 Task: Create a 3D Isometric Illustration
Action: Mouse moved to (32, 5)
Screenshot: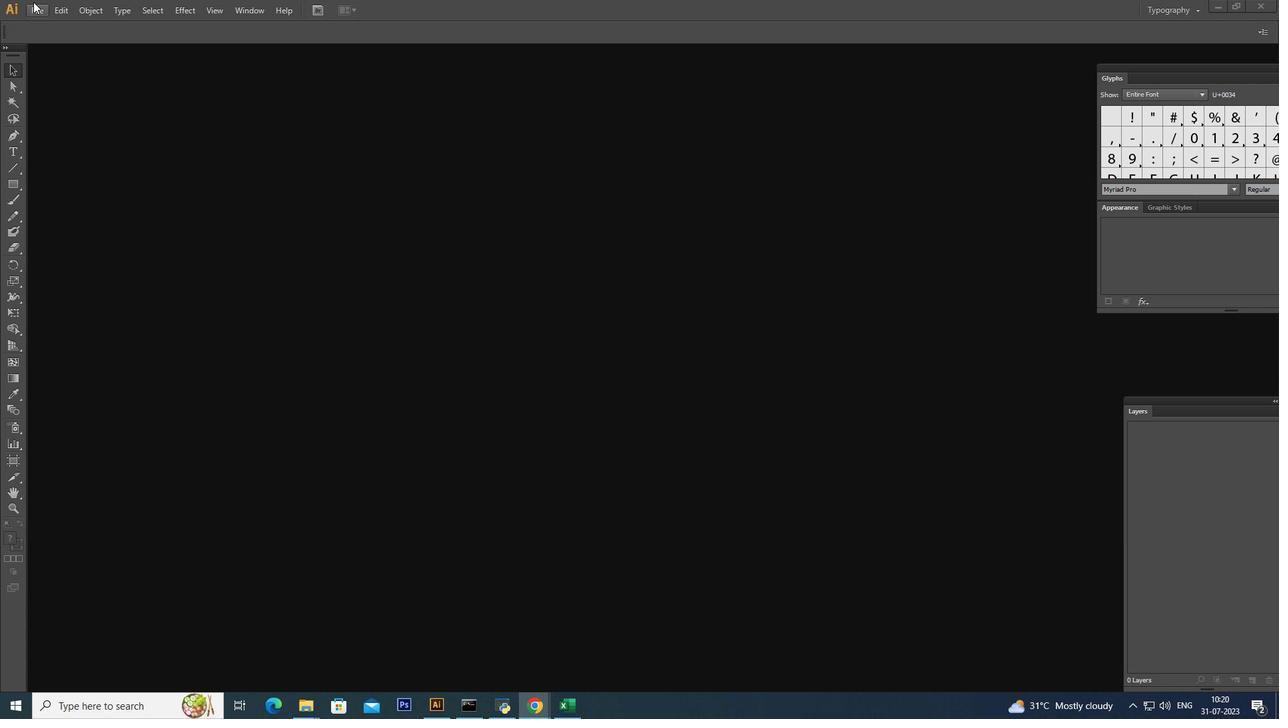 
Action: Mouse pressed left at (32, 5)
Screenshot: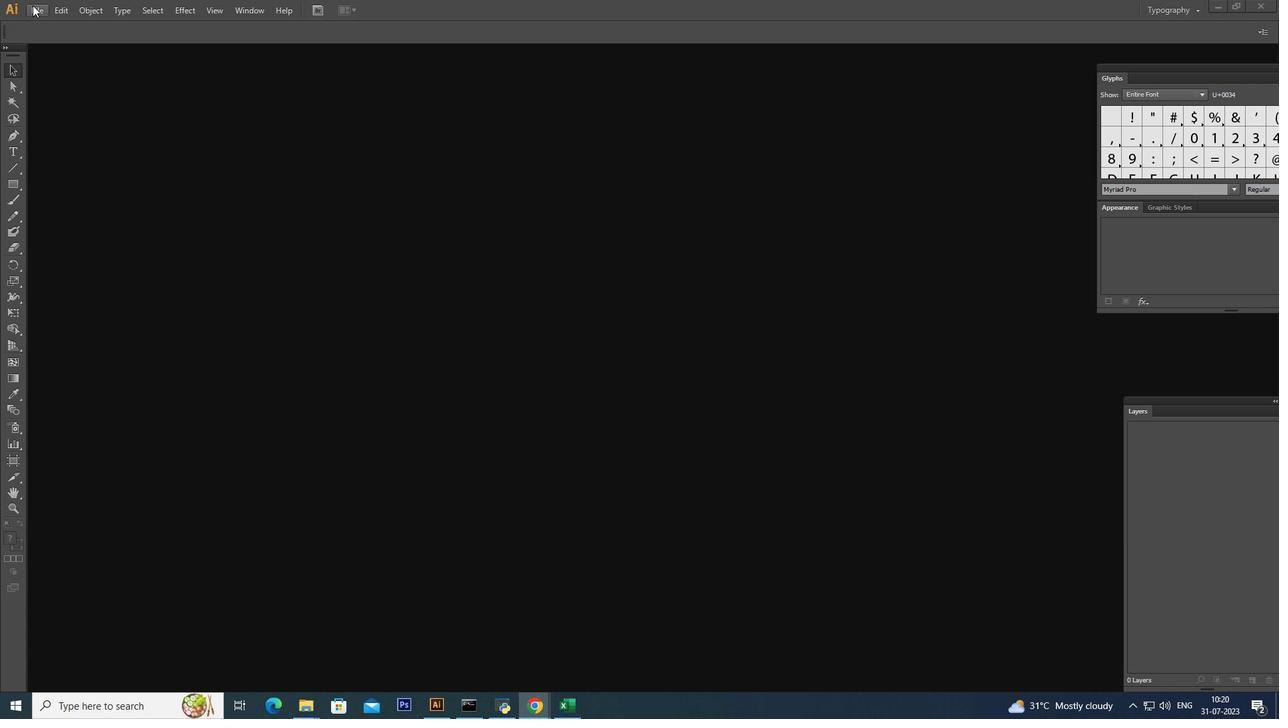 
Action: Mouse moved to (56, 23)
Screenshot: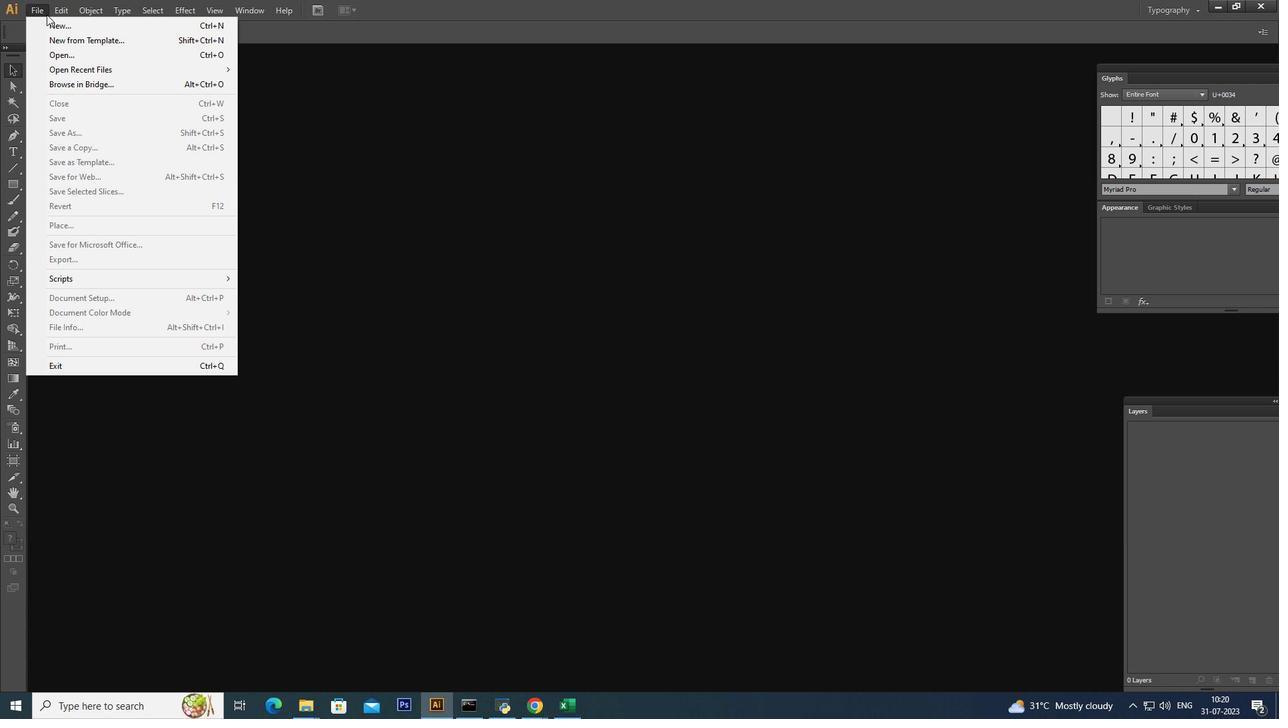 
Action: Mouse pressed left at (56, 23)
Screenshot: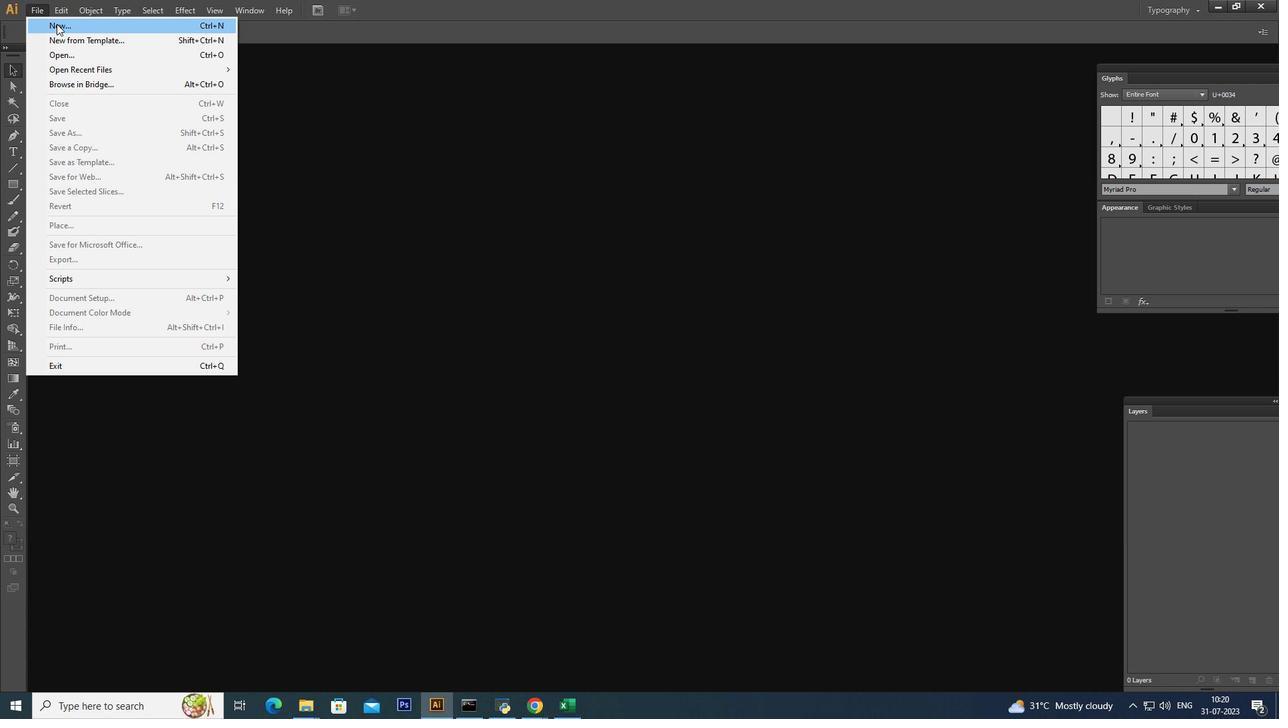 
Action: Mouse moved to (711, 467)
Screenshot: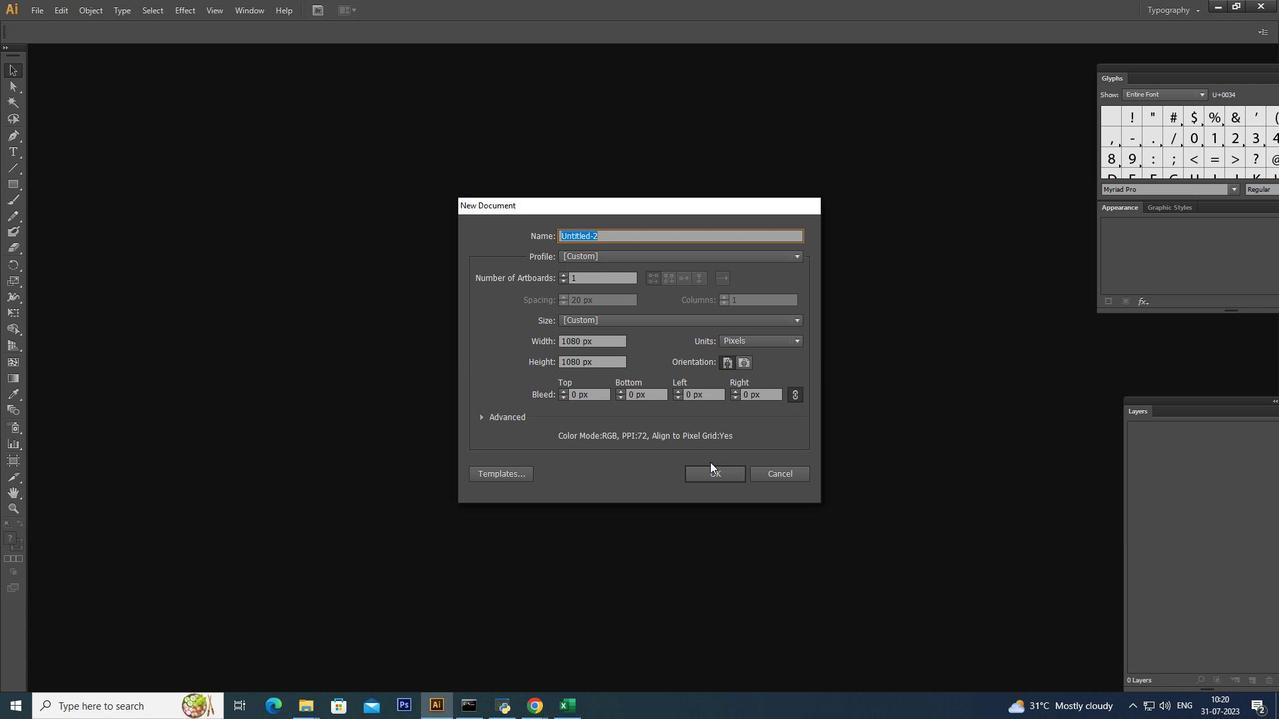 
Action: Mouse pressed left at (711, 467)
Screenshot: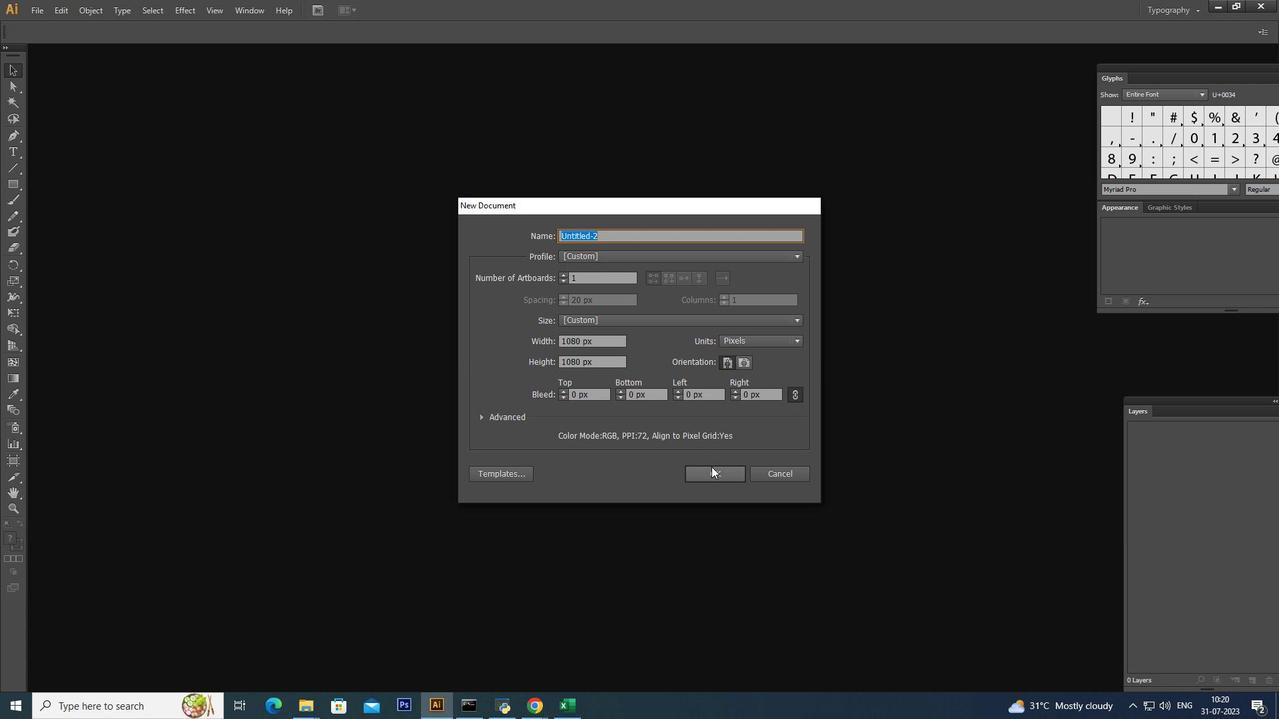 
Action: Mouse moved to (1254, 679)
Screenshot: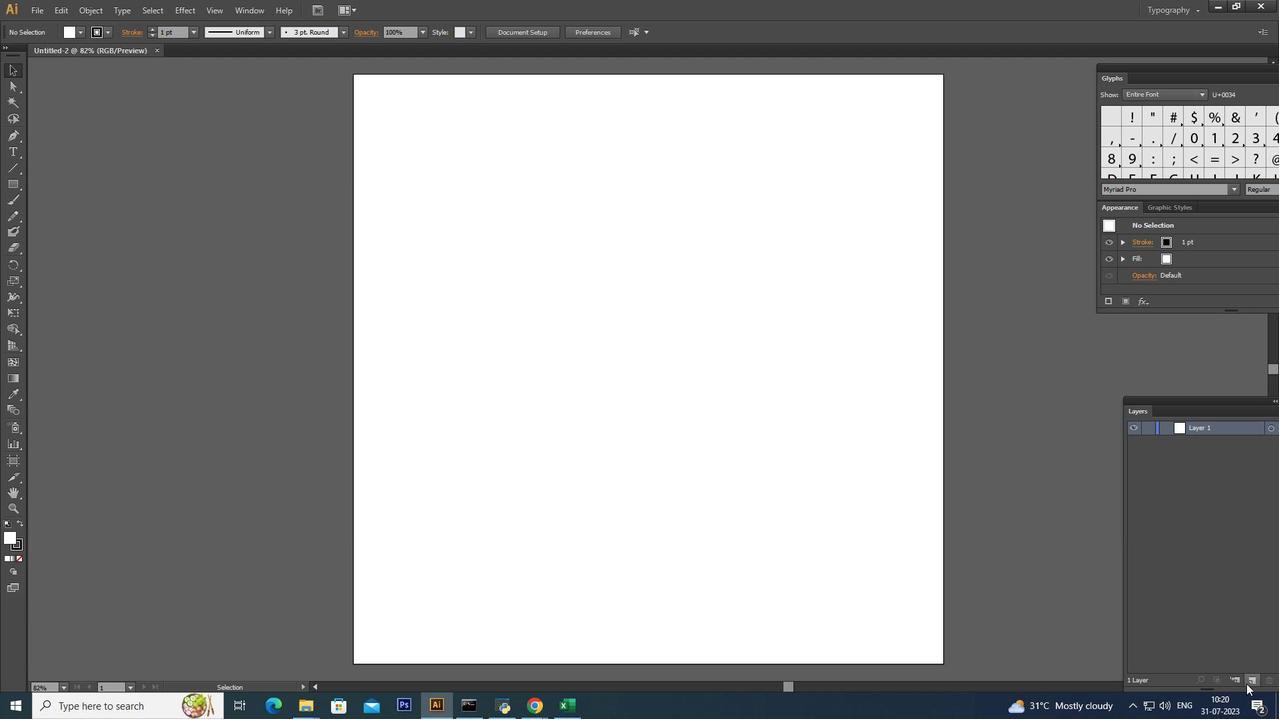 
Action: Mouse pressed left at (1254, 679)
Screenshot: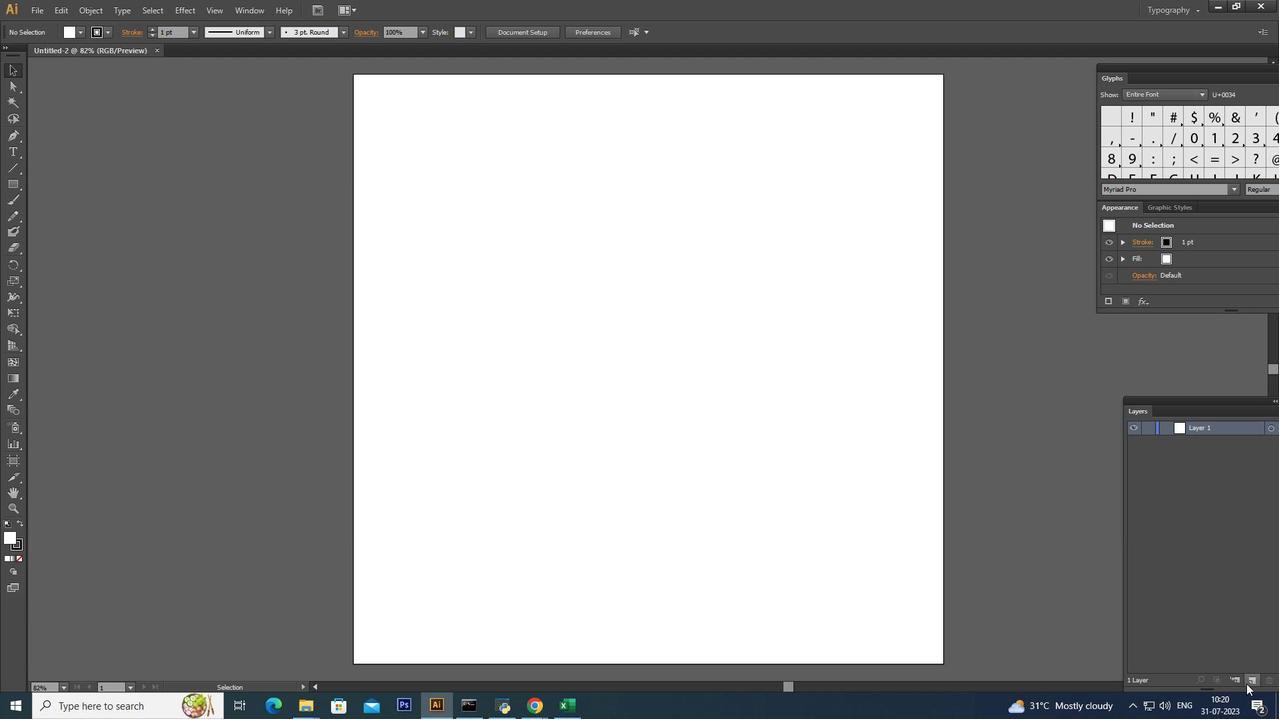 
Action: Mouse moved to (15, 187)
Screenshot: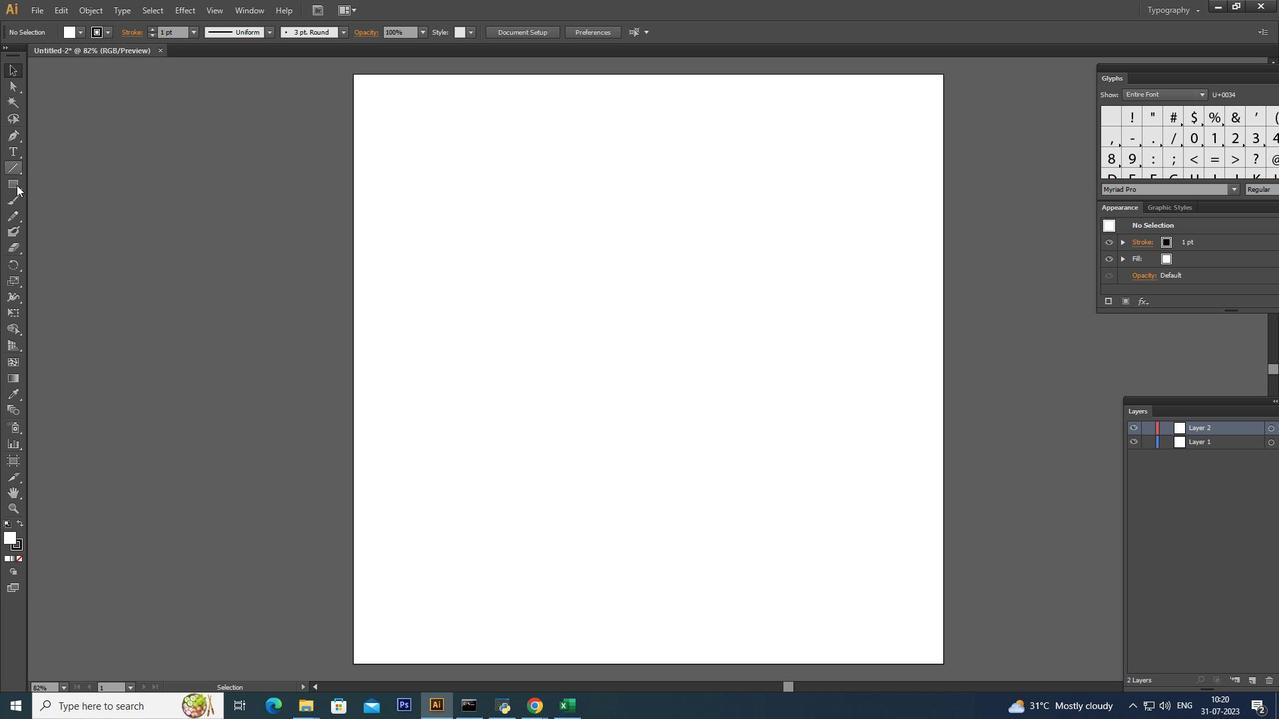 
Action: Mouse pressed left at (15, 187)
Screenshot: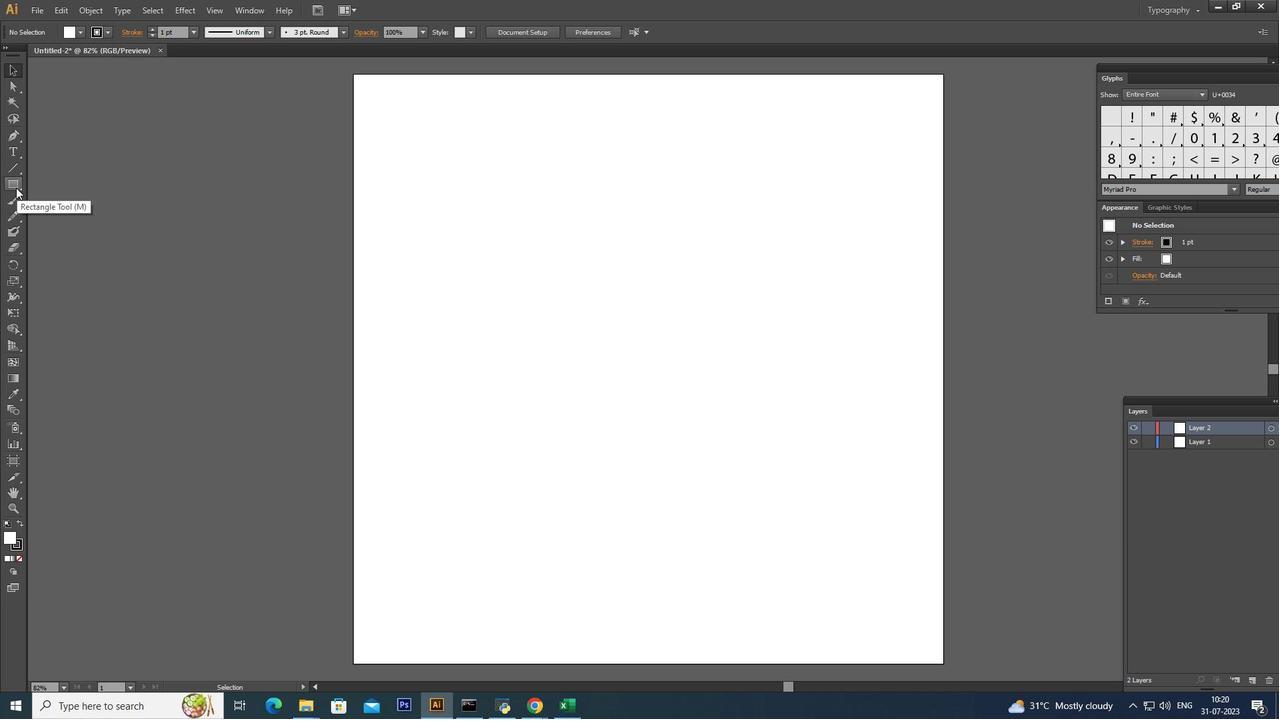 
Action: Mouse moved to (57, 215)
Screenshot: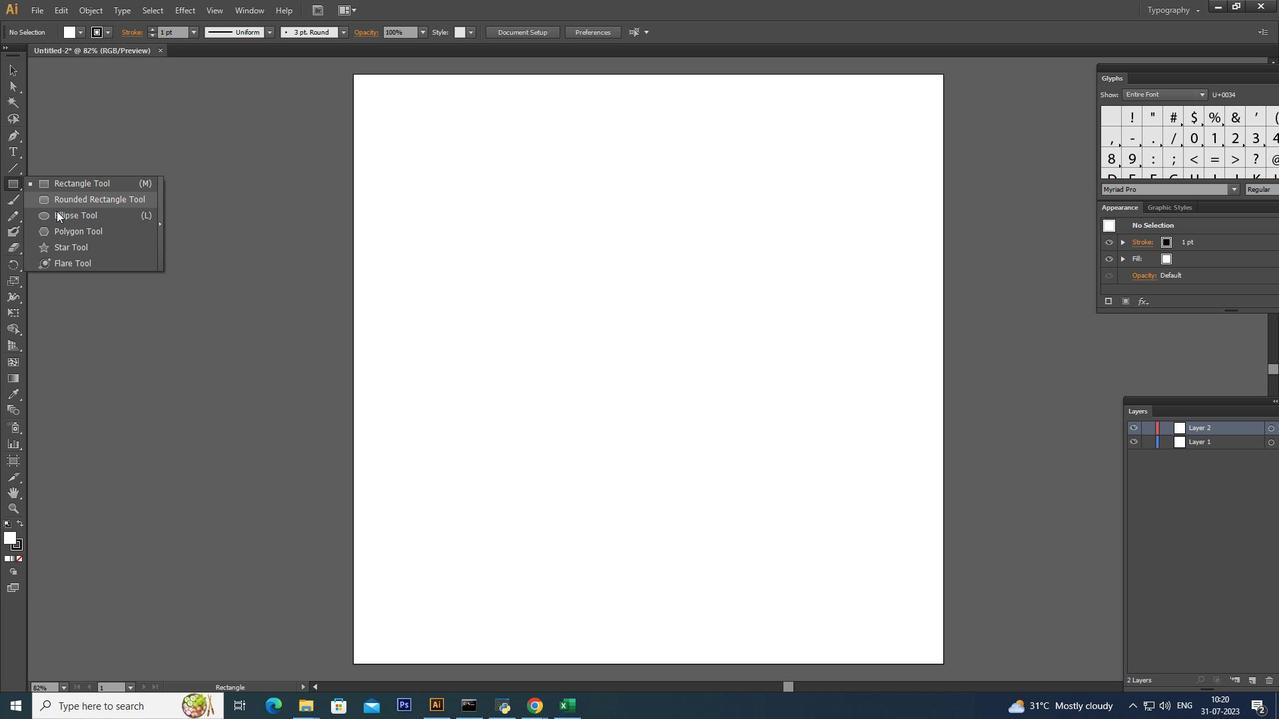 
Action: Mouse pressed left at (57, 215)
Screenshot: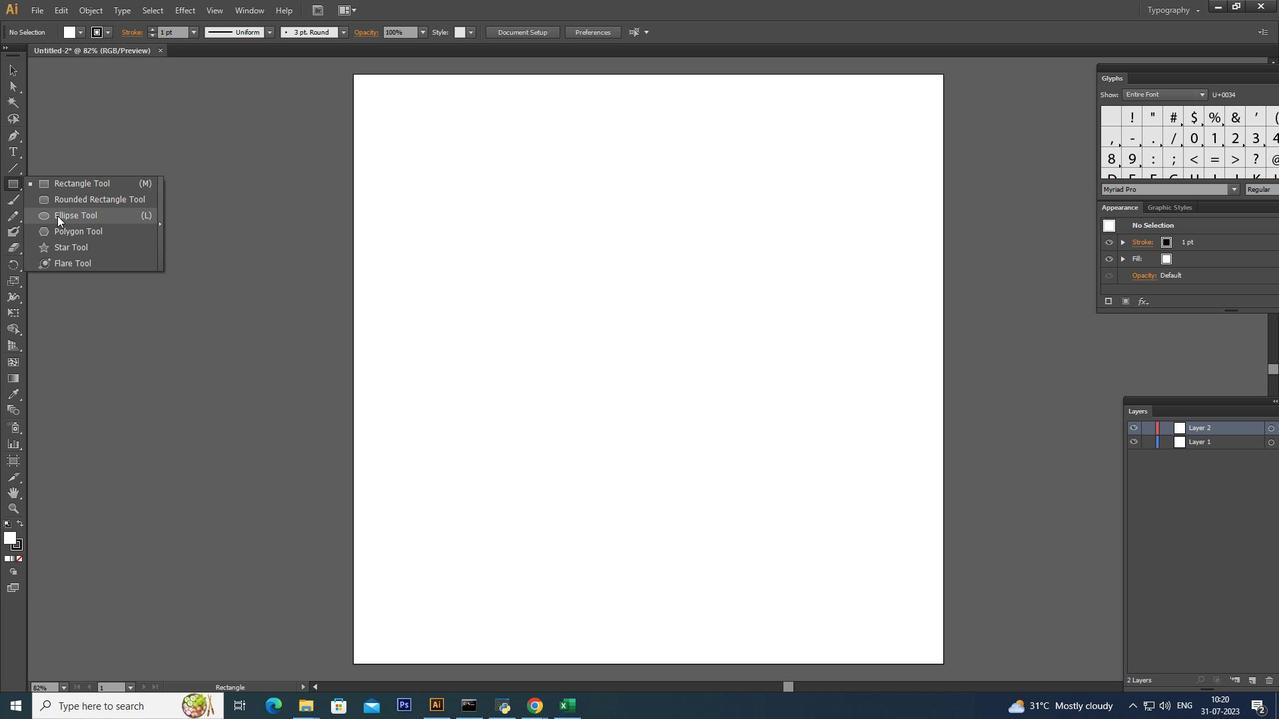 
Action: Mouse moved to (515, 555)
Screenshot: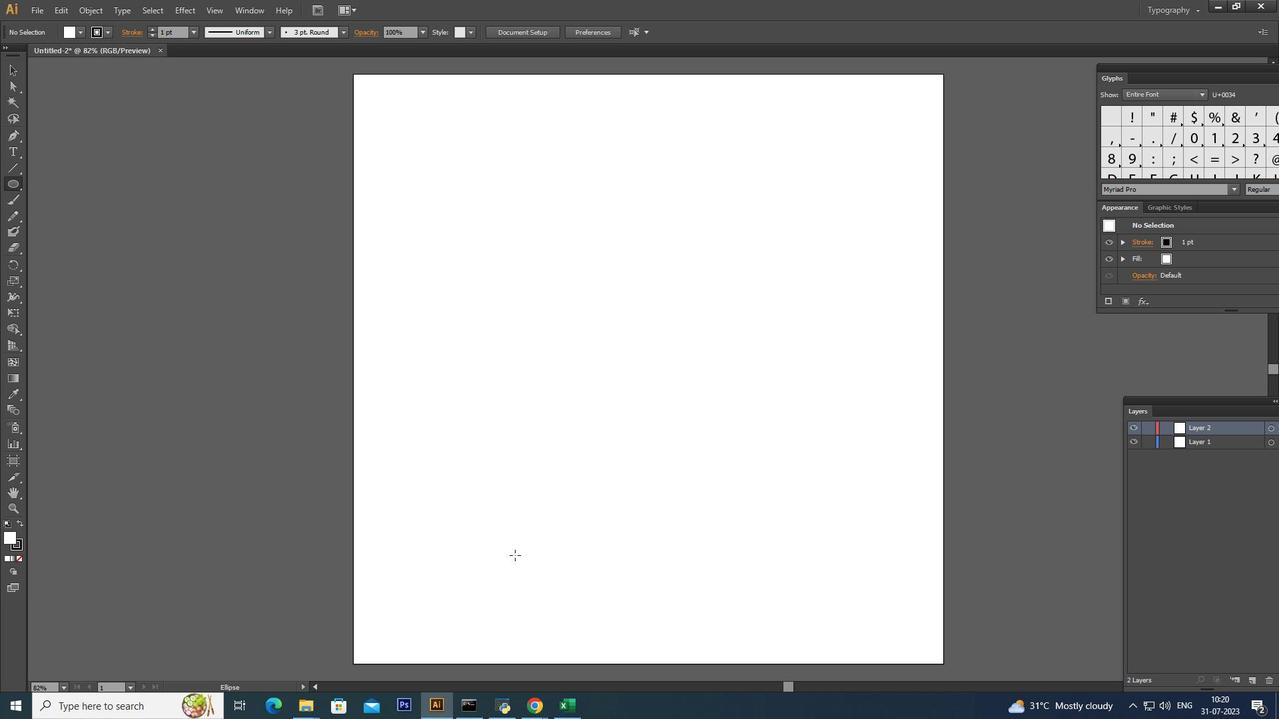 
Action: Mouse pressed left at (515, 555)
Screenshot: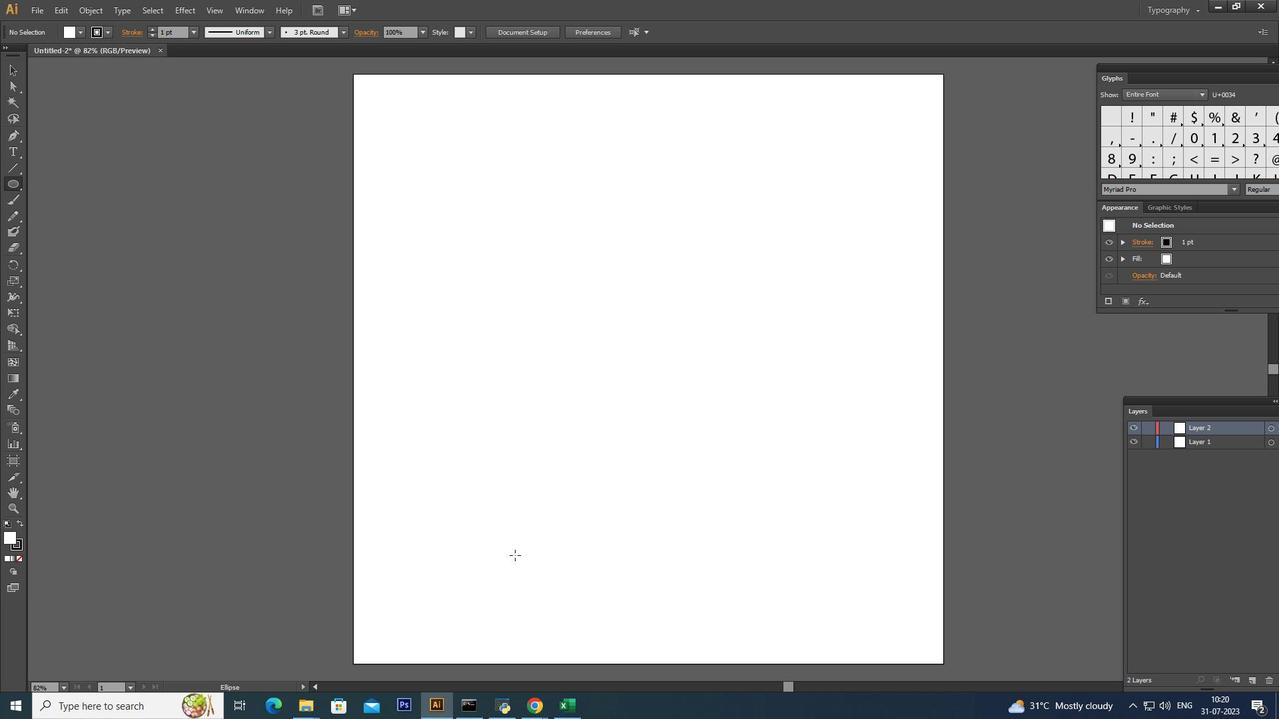 
Action: Mouse moved to (16, 66)
Screenshot: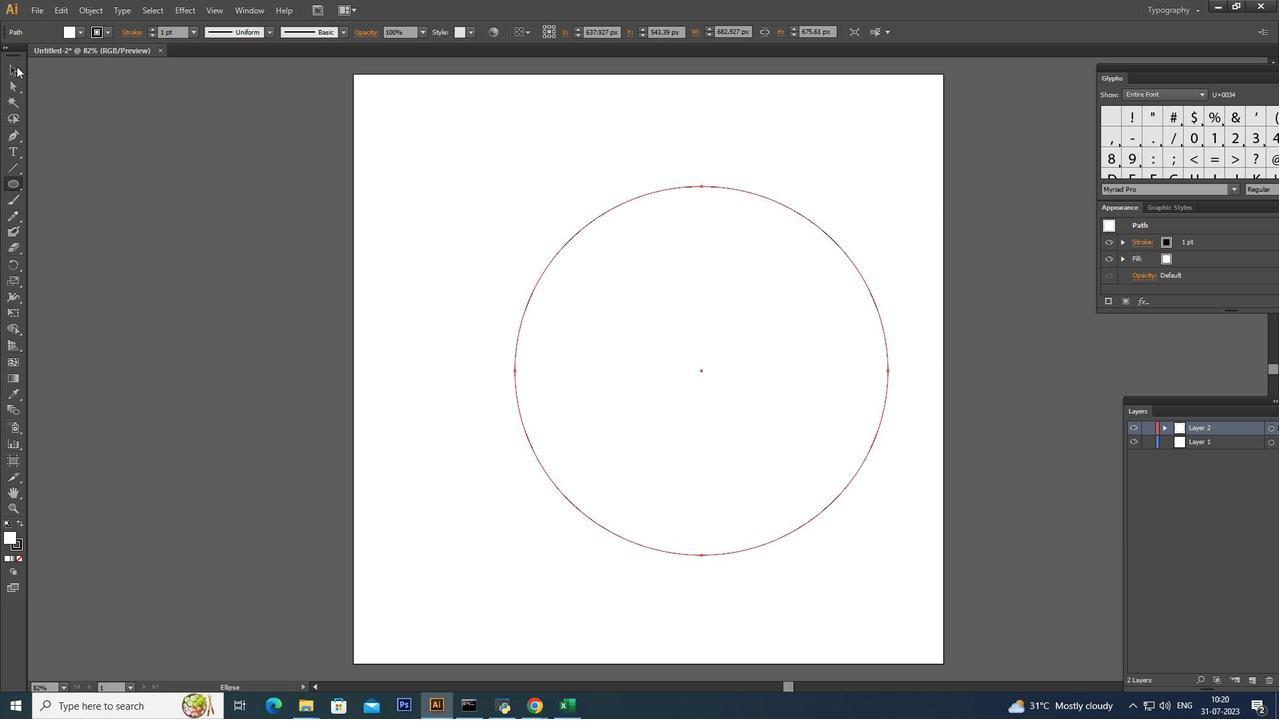 
Action: Mouse pressed left at (16, 66)
Screenshot: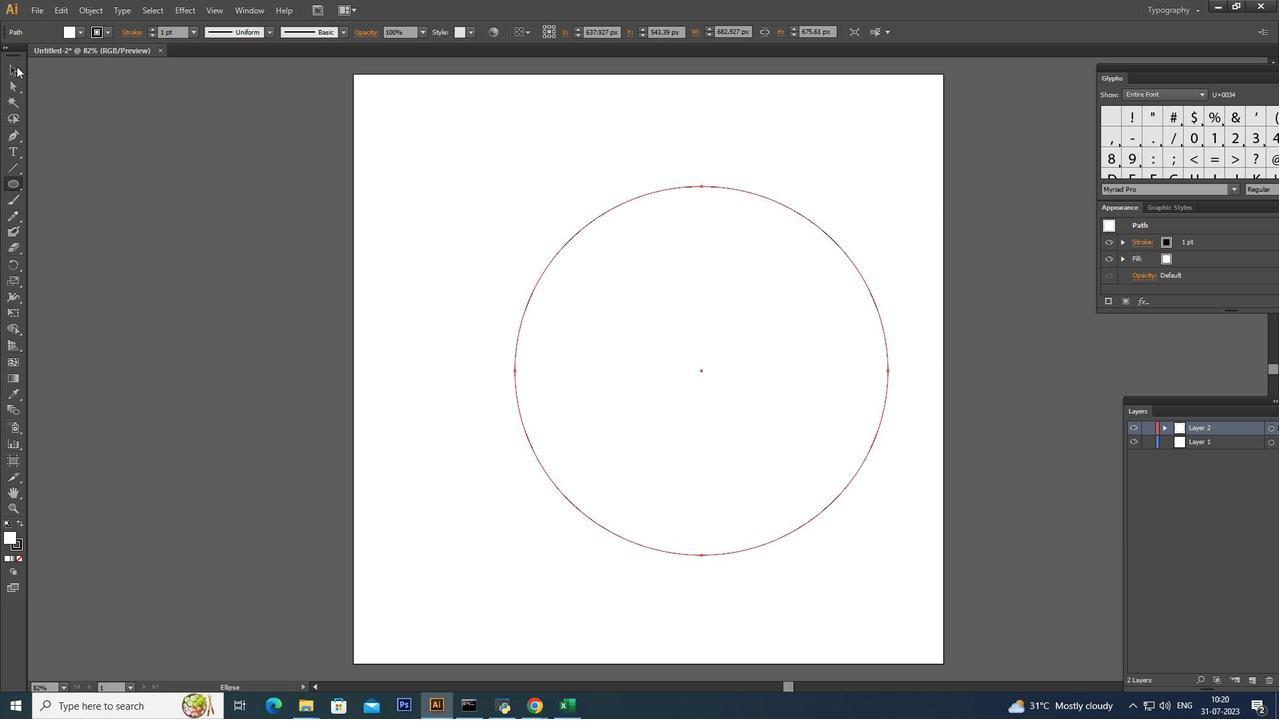 
Action: Mouse moved to (776, 199)
Screenshot: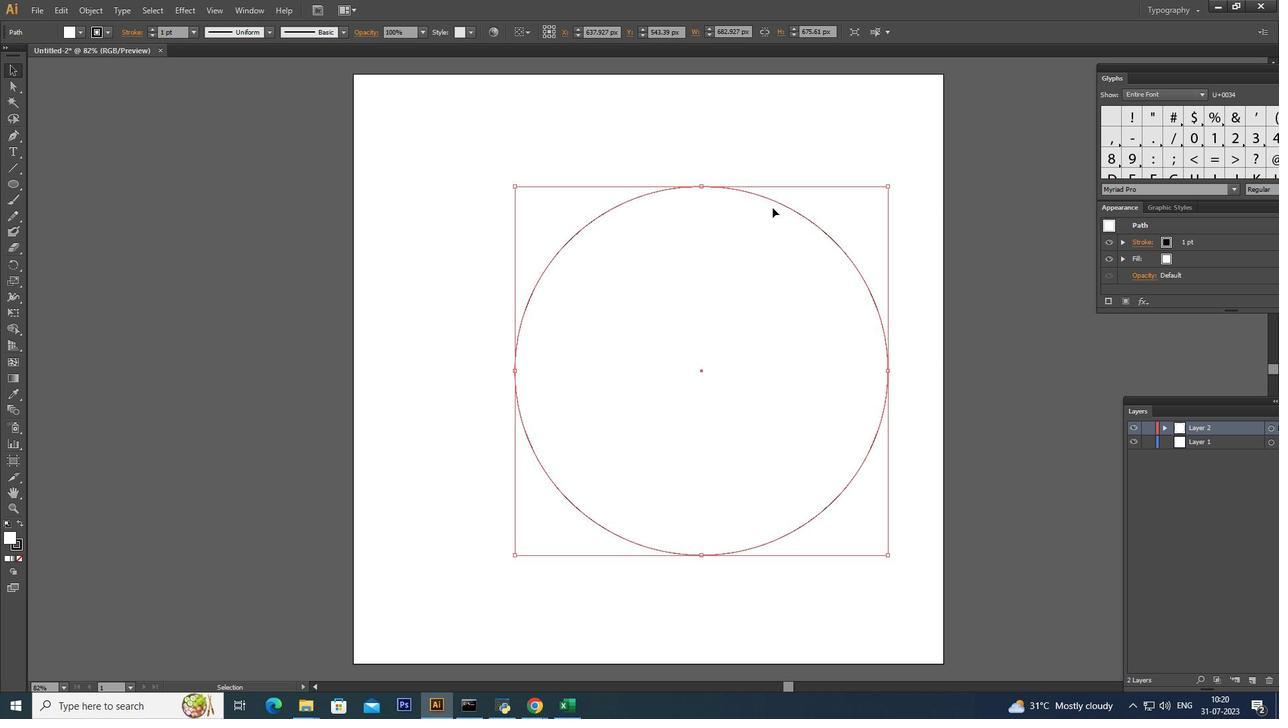
Action: Mouse pressed left at (776, 199)
Screenshot: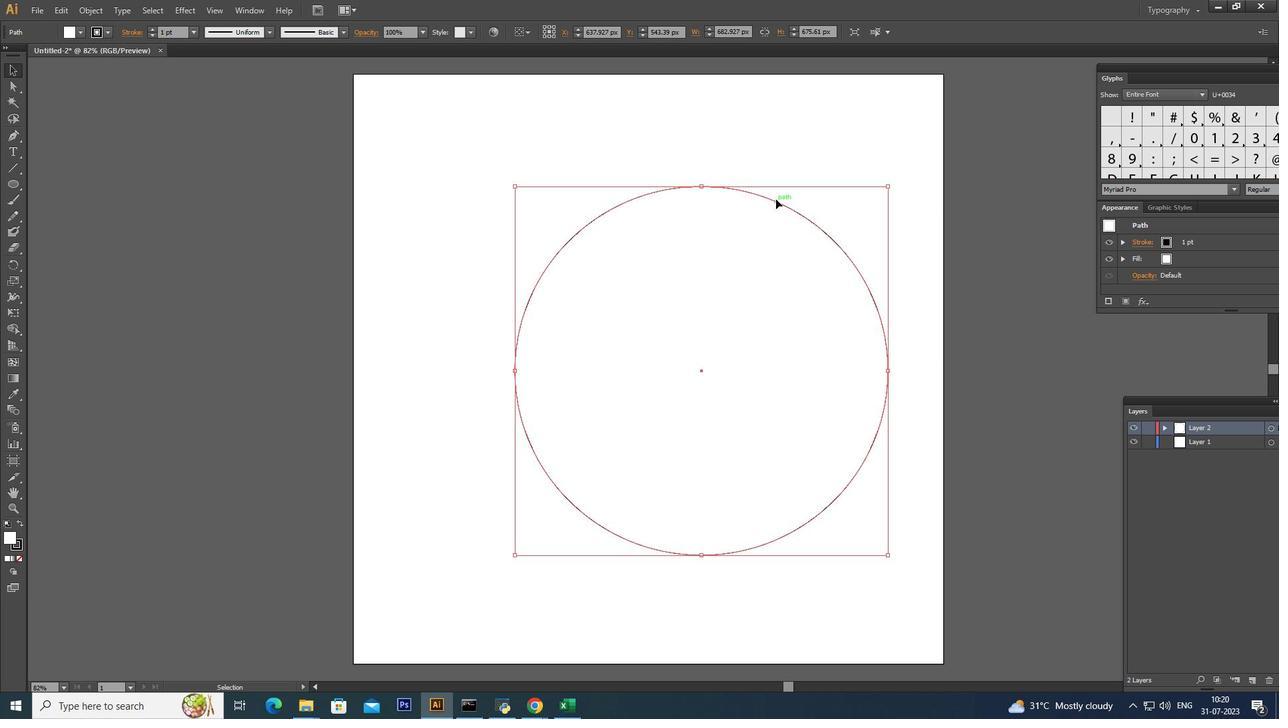 
Action: Mouse moved to (85, 31)
Screenshot: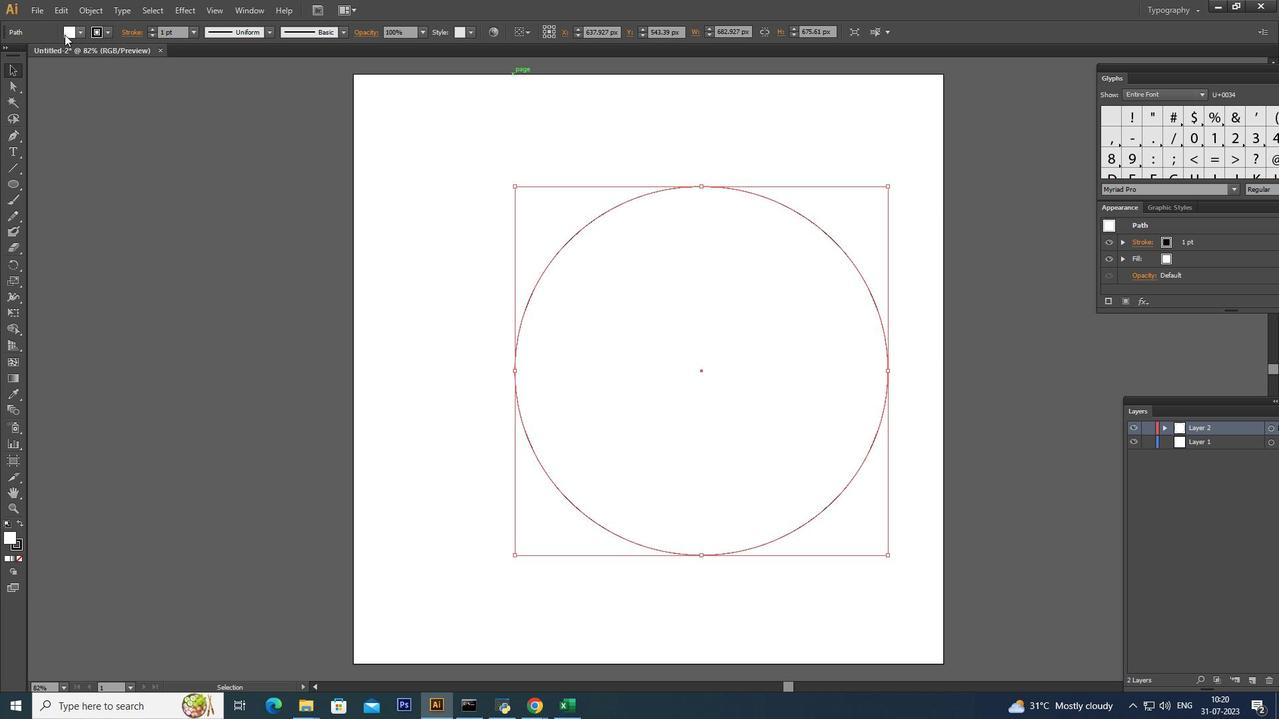 
Action: Mouse pressed left at (85, 31)
Screenshot: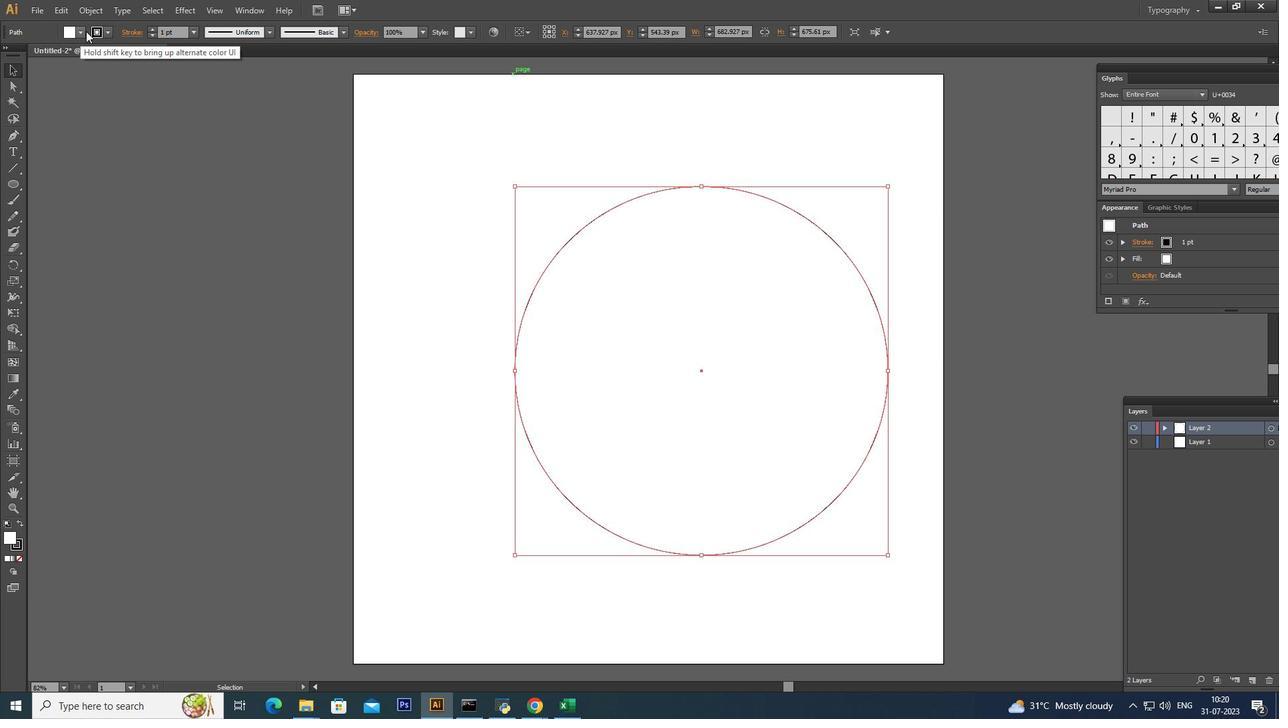 
Action: Mouse moved to (130, 54)
Screenshot: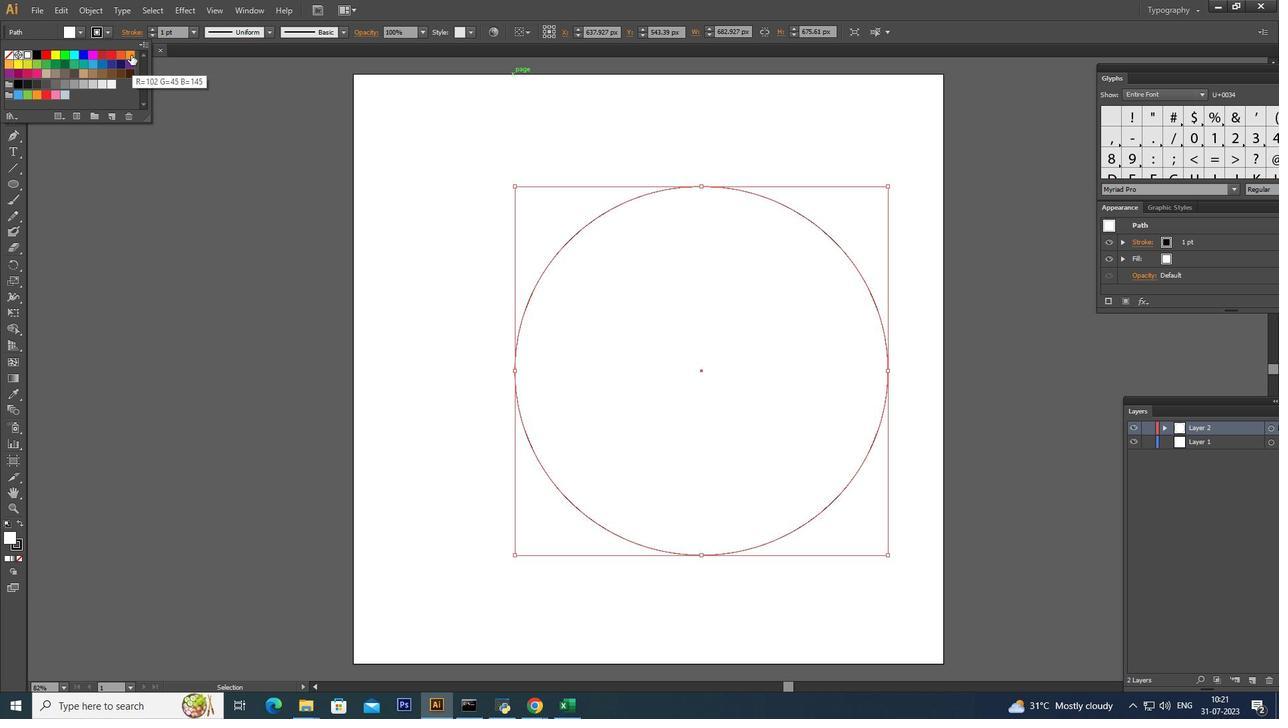 
Action: Mouse pressed left at (130, 54)
Screenshot: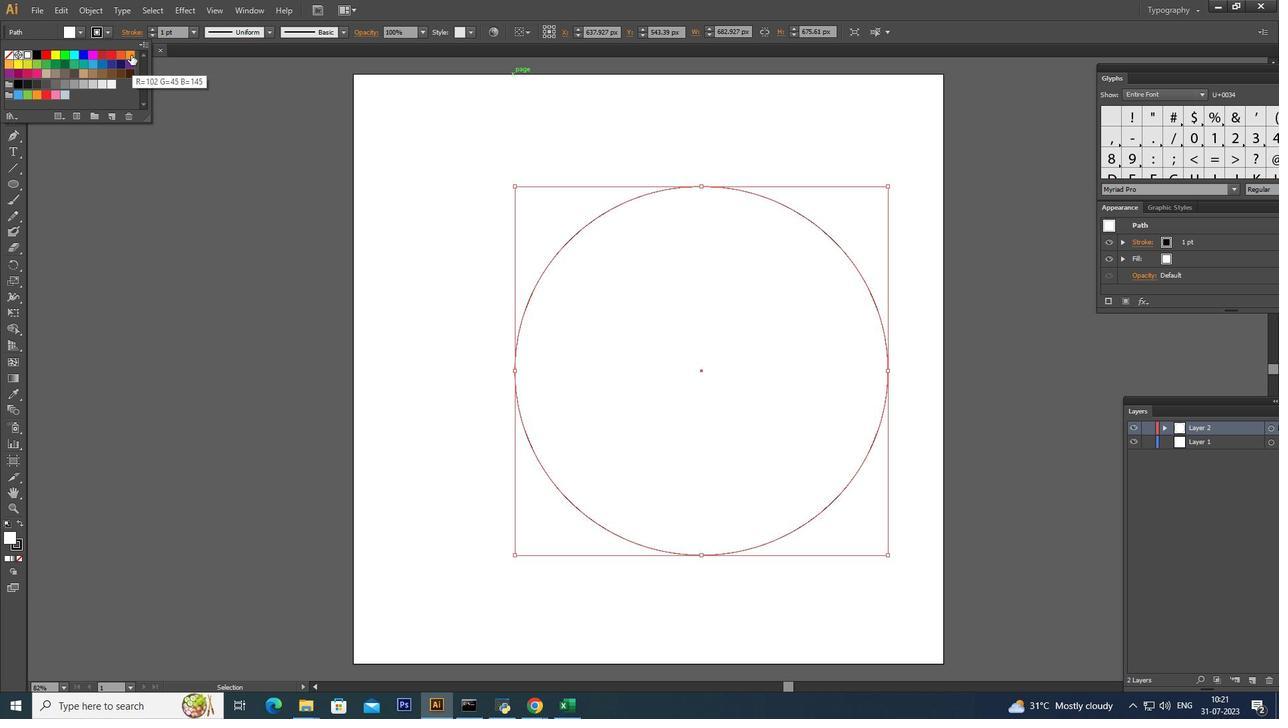 
Action: Mouse moved to (107, 31)
Screenshot: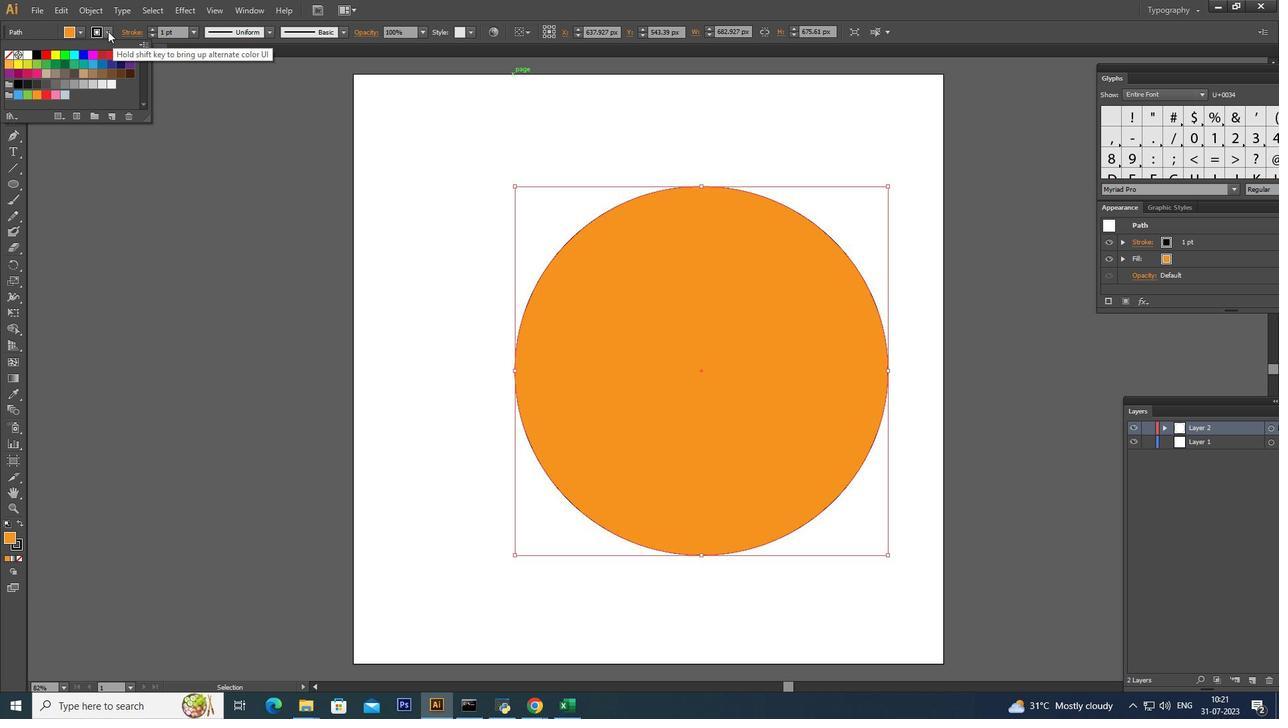 
Action: Mouse pressed left at (107, 31)
Screenshot: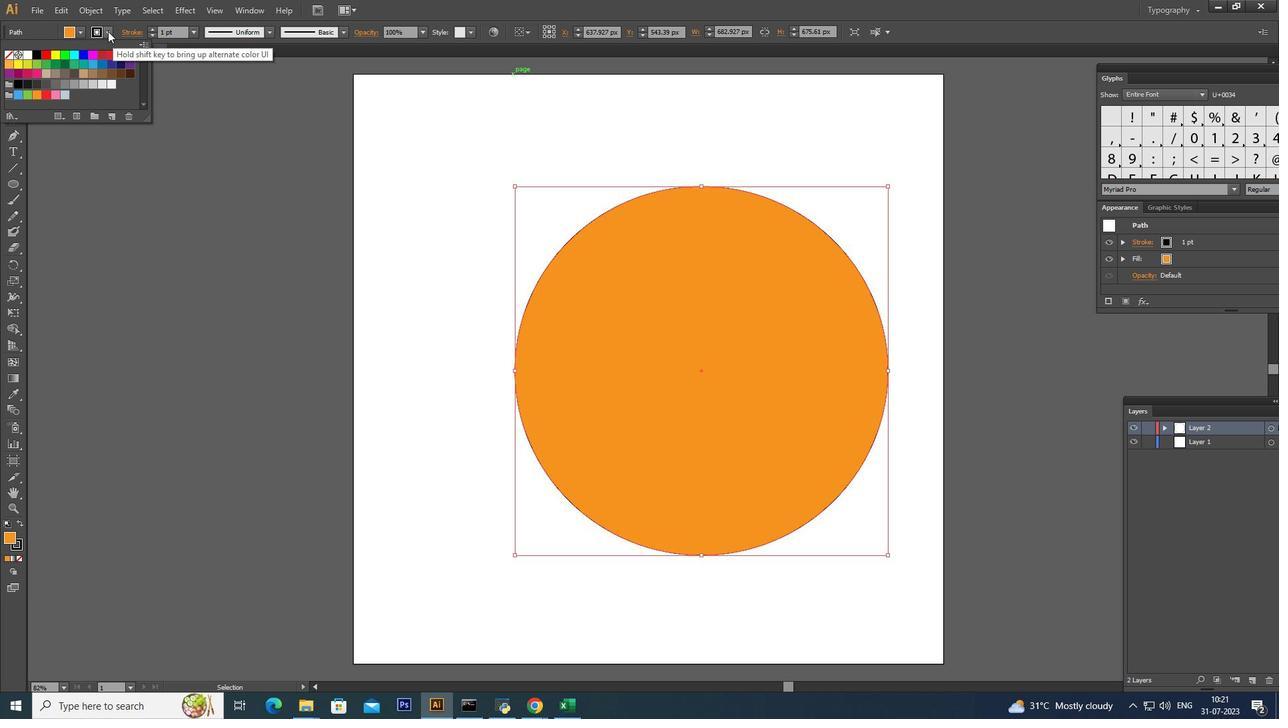 
Action: Mouse pressed left at (107, 31)
Screenshot: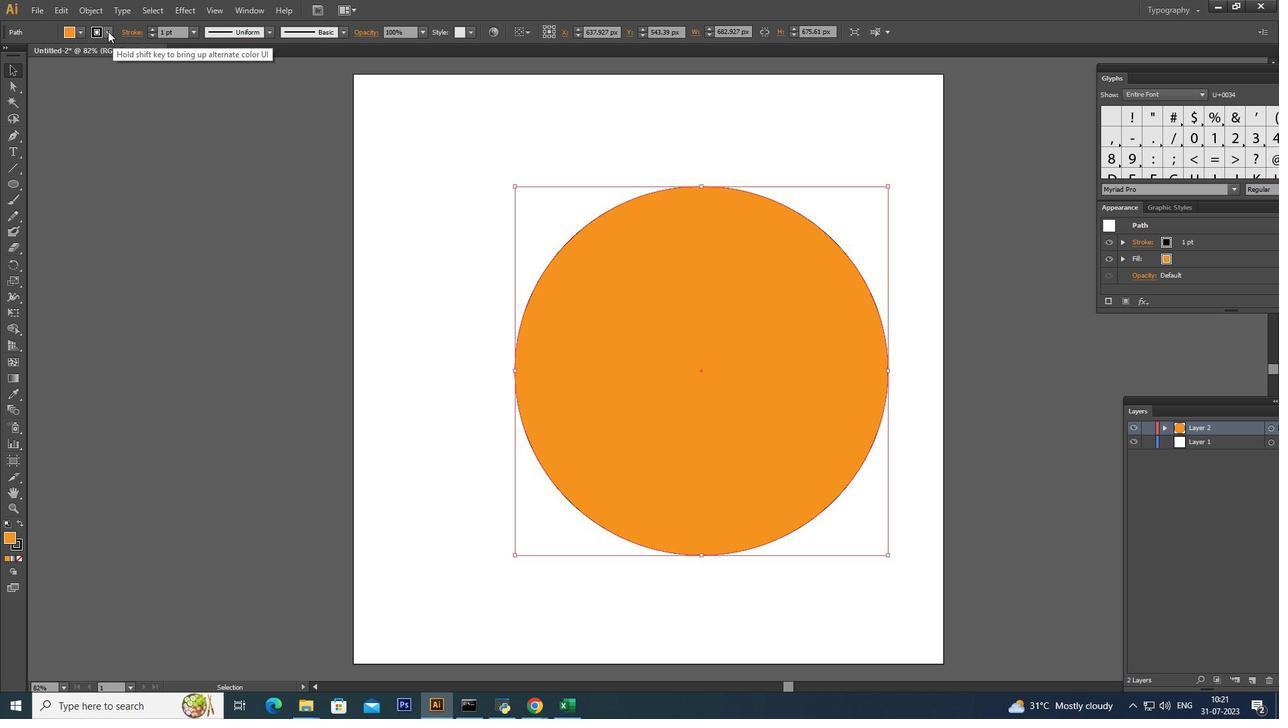 
Action: Mouse moved to (9, 55)
Screenshot: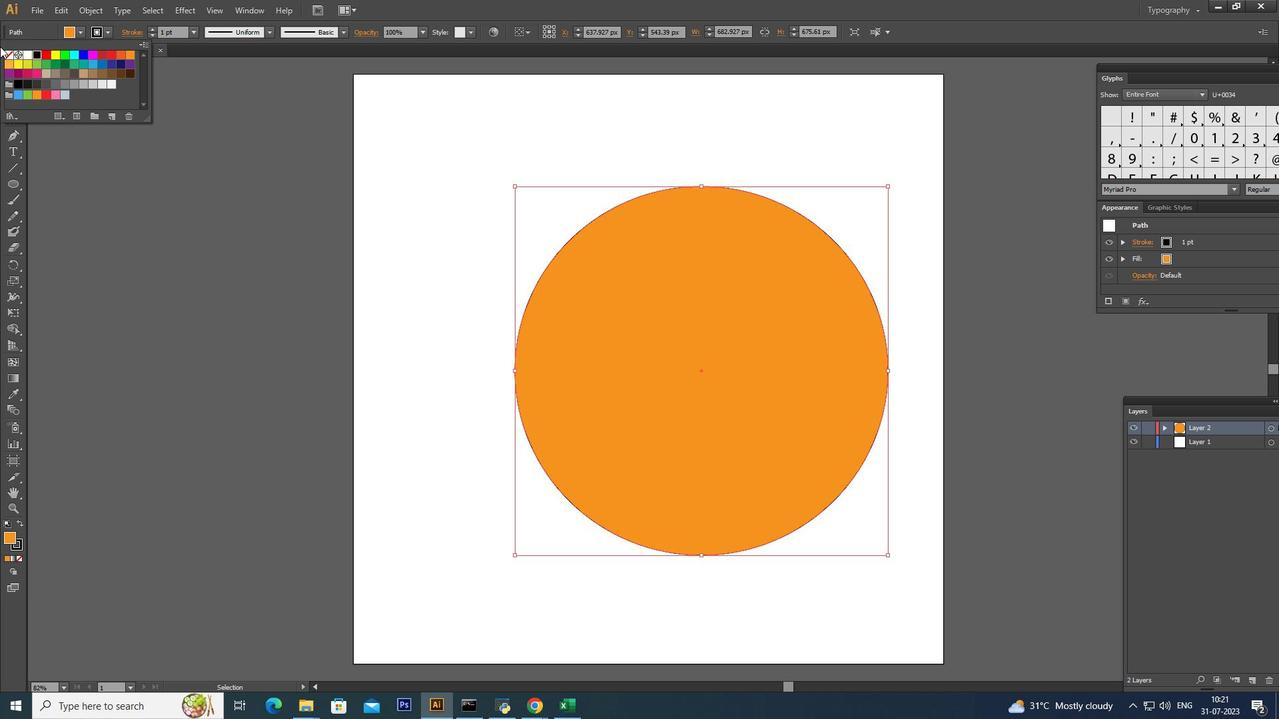 
Action: Mouse pressed left at (9, 55)
Screenshot: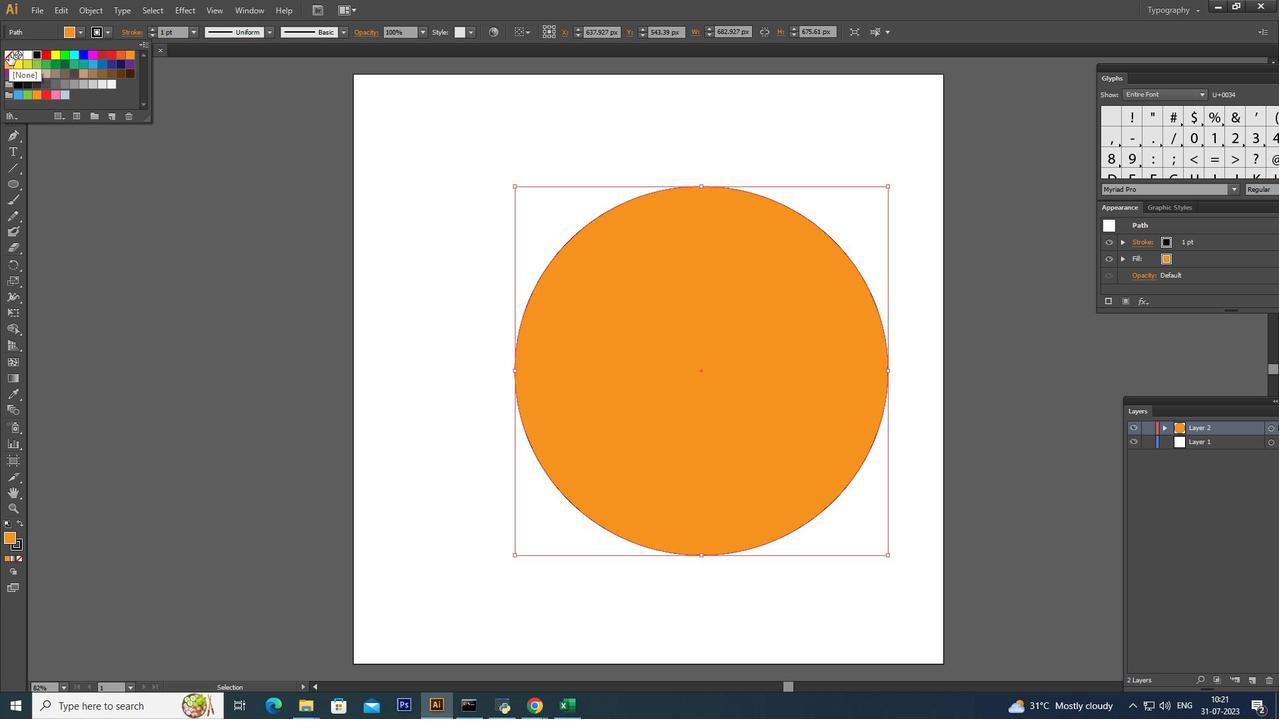 
Action: Mouse moved to (141, 177)
Screenshot: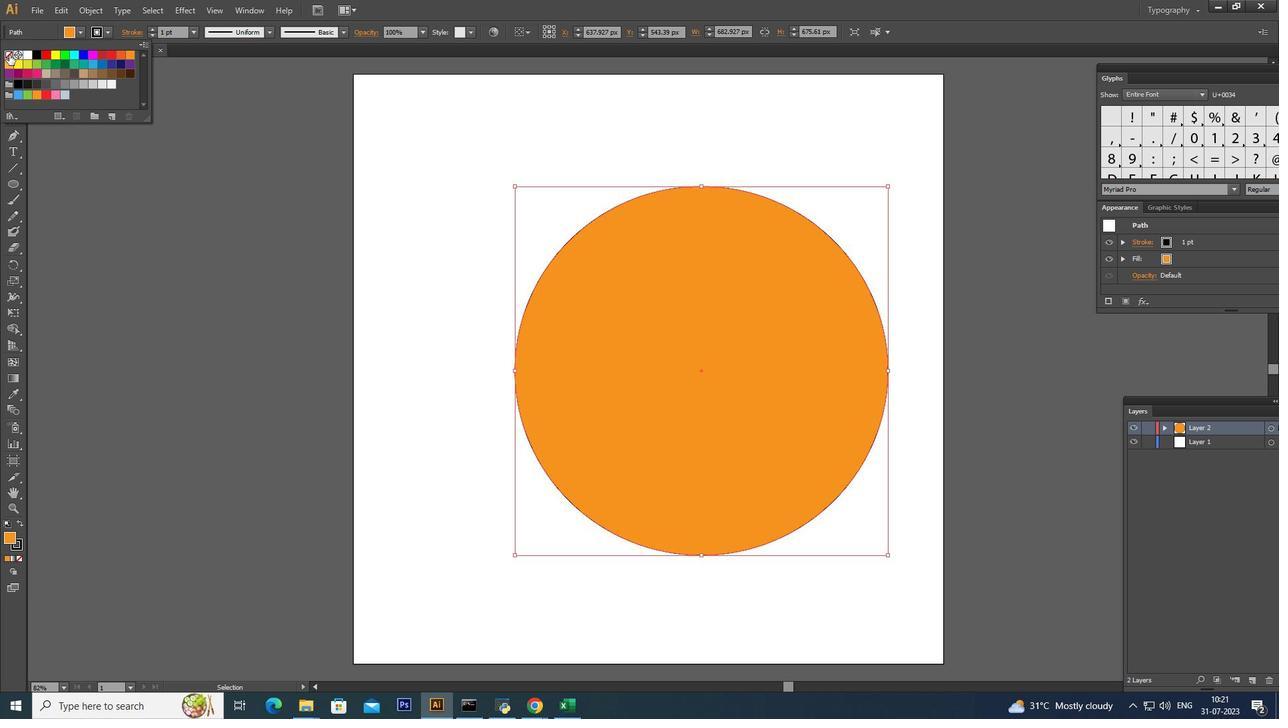 
Action: Mouse pressed left at (141, 177)
Screenshot: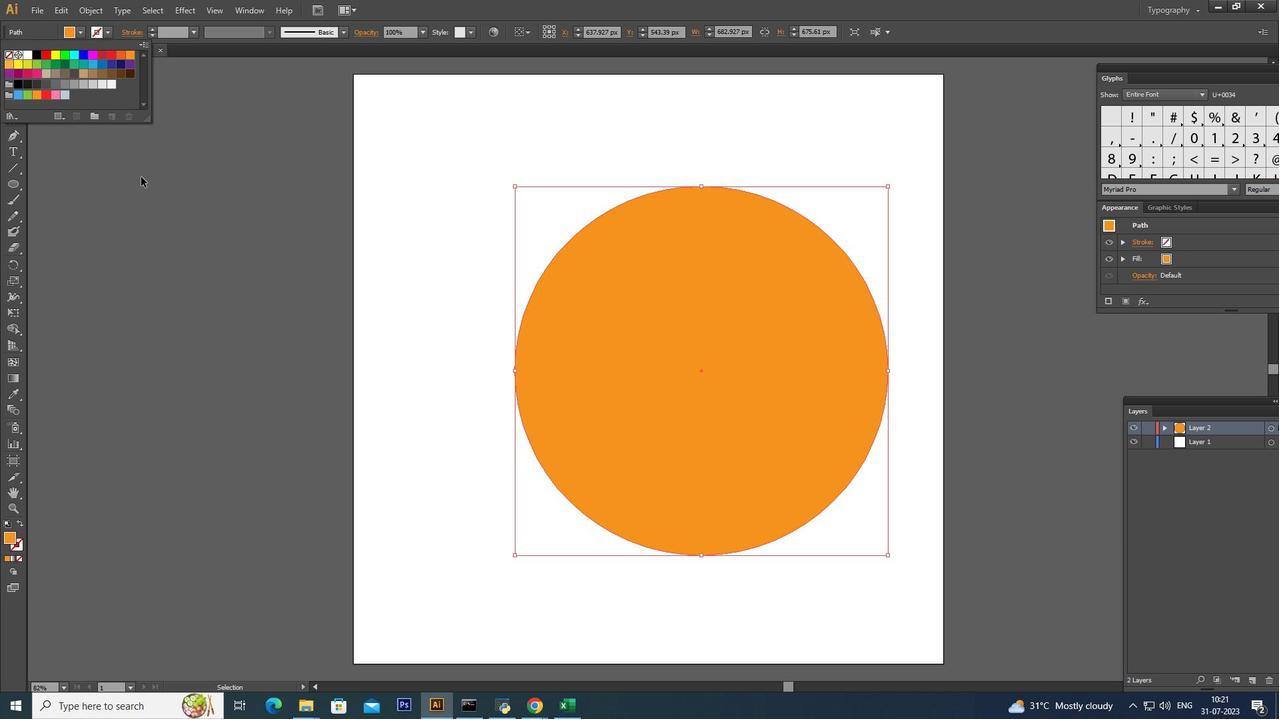 
Action: Mouse moved to (1249, 685)
Screenshot: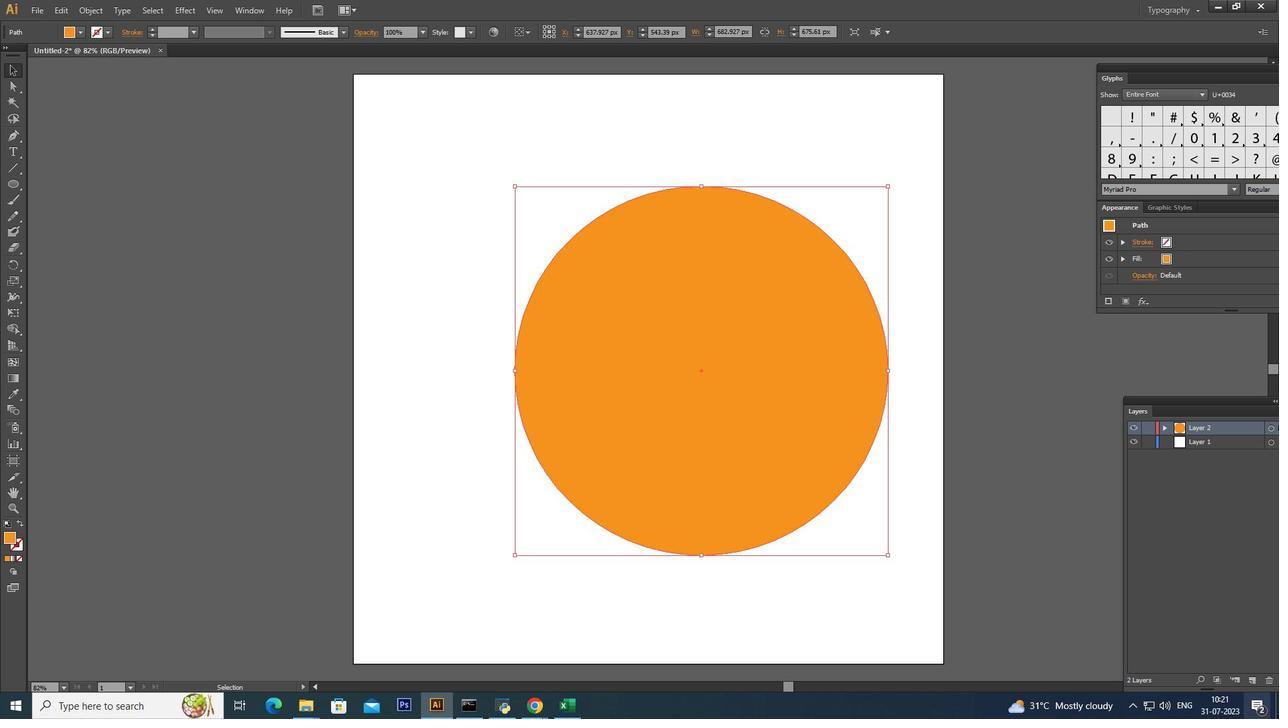 
Action: Mouse pressed left at (1249, 685)
Screenshot: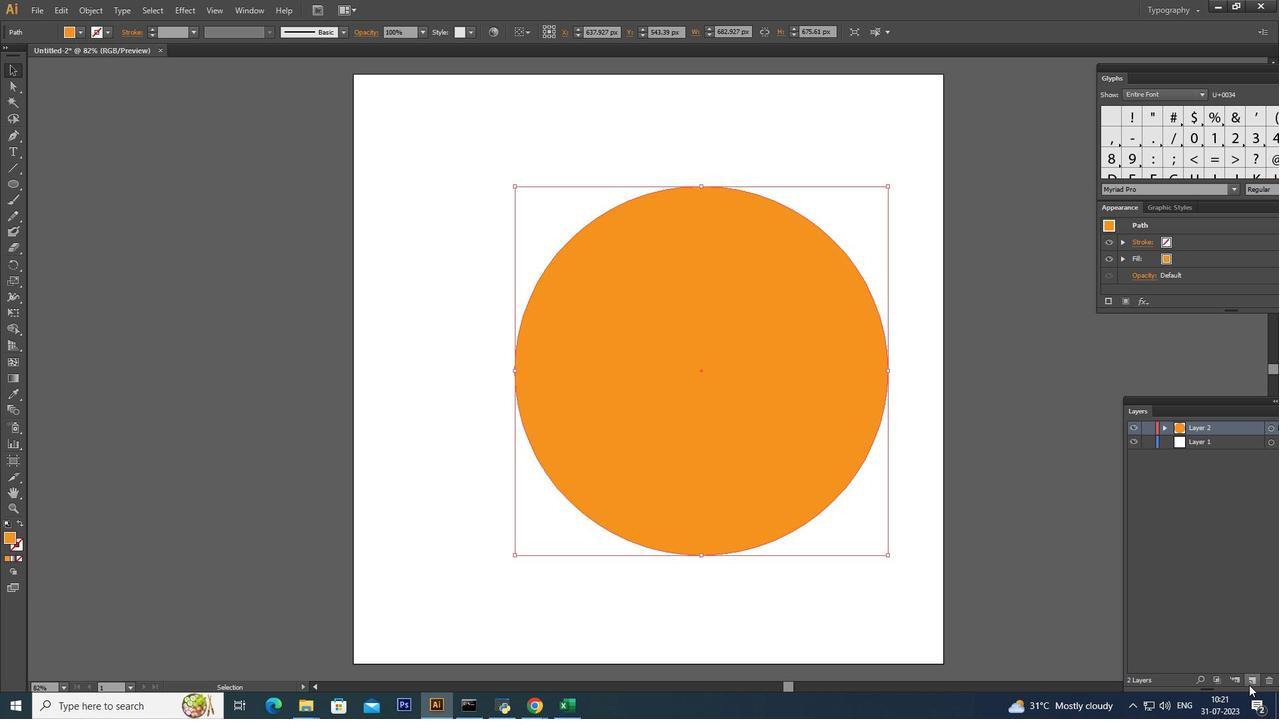 
Action: Mouse moved to (339, 296)
Screenshot: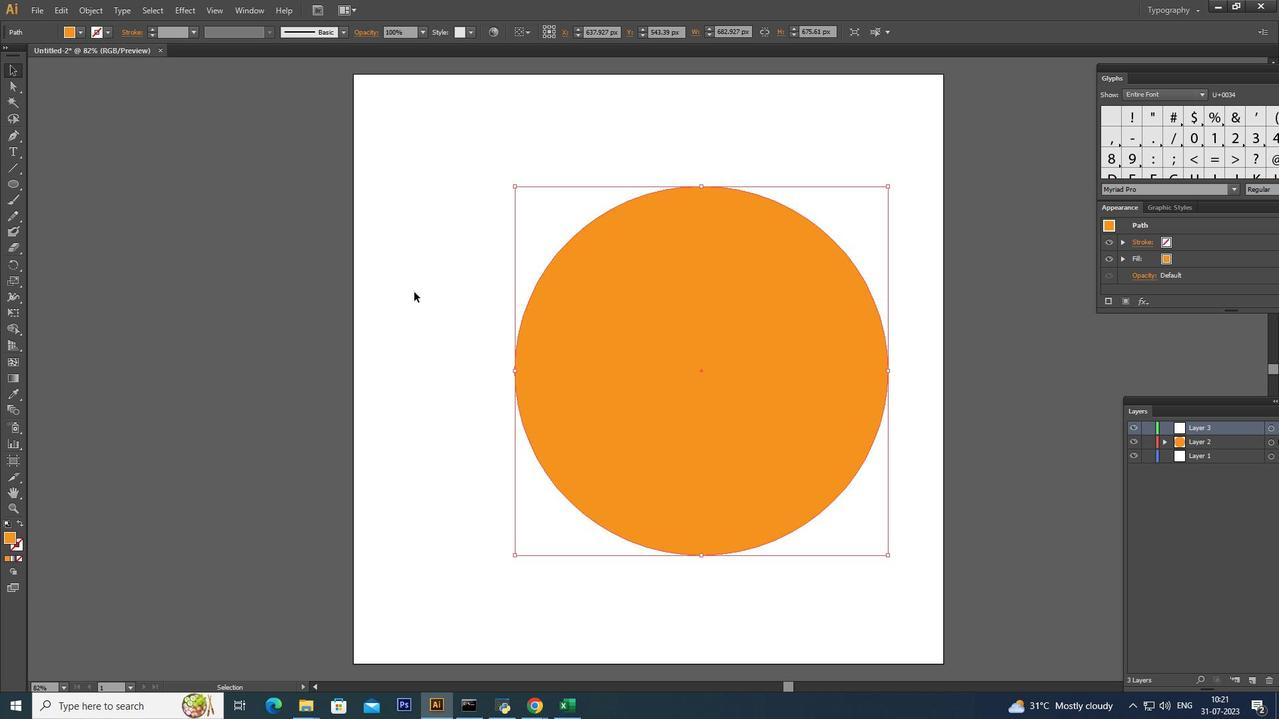 
Action: Mouse pressed left at (339, 296)
Screenshot: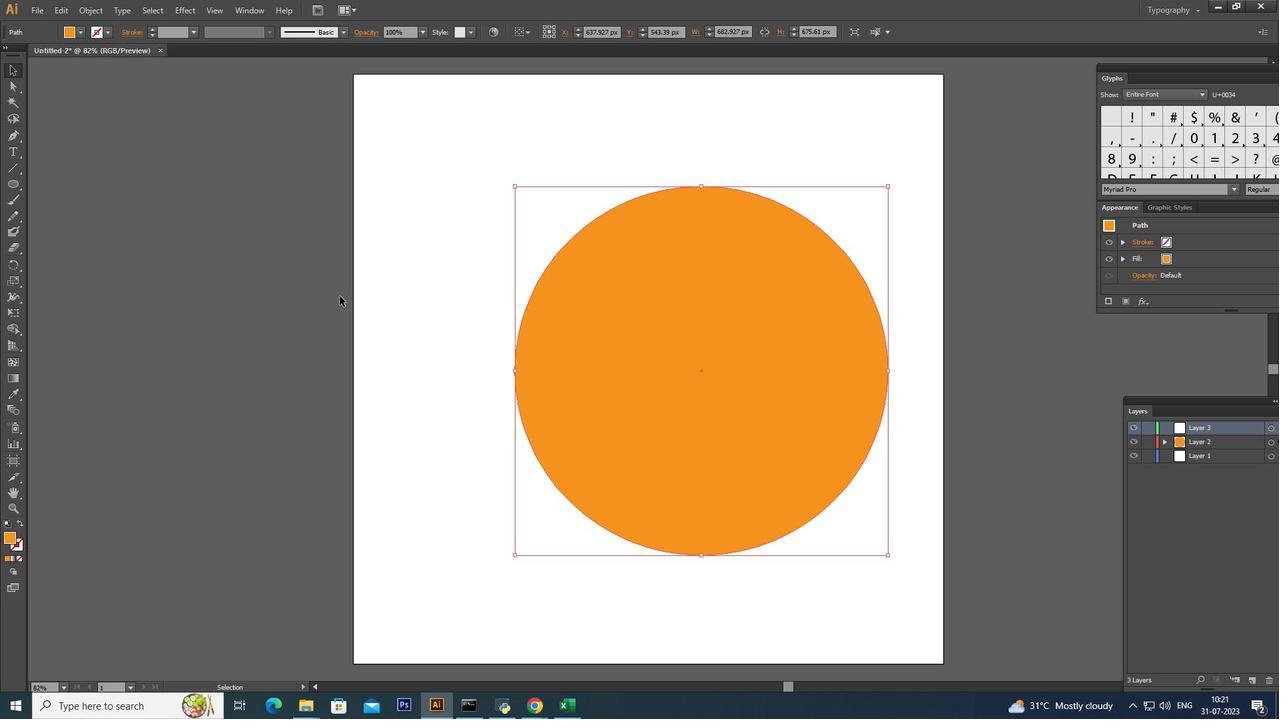 
Action: Mouse moved to (773, 363)
Screenshot: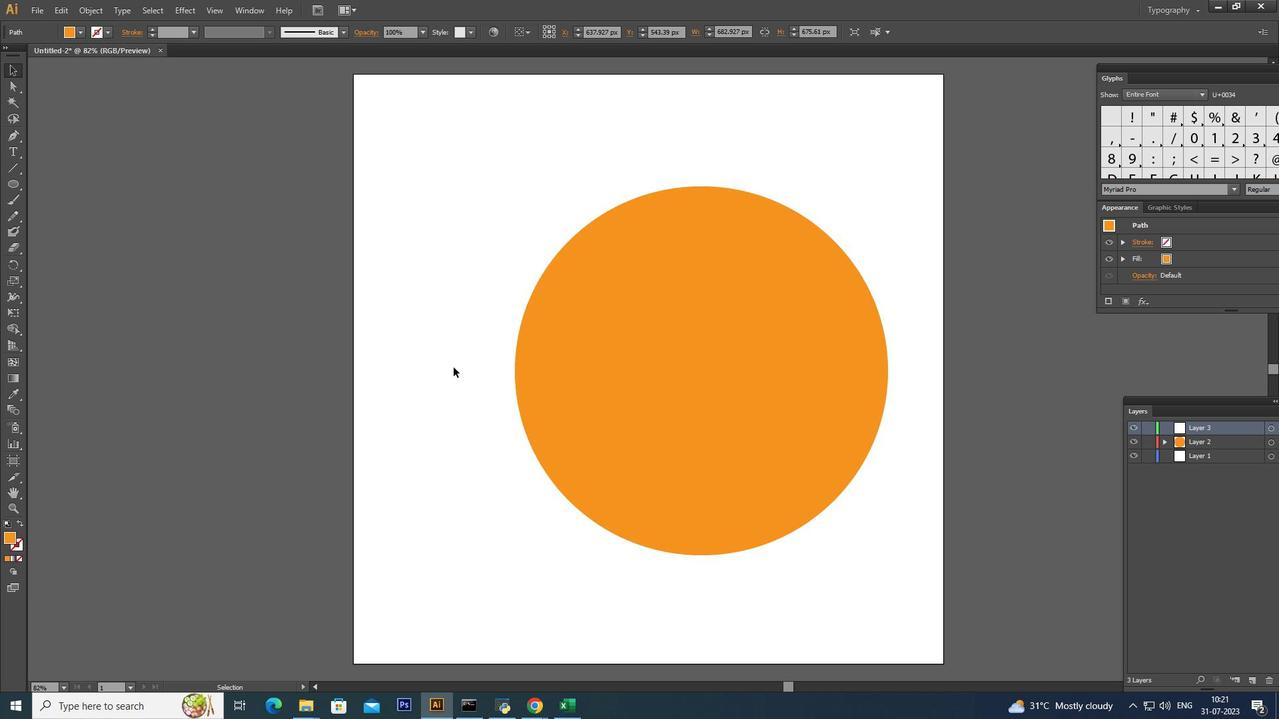 
Action: Mouse pressed left at (773, 363)
Screenshot: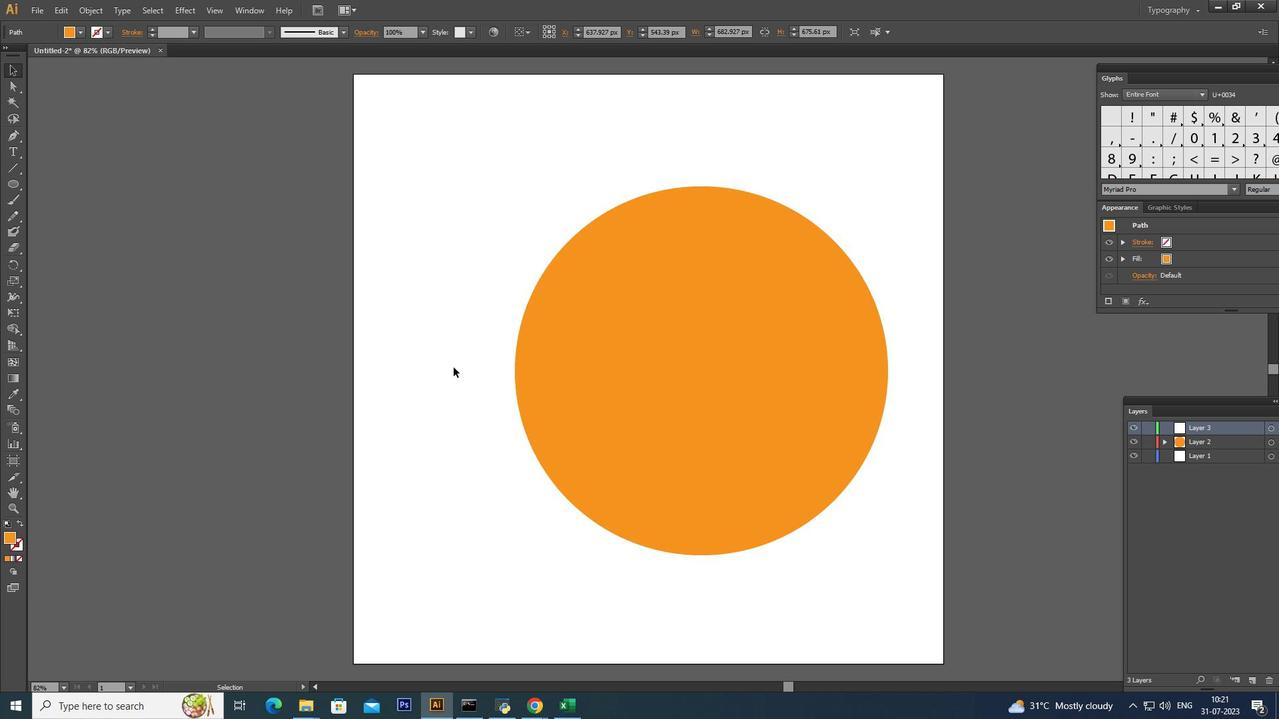 
Action: Mouse moved to (757, 341)
Screenshot: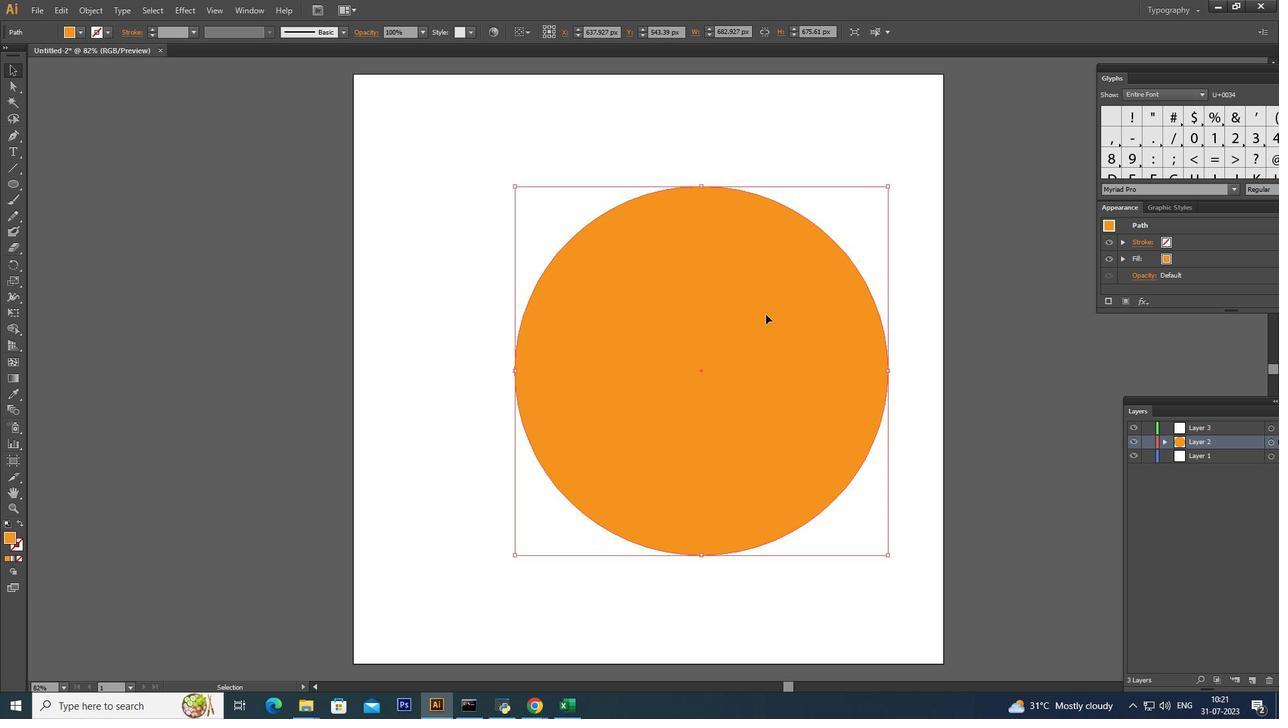 
Action: Mouse pressed left at (757, 341)
Screenshot: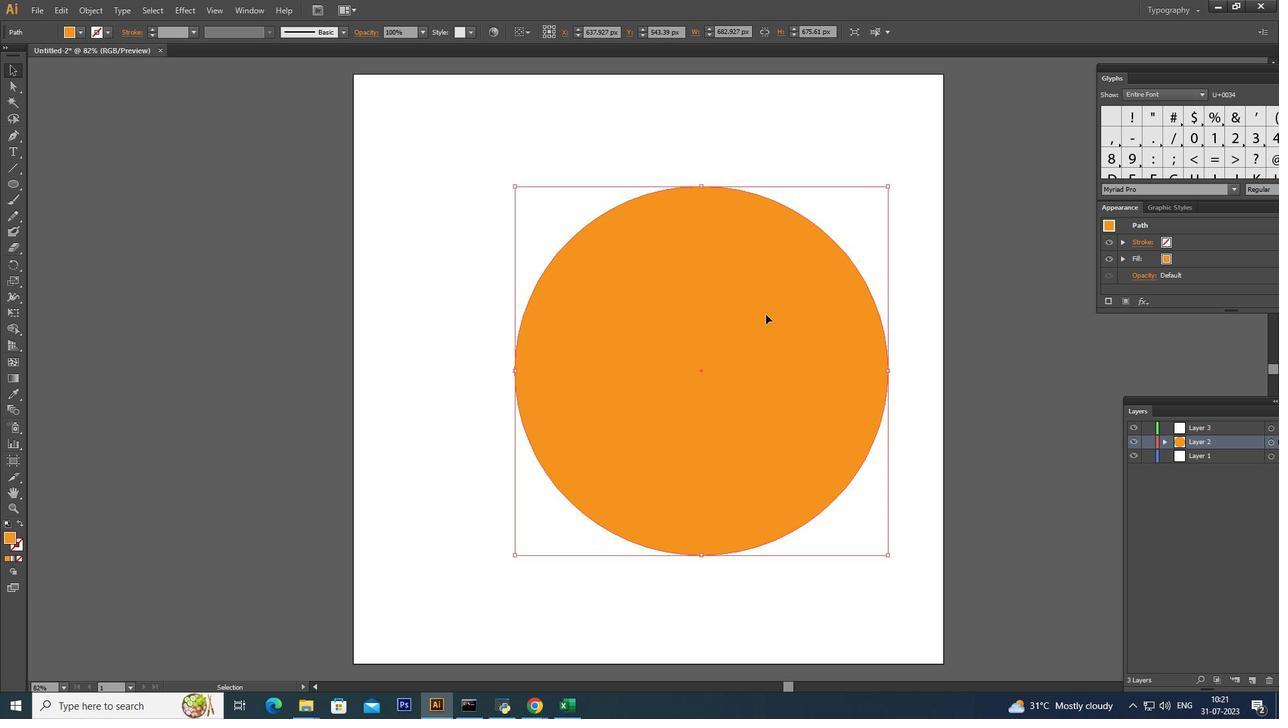
Action: Key pressed <Key.alt_l><Key.alt_l><Key.alt_l><Key.alt_l><Key.alt_l><Key.alt_l><Key.alt_l><Key.alt_l><Key.alt_l>
Screenshot: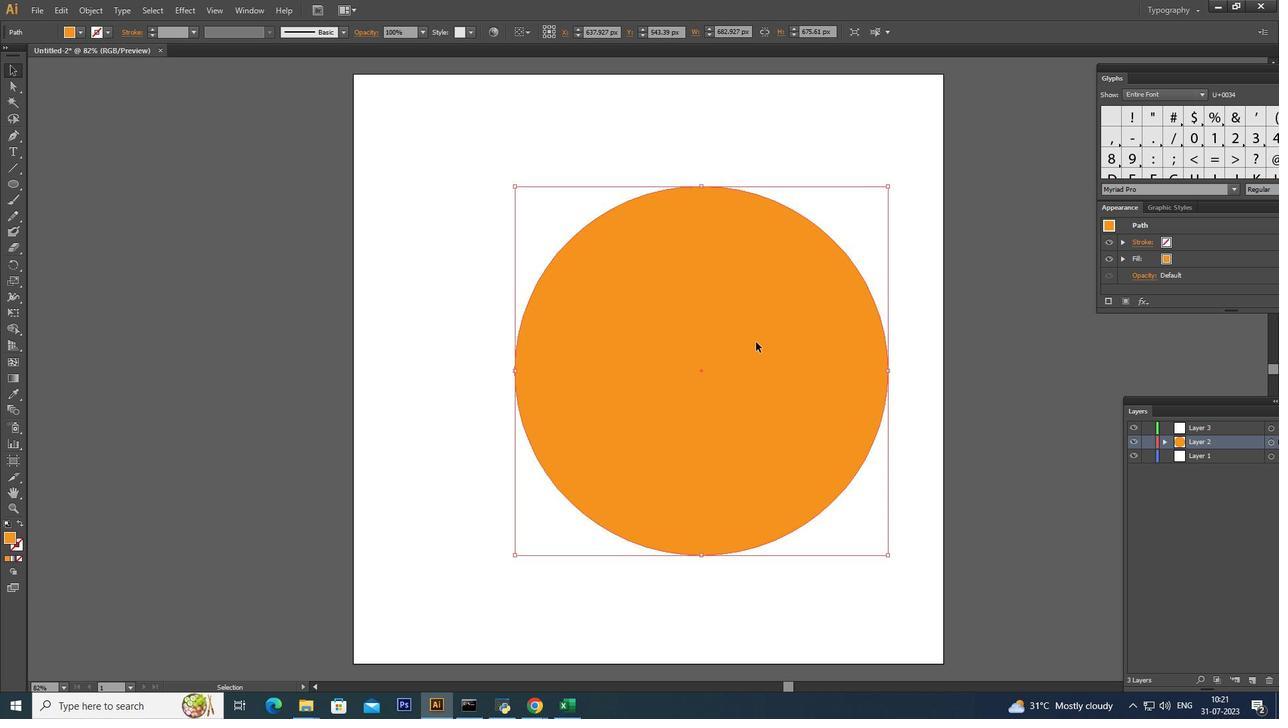 
Action: Mouse moved to (557, 320)
Screenshot: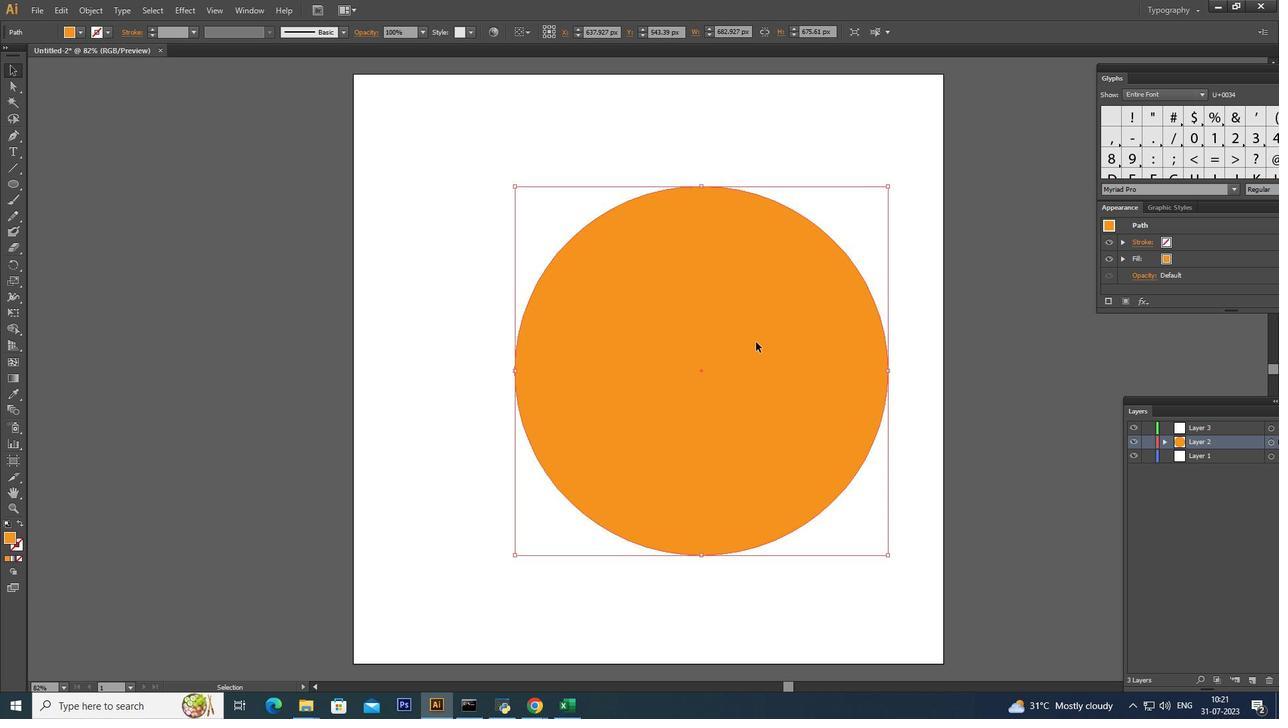 
Action: Key pressed <Key.alt_l><Key.alt_l>
Screenshot: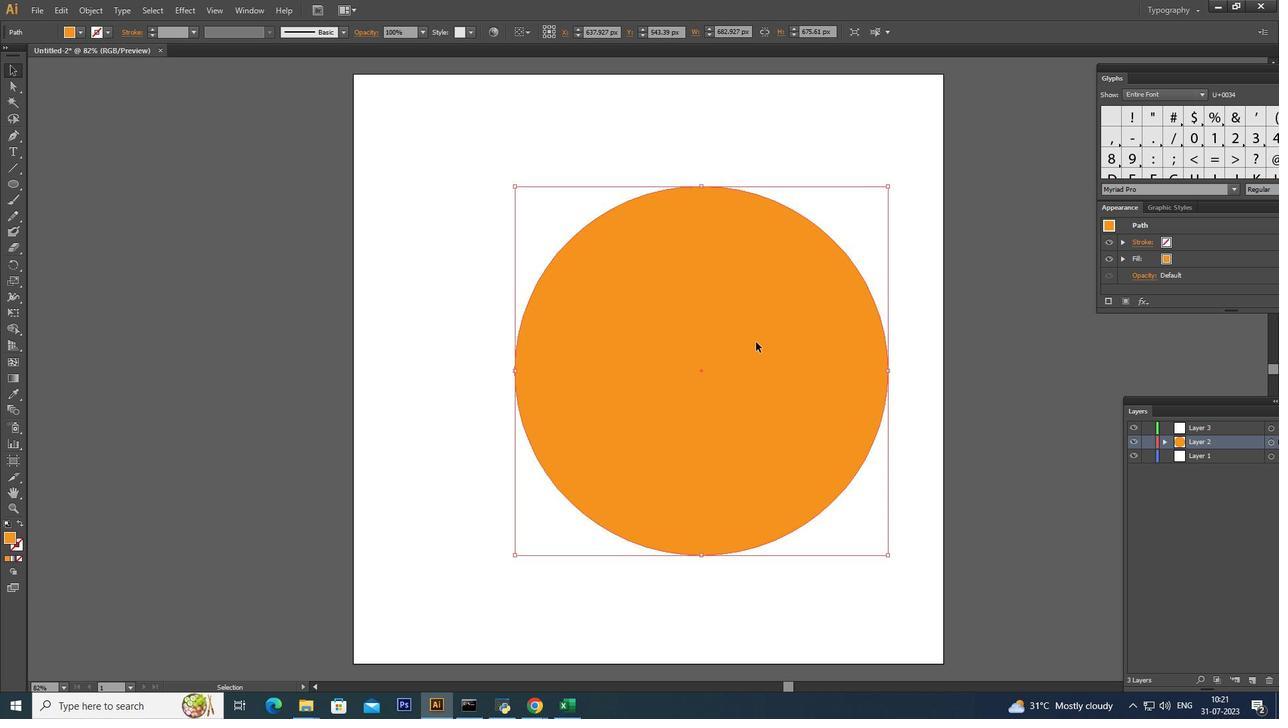 
Action: Mouse moved to (525, 320)
Screenshot: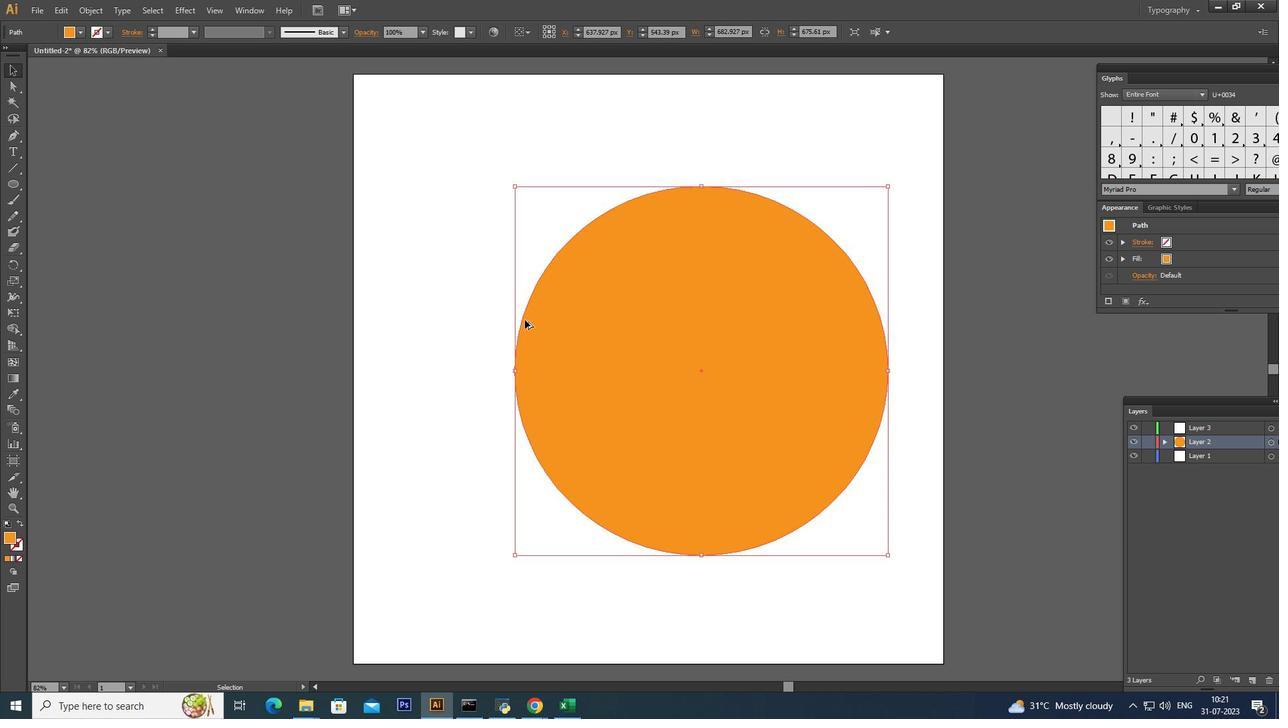 
Action: Key pressed <Key.alt_l><Key.alt_l><Key.alt_l>
Screenshot: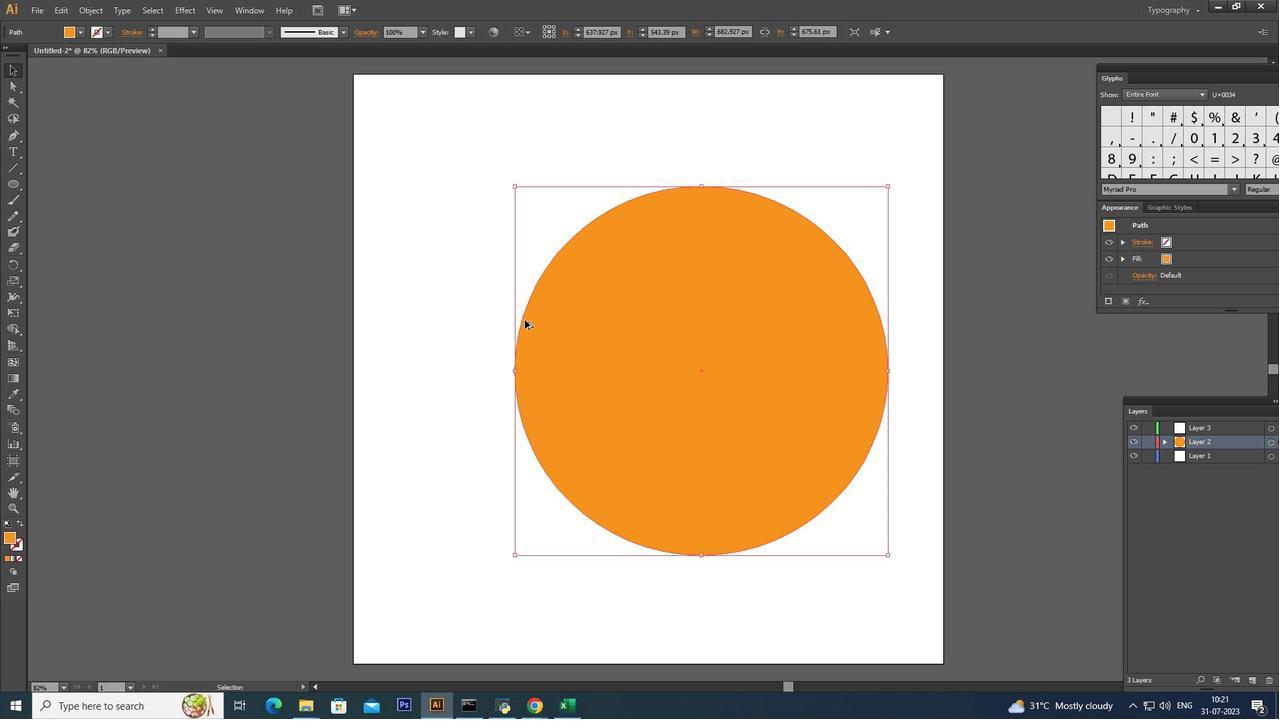 
Action: Mouse moved to (493, 329)
Screenshot: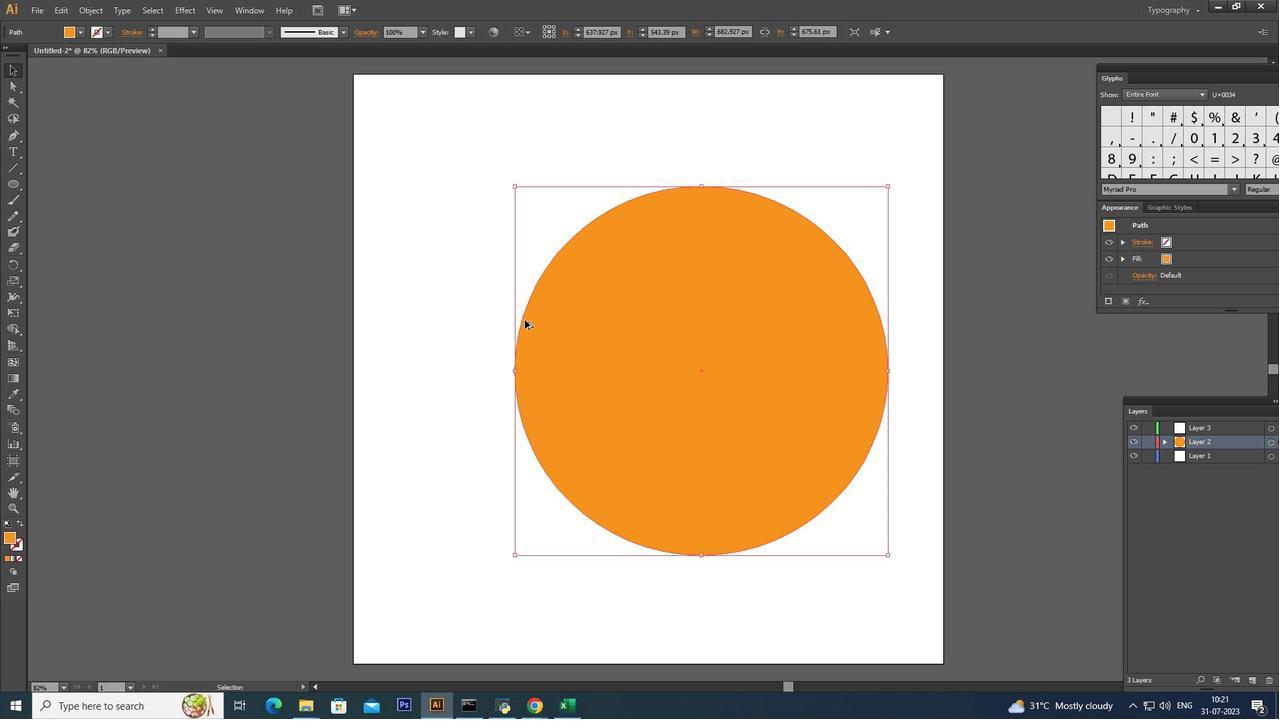 
Action: Key pressed <Key.alt_l>
Screenshot: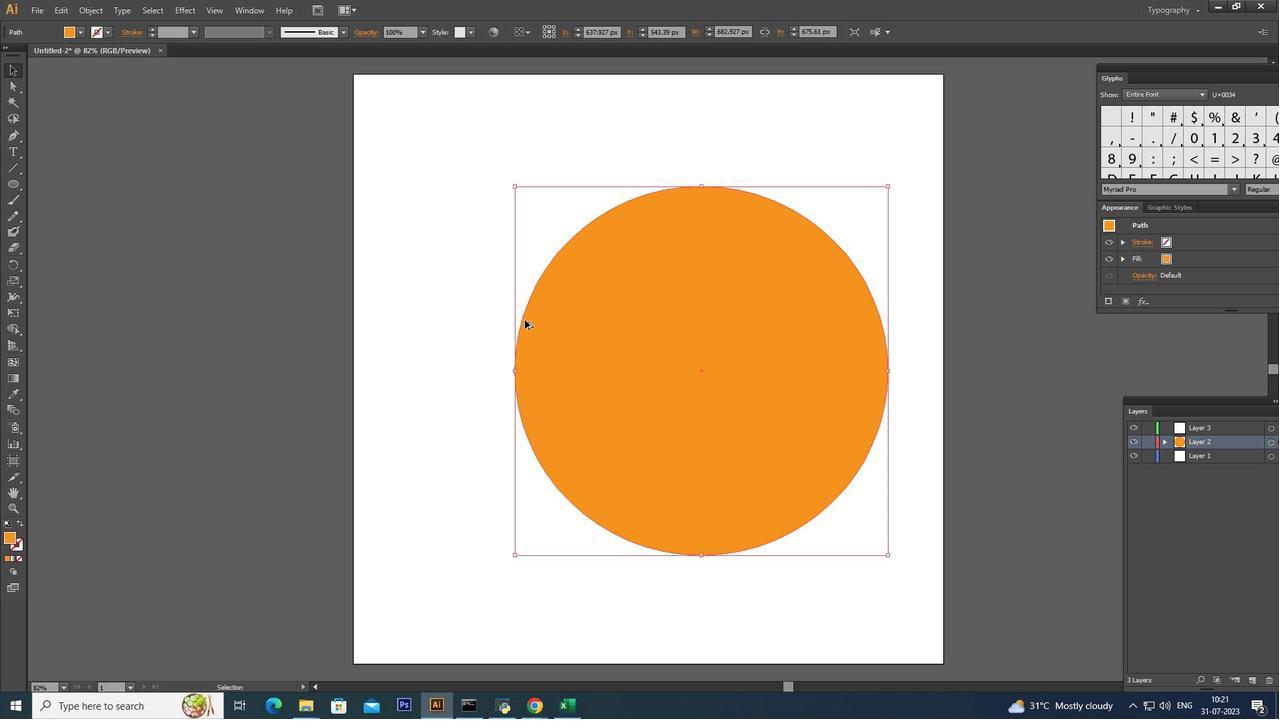 
Action: Mouse moved to (493, 329)
Screenshot: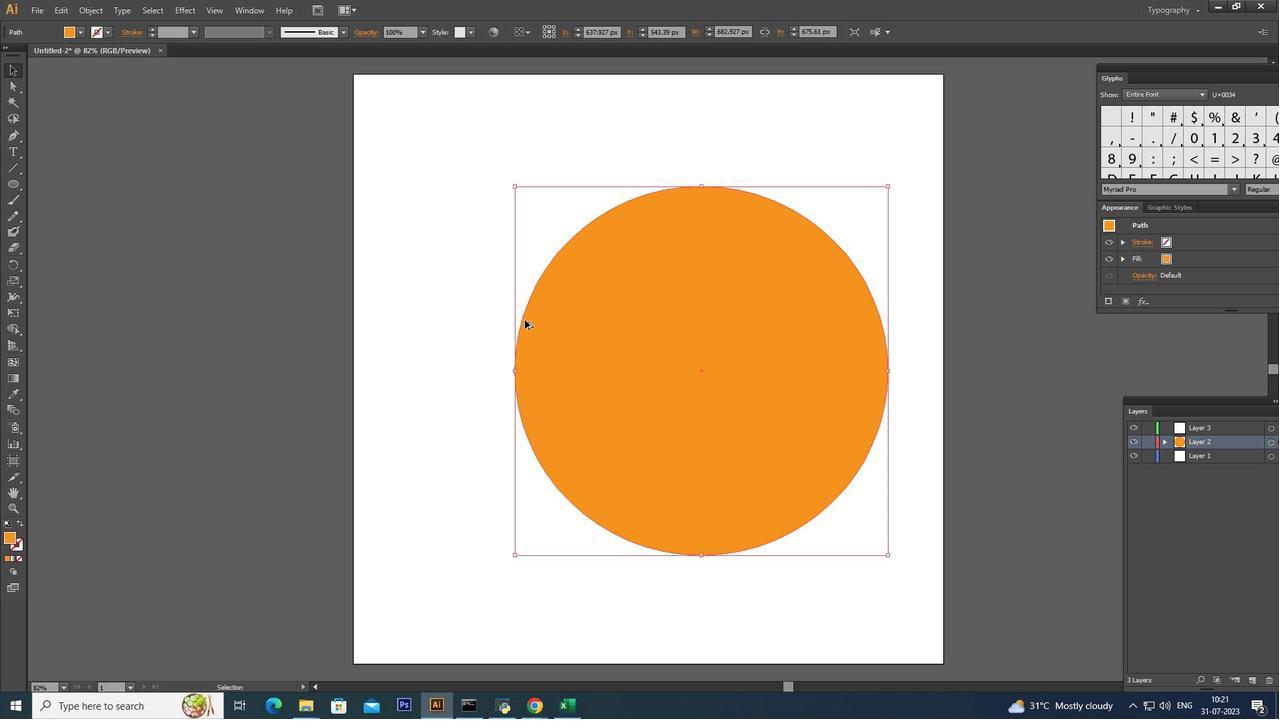 
Action: Key pressed <Key.alt_l><Key.alt_l><Key.alt_l><Key.alt_l><Key.alt_l><Key.alt_l><Key.alt_l><Key.alt_l><Key.alt_l><Key.alt_l><Key.alt_l><Key.alt_l><Key.alt_l><Key.alt_l><Key.alt_l><Key.alt_l><Key.alt_l><Key.alt_l><Key.alt_l><Key.alt_l><Key.alt_l><Key.alt_l><Key.alt_l><Key.alt_l>
Screenshot: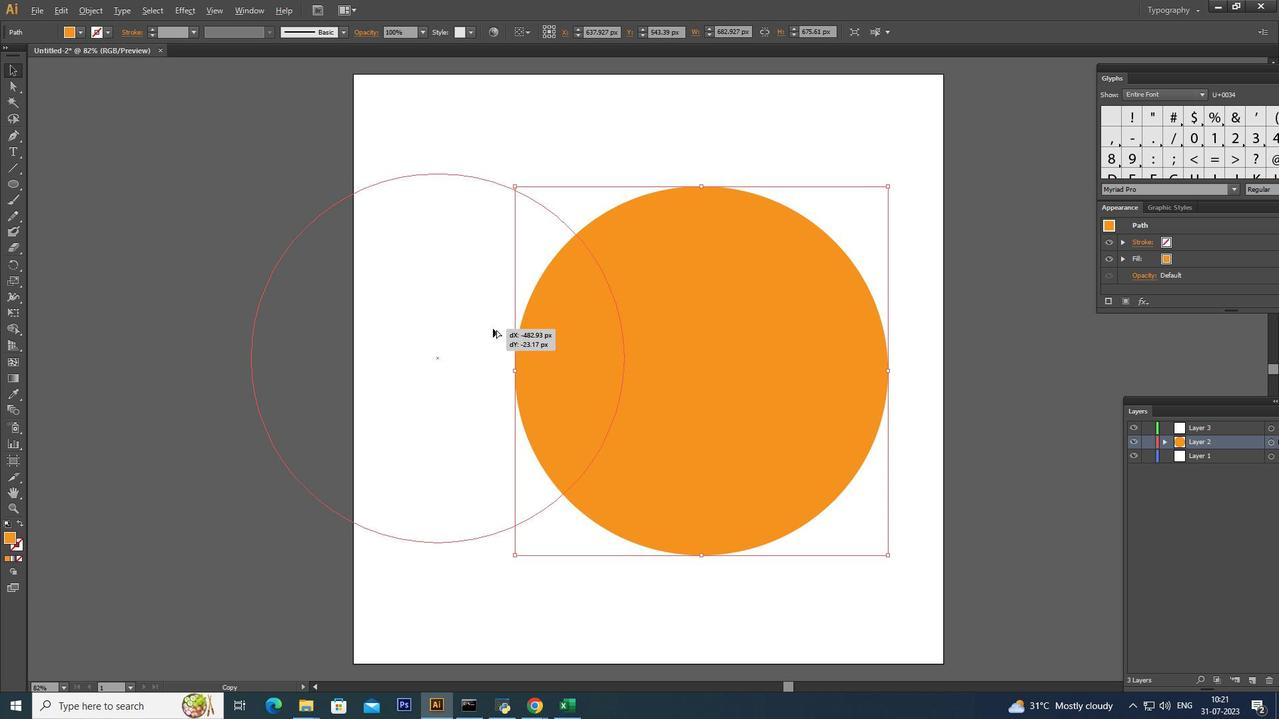 
Action: Mouse moved to (625, 174)
Screenshot: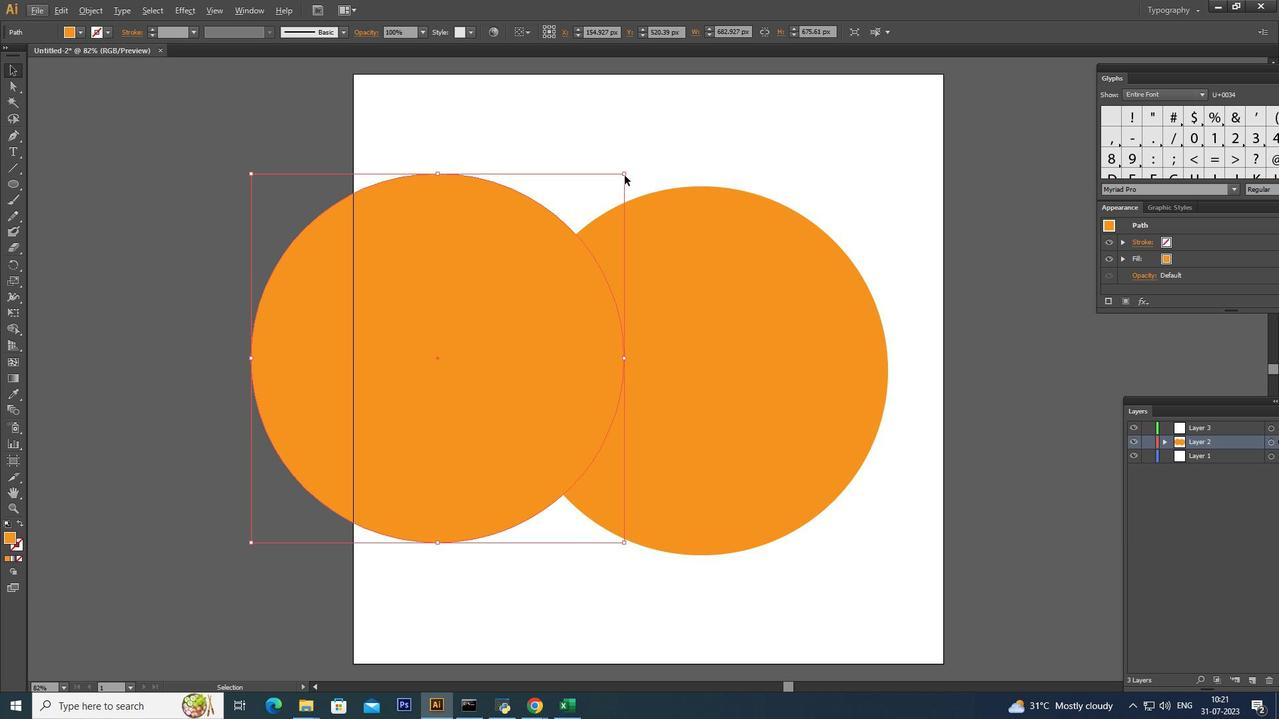 
Action: Key pressed <Key.shift>
Screenshot: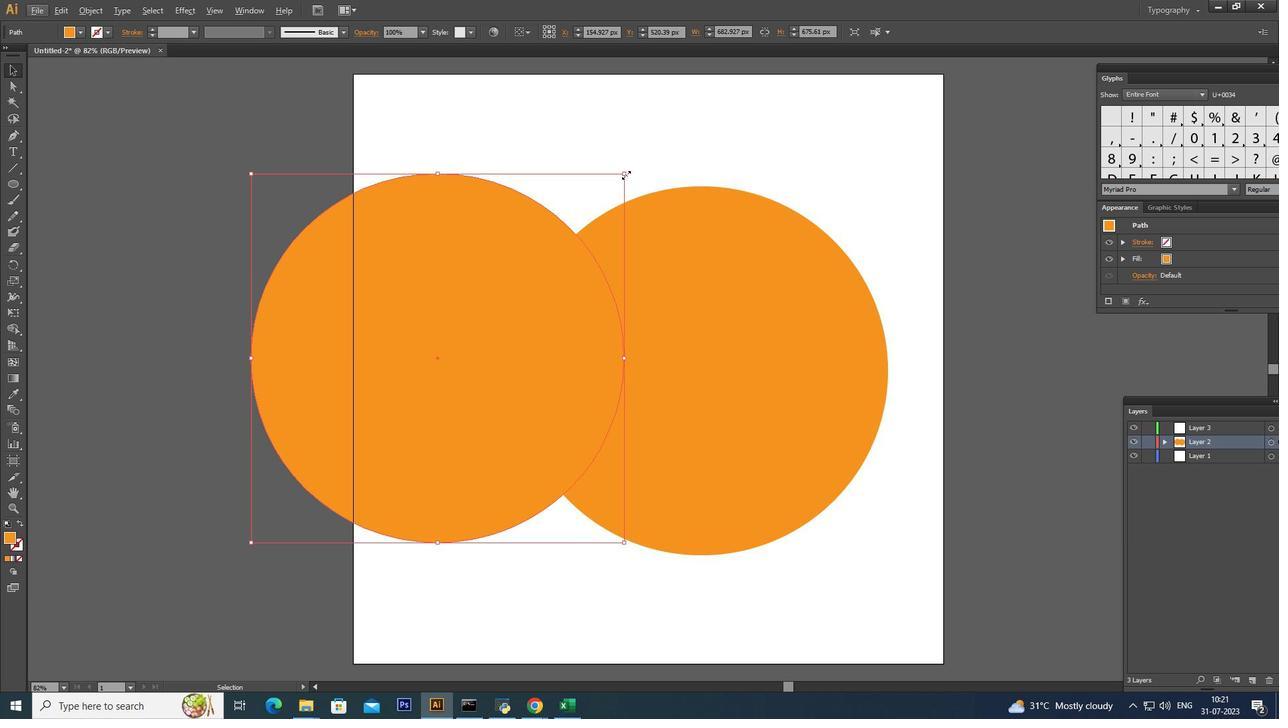 
Action: Mouse pressed left at (625, 174)
Screenshot: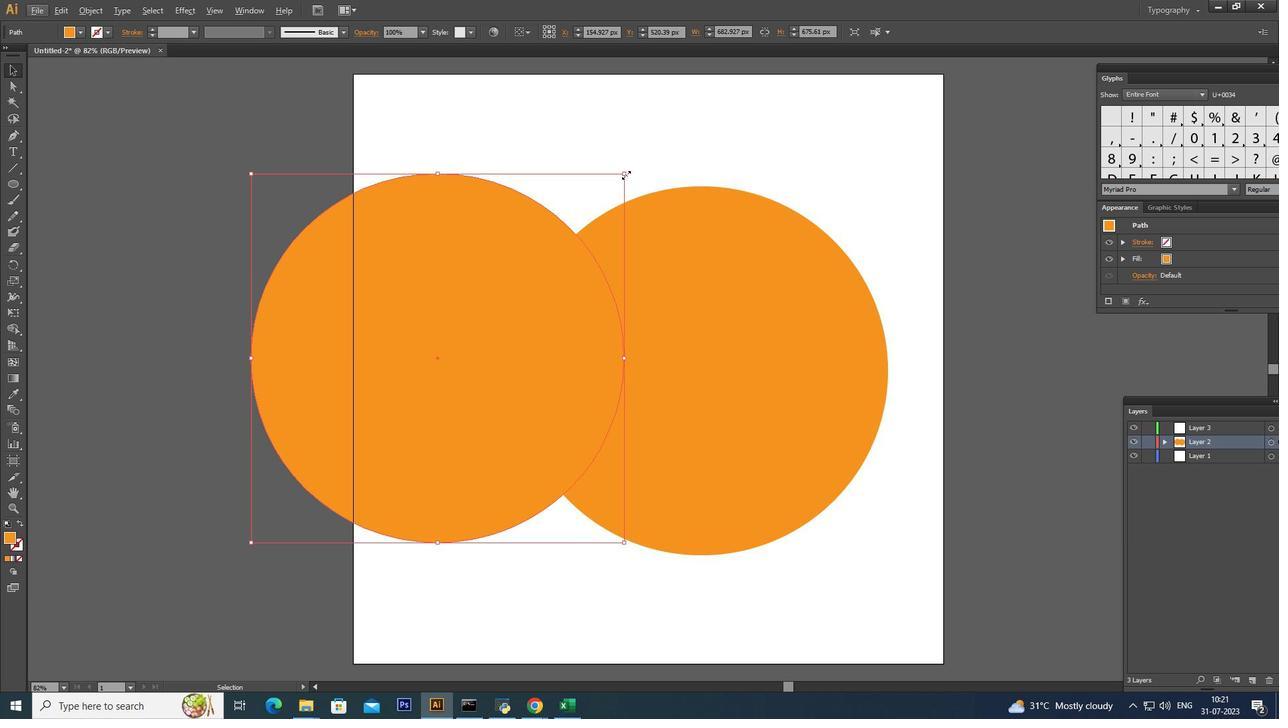 
Action: Key pressed <Key.alt_l>
Screenshot: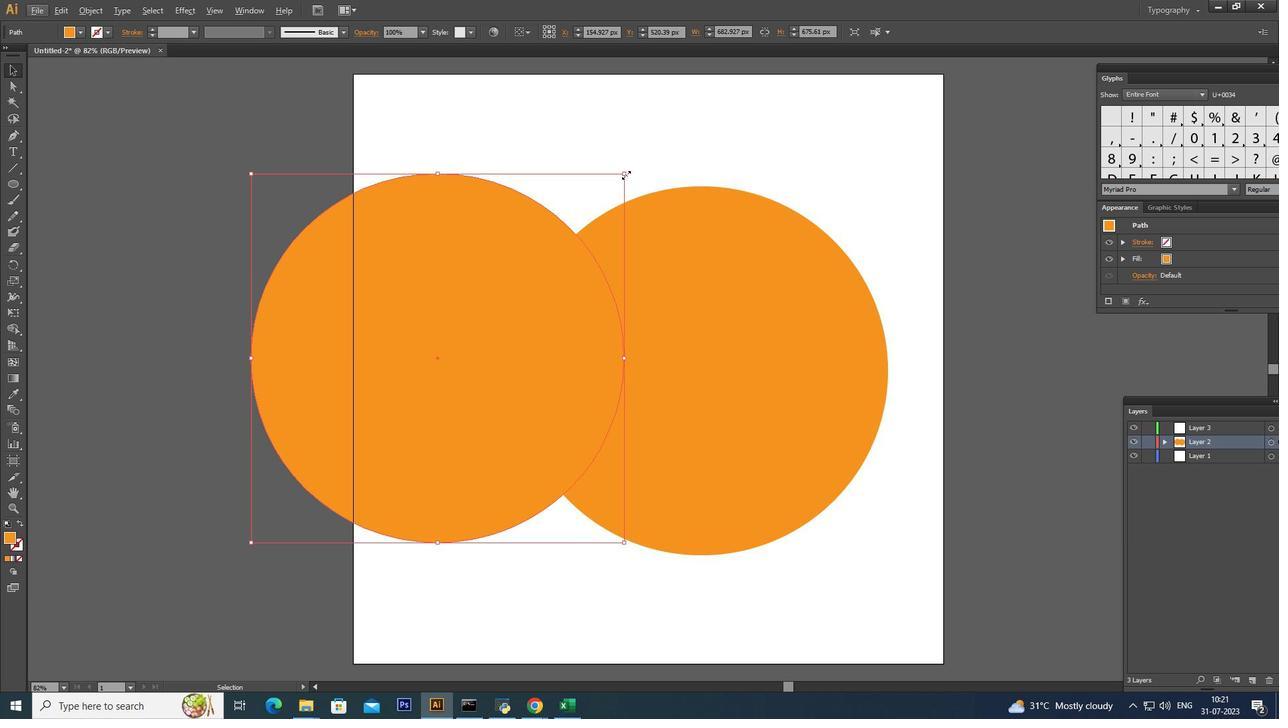 
Action: Mouse moved to (599, 201)
Screenshot: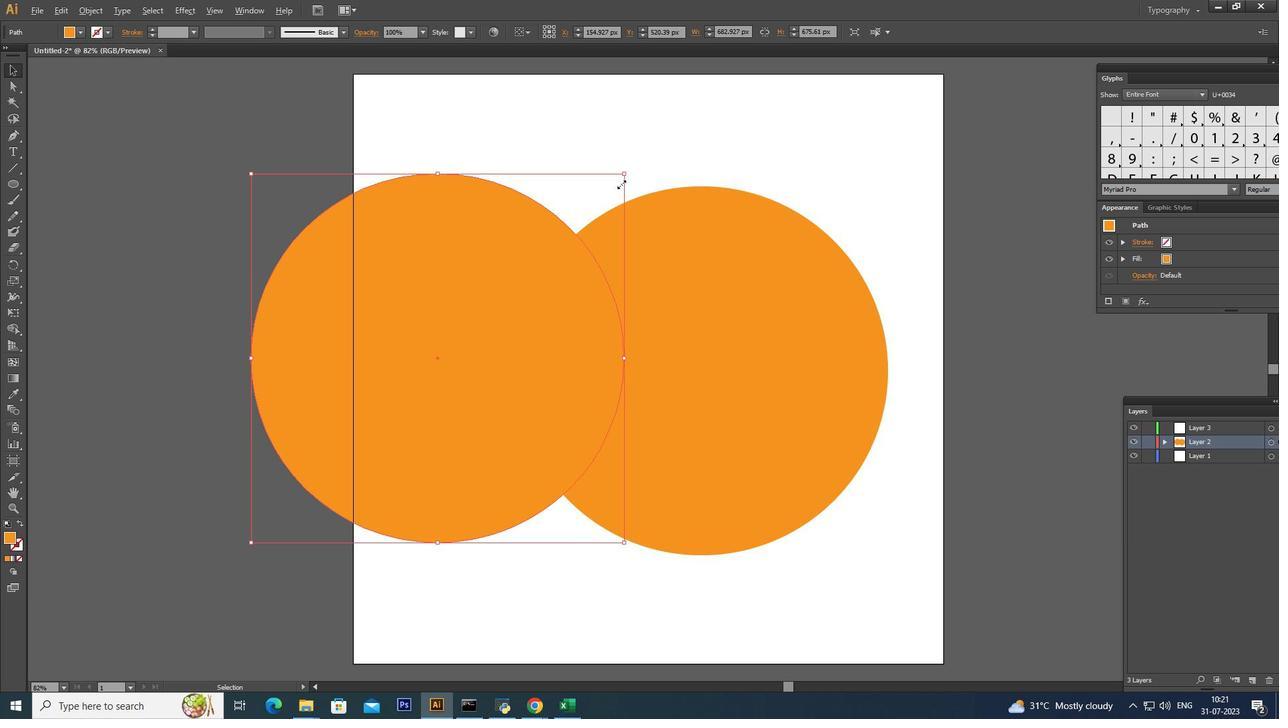 
Action: Key pressed <Key.shift>
Screenshot: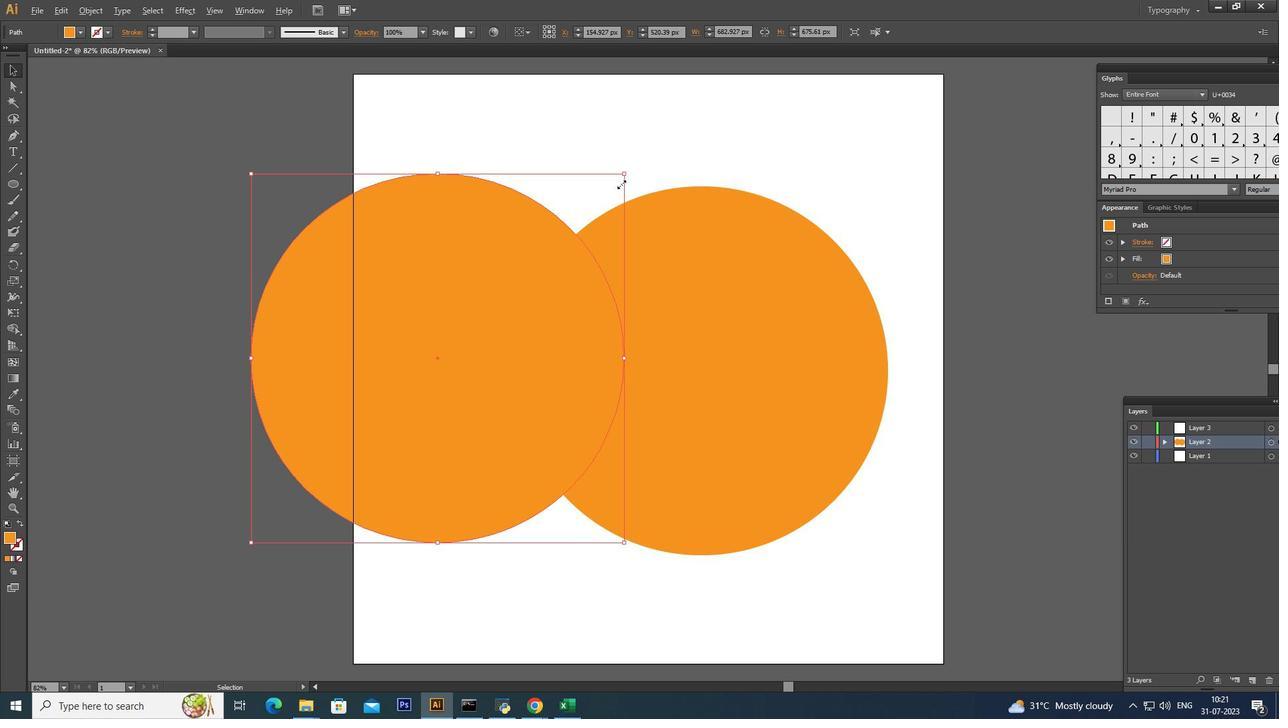 
Action: Mouse moved to (597, 203)
Screenshot: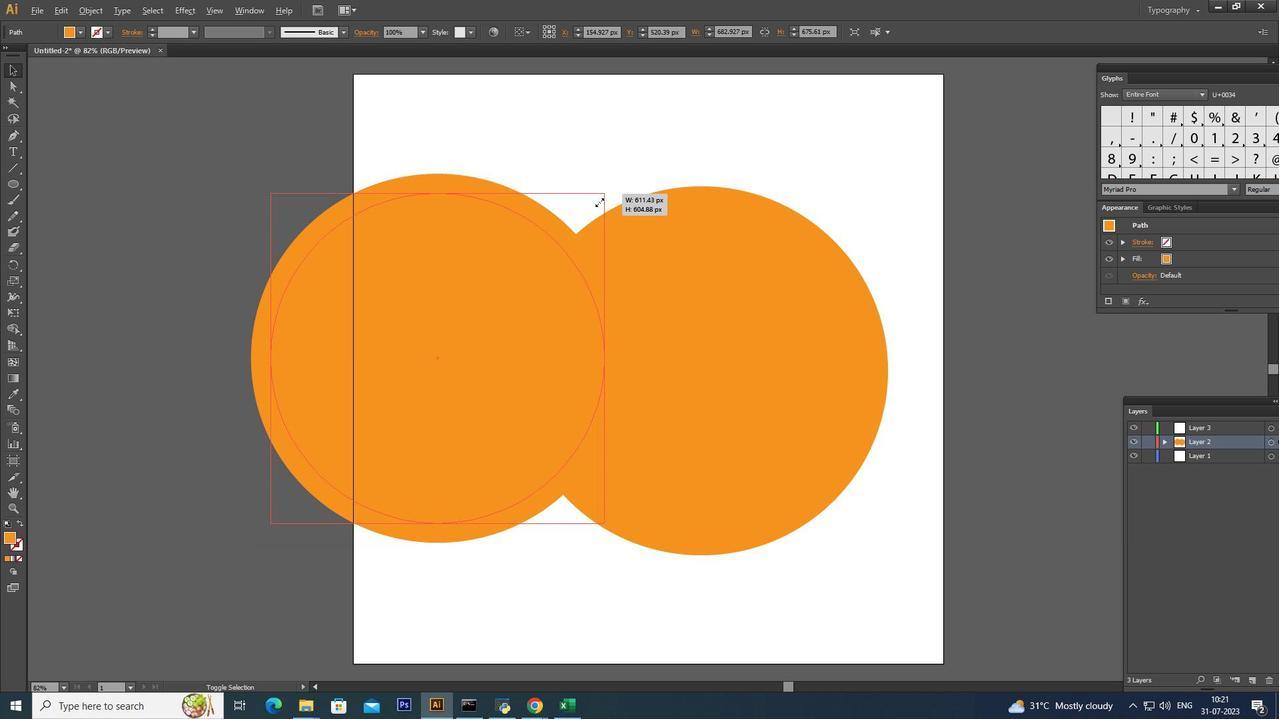 
Action: Key pressed <Key.shift>
Screenshot: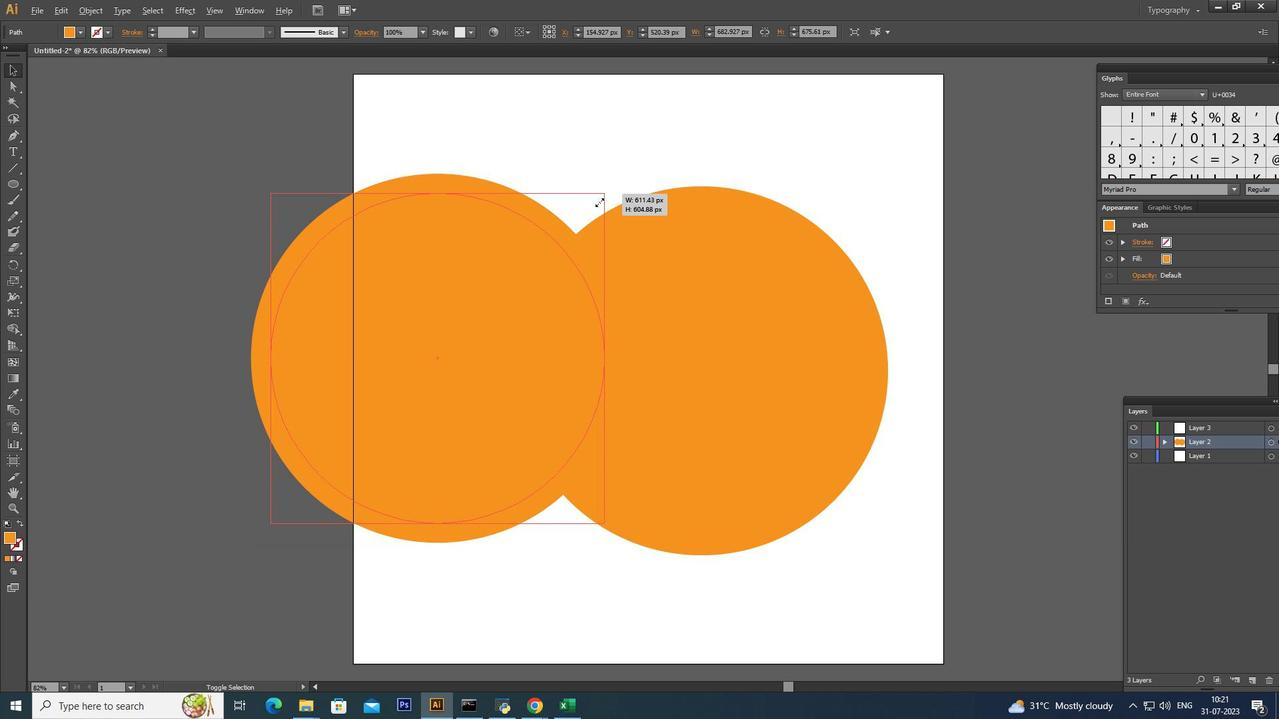 
Action: Mouse moved to (593, 206)
Screenshot: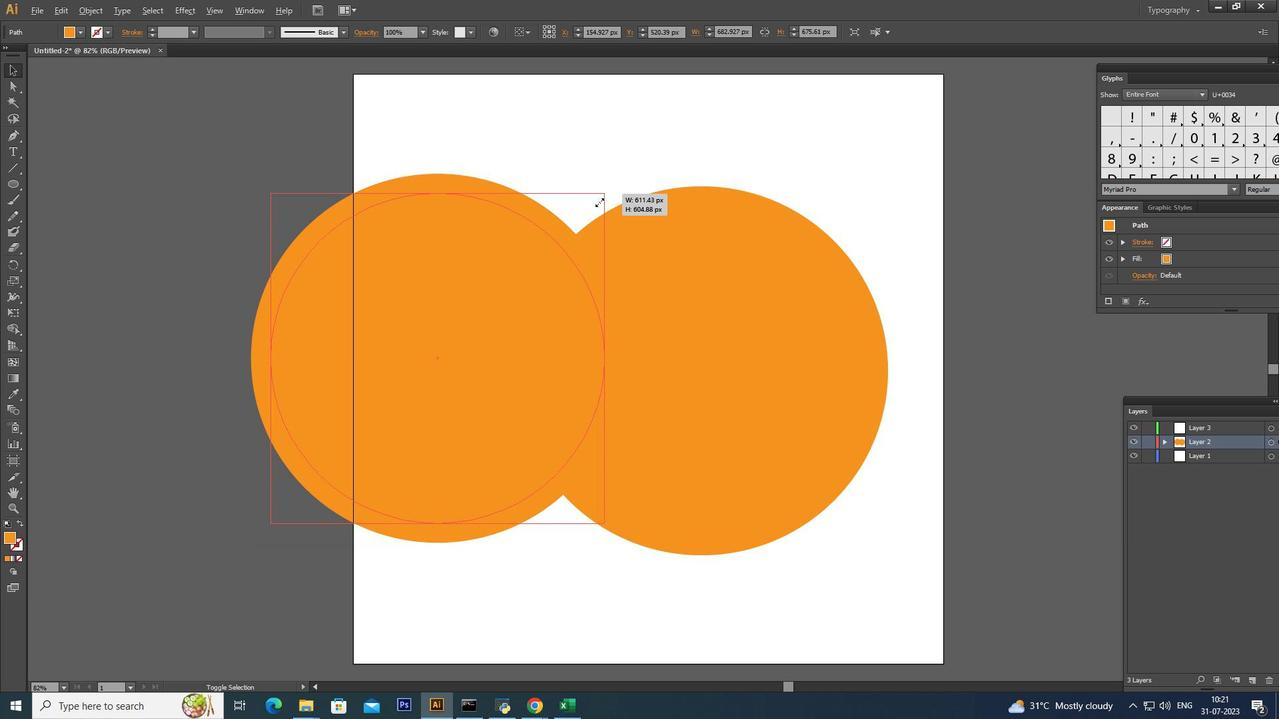 
Action: Key pressed <Key.alt_l><Key.shift><Key.alt_l><Key.shift><Key.alt_l><Key.shift><Key.alt_l><Key.shift><Key.alt_l><Key.shift><Key.alt_l><Key.shift><Key.alt_l><Key.shift><Key.alt_l><Key.shift><Key.alt_l><Key.shift><Key.alt_l><Key.shift><Key.alt_l><Key.shift><Key.alt_l>
Screenshot: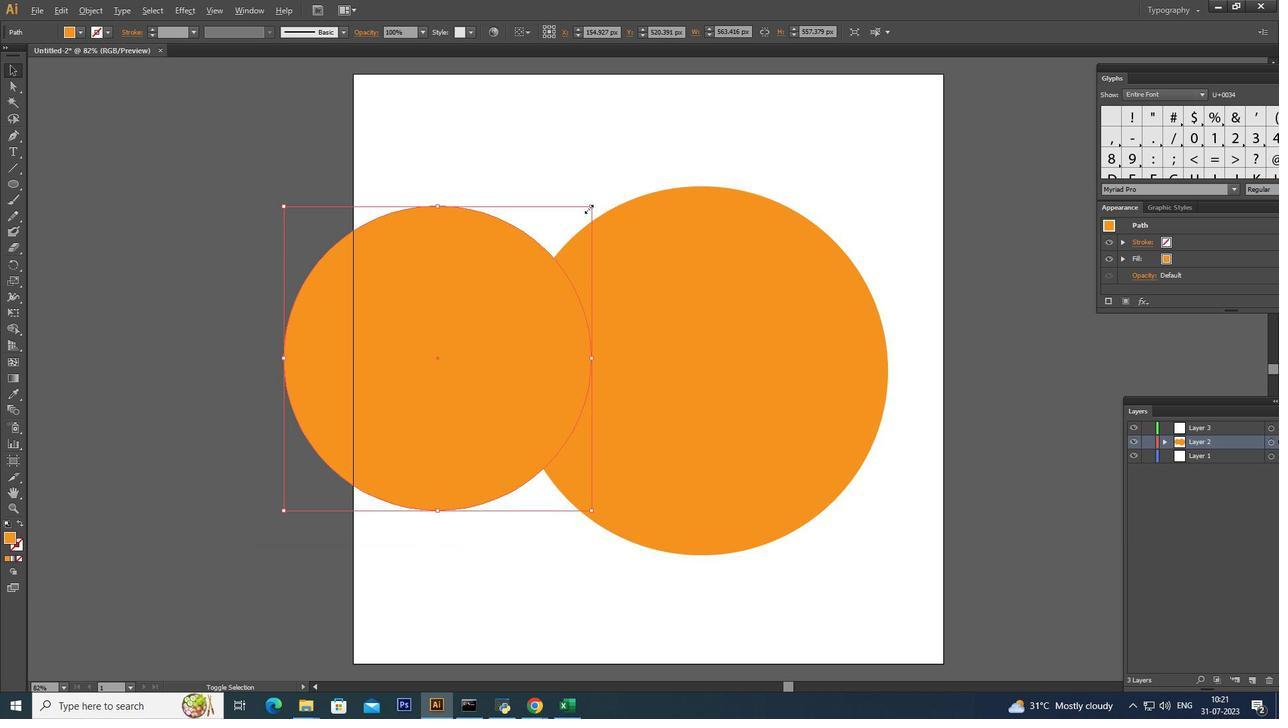 
Action: Mouse moved to (592, 207)
Screenshot: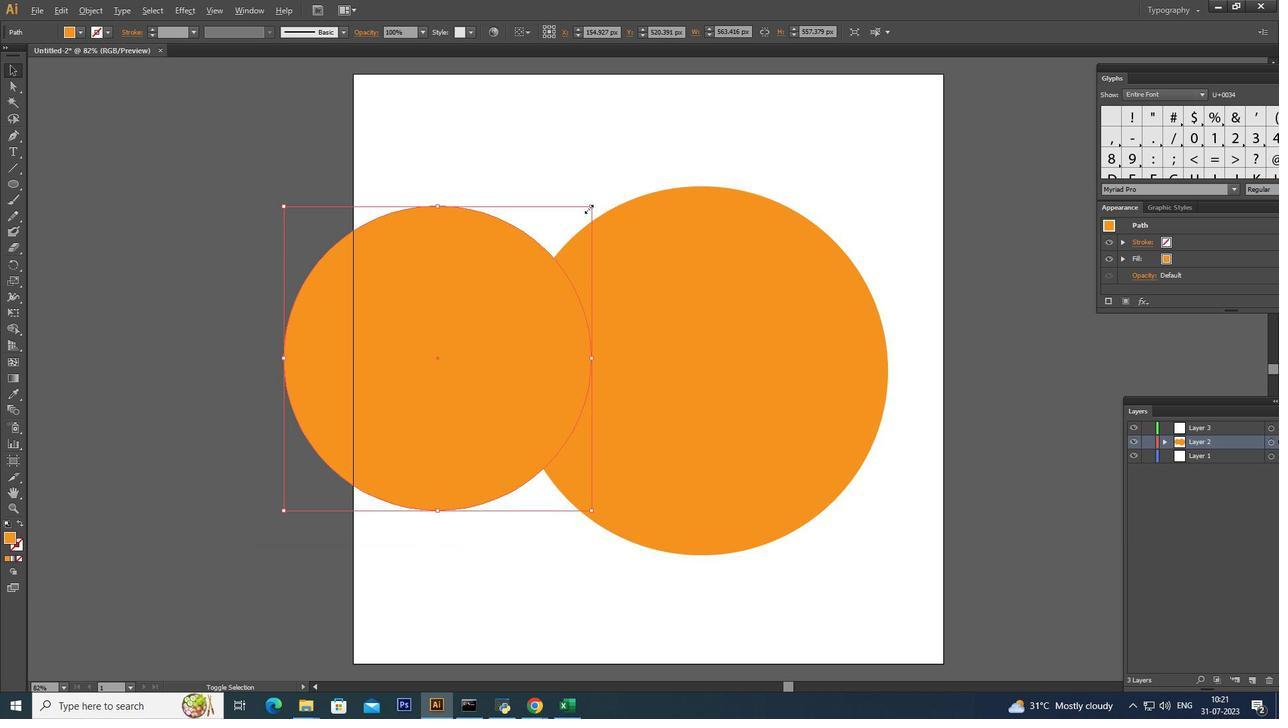 
Action: Key pressed <Key.shift>
Screenshot: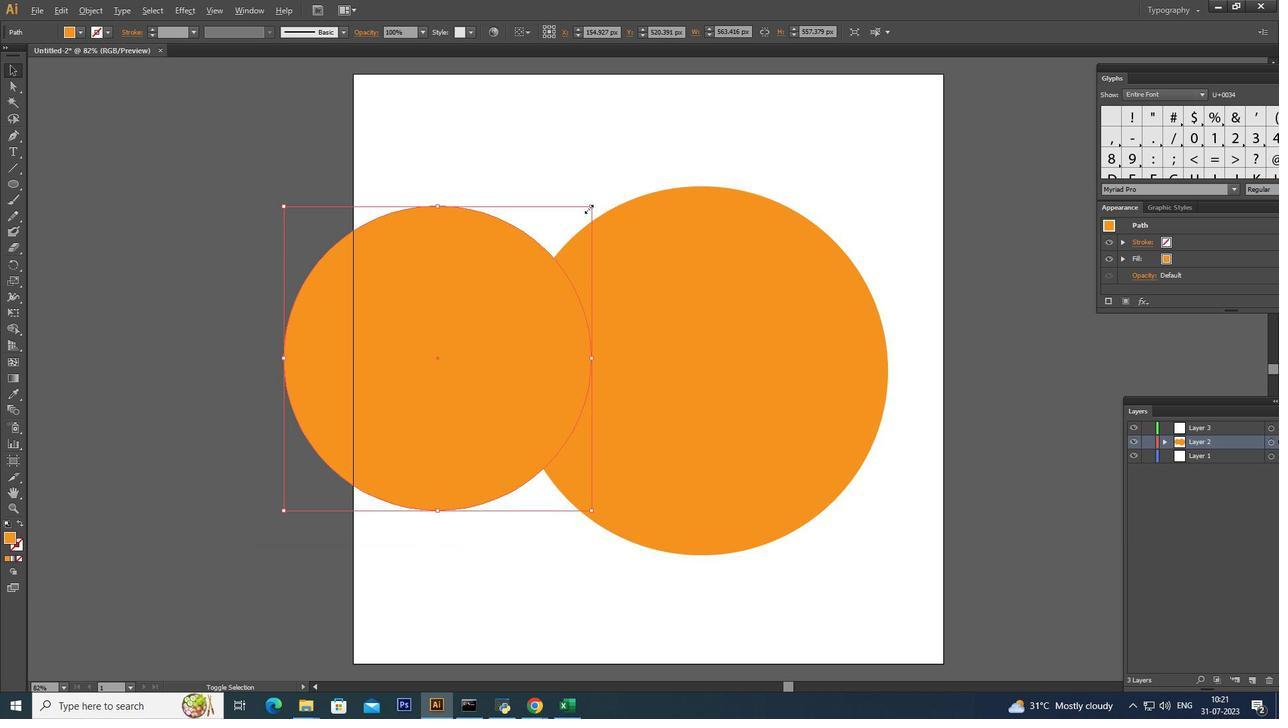 
Action: Mouse moved to (591, 207)
Screenshot: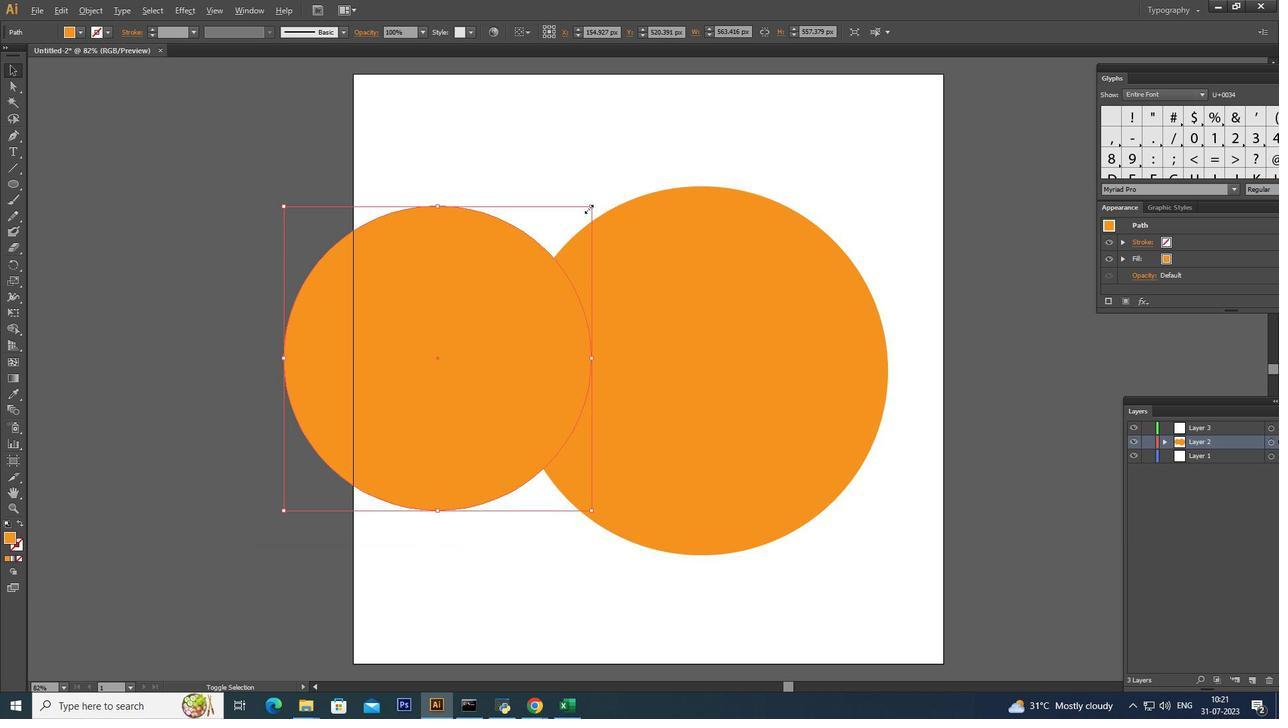 
Action: Key pressed <Key.alt_l>
Screenshot: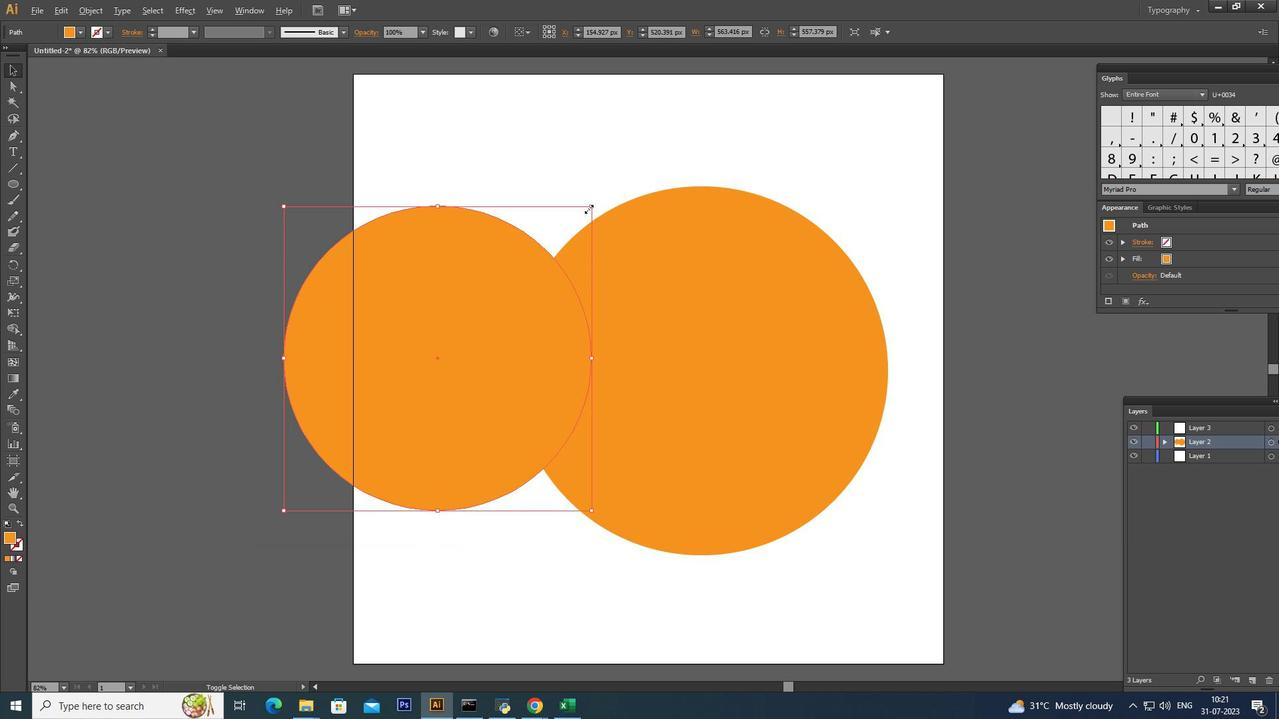 
Action: Mouse moved to (588, 208)
Screenshot: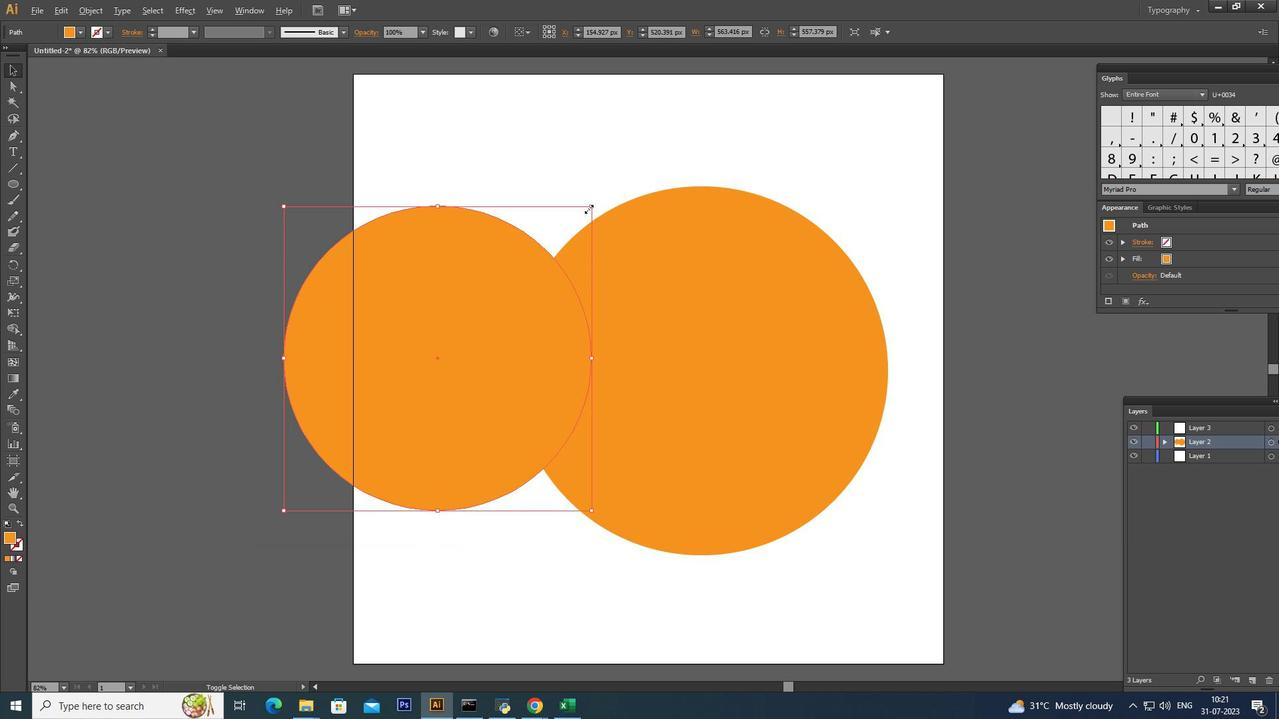 
Action: Key pressed <Key.shift>
Screenshot: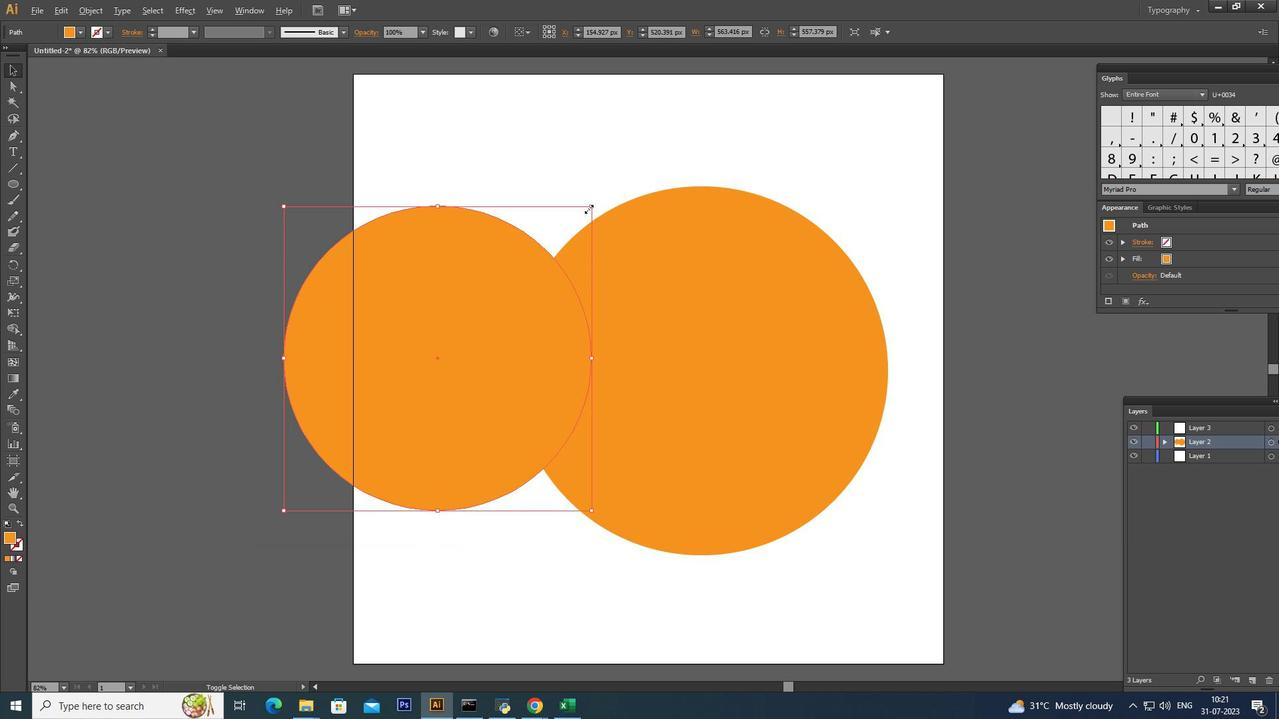 
Action: Mouse moved to (577, 215)
Screenshot: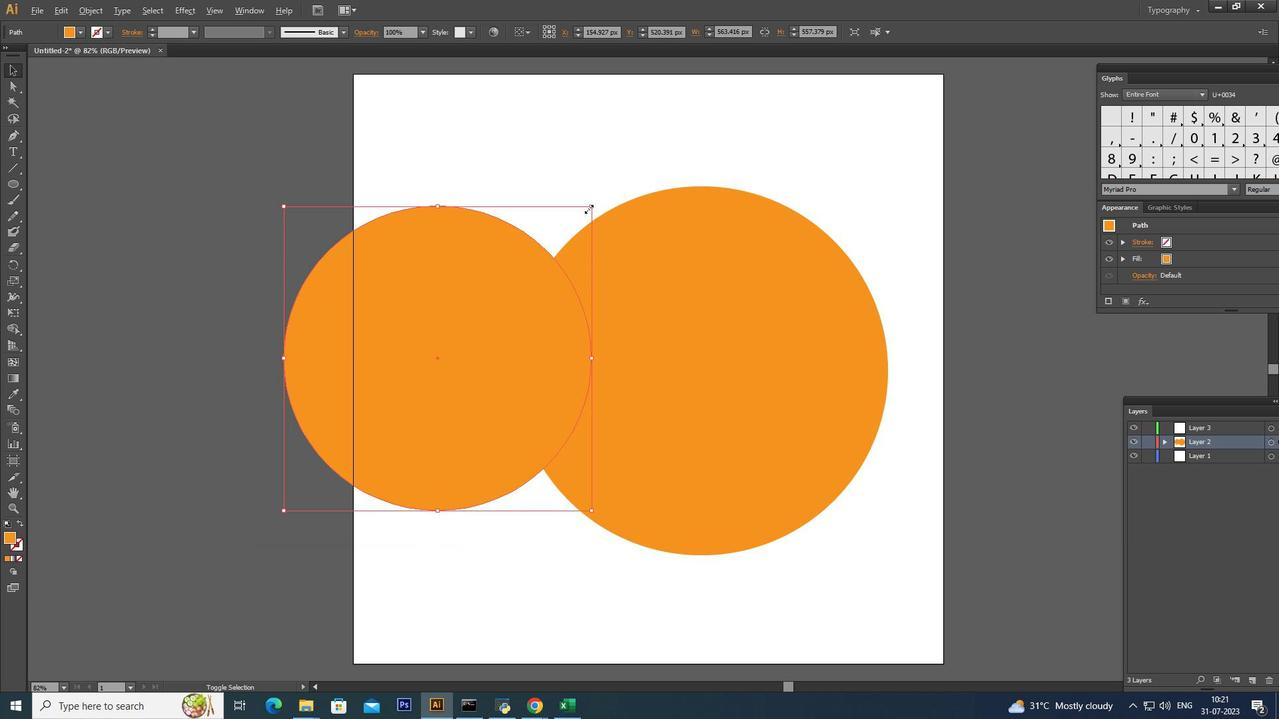 
Action: Key pressed <Key.alt_l>
Screenshot: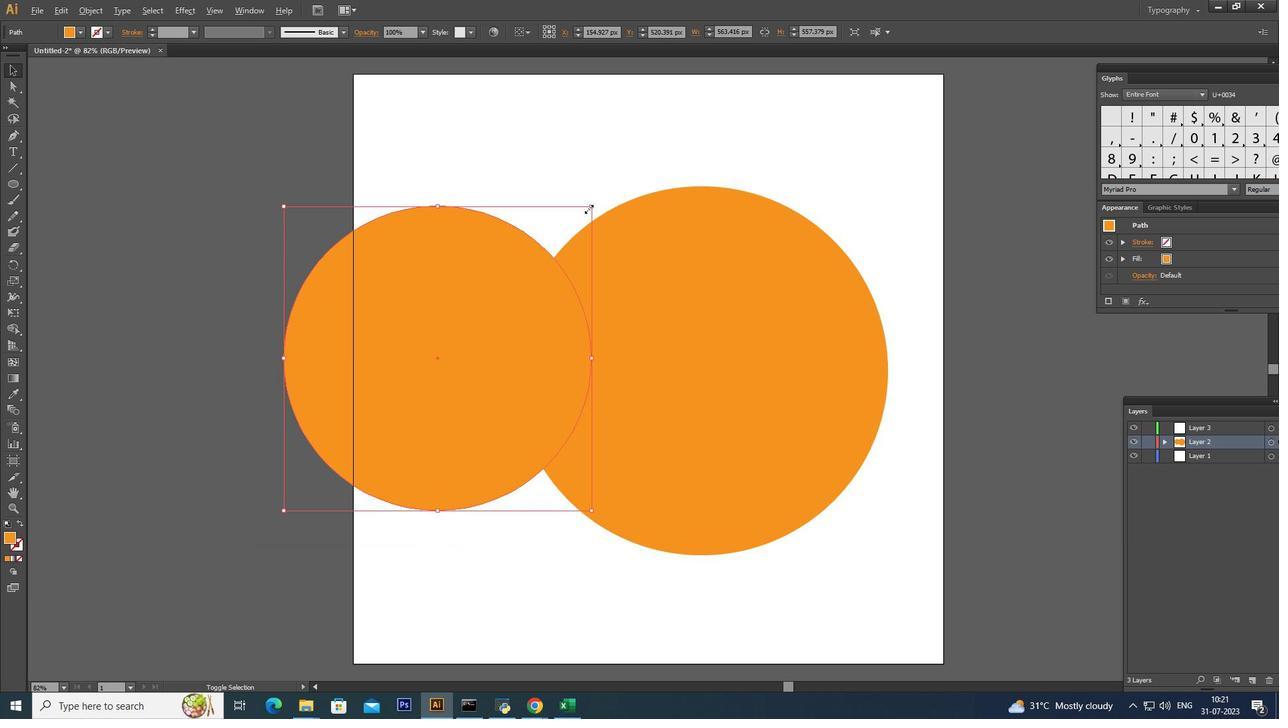 
Action: Mouse moved to (541, 230)
Screenshot: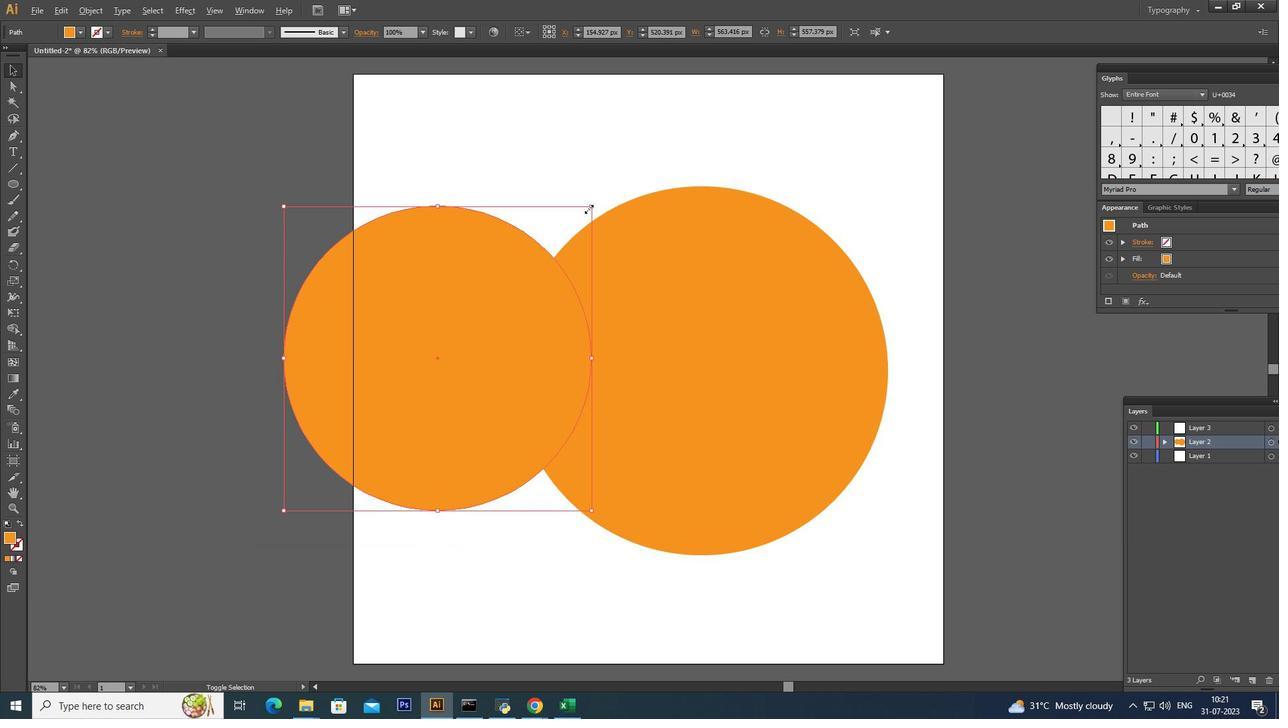 
Action: Key pressed <Key.shift>
Screenshot: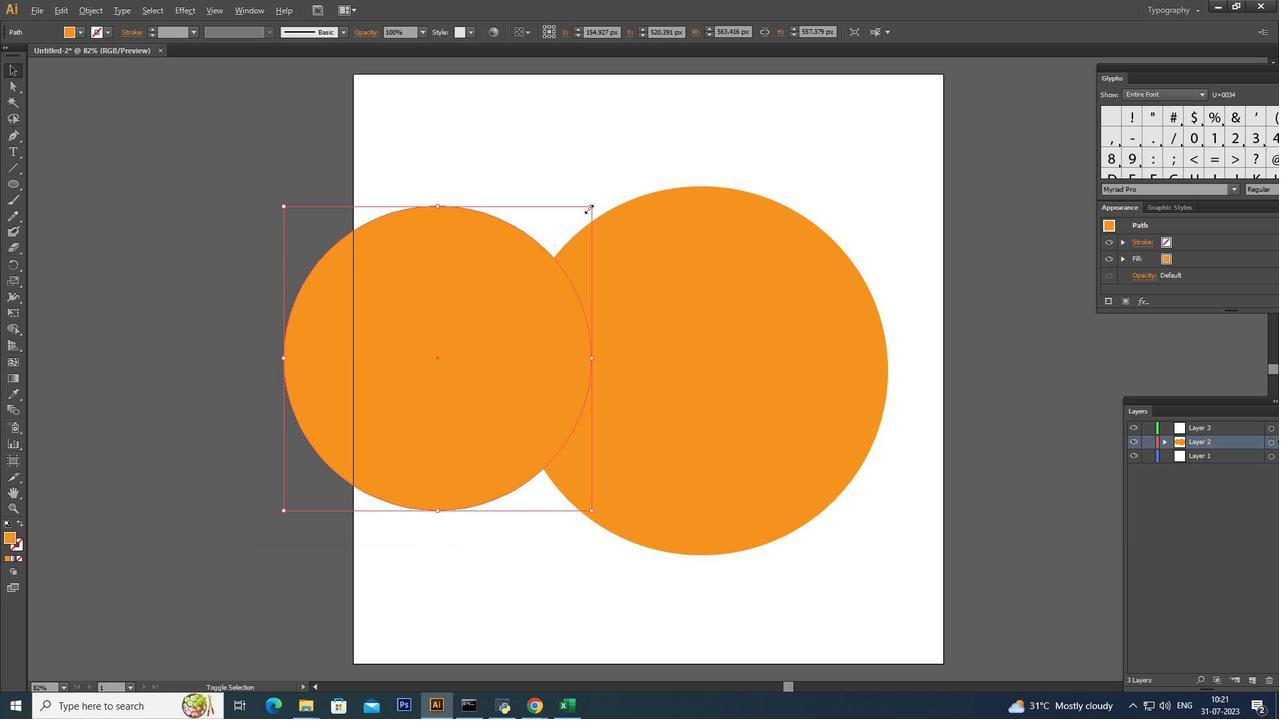 
Action: Mouse moved to (515, 245)
Screenshot: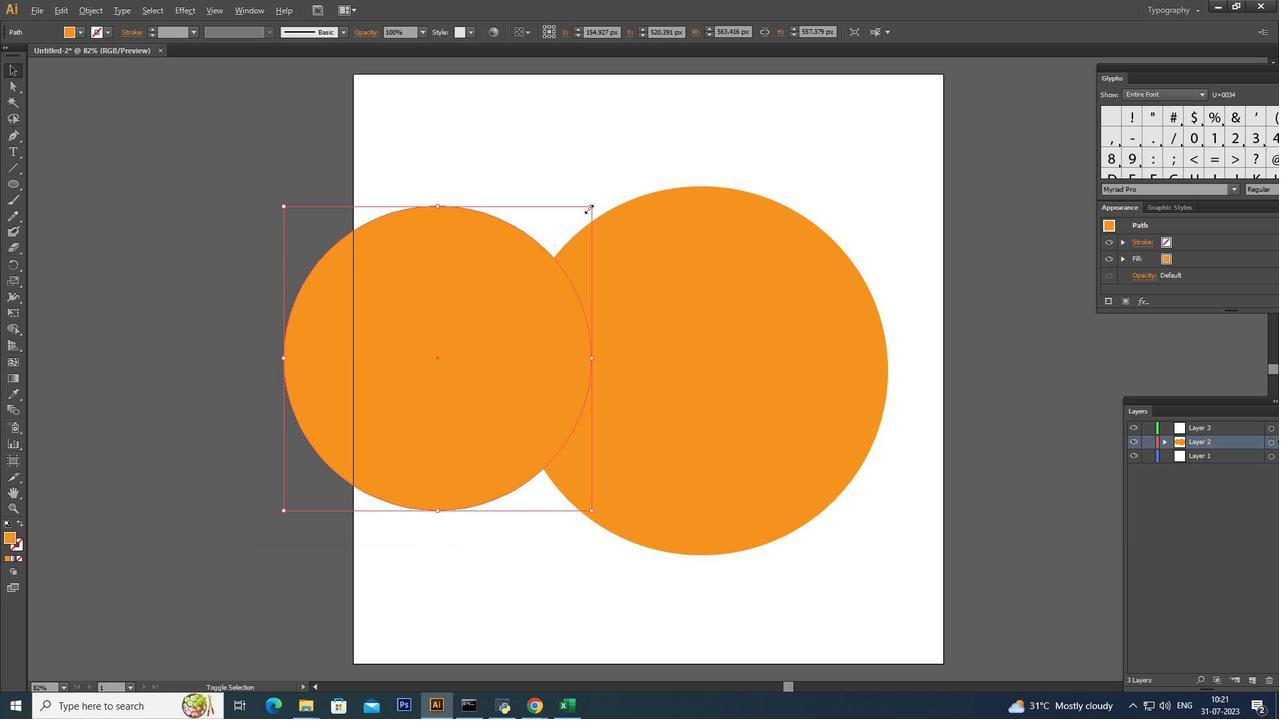 
Action: Key pressed <Key.alt_l>
Screenshot: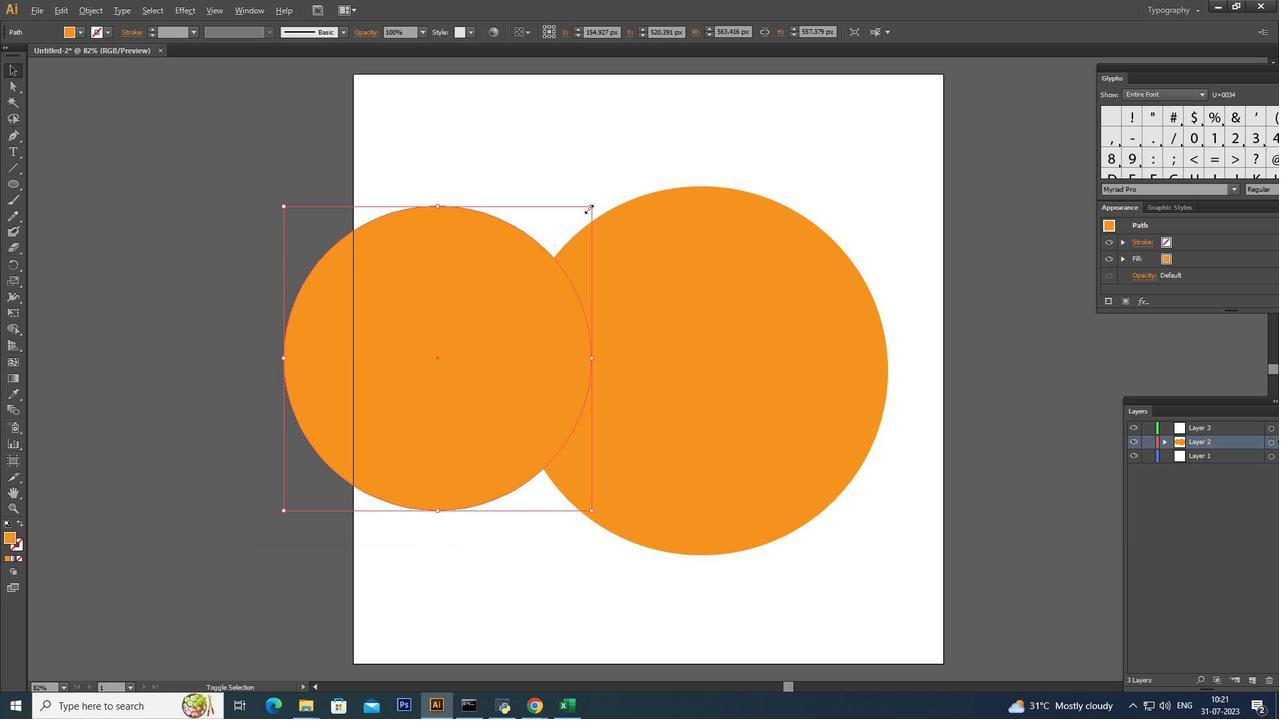 
Action: Mouse moved to (509, 247)
Screenshot: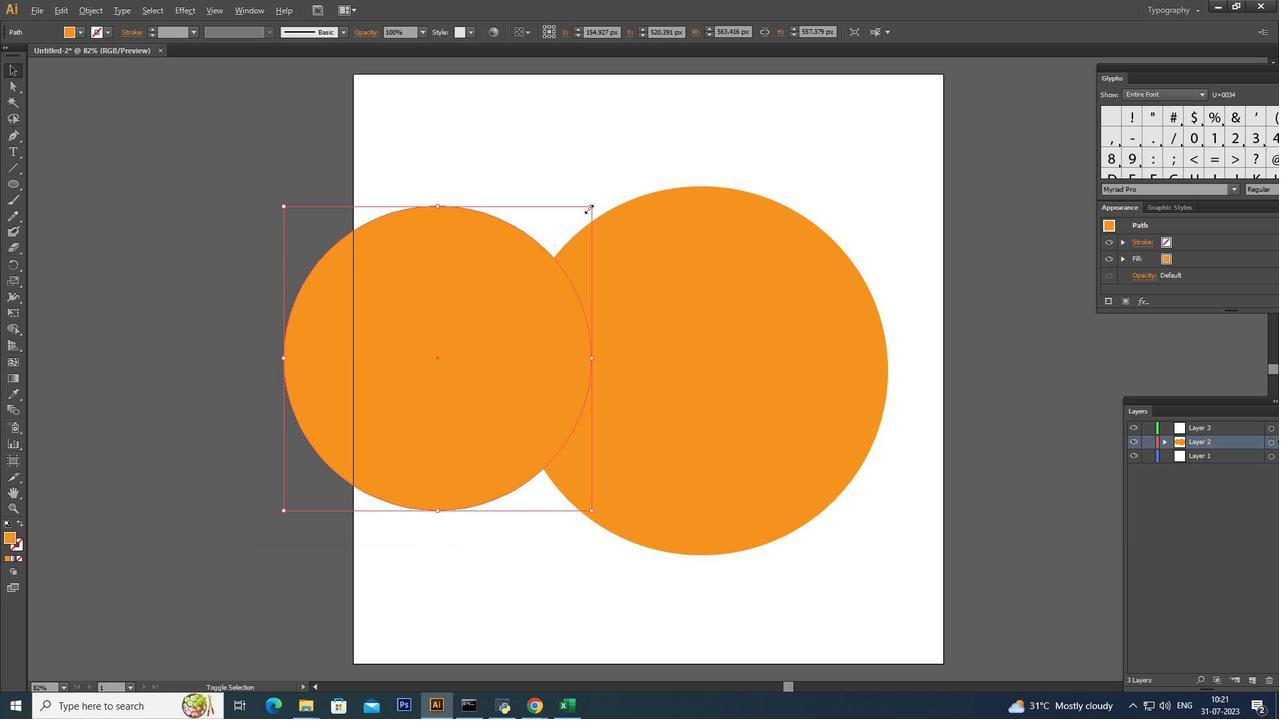 
Action: Key pressed <Key.shift>
Screenshot: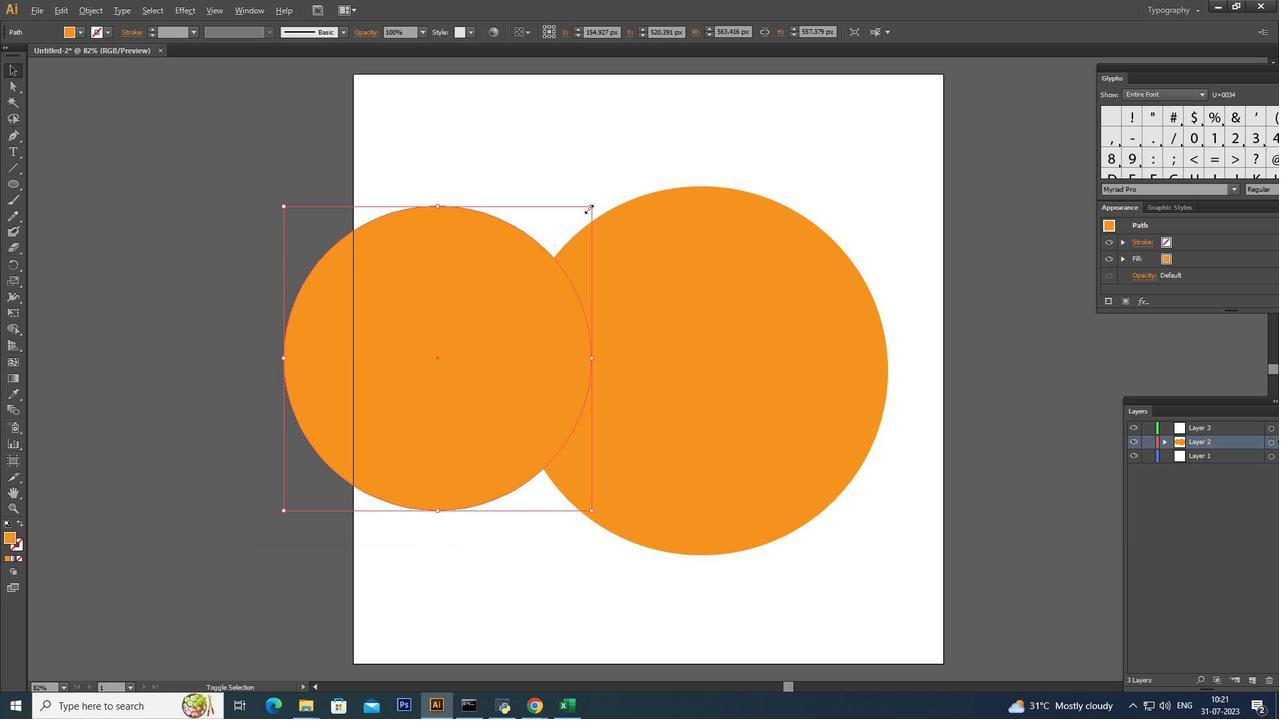 
Action: Mouse moved to (493, 254)
Screenshot: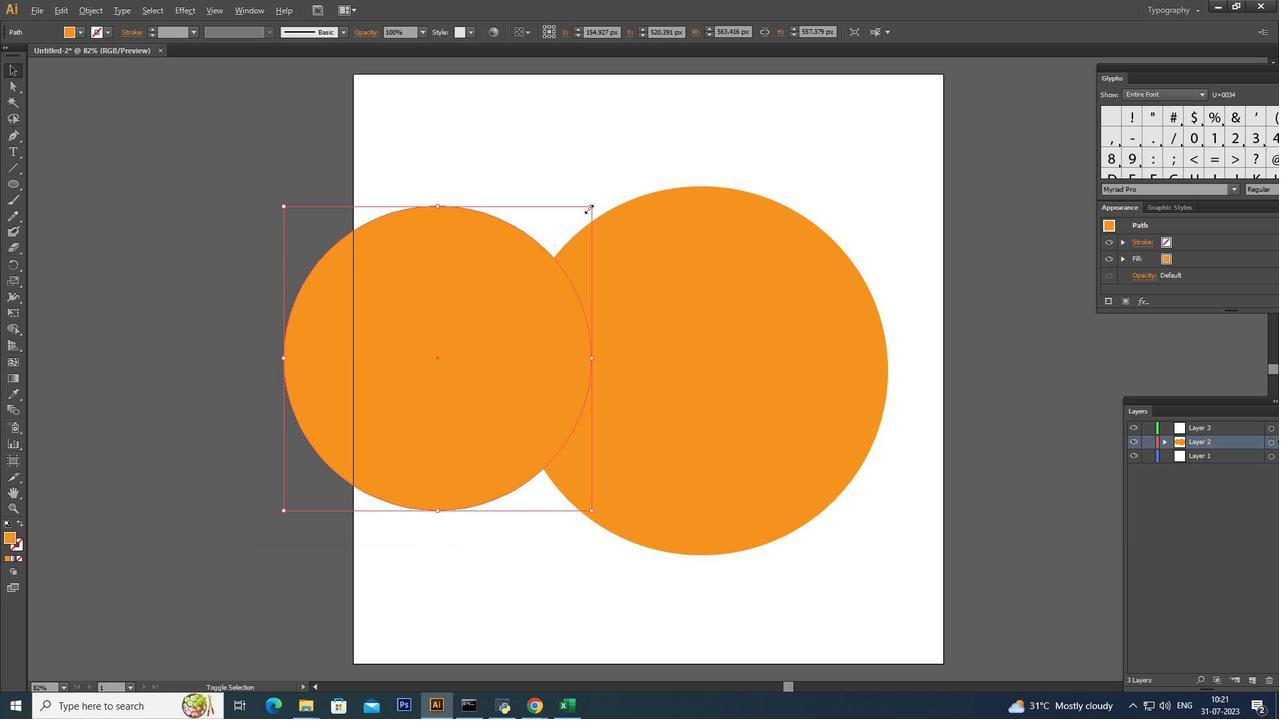 
Action: Key pressed <Key.alt_l>
Screenshot: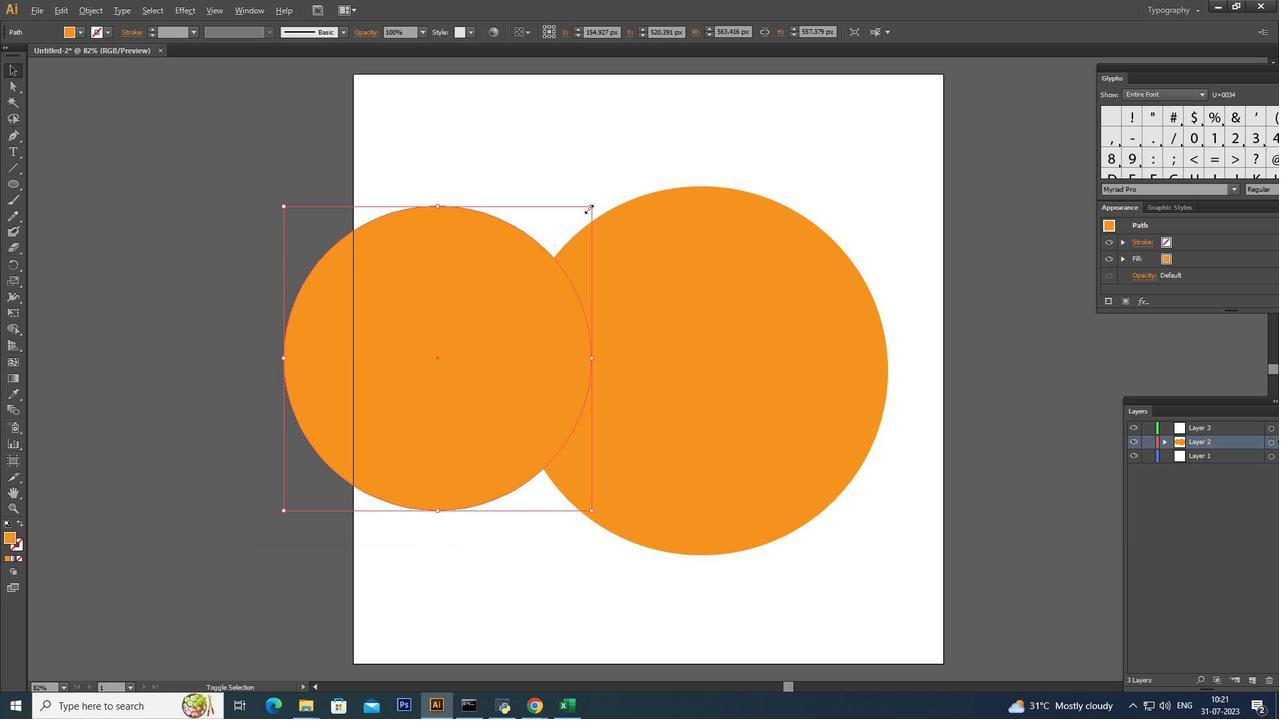 
Action: Mouse moved to (481, 260)
Screenshot: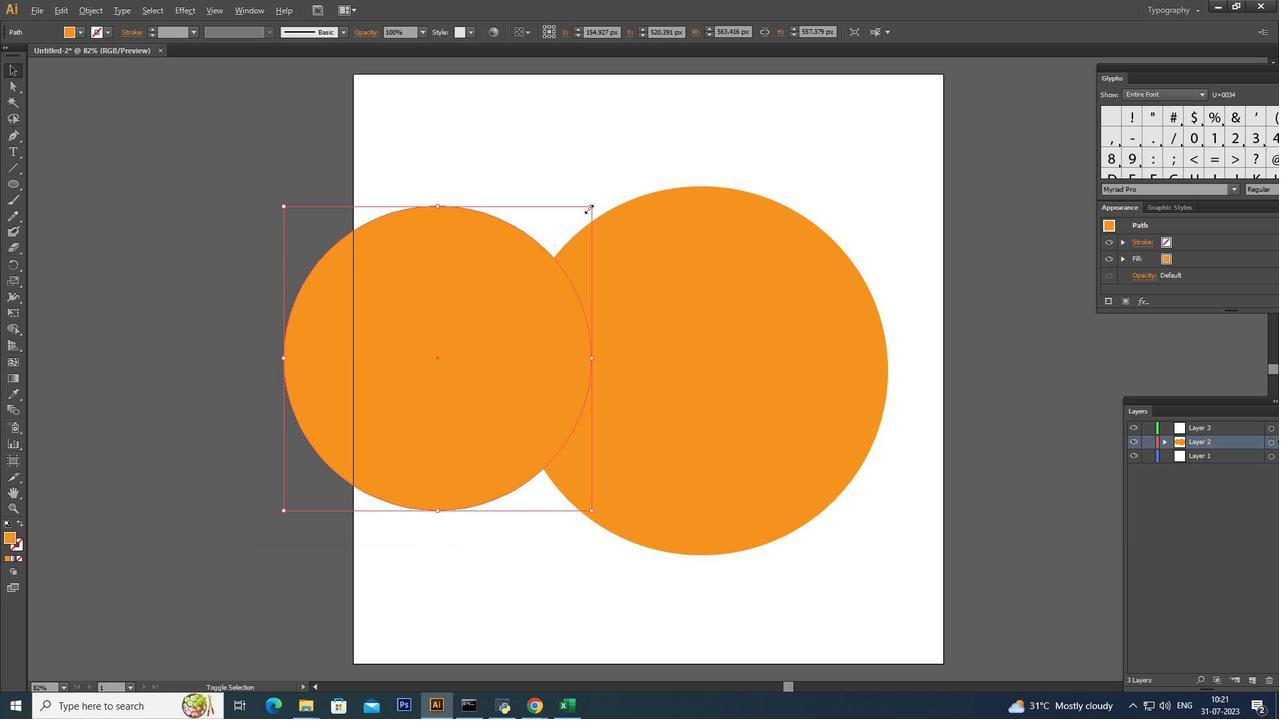 
Action: Key pressed <Key.shift>
Screenshot: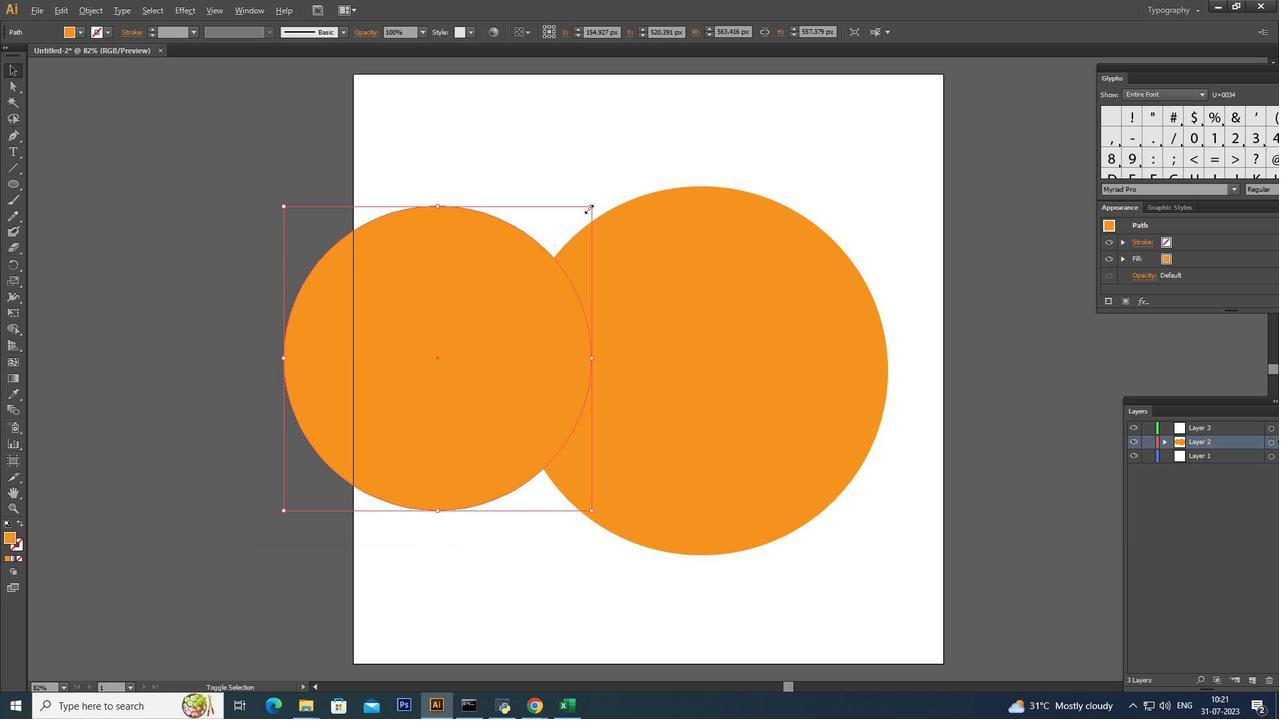 
Action: Mouse moved to (468, 267)
Screenshot: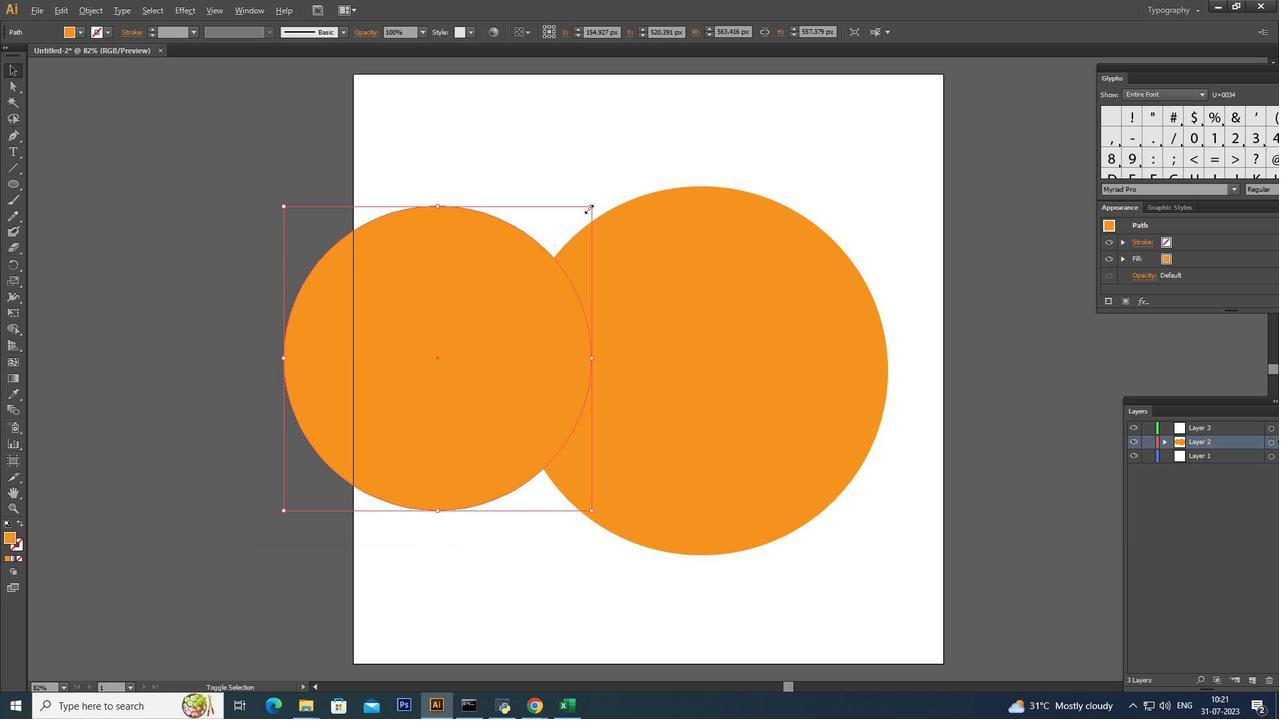 
Action: Key pressed <Key.alt_l>
Screenshot: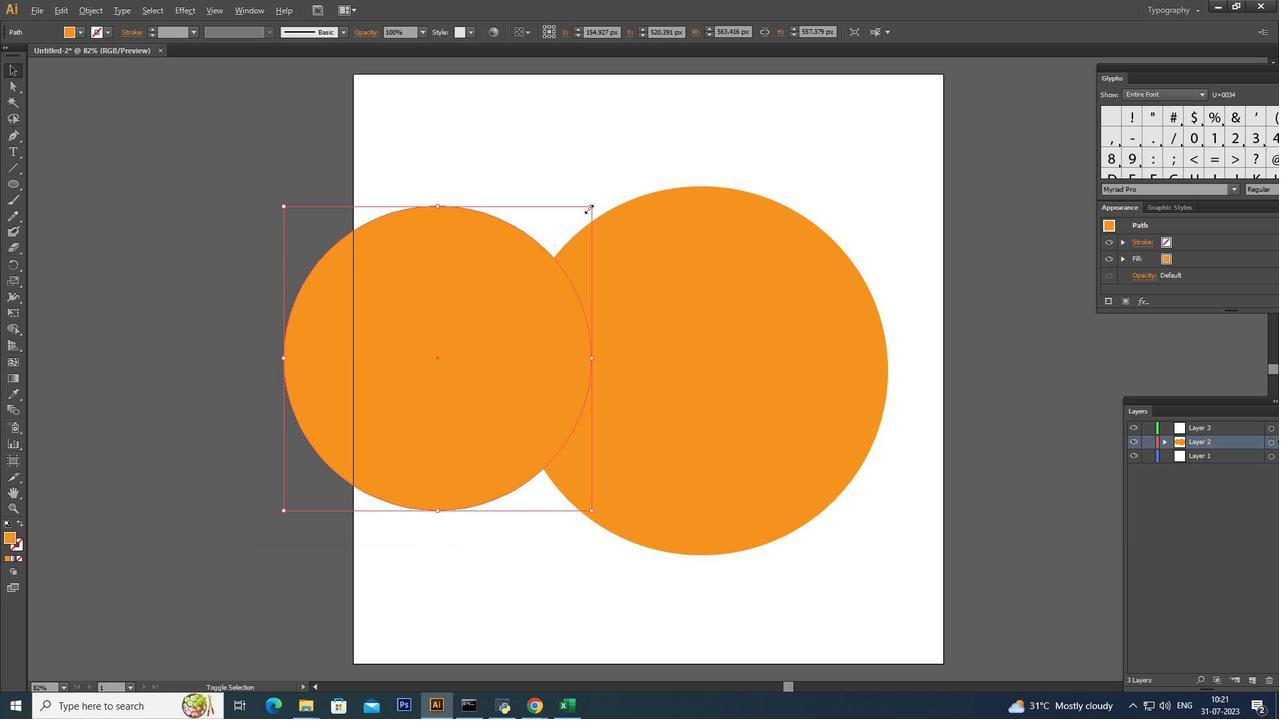 
Action: Mouse moved to (462, 271)
Screenshot: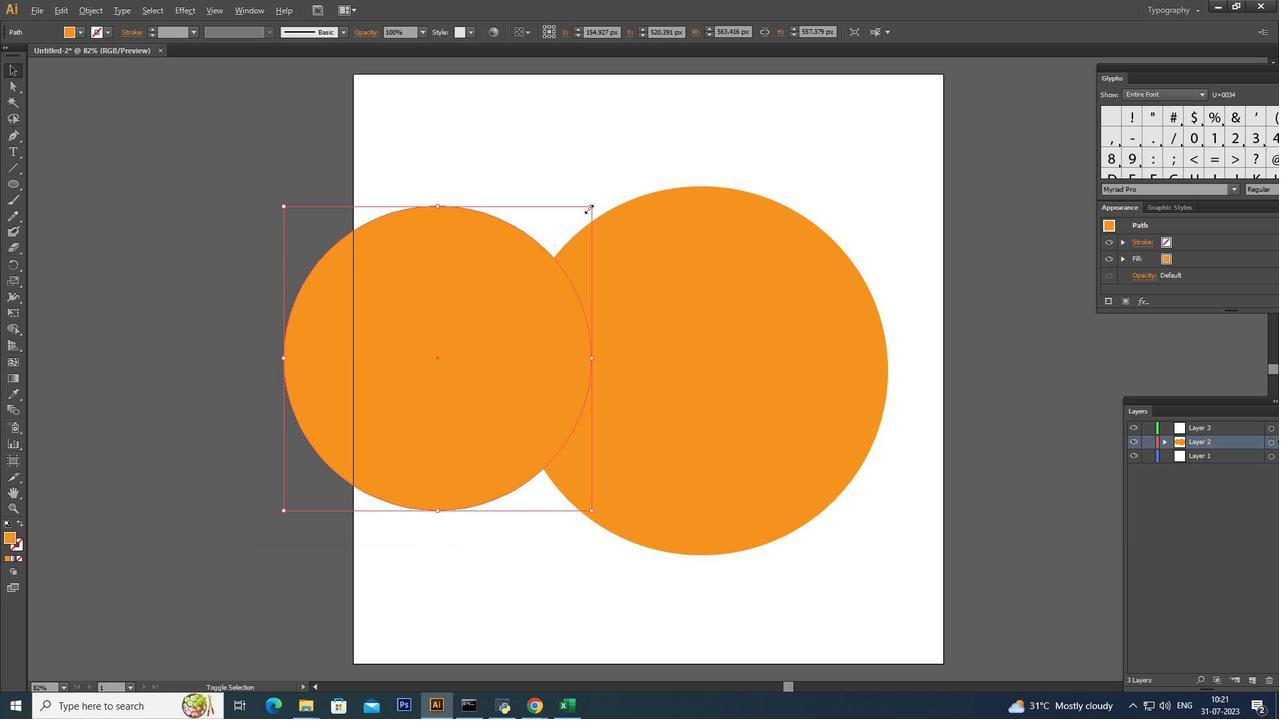 
Action: Key pressed <Key.shift>
Screenshot: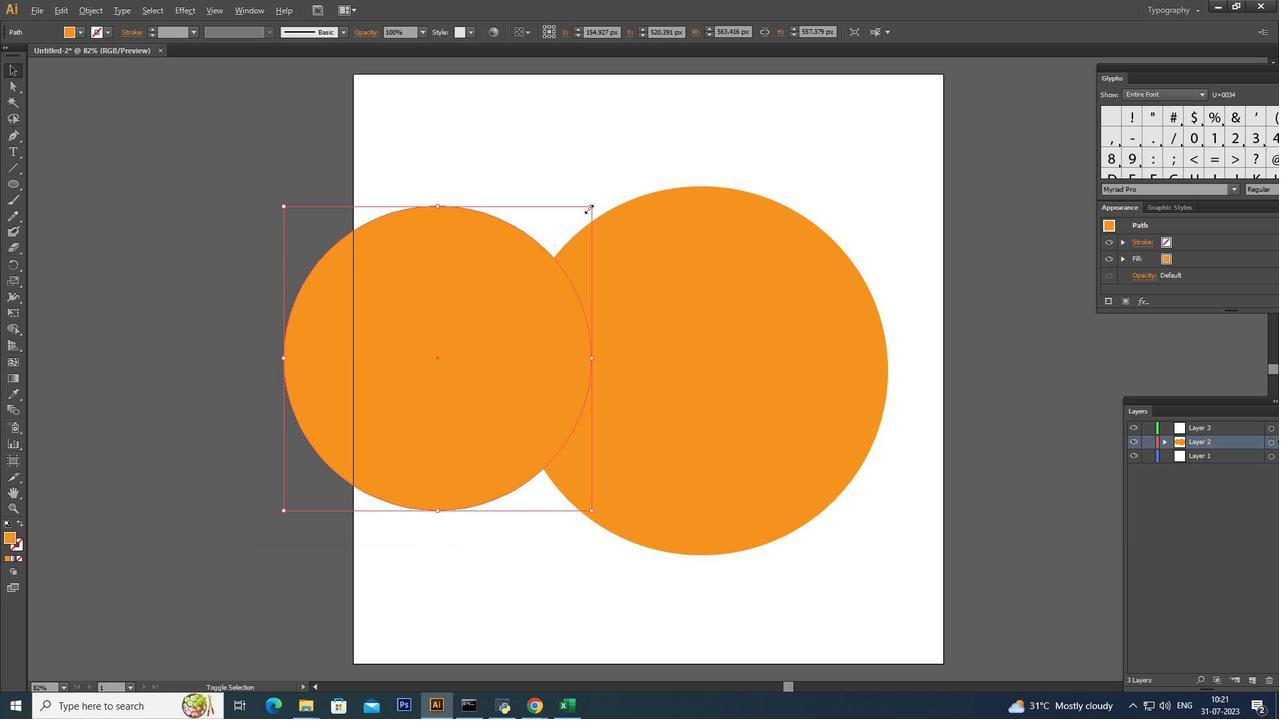 
Action: Mouse moved to (459, 273)
Screenshot: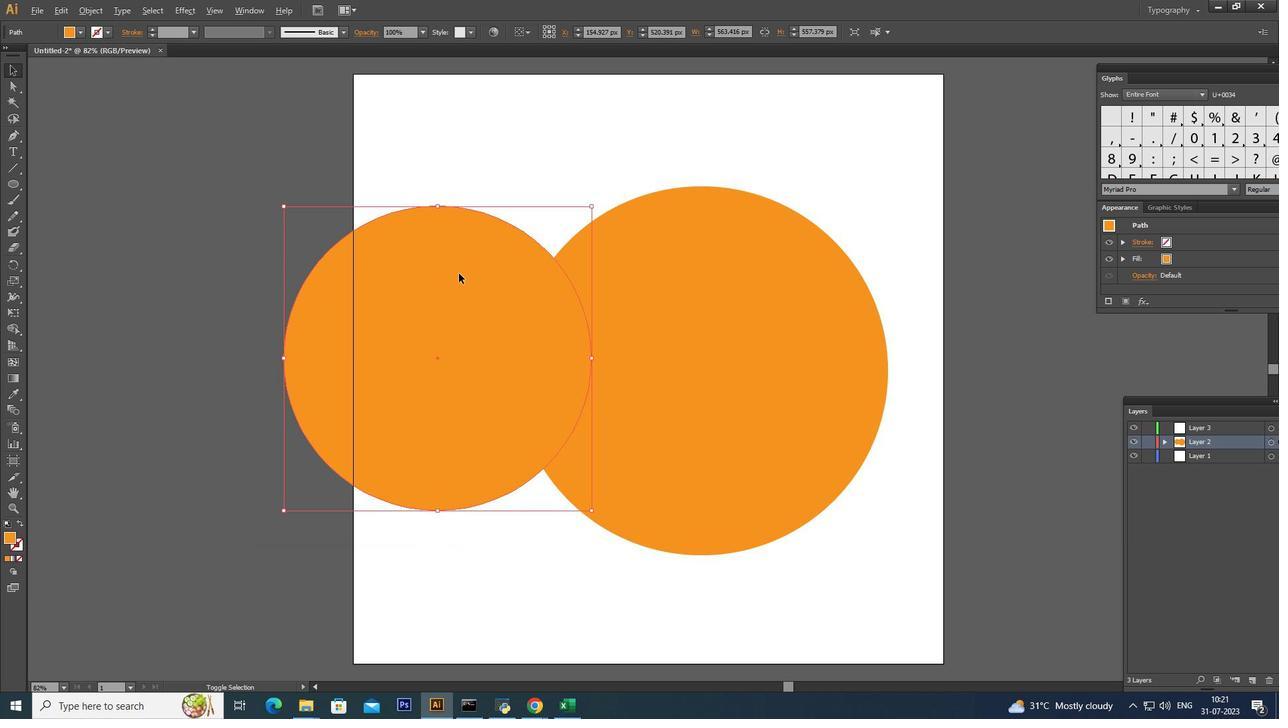 
Action: Key pressed <Key.alt_l>
Screenshot: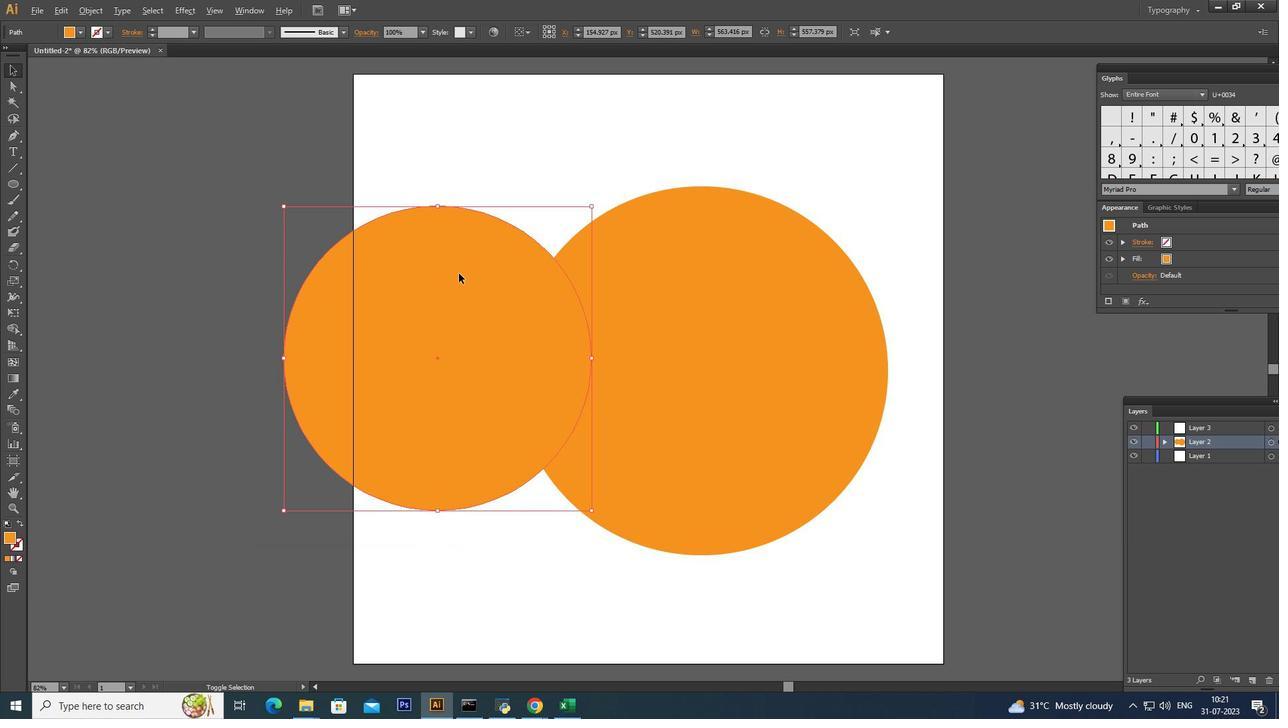 
Action: Mouse moved to (459, 273)
Screenshot: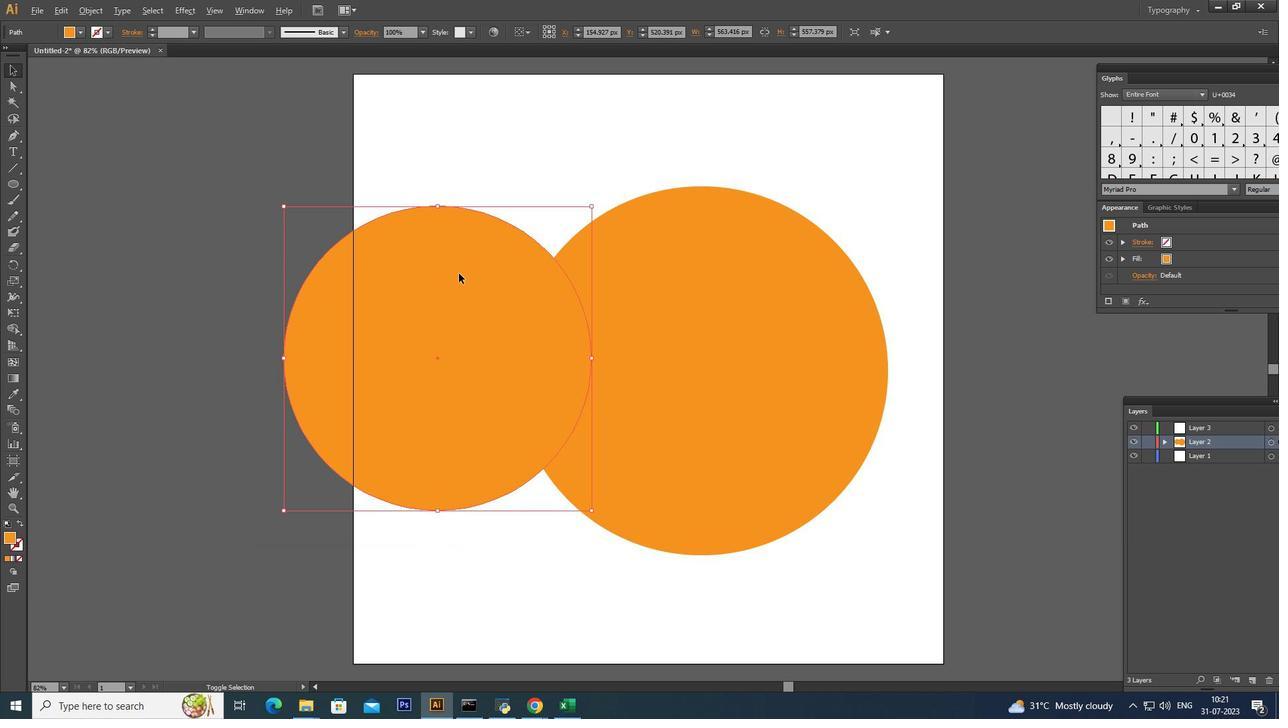 
Action: Key pressed <Key.shift>
Screenshot: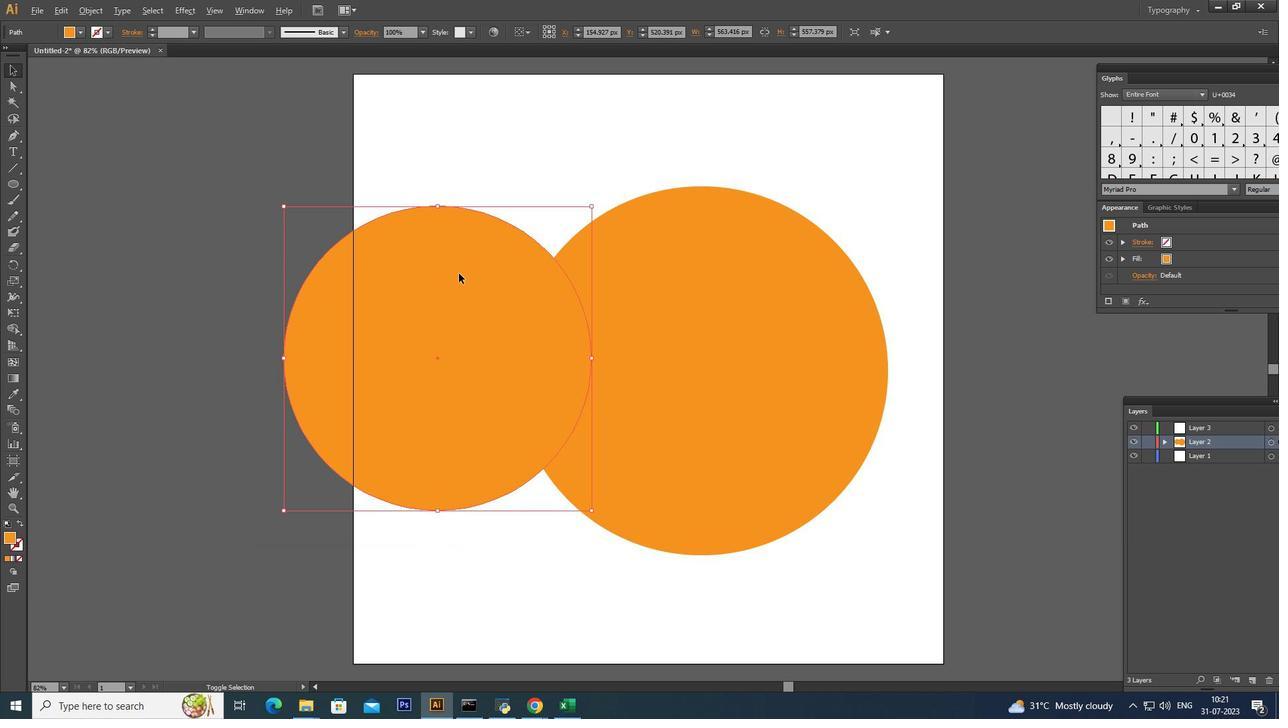 
Action: Mouse moved to (458, 274)
Screenshot: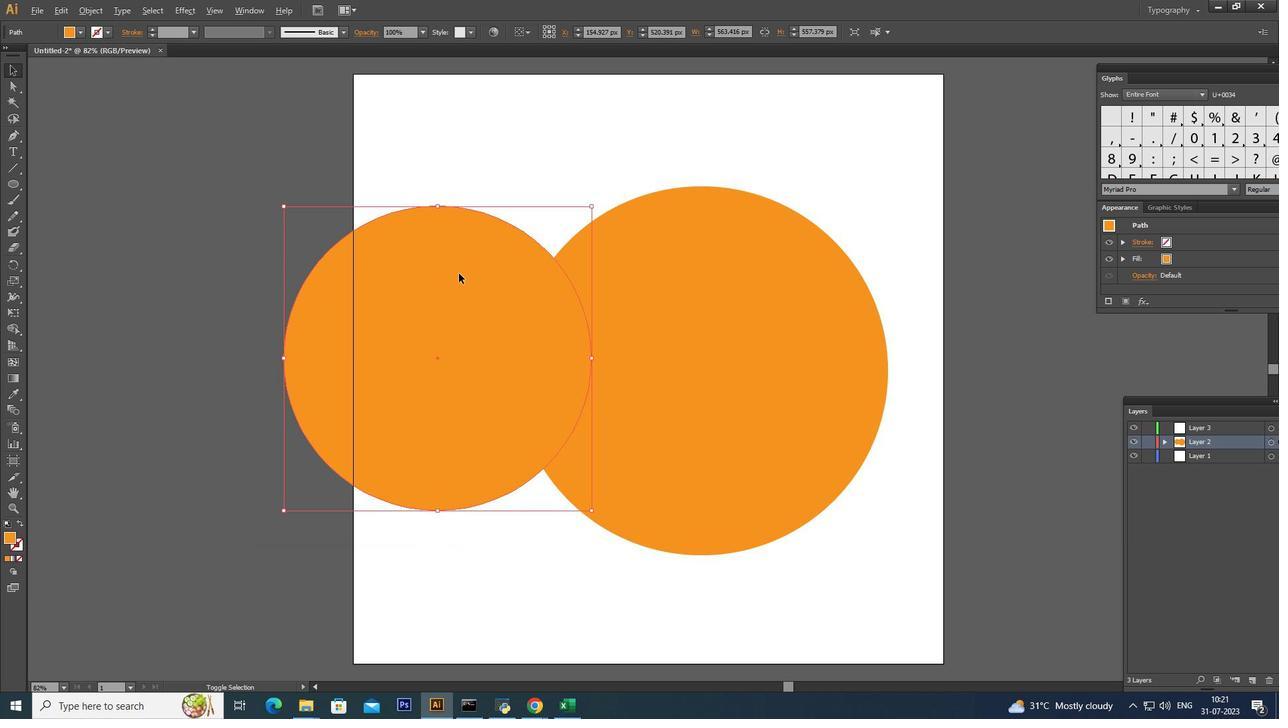 
Action: Key pressed <Key.alt_l>
Screenshot: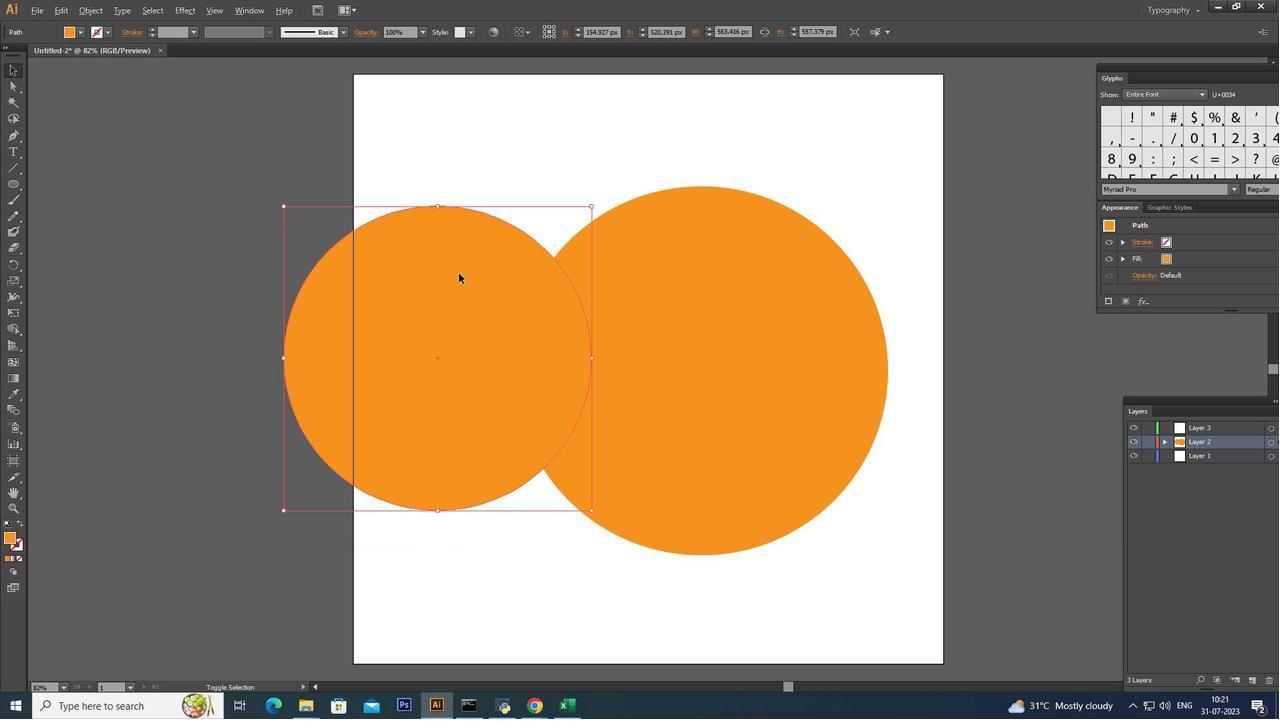 
Action: Mouse moved to (454, 278)
Screenshot: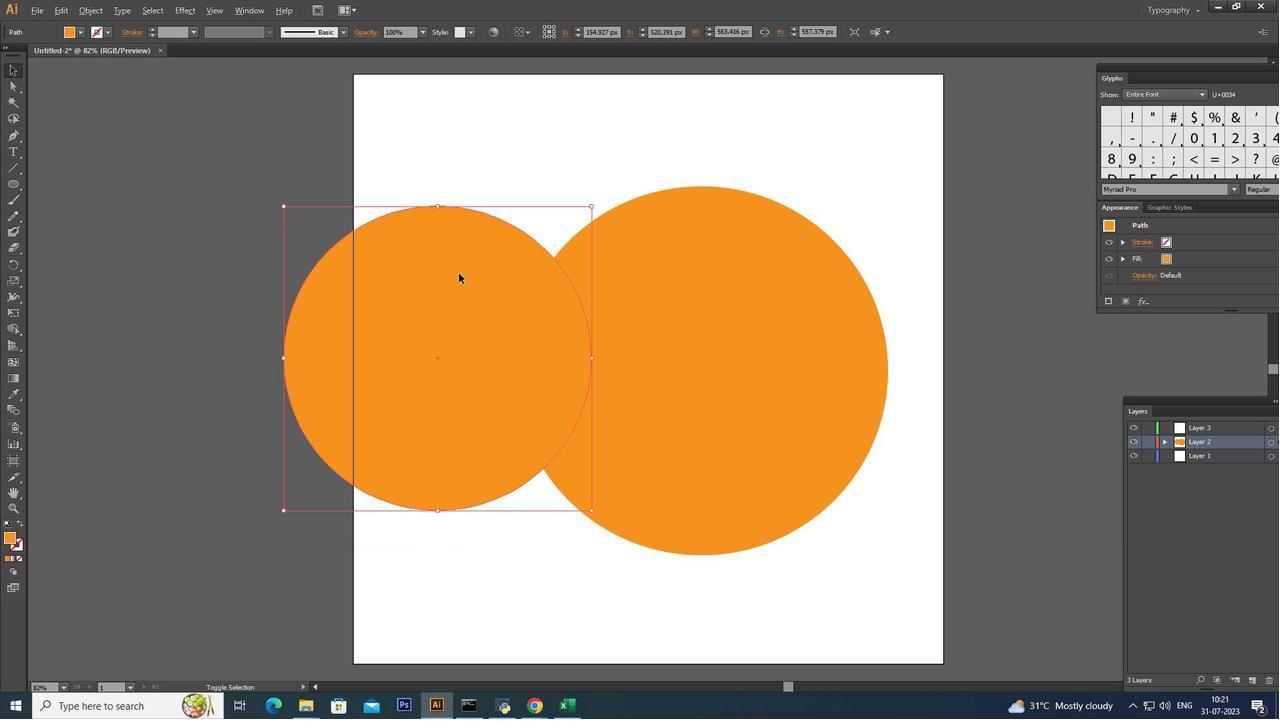 
Action: Key pressed <Key.shift>
Screenshot: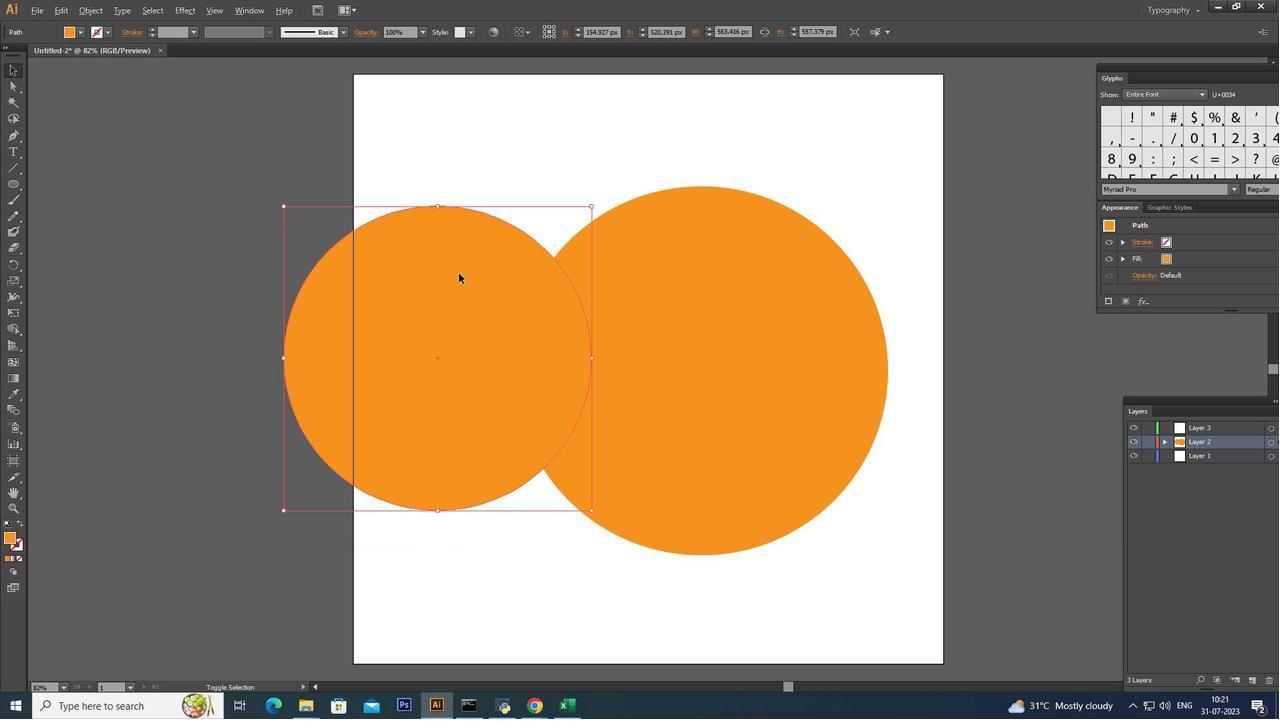 
Action: Mouse moved to (447, 283)
Screenshot: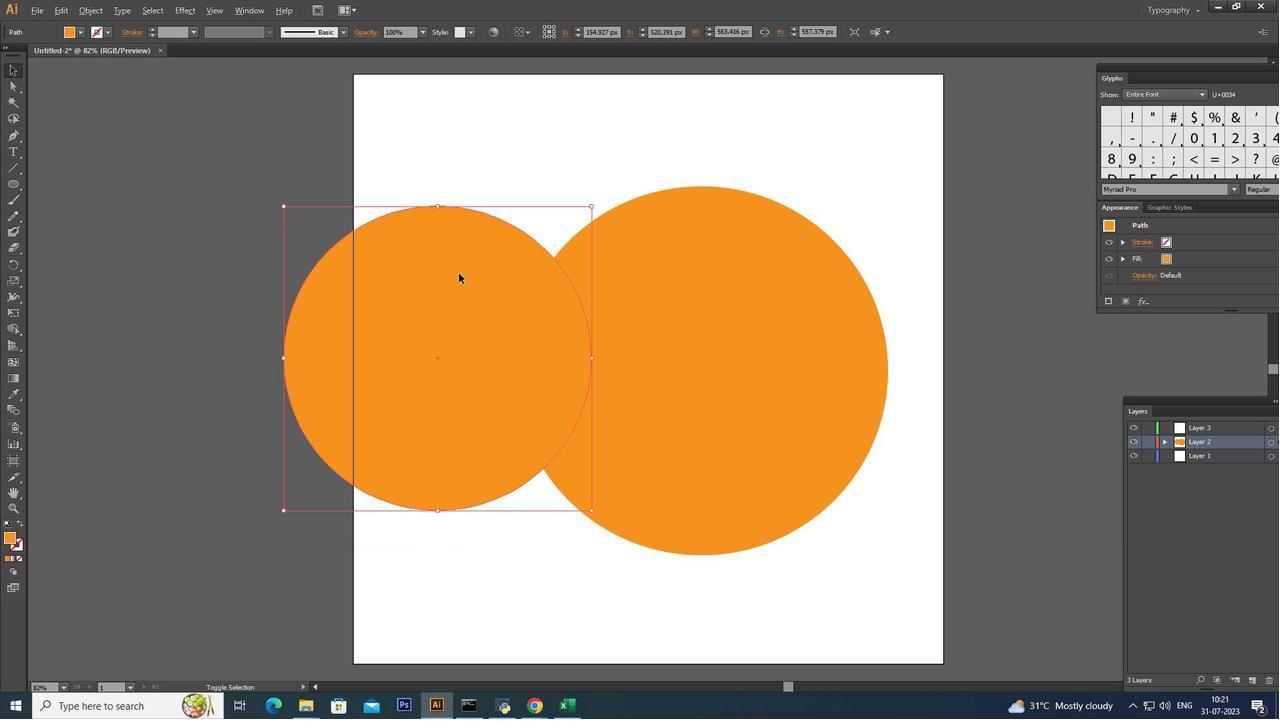 
Action: Key pressed <Key.alt_l>
Screenshot: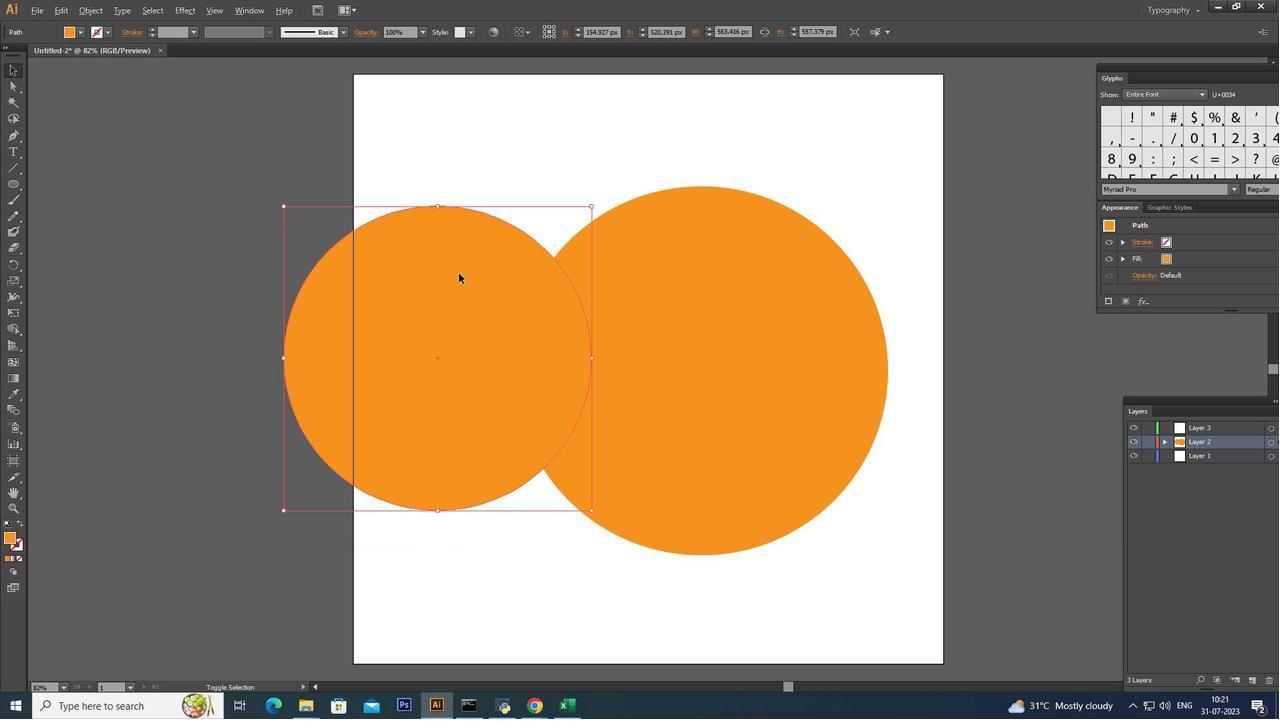 
Action: Mouse moved to (447, 283)
Screenshot: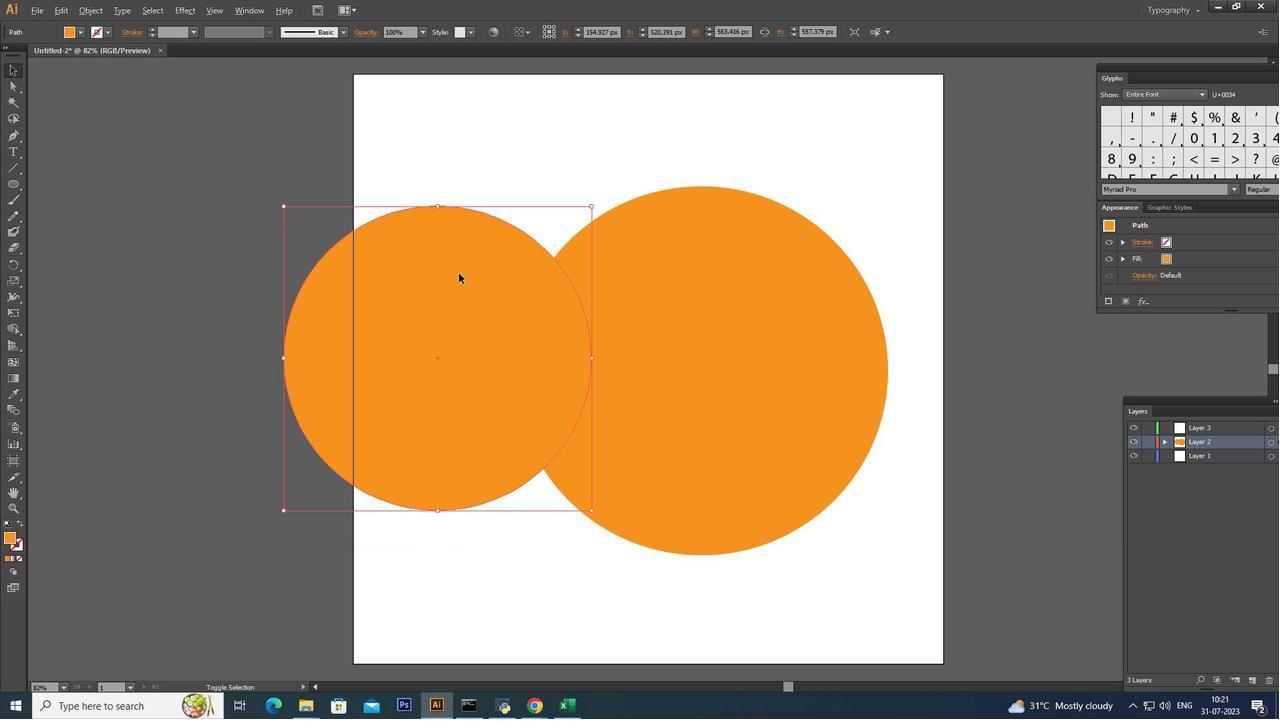 
Action: Key pressed <Key.shift><Key.alt_l>
Screenshot: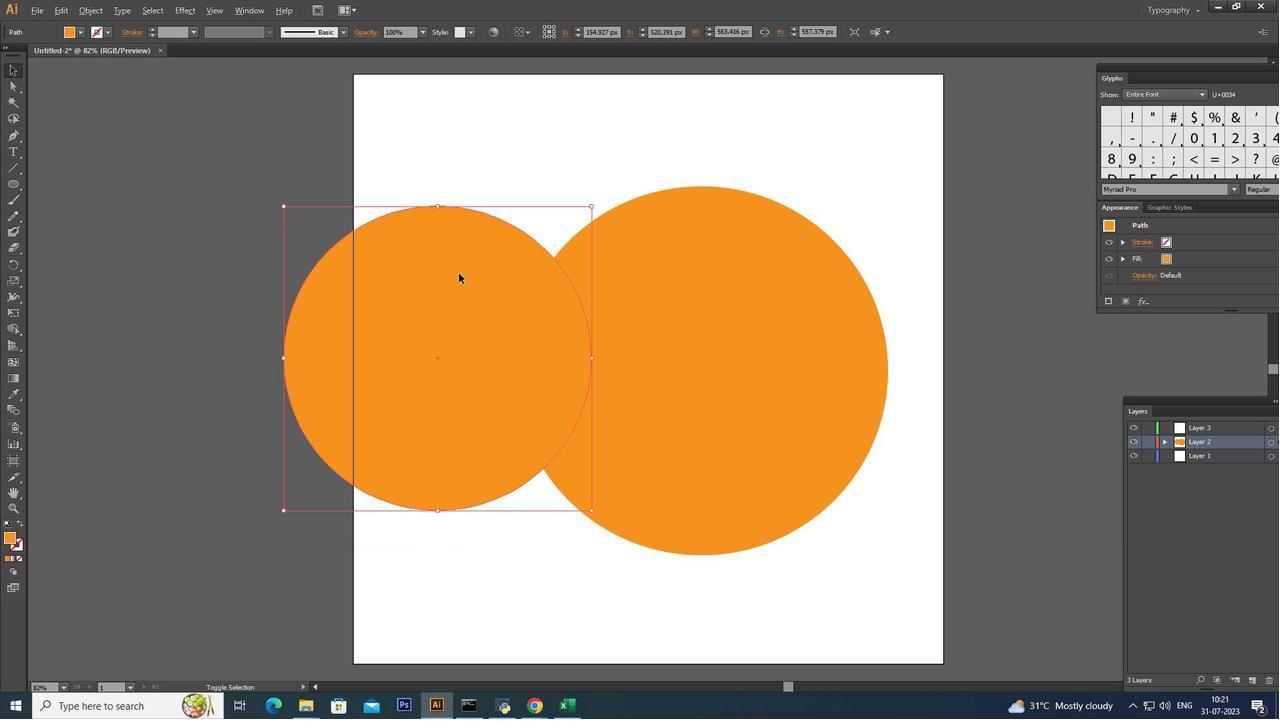 
Action: Mouse pressed left at (447, 283)
Screenshot: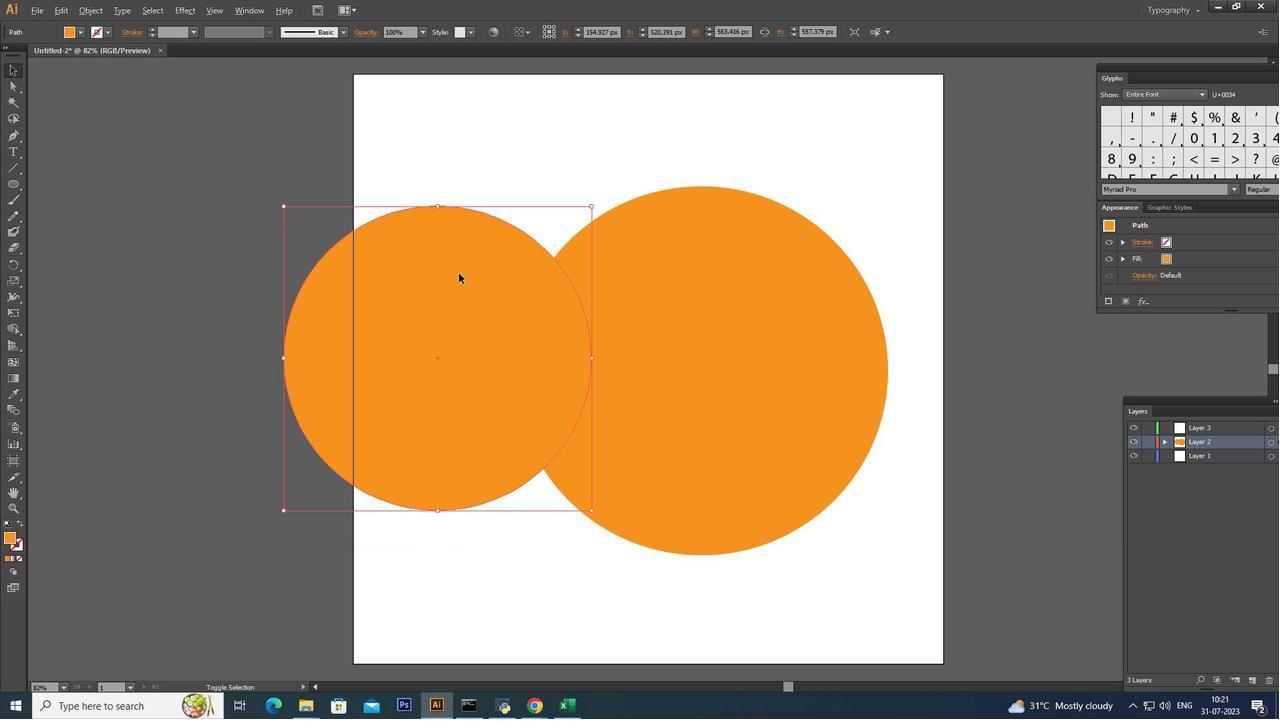 
Action: Key pressed <Key.shift>
Screenshot: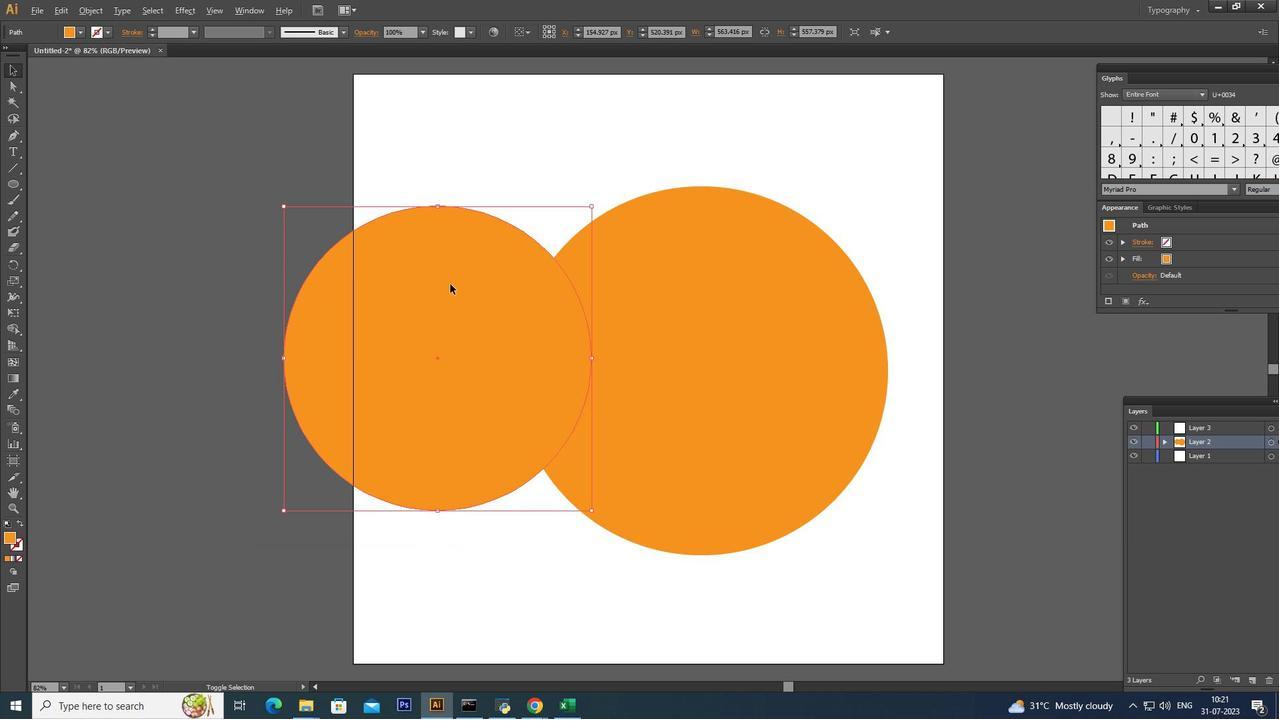 
Action: Mouse moved to (447, 283)
Screenshot: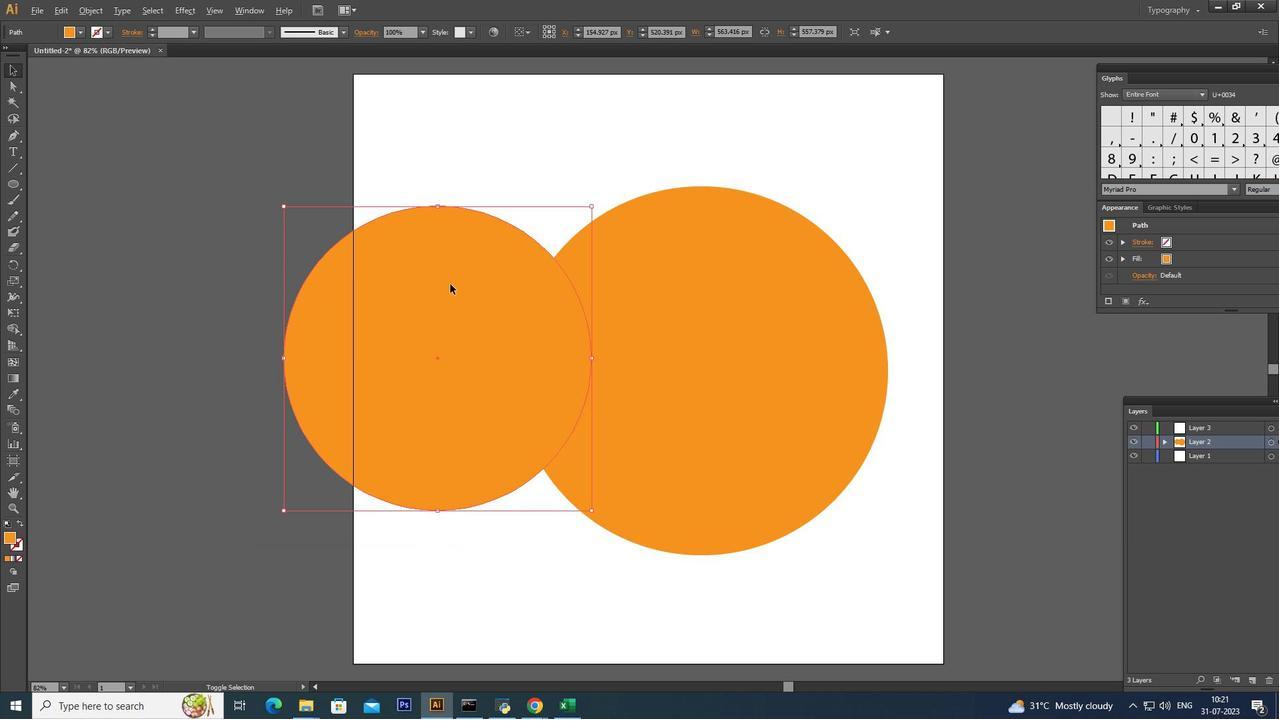 
Action: Key pressed <Key.alt_l>
Screenshot: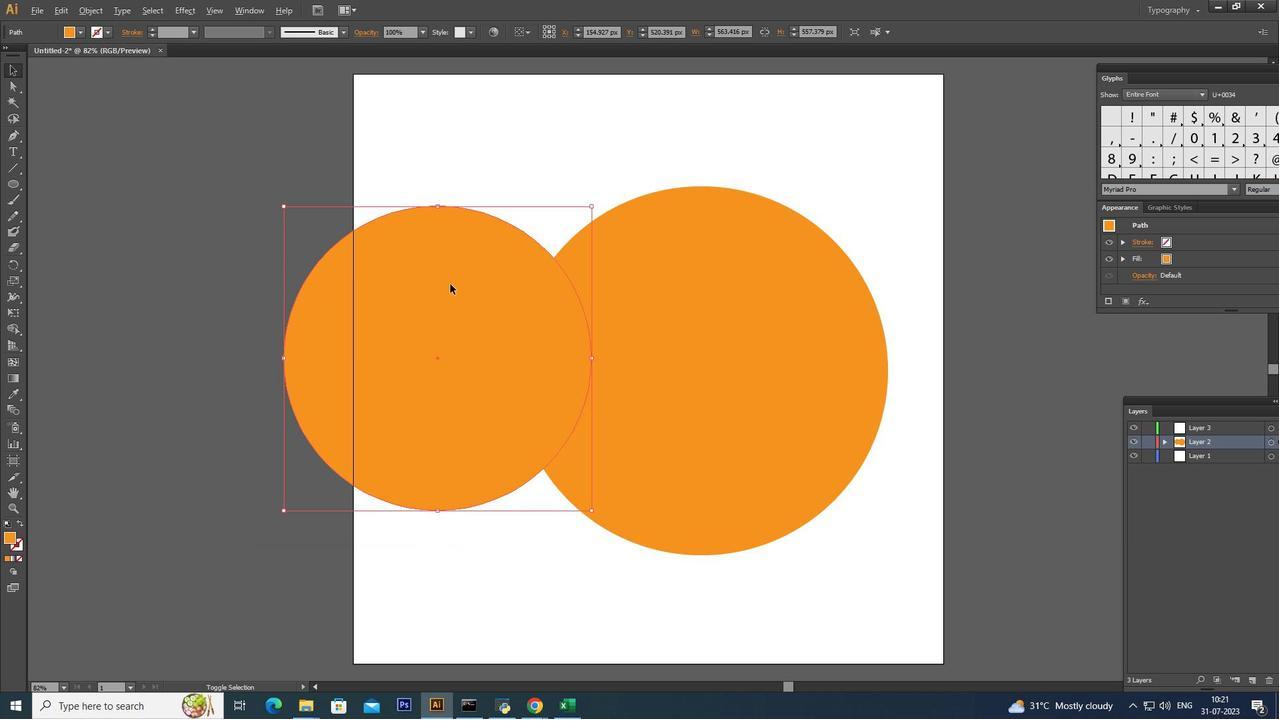 
Action: Mouse moved to (477, 287)
Screenshot: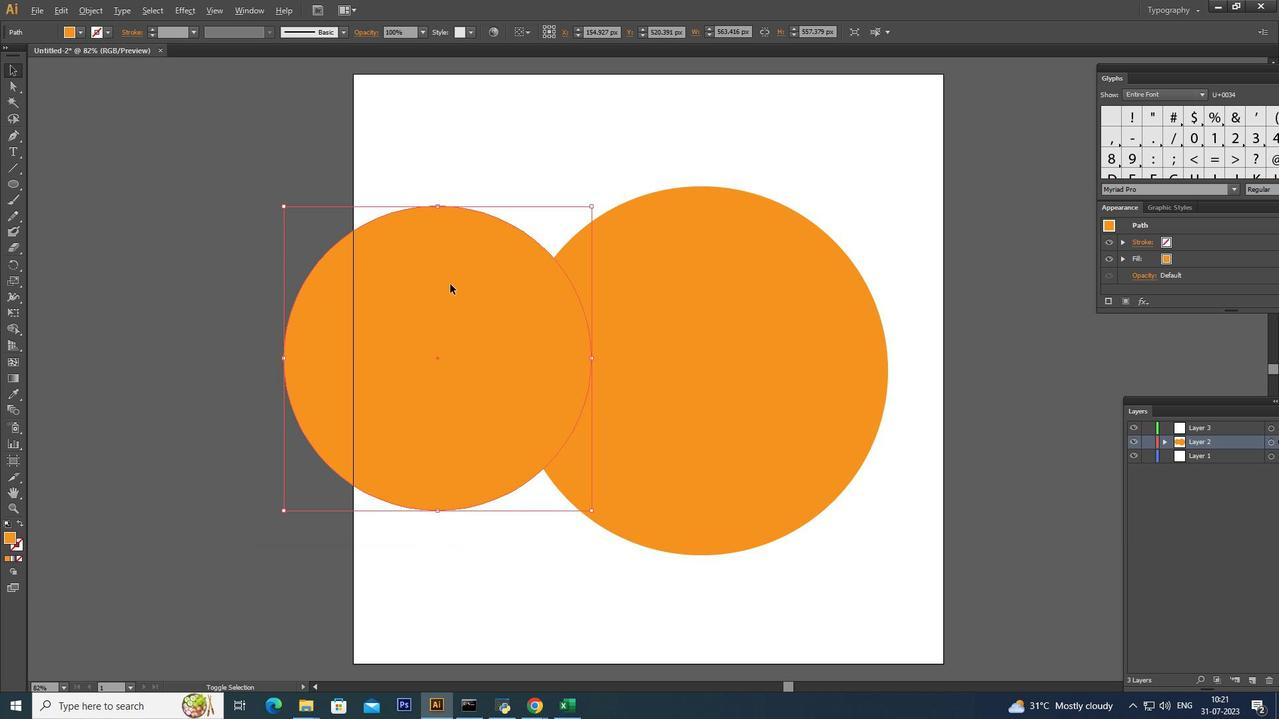 
Action: Key pressed <Key.shift><Key.alt_l>
Screenshot: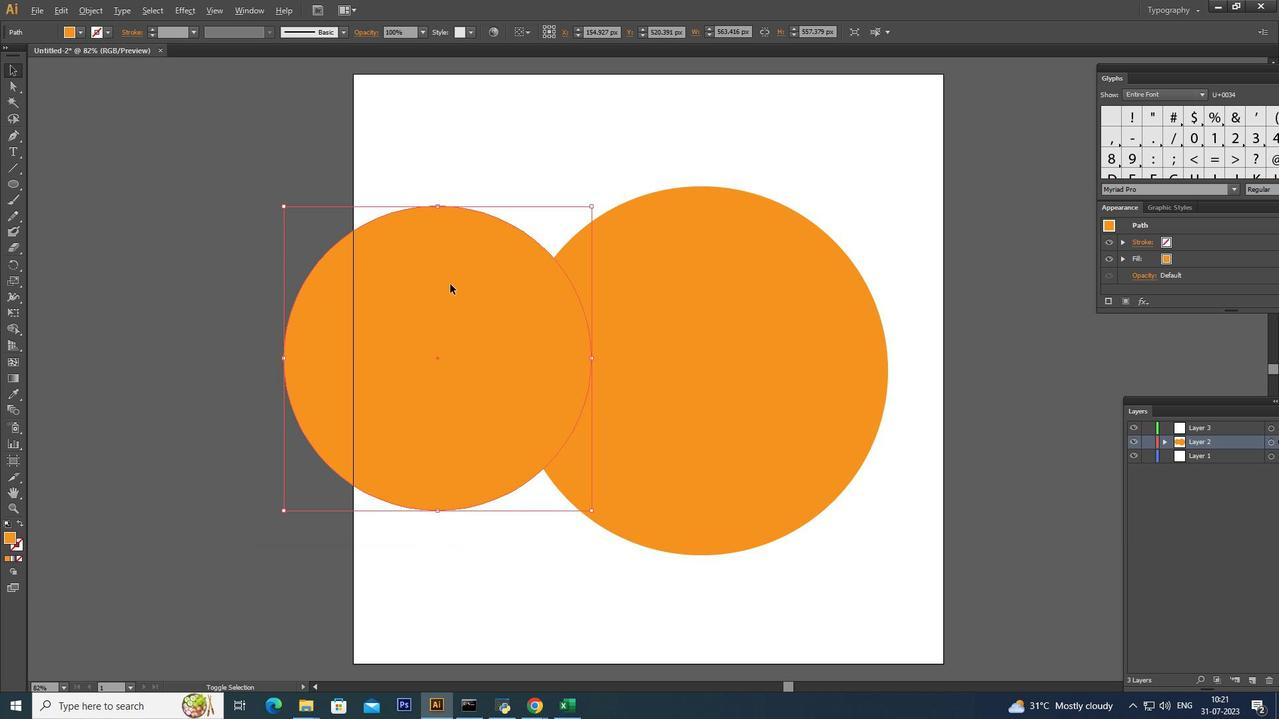 
Action: Mouse moved to (535, 293)
Screenshot: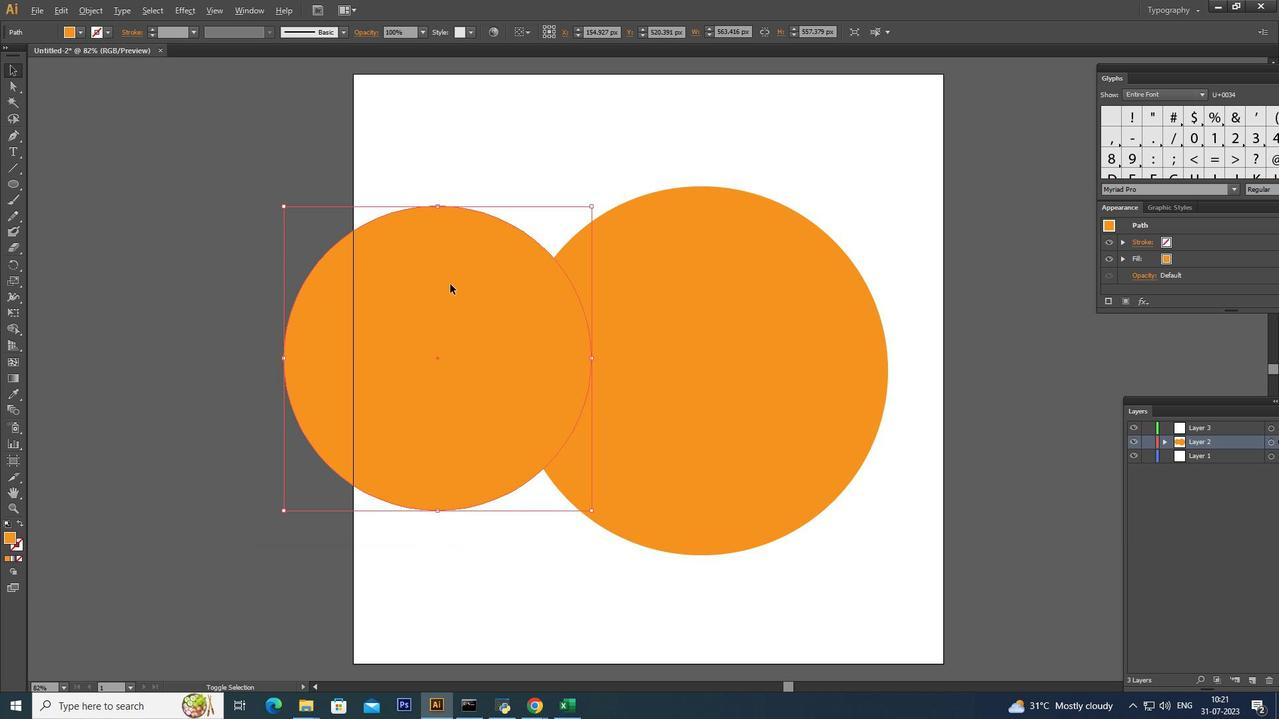 
Action: Key pressed <Key.shift>
Screenshot: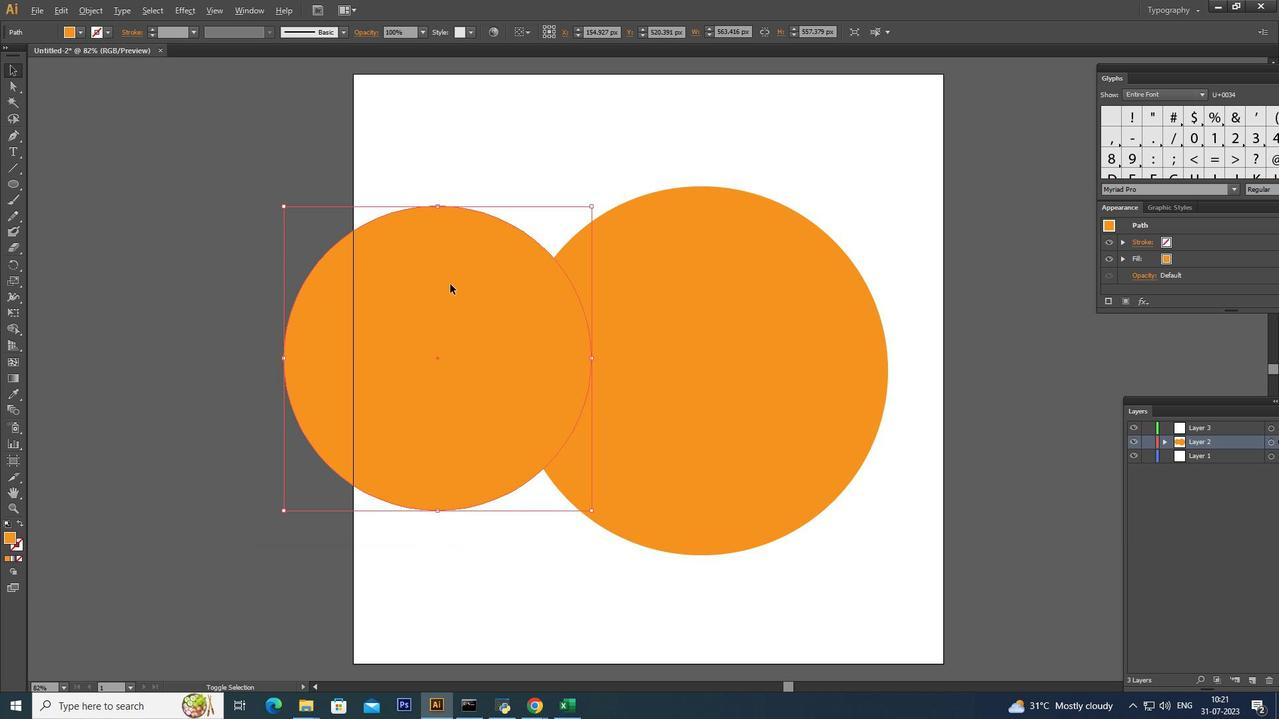 
Action: Mouse moved to (589, 295)
Screenshot: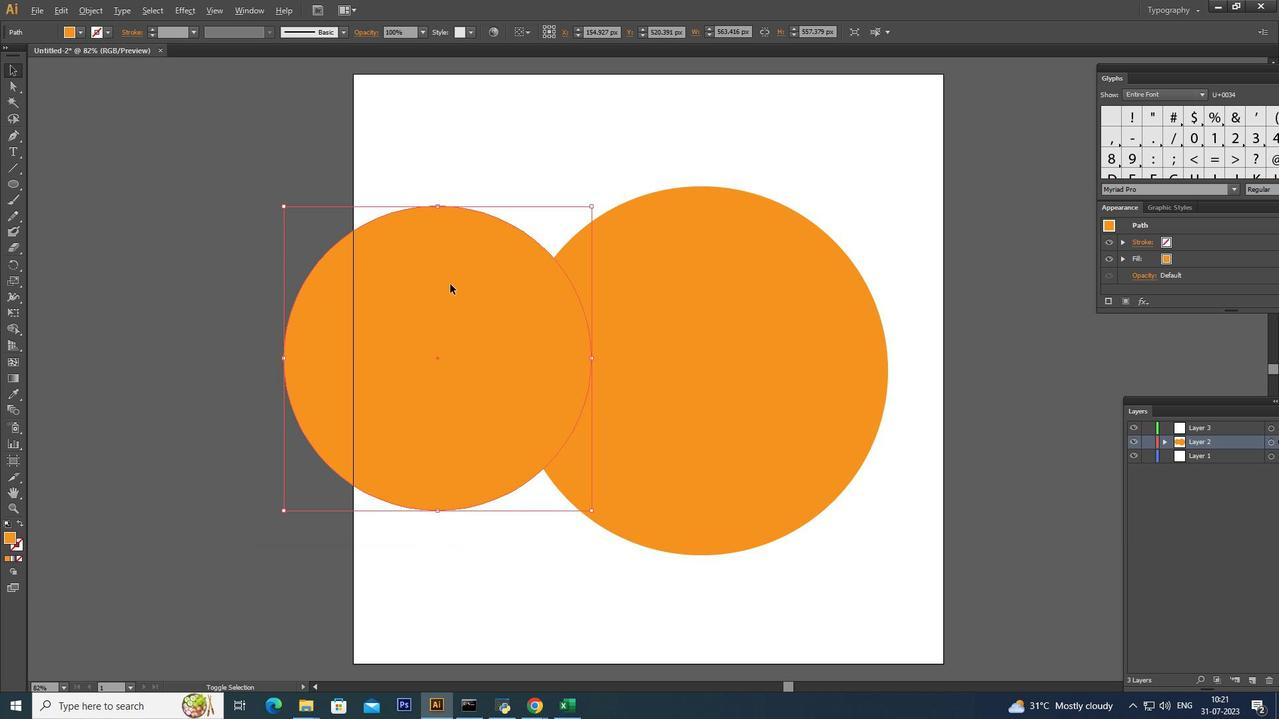 
Action: Key pressed <Key.alt_l>
Screenshot: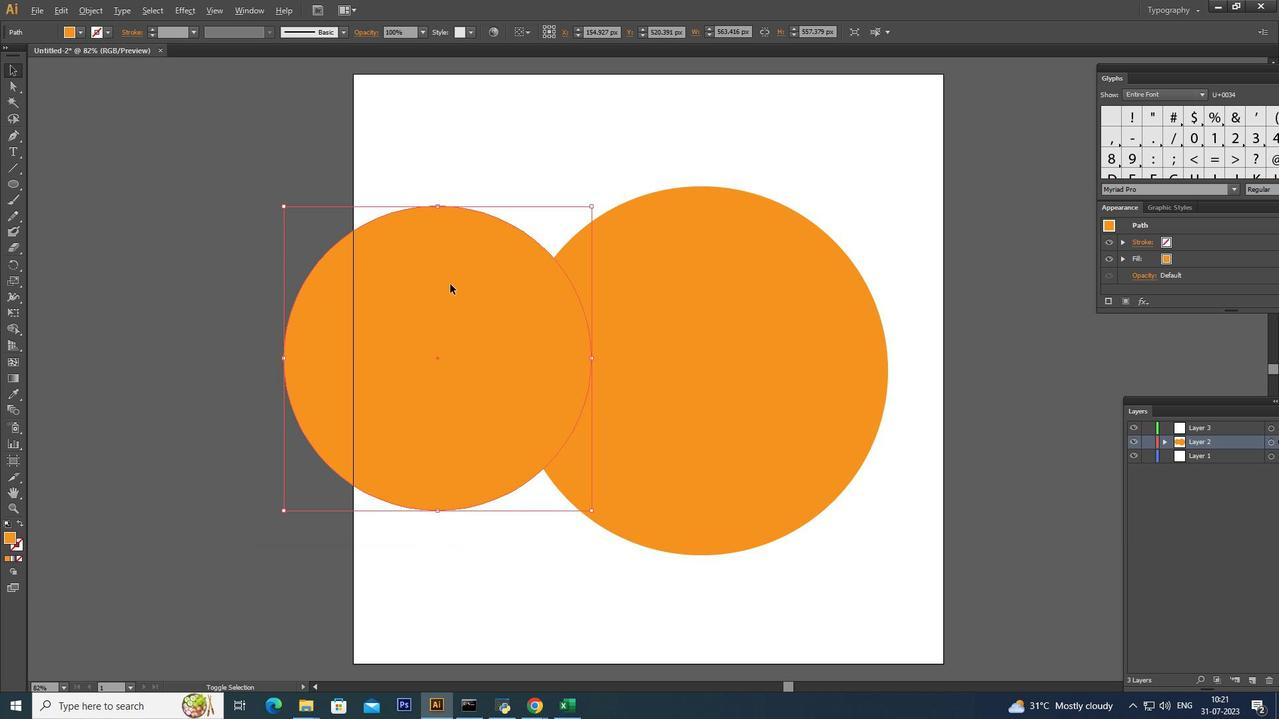 
Action: Mouse moved to (403, 313)
Screenshot: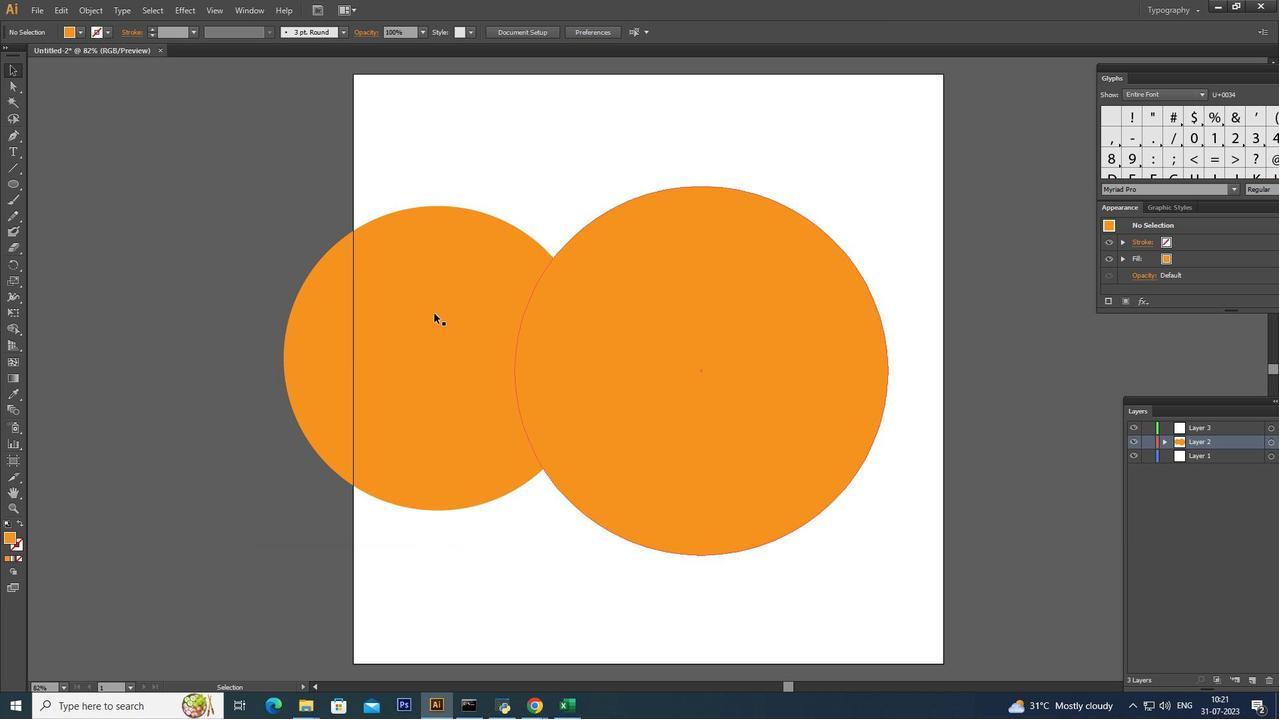 
Action: Mouse pressed left at (403, 313)
Screenshot: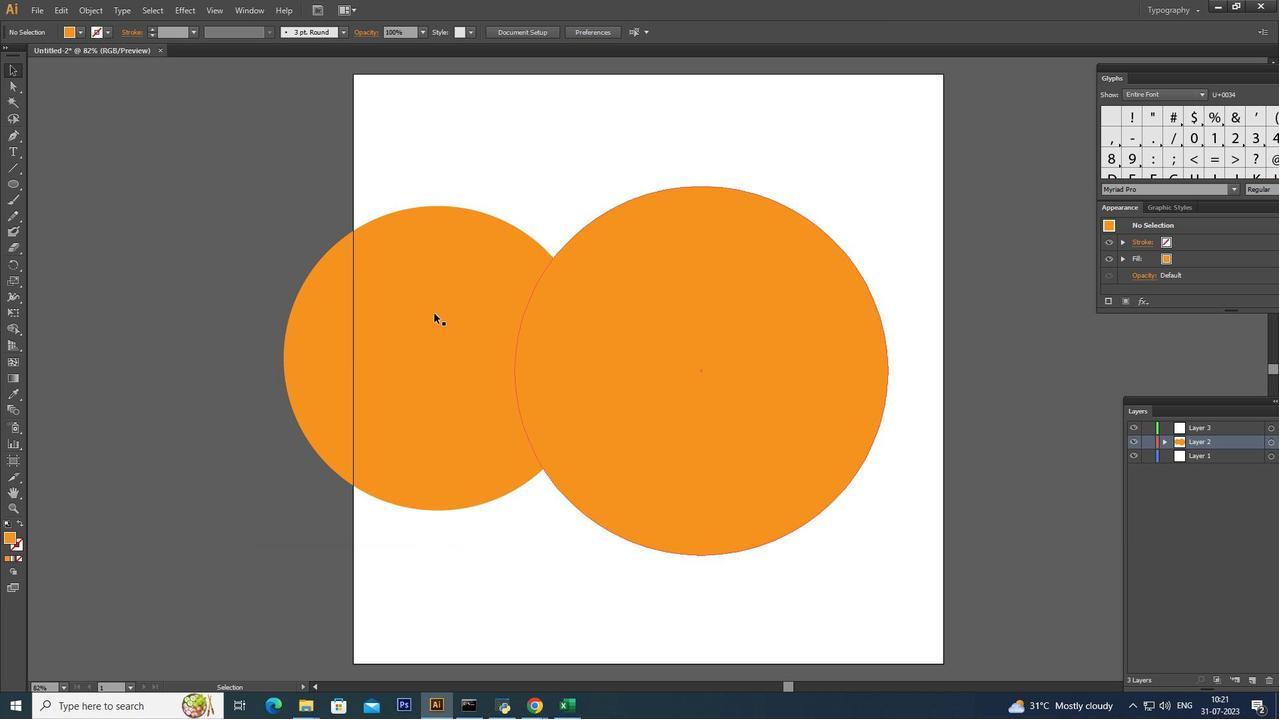 
Action: Mouse pressed left at (403, 313)
Screenshot: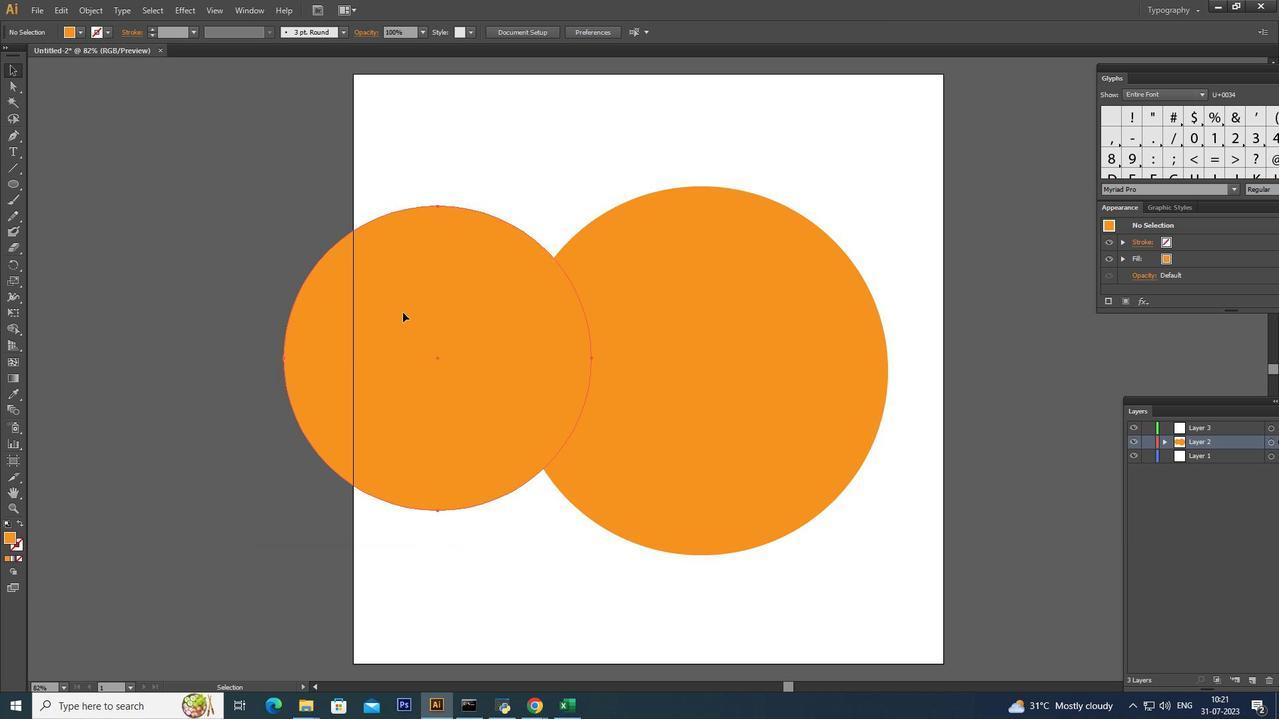 
Action: Mouse moved to (82, 30)
Screenshot: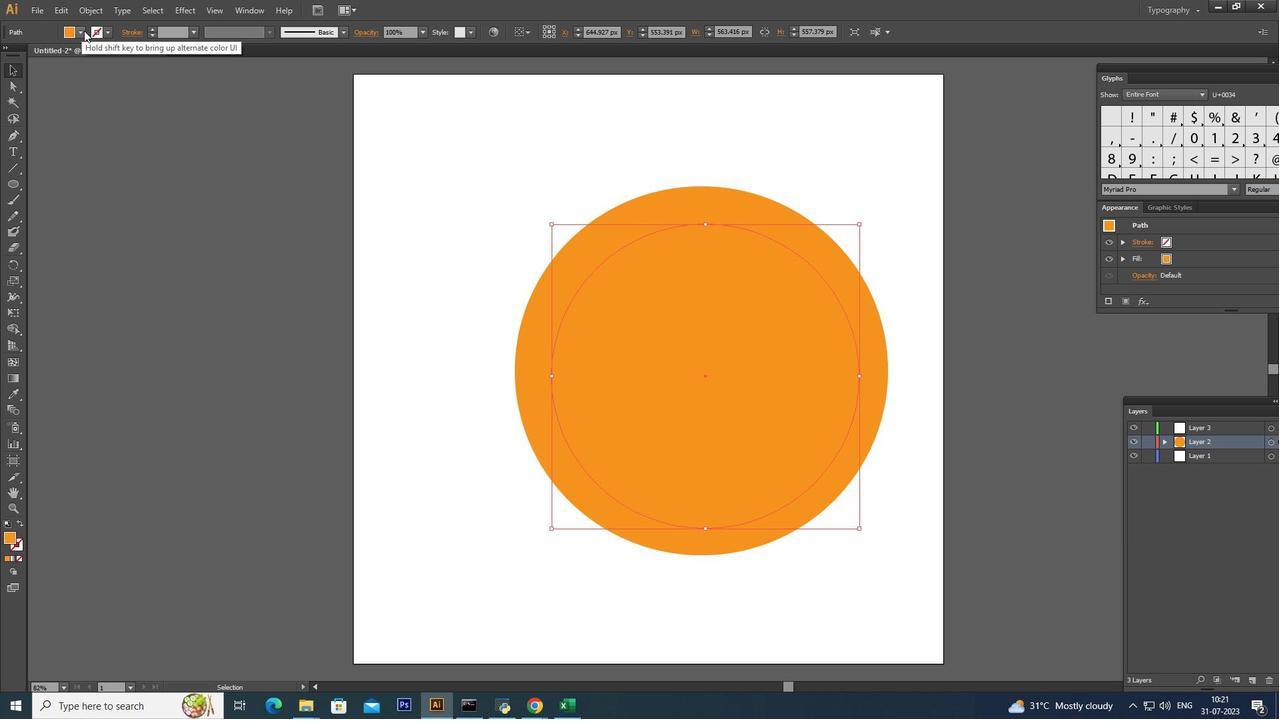 
Action: Mouse pressed left at (82, 30)
Screenshot: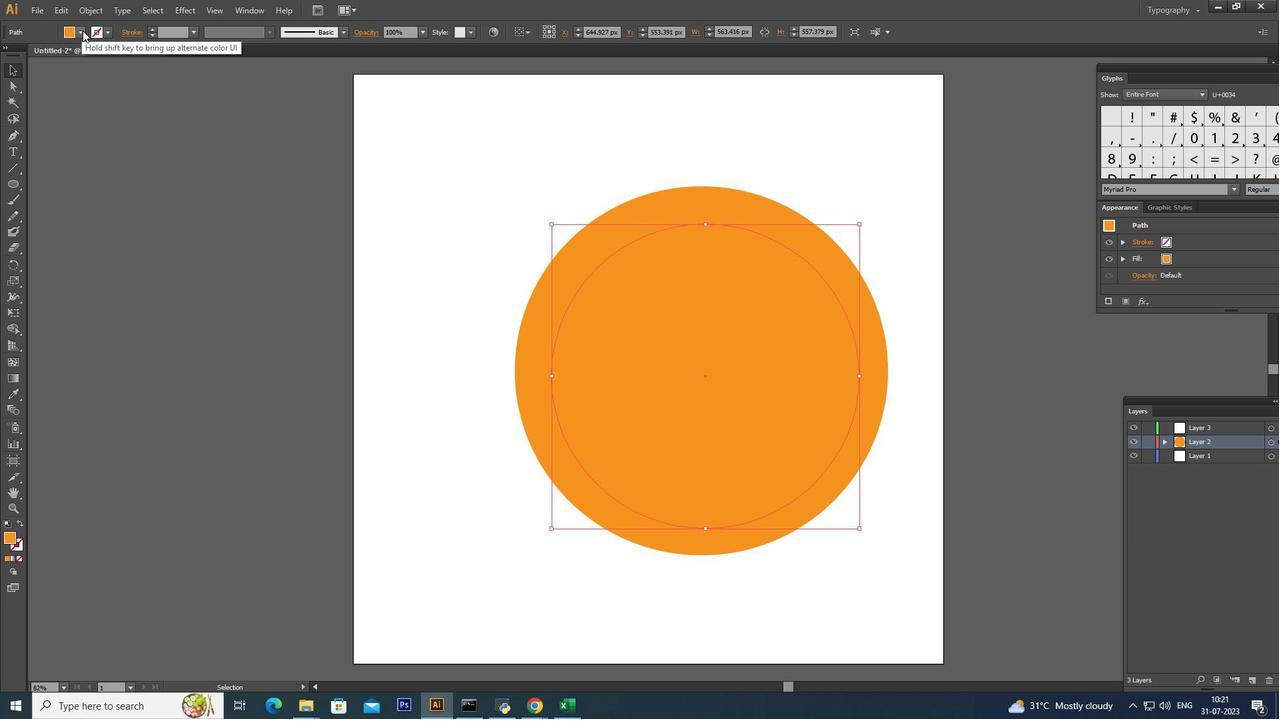
Action: Mouse moved to (17, 63)
Screenshot: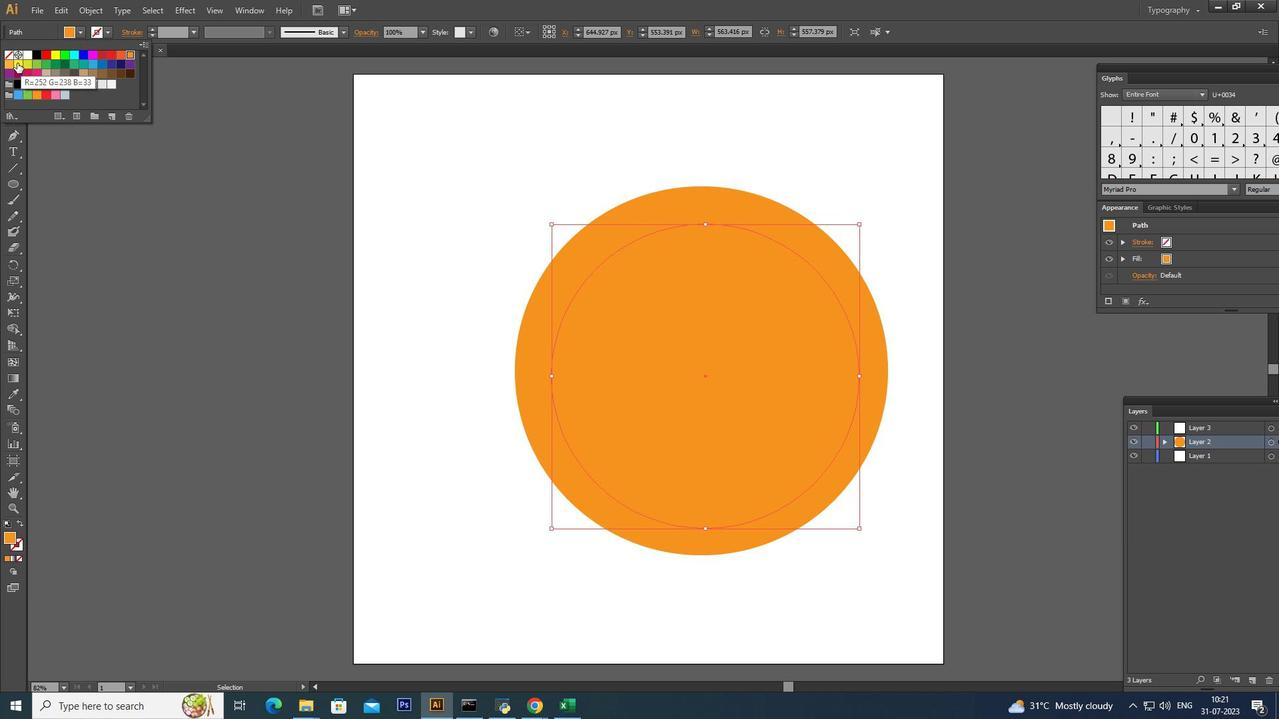 
Action: Mouse pressed left at (17, 63)
Screenshot: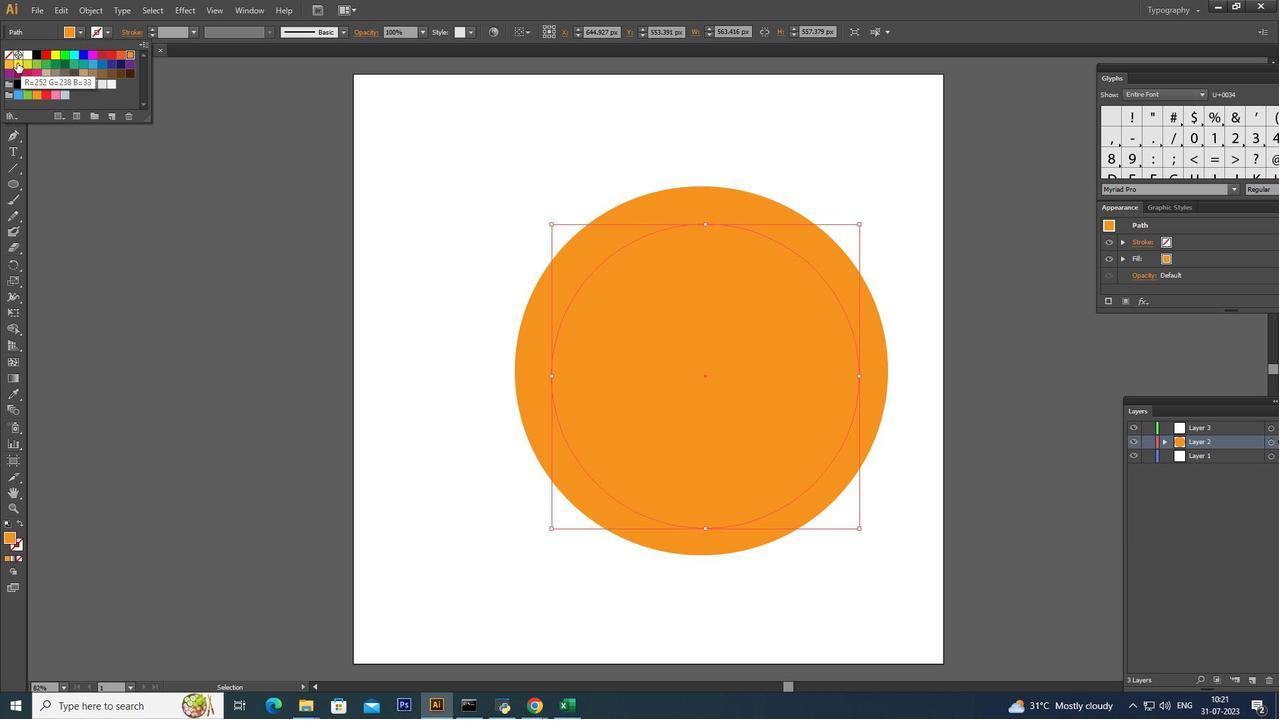 
Action: Mouse moved to (195, 275)
Screenshot: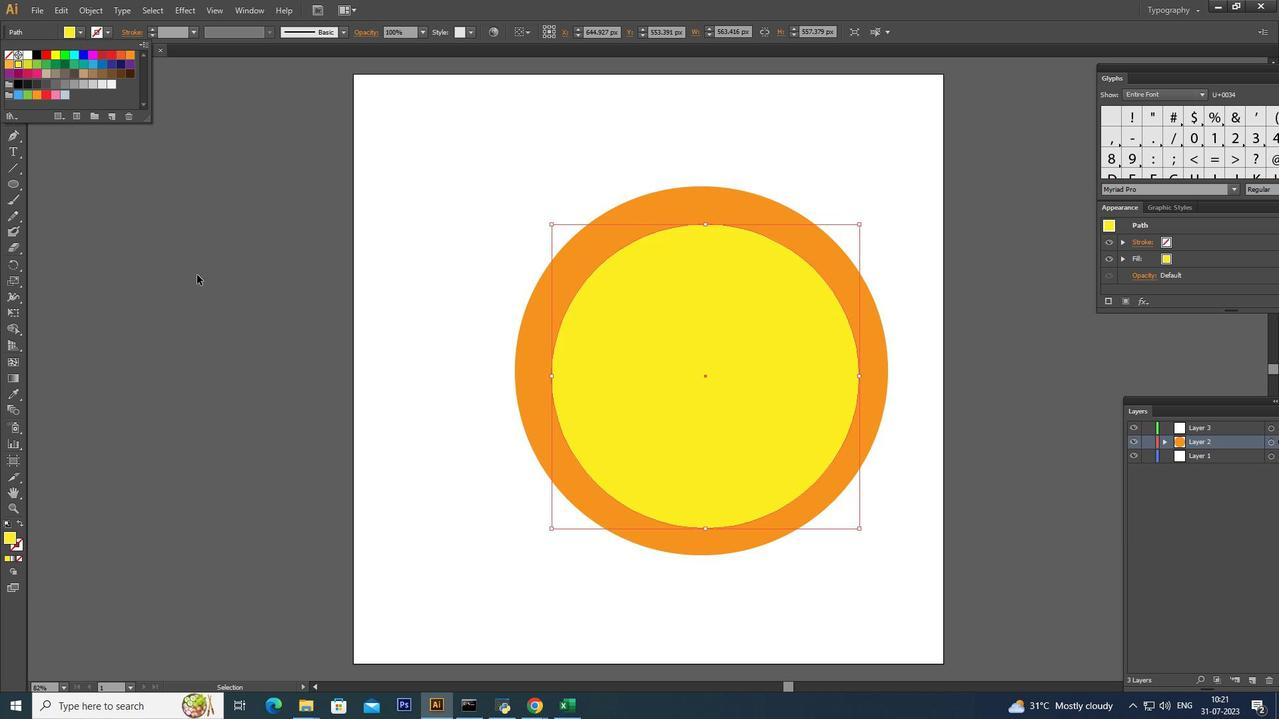 
Action: Mouse pressed left at (195, 275)
Screenshot: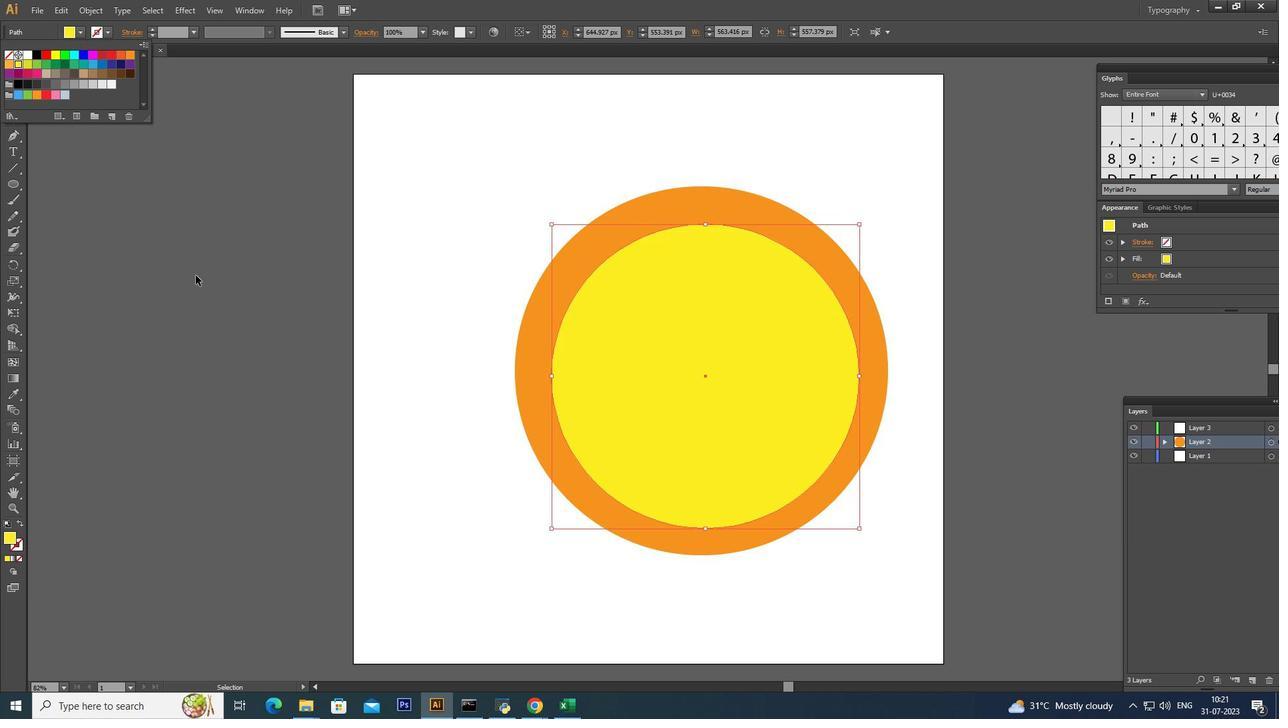 
Action: Mouse moved to (734, 215)
Screenshot: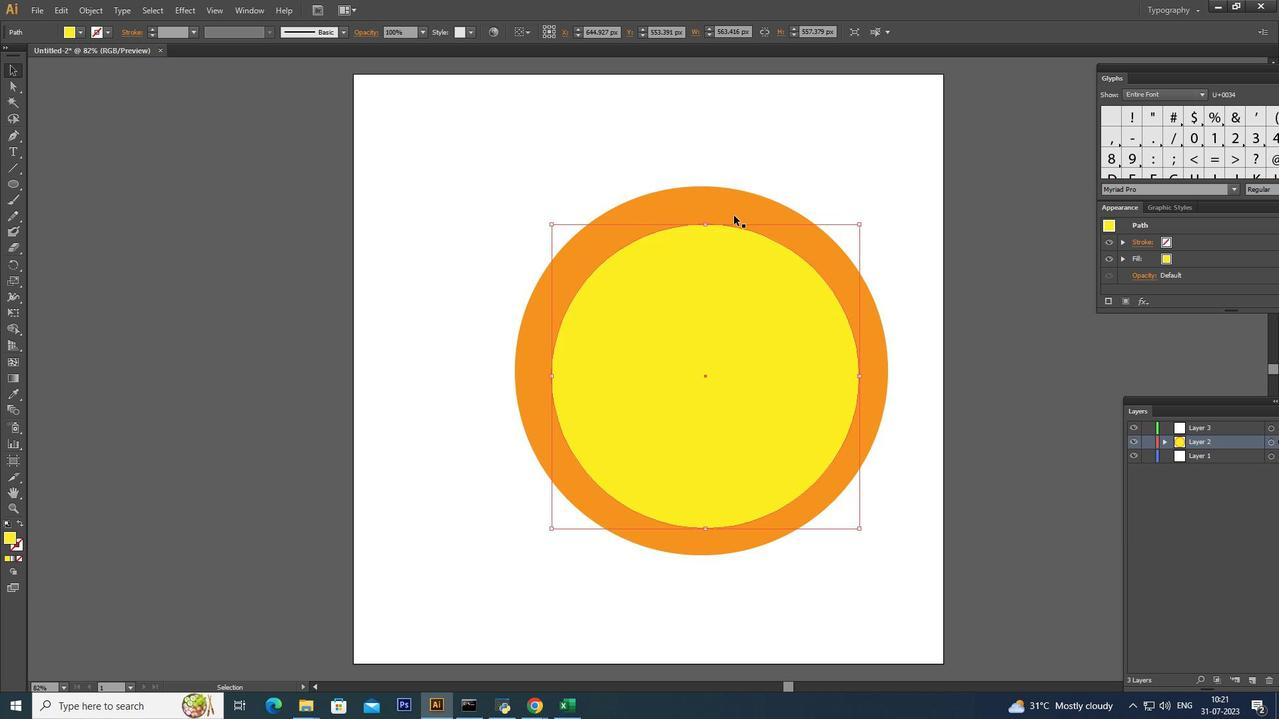 
Action: Key pressed <Key.shift>
Screenshot: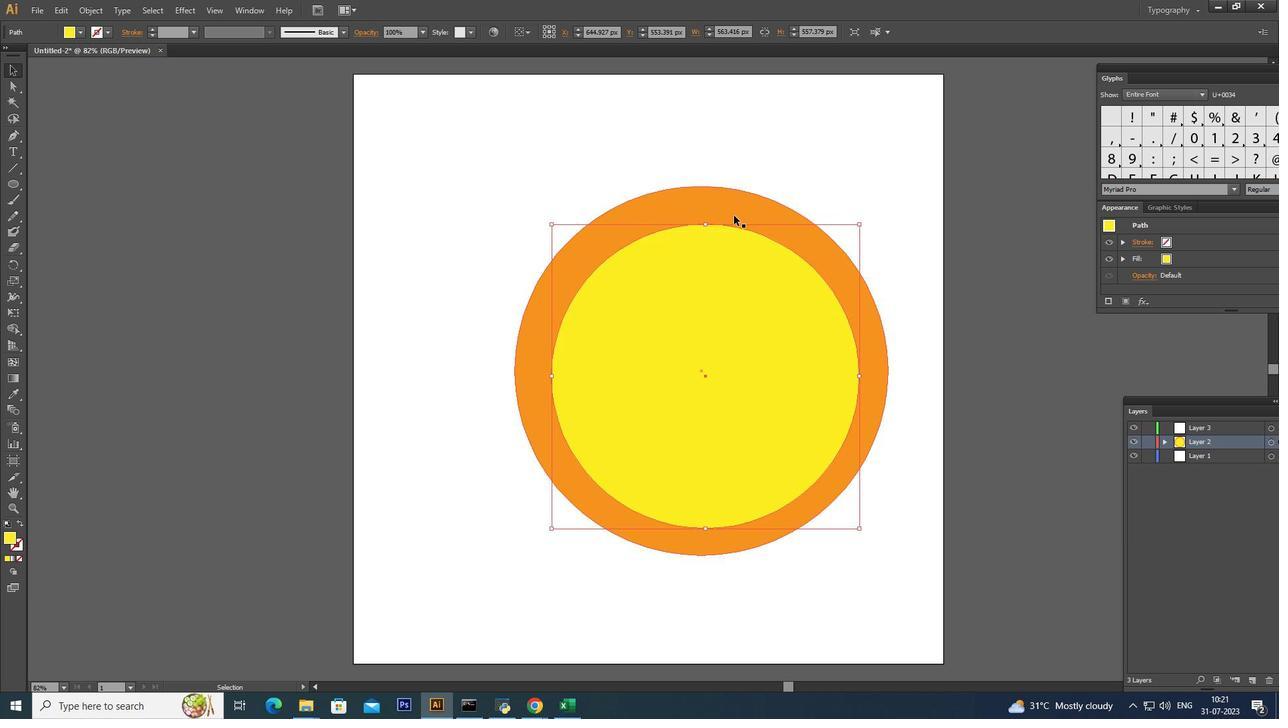 
Action: Mouse pressed left at (734, 215)
Screenshot: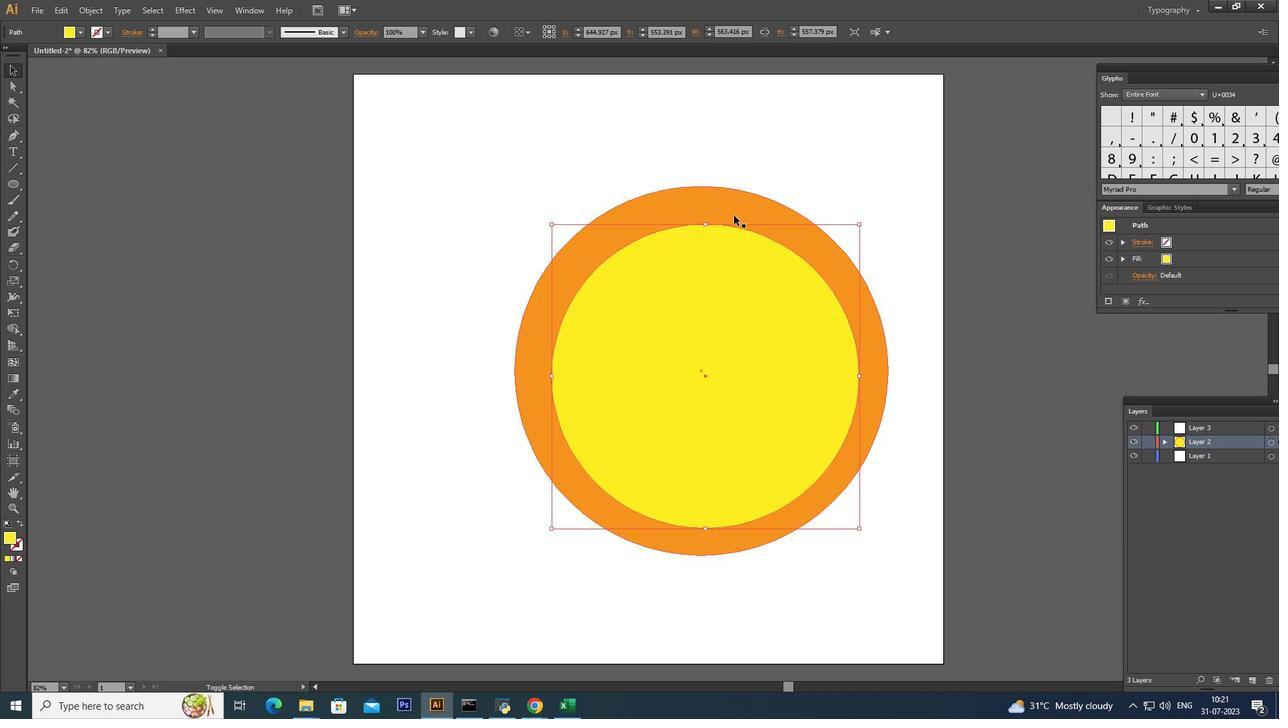 
Action: Key pressed <Key.shift><Key.shift><Key.shift><Key.shift><Key.shift><Key.shift><Key.shift><Key.shift><Key.shift><Key.shift><Key.shift><Key.shift>
Screenshot: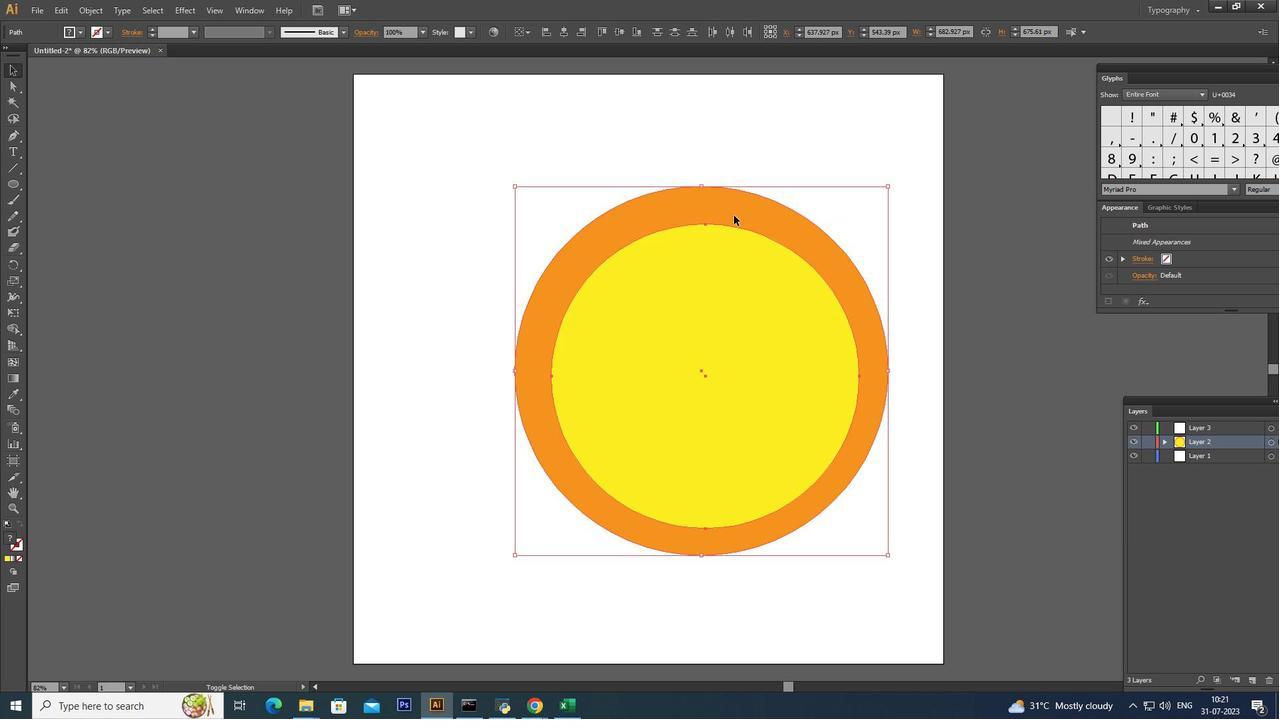 
Action: Mouse moved to (563, 29)
Screenshot: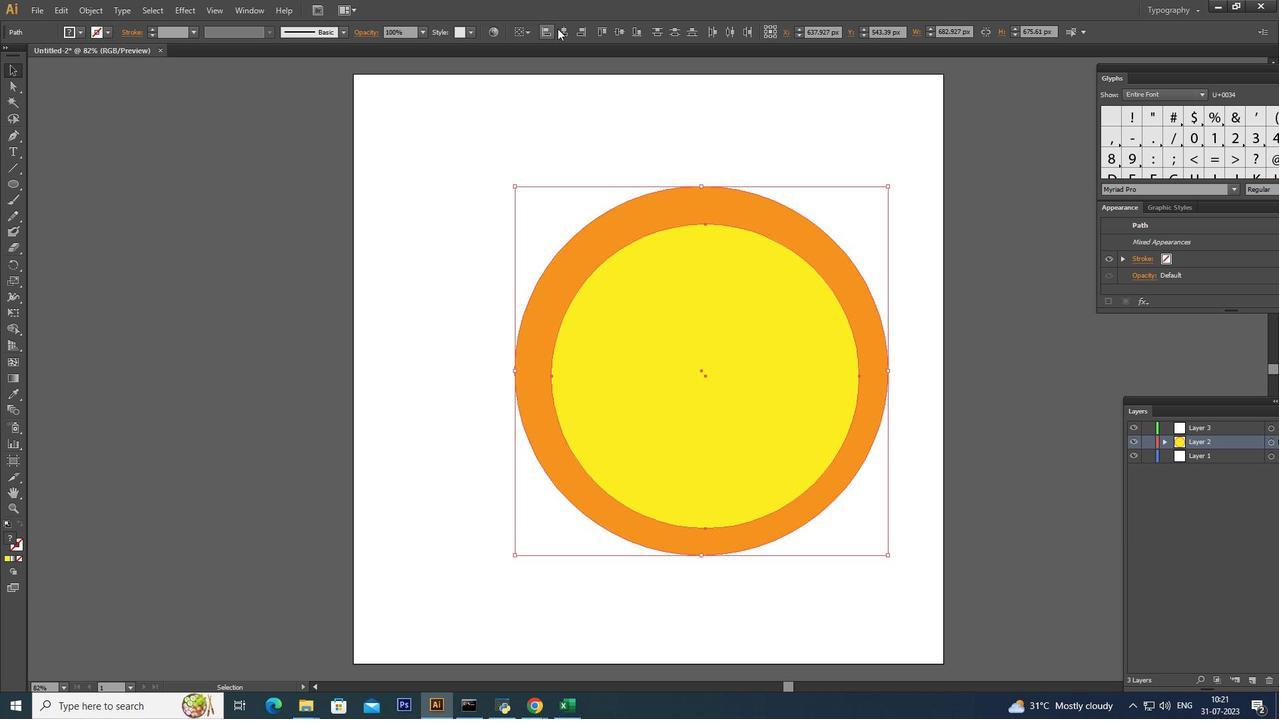 
Action: Mouse pressed left at (563, 29)
Screenshot: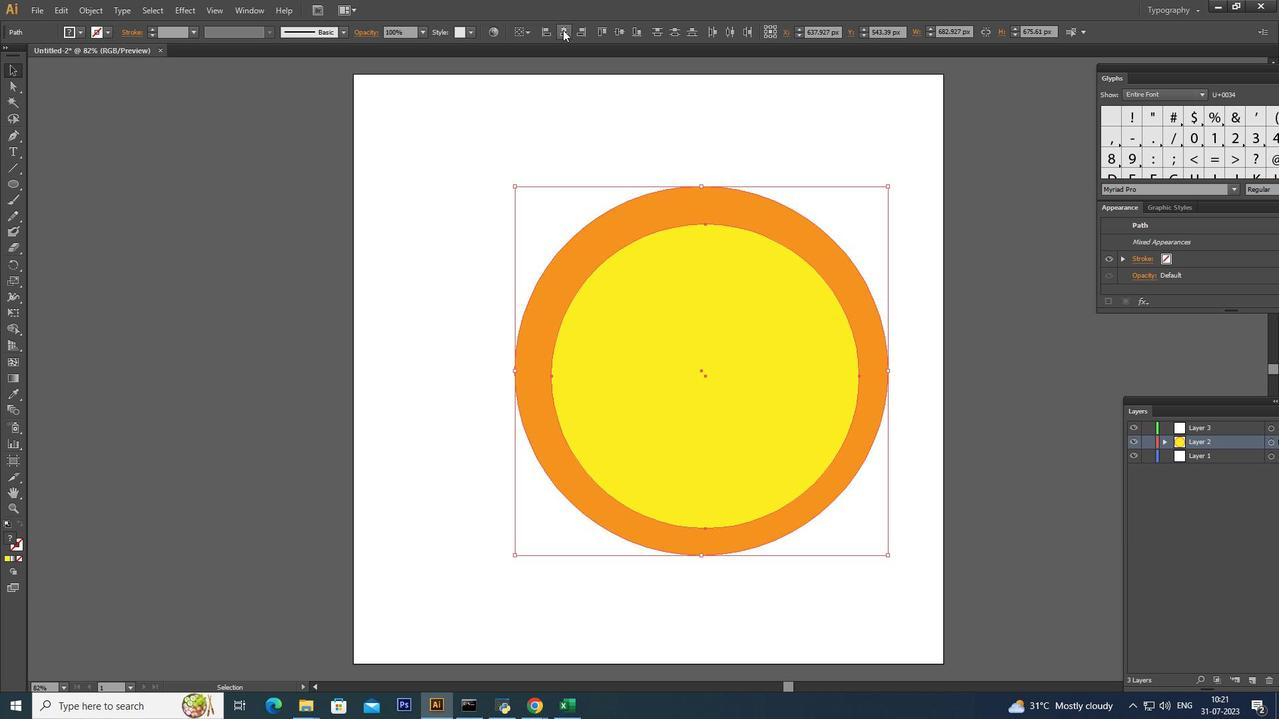 
Action: Mouse moved to (625, 31)
Screenshot: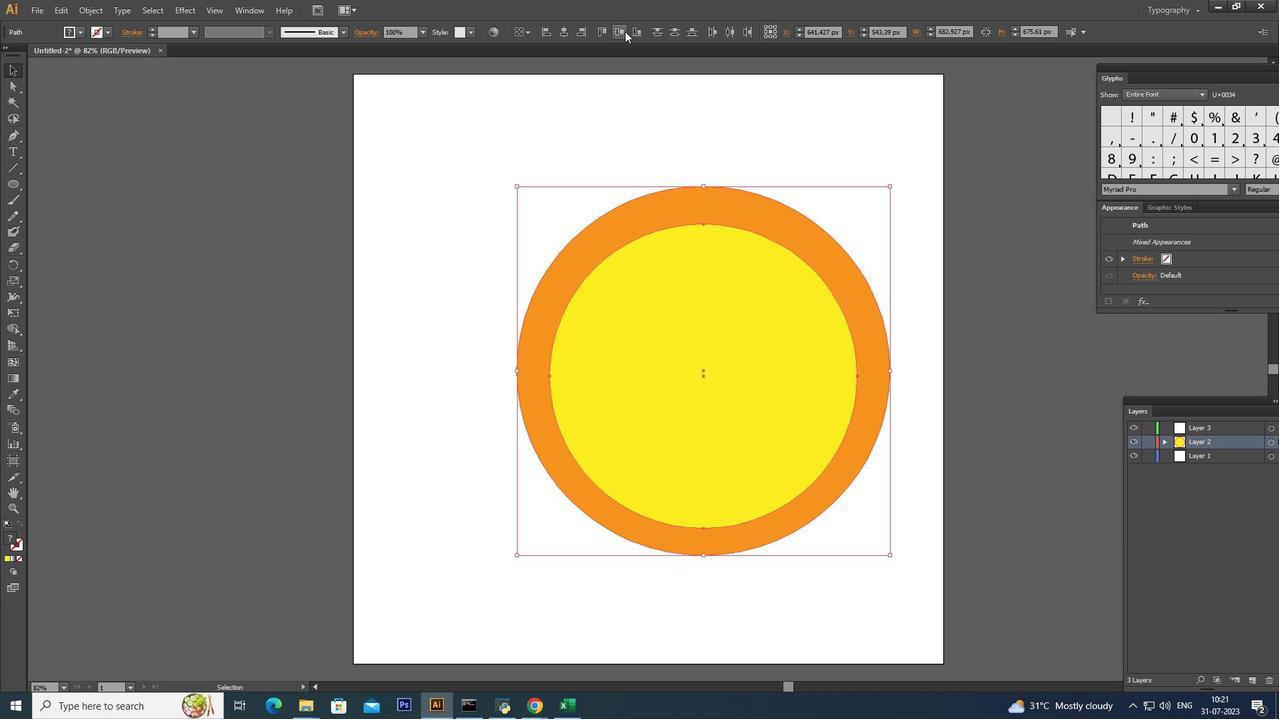 
Action: Mouse pressed left at (625, 31)
Screenshot: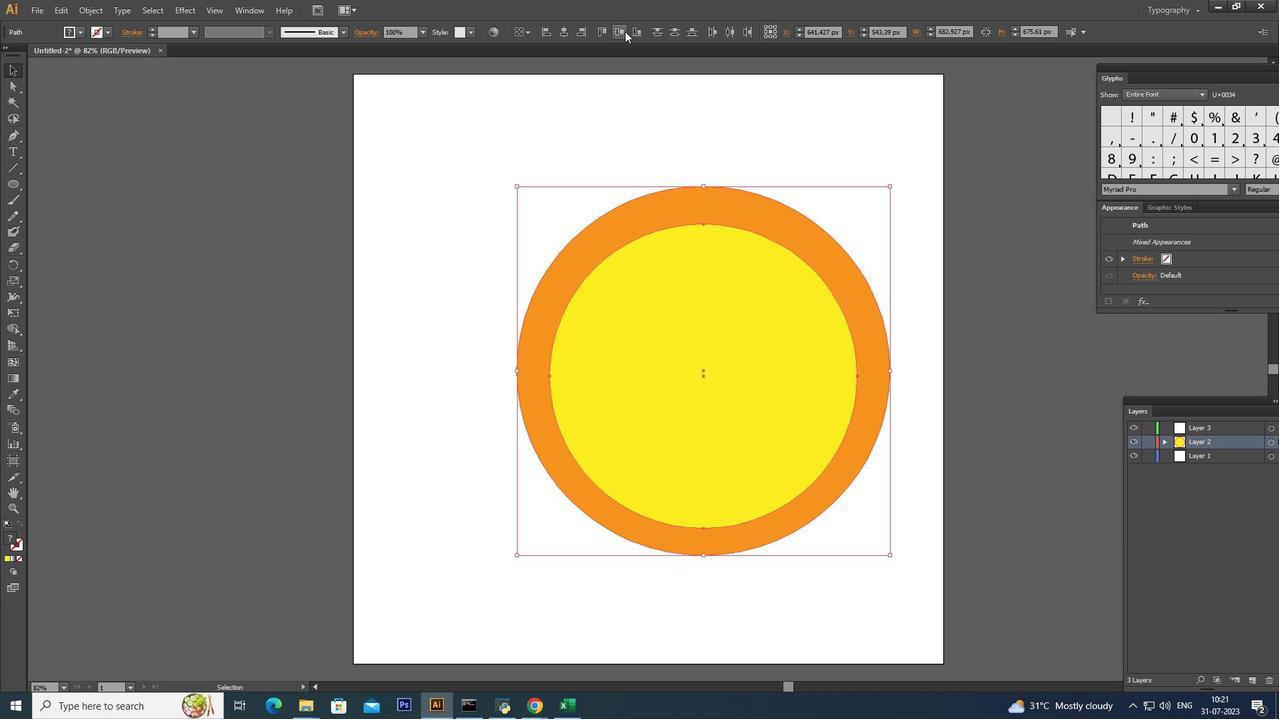 
Action: Mouse moved to (255, 215)
Screenshot: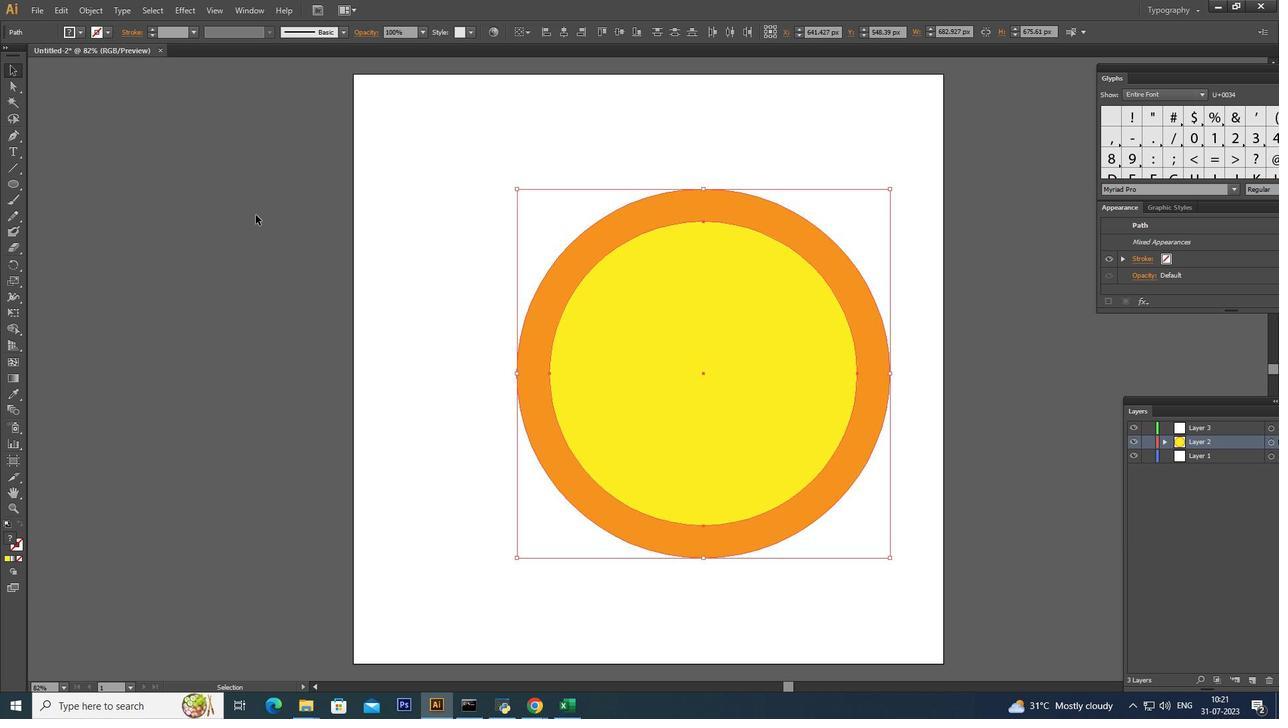 
Action: Mouse pressed left at (255, 215)
Screenshot: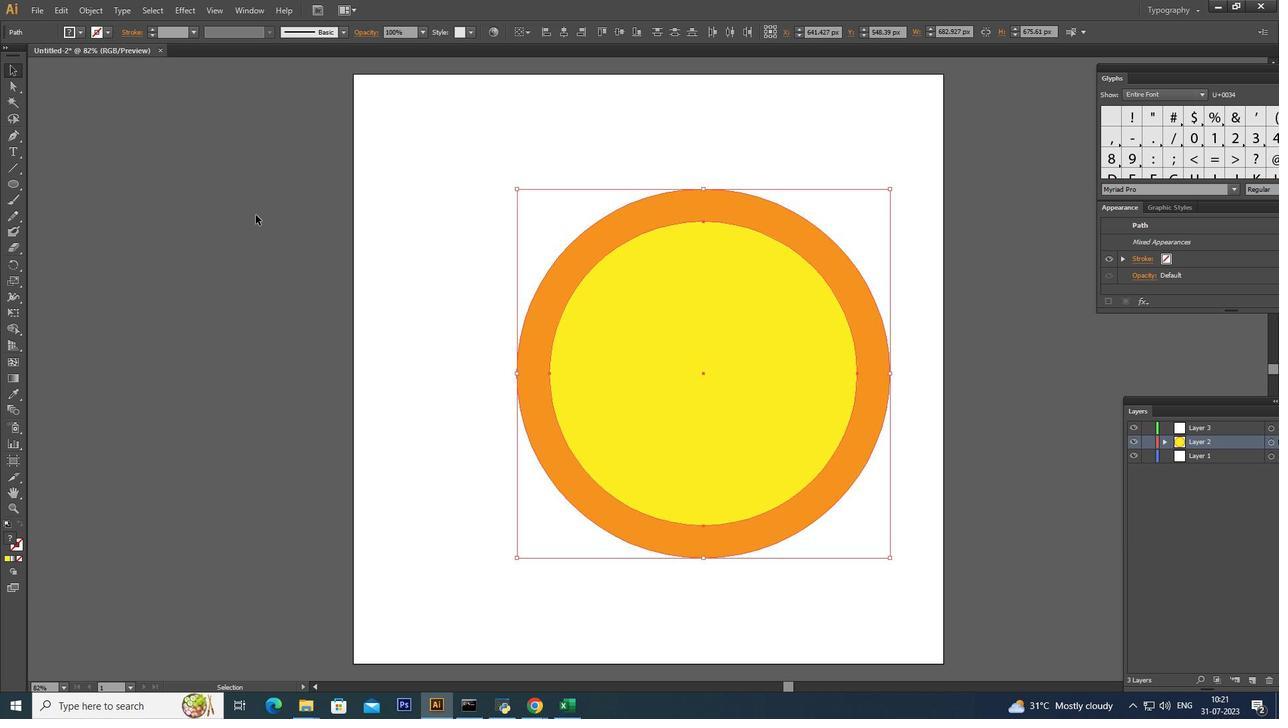 
Action: Mouse moved to (1230, 425)
Screenshot: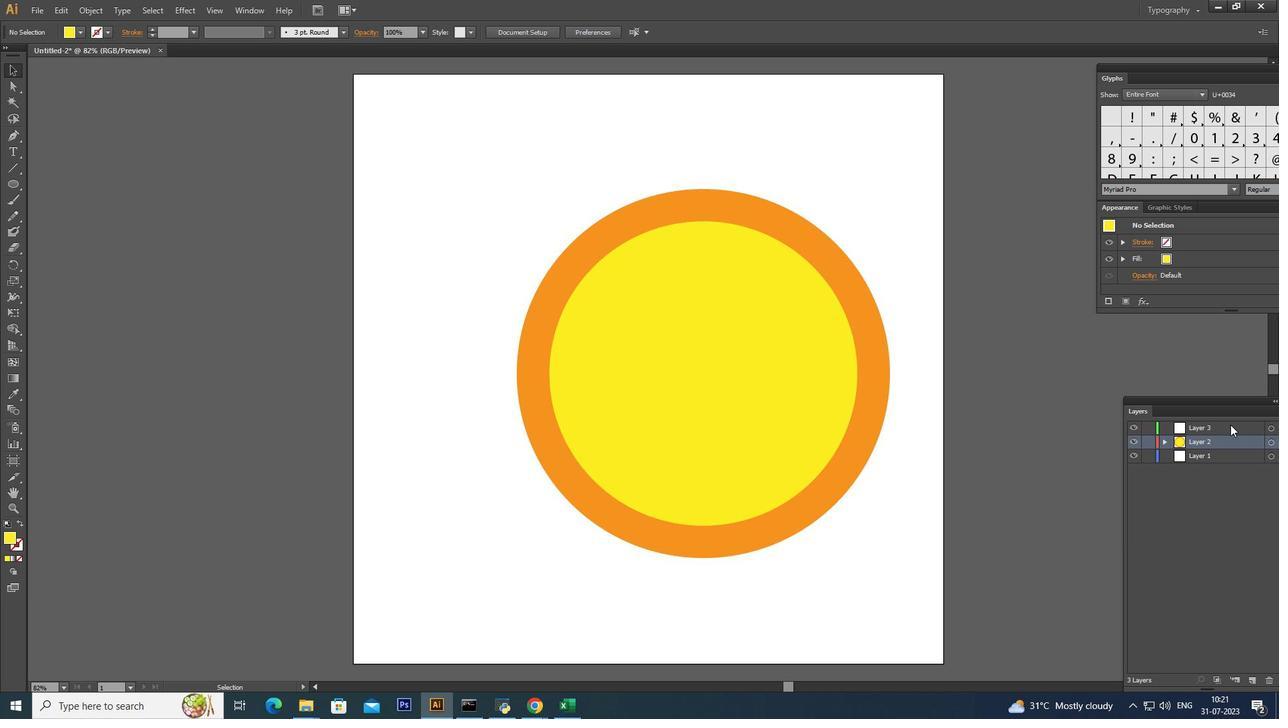 
Action: Mouse pressed left at (1230, 425)
Screenshot: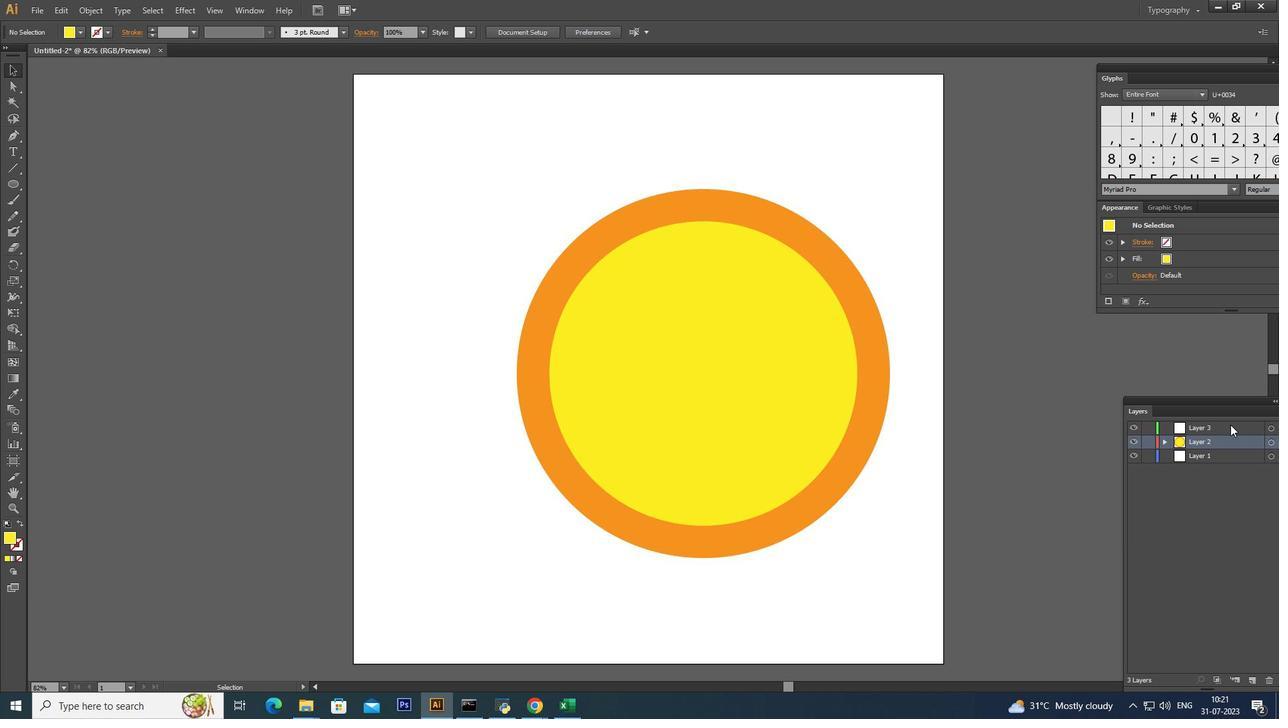 
Action: Mouse moved to (1206, 446)
Screenshot: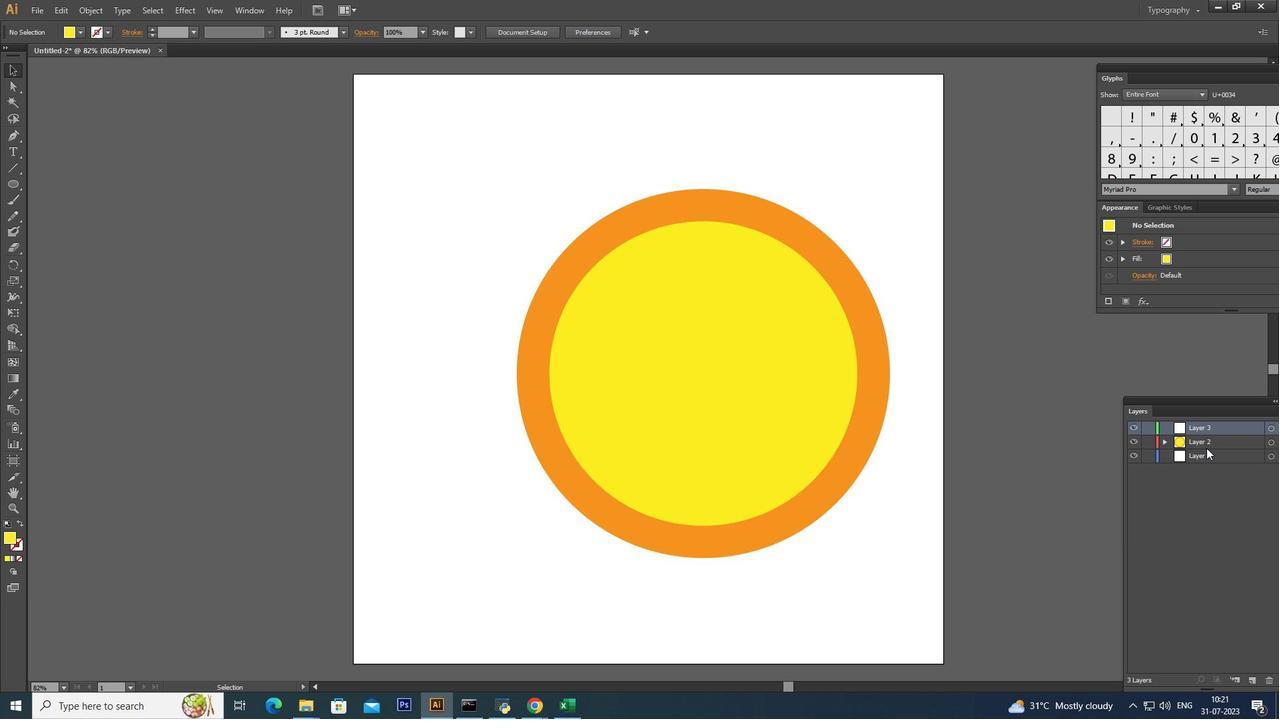 
Action: Mouse pressed left at (1206, 446)
Screenshot: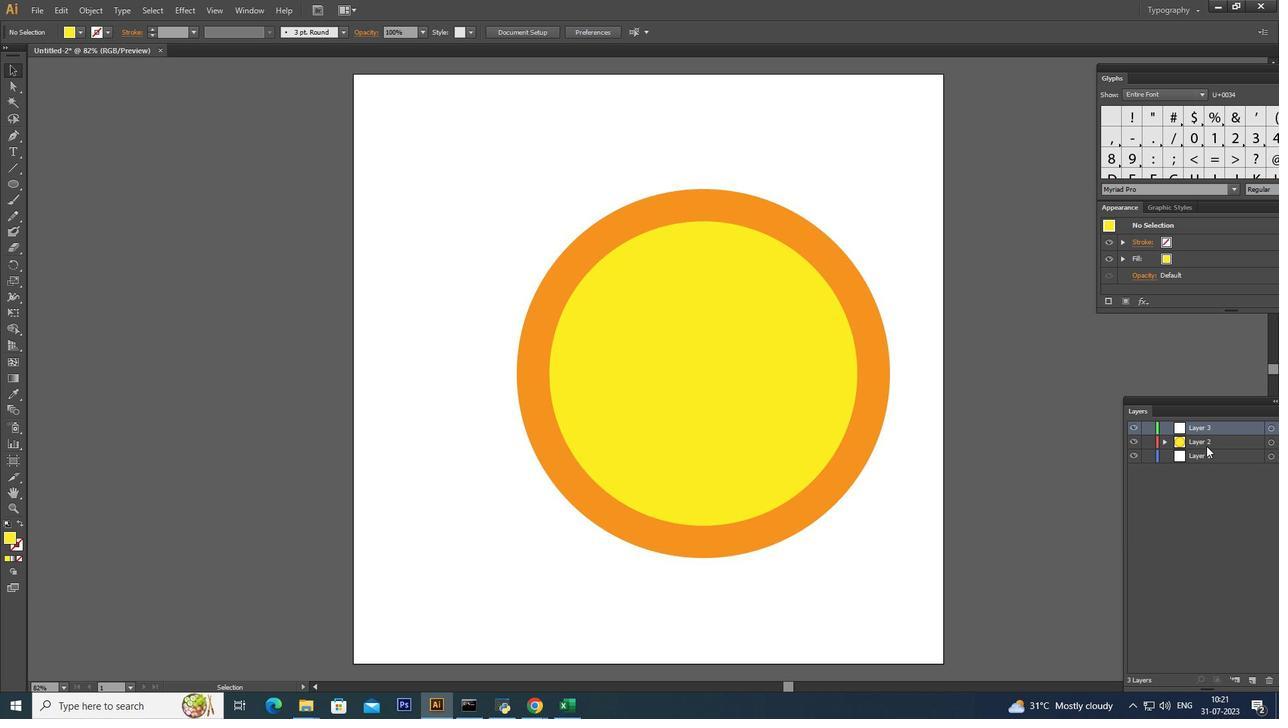
Action: Mouse moved to (1206, 424)
Screenshot: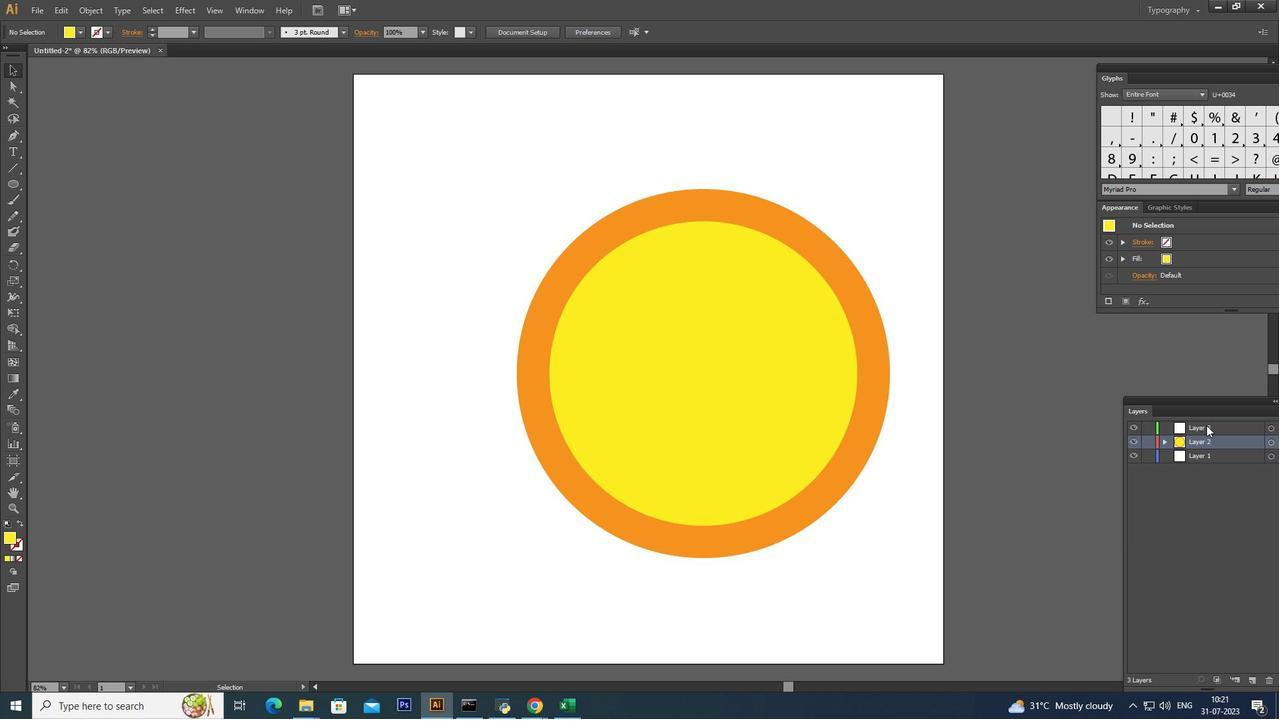 
Action: Mouse pressed left at (1206, 424)
Screenshot: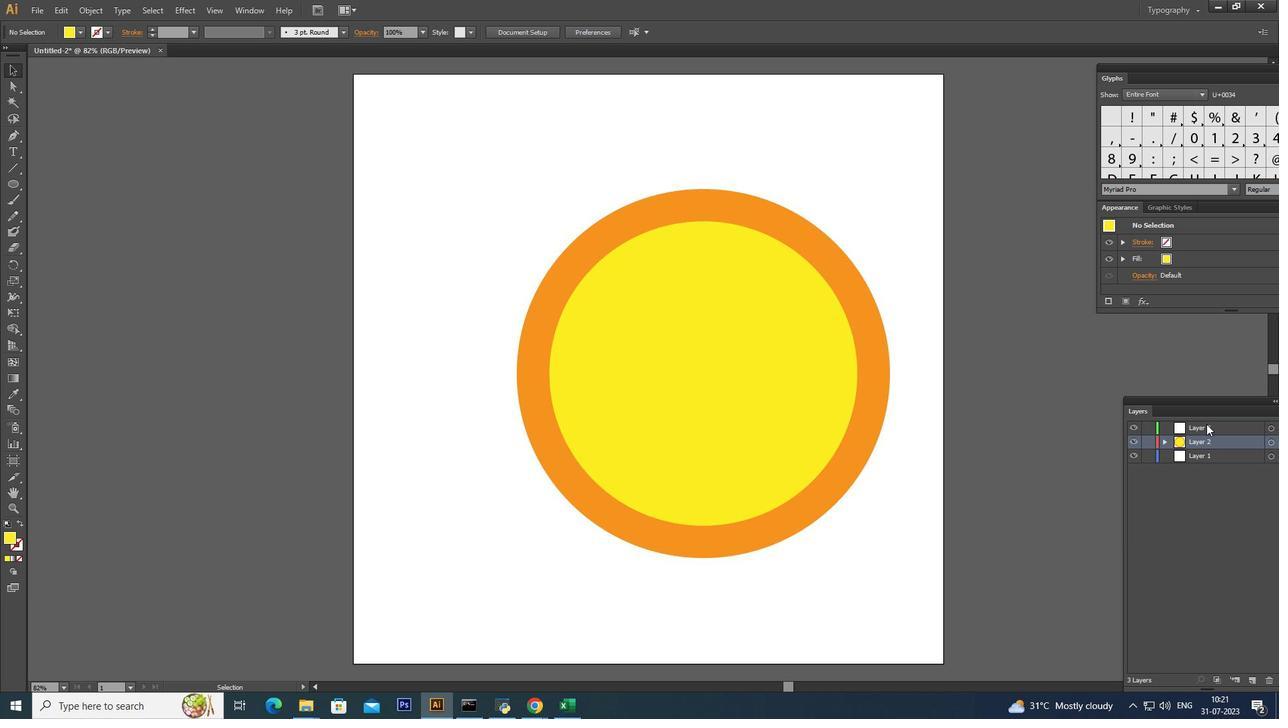 
Action: Mouse moved to (655, 339)
Screenshot: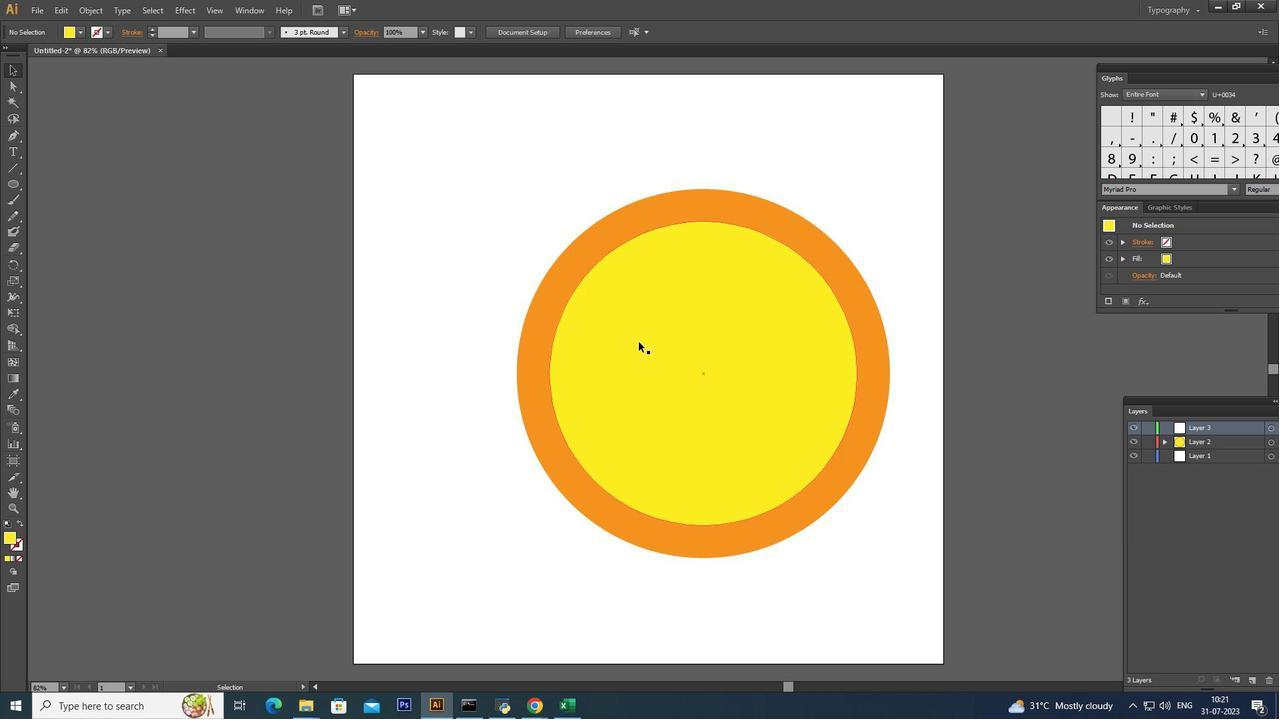 
Action: Mouse pressed left at (655, 339)
Screenshot: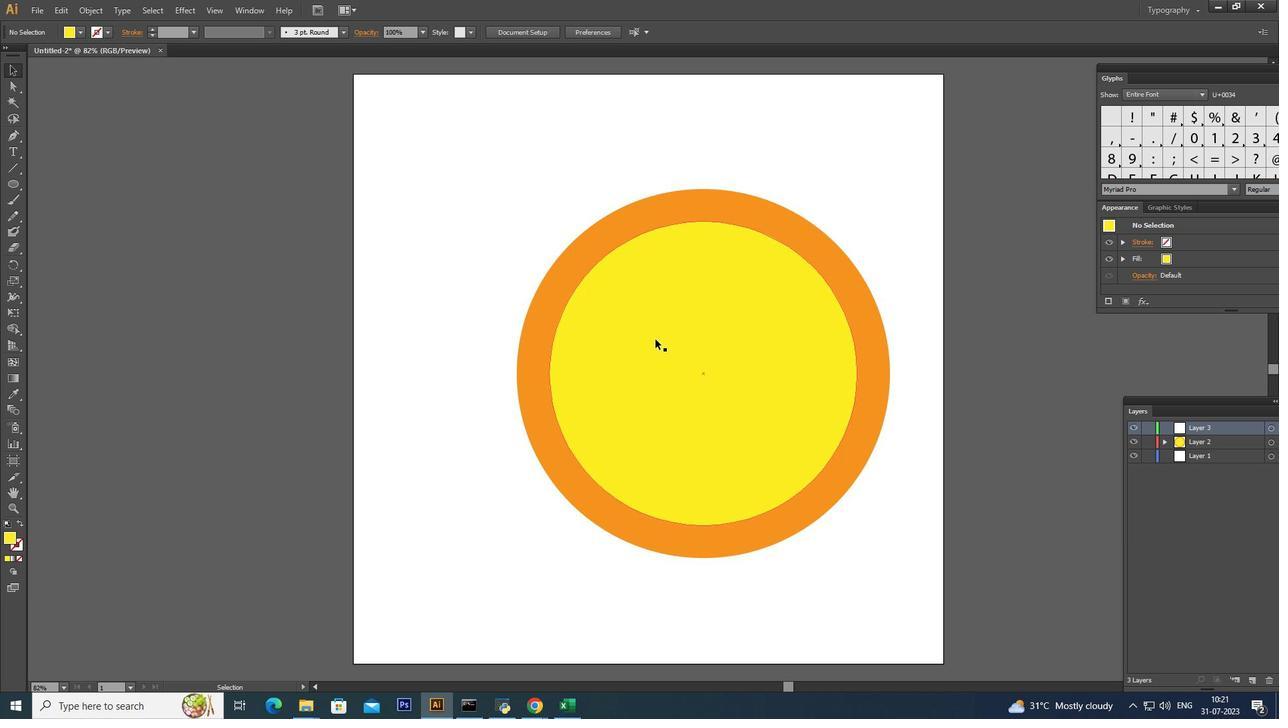 
Action: Key pressed <Key.alt_l>
Screenshot: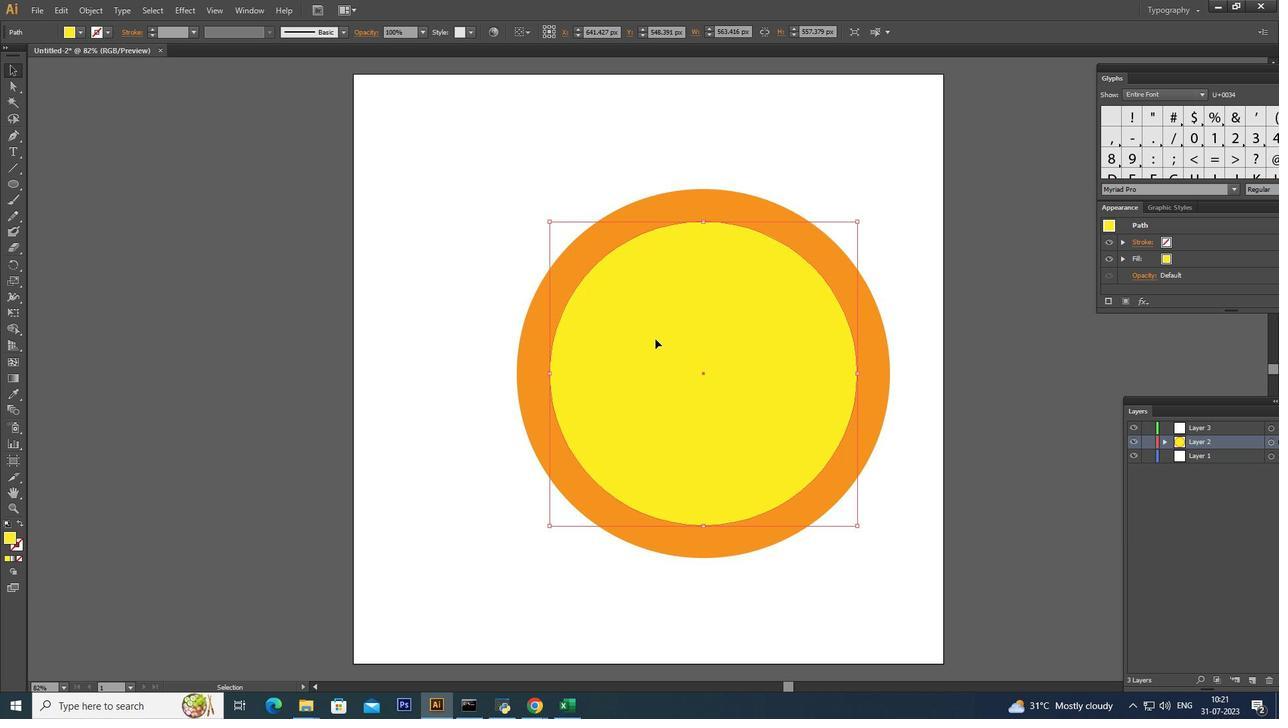 
Action: Mouse pressed left at (655, 339)
Screenshot: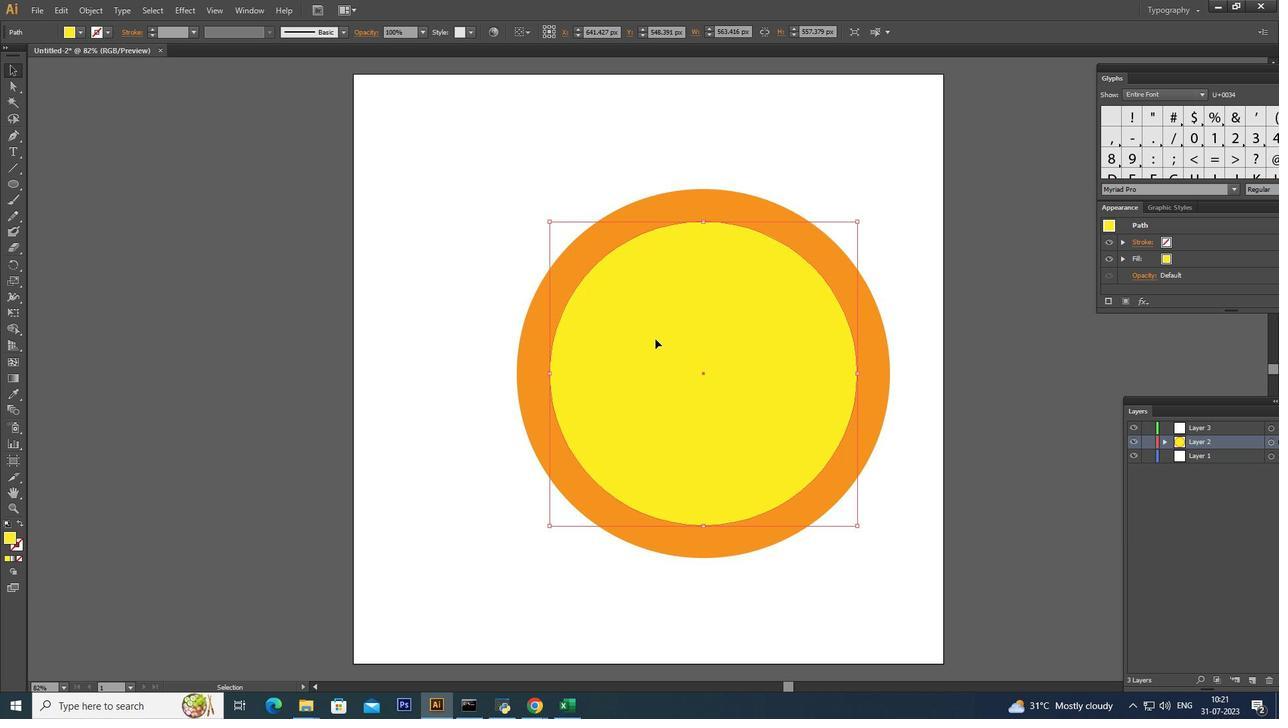 
Action: Mouse moved to (607, 356)
Screenshot: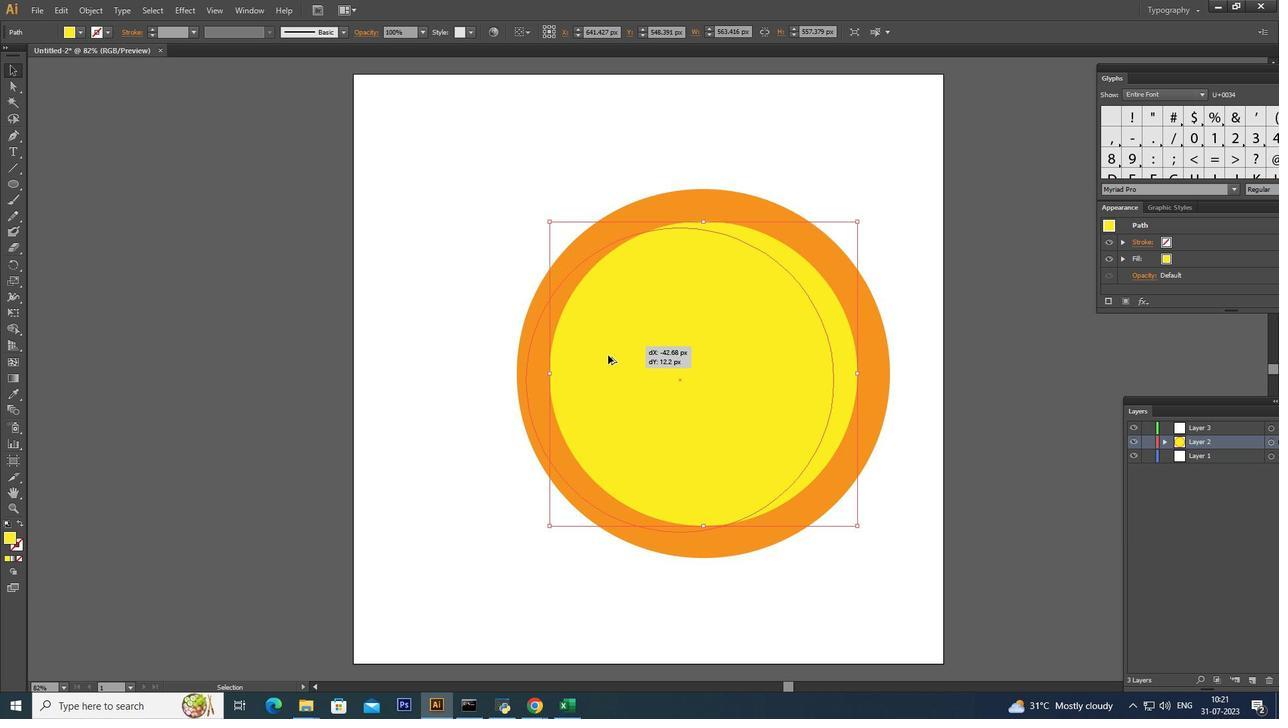 
Action: Key pressed <Key.alt_l><Key.alt_l><Key.alt_l><Key.alt_l><Key.alt_l><Key.alt_l><Key.alt_l><Key.alt_l><Key.alt_l><Key.alt_l><Key.alt_l><Key.alt_l><Key.alt_l><Key.alt_l><Key.alt_l><Key.alt_l><Key.alt_l><Key.alt_l><Key.alt_l><Key.alt_l><Key.alt_l><Key.alt_l><Key.alt_l><Key.alt_l><Key.alt_l><Key.alt_l><Key.alt_l><Key.alt_l><Key.alt_l><Key.alt_l><Key.alt_l><Key.alt_l><Key.alt_l><Key.alt_l><Key.alt_l><Key.alt_l><Key.alt_l><Key.alt_l><Key.alt_l><Key.alt_l><Key.alt_l>
Screenshot: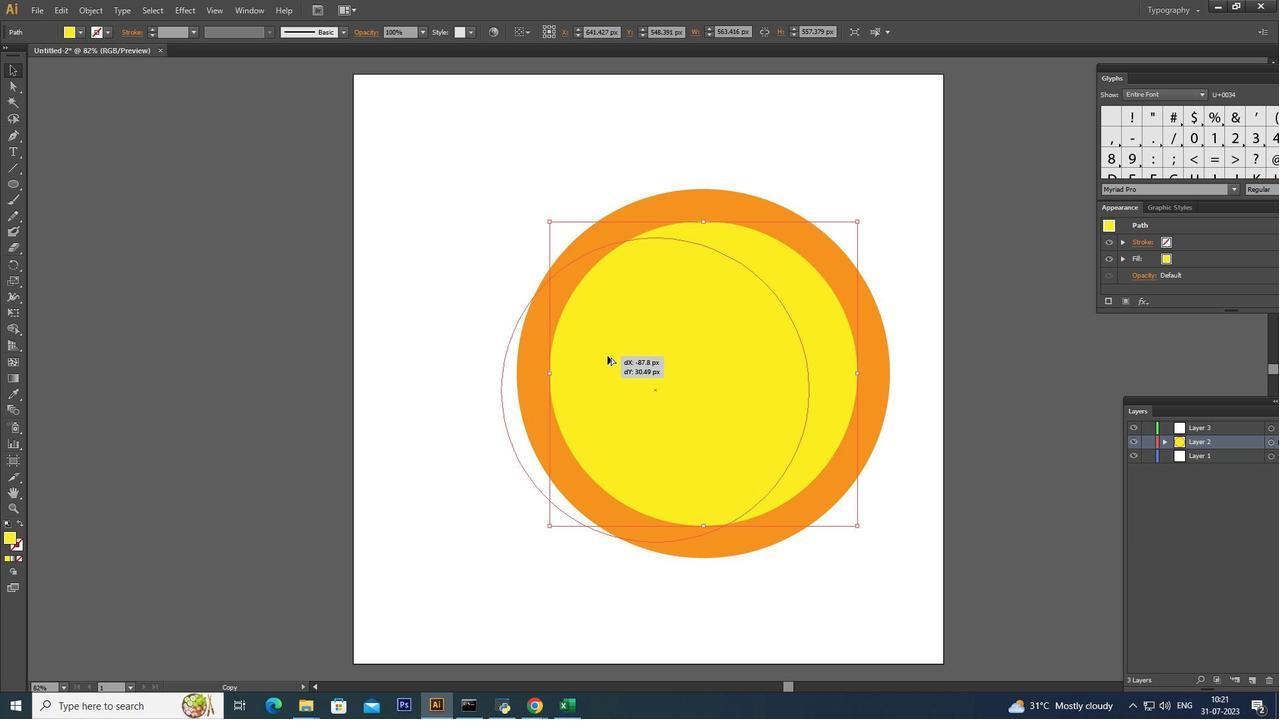 
Action: Mouse moved to (809, 237)
Screenshot: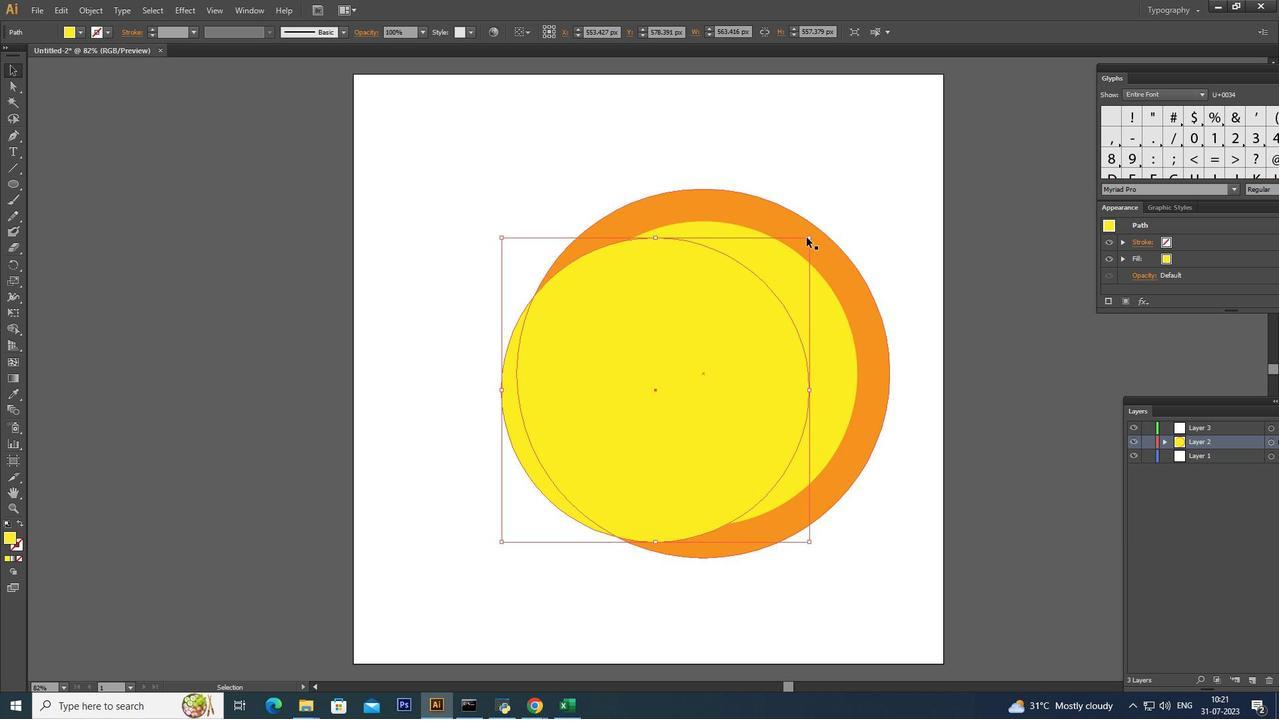 
Action: Key pressed <Key.shift>
Screenshot: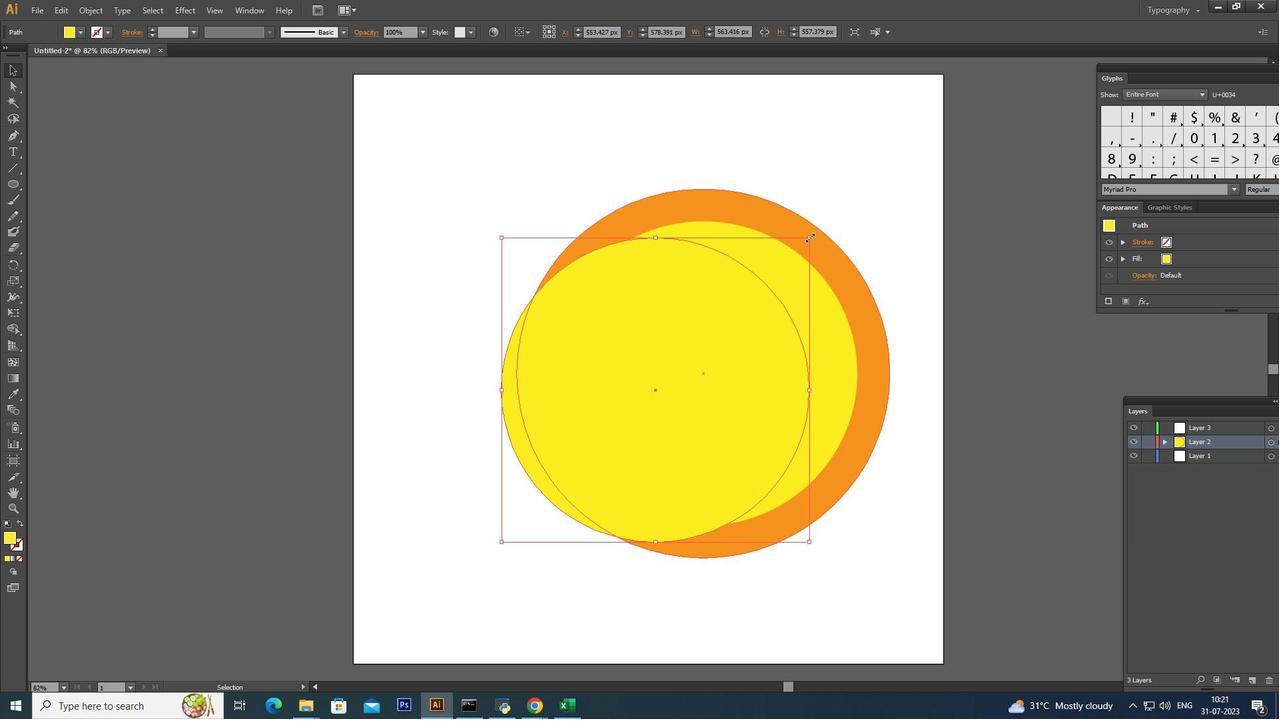 
Action: Mouse pressed left at (809, 237)
Screenshot: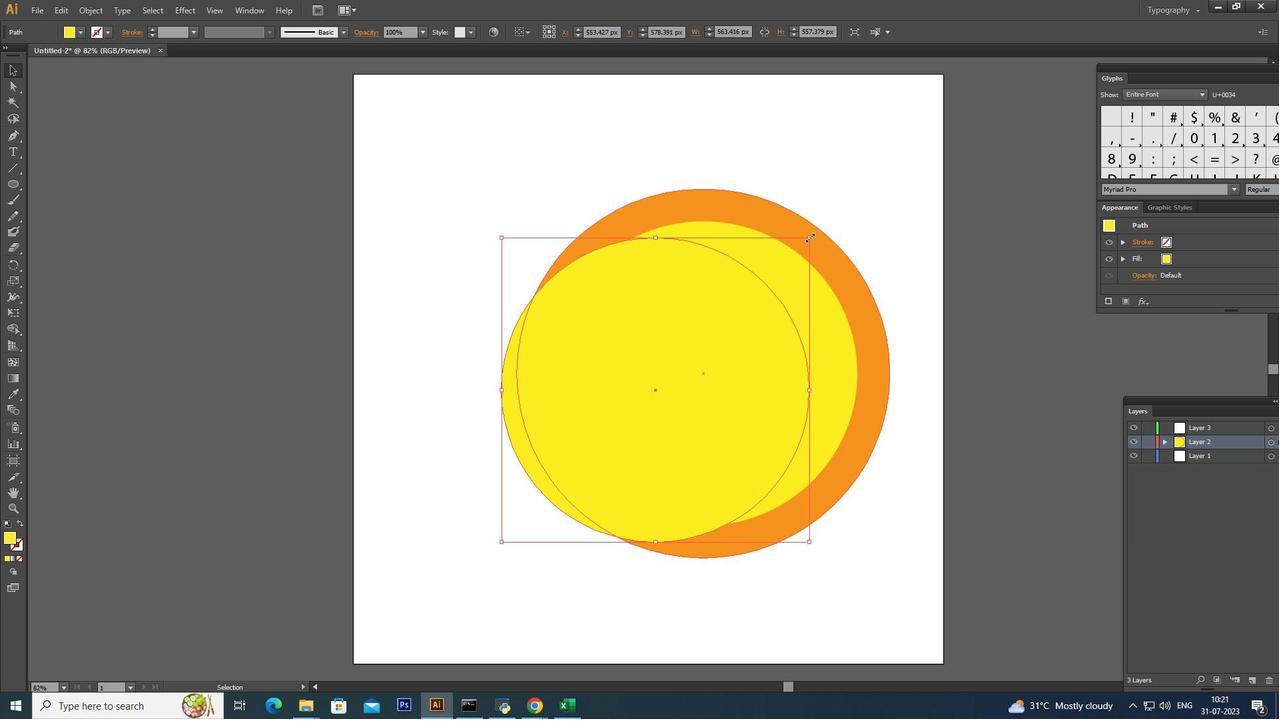 
Action: Key pressed <Key.alt_l>
Screenshot: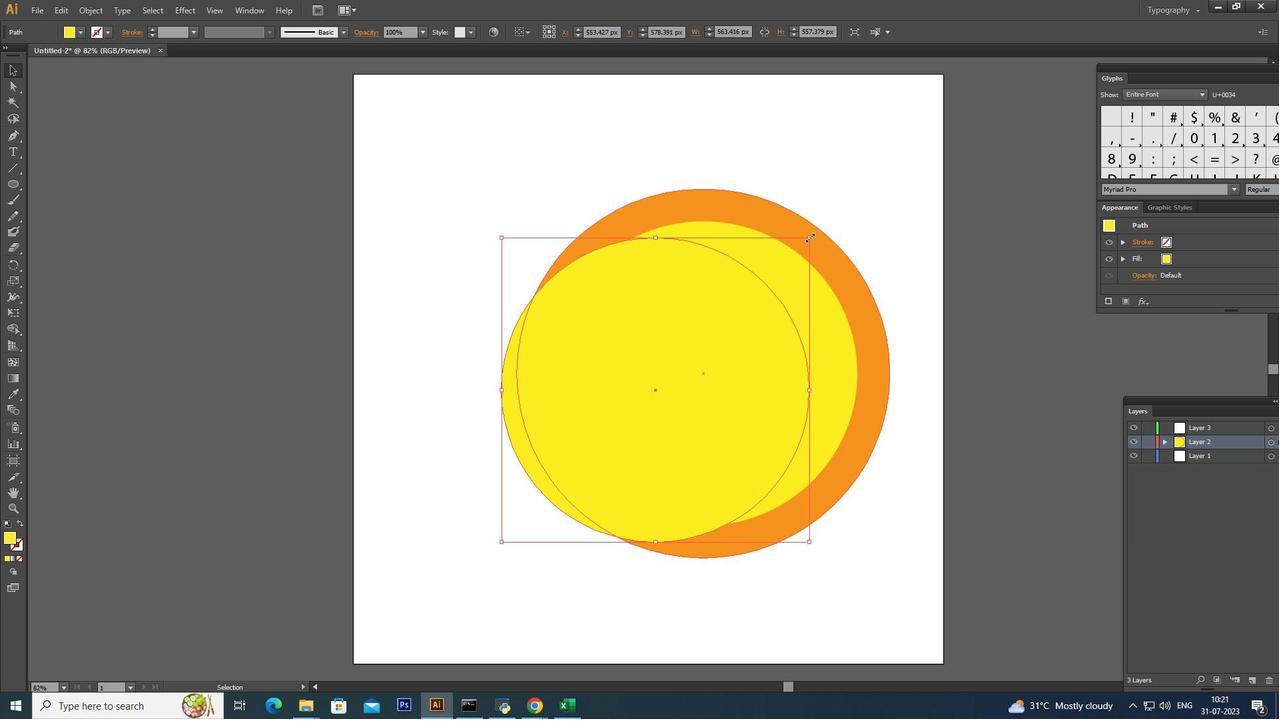 
Action: Mouse moved to (813, 233)
Screenshot: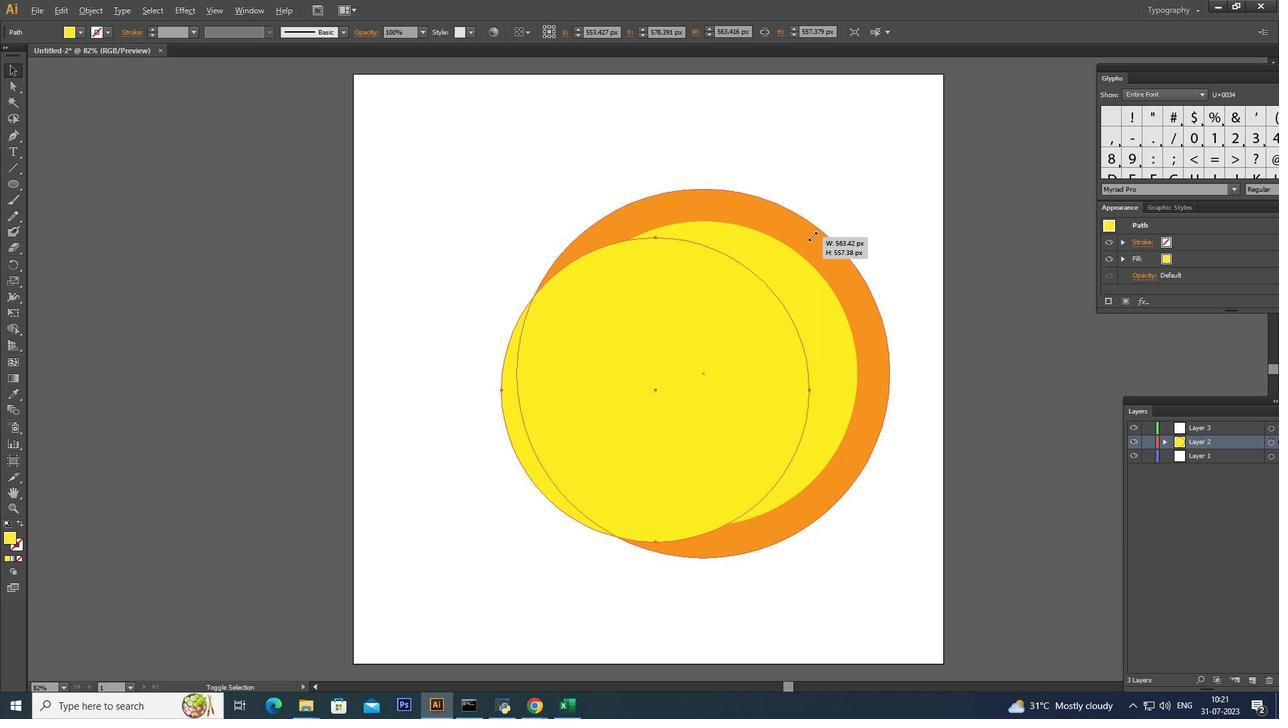 
Action: Key pressed <Key.shift>
Screenshot: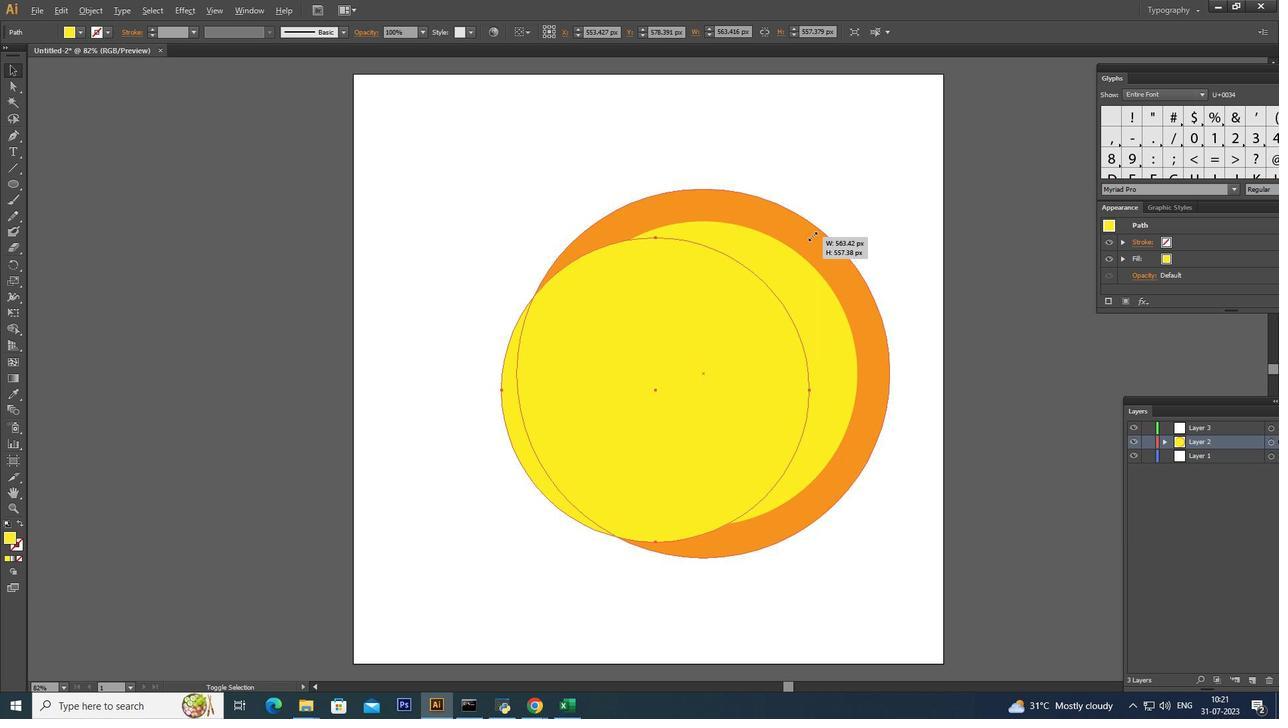 
Action: Mouse moved to (814, 231)
Screenshot: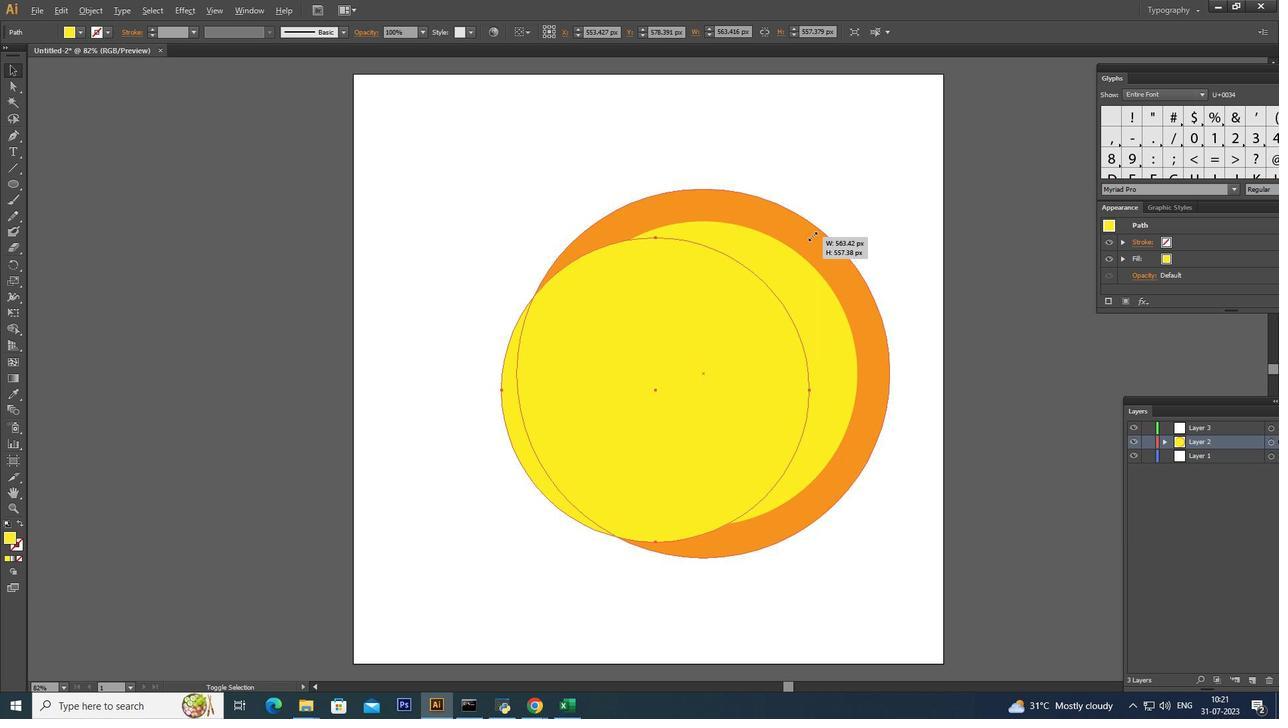 
Action: Key pressed <Key.alt_l><Key.shift>
Screenshot: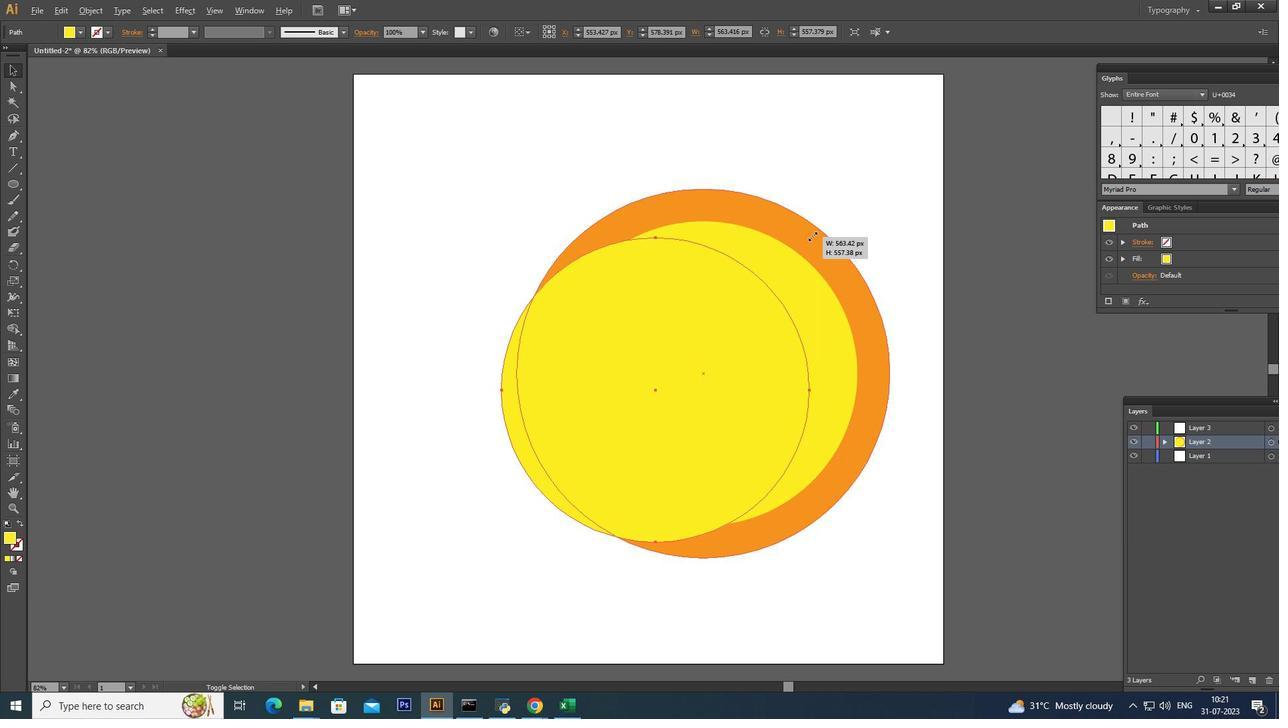 
Action: Mouse moved to (815, 231)
Screenshot: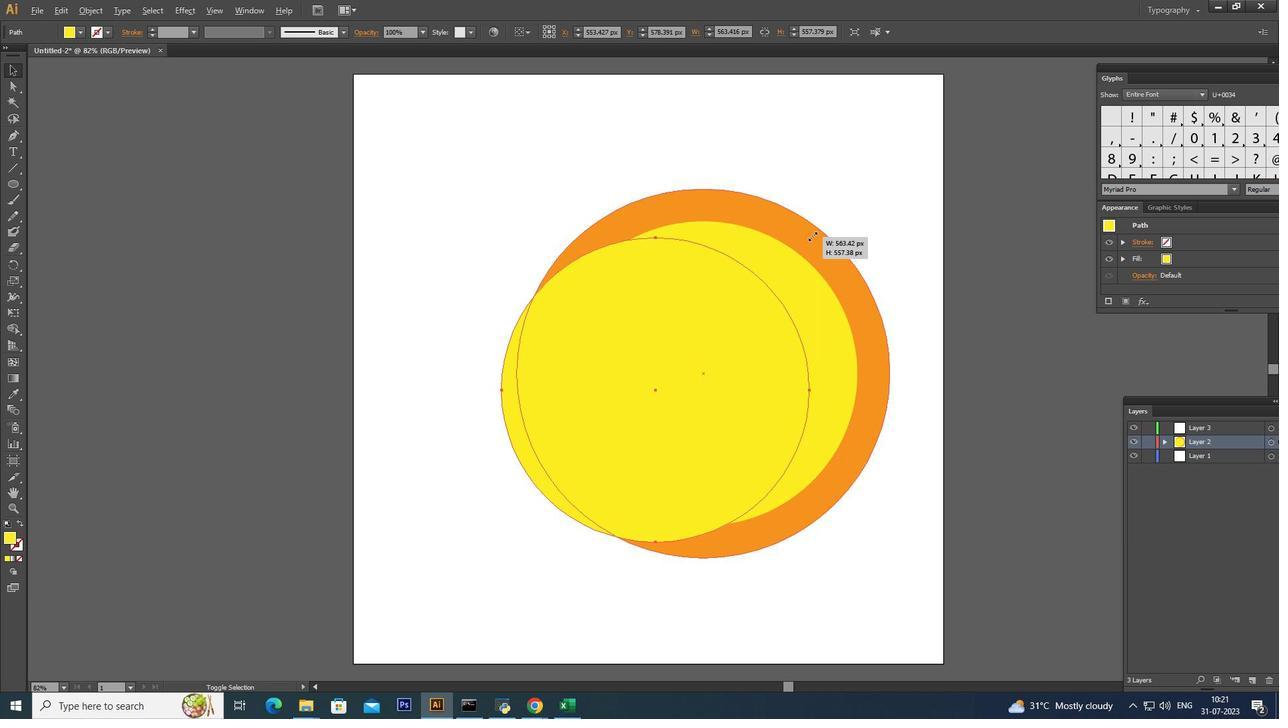 
Action: Key pressed <Key.alt_l>
Screenshot: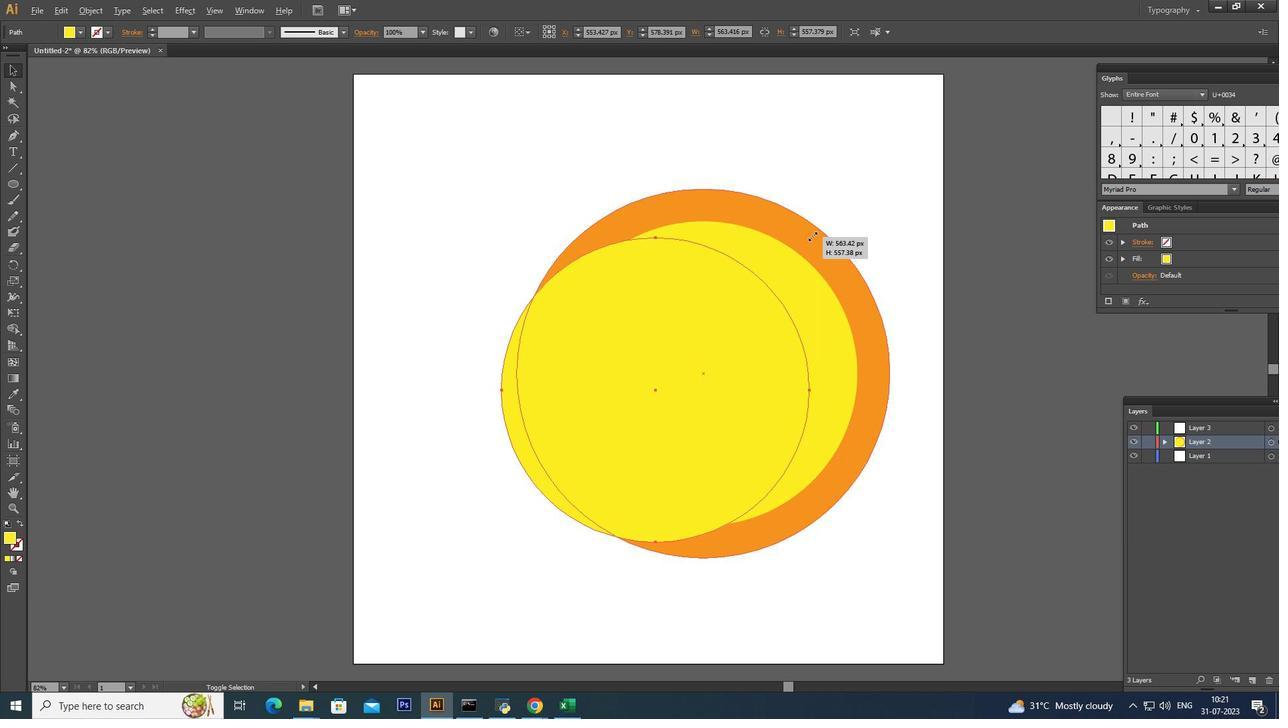 
Action: Mouse moved to (816, 229)
Screenshot: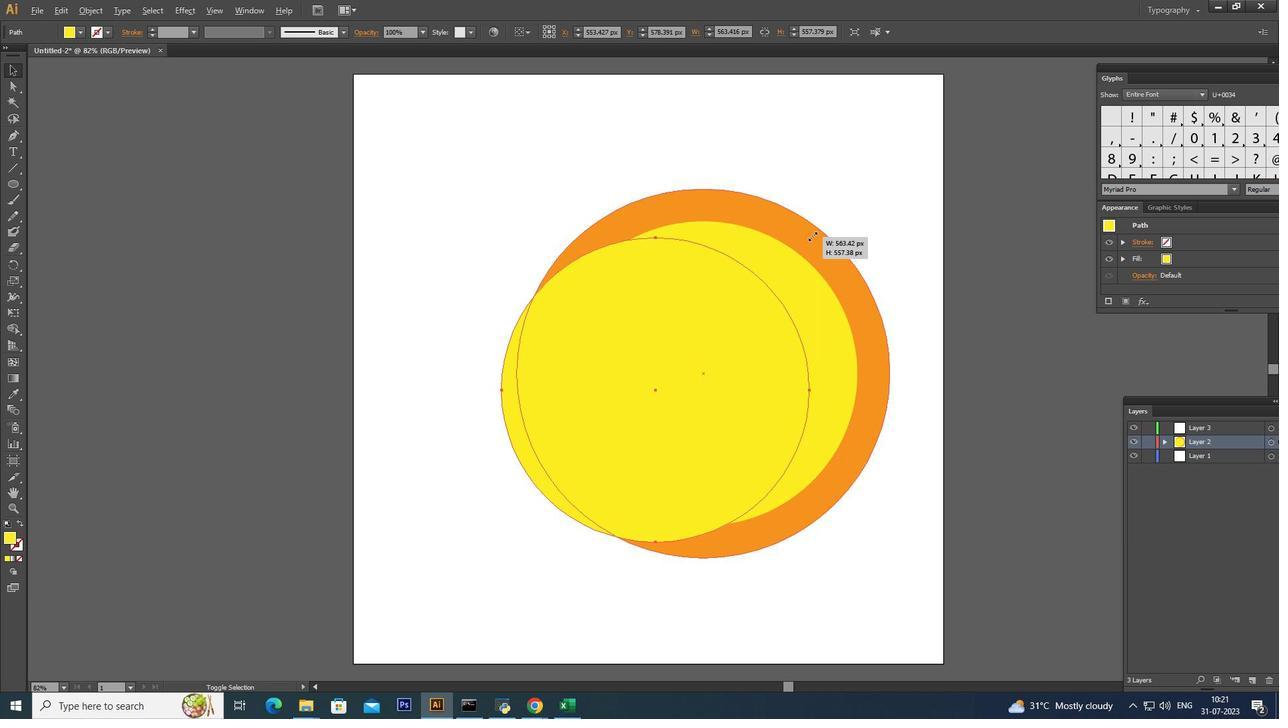 
Action: Key pressed <Key.shift><Key.alt_l>
Screenshot: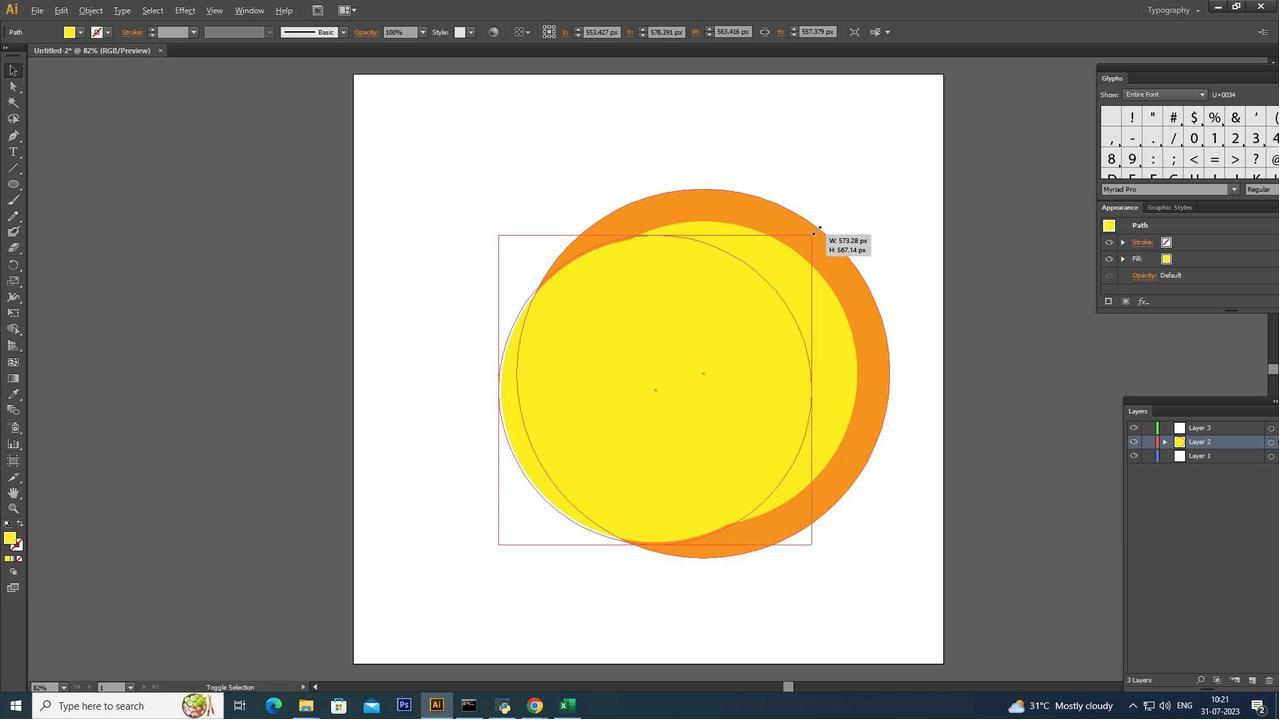 
Action: Mouse moved to (817, 227)
Screenshot: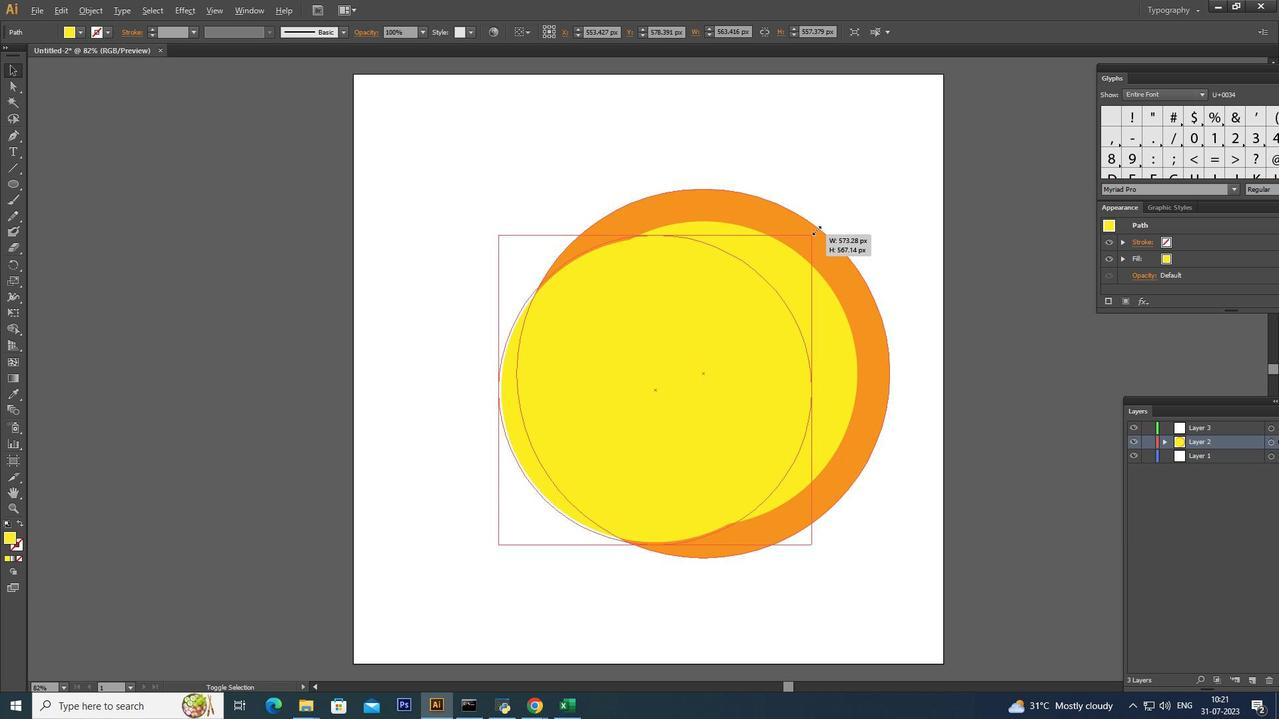 
Action: Key pressed <Key.shift>
Screenshot: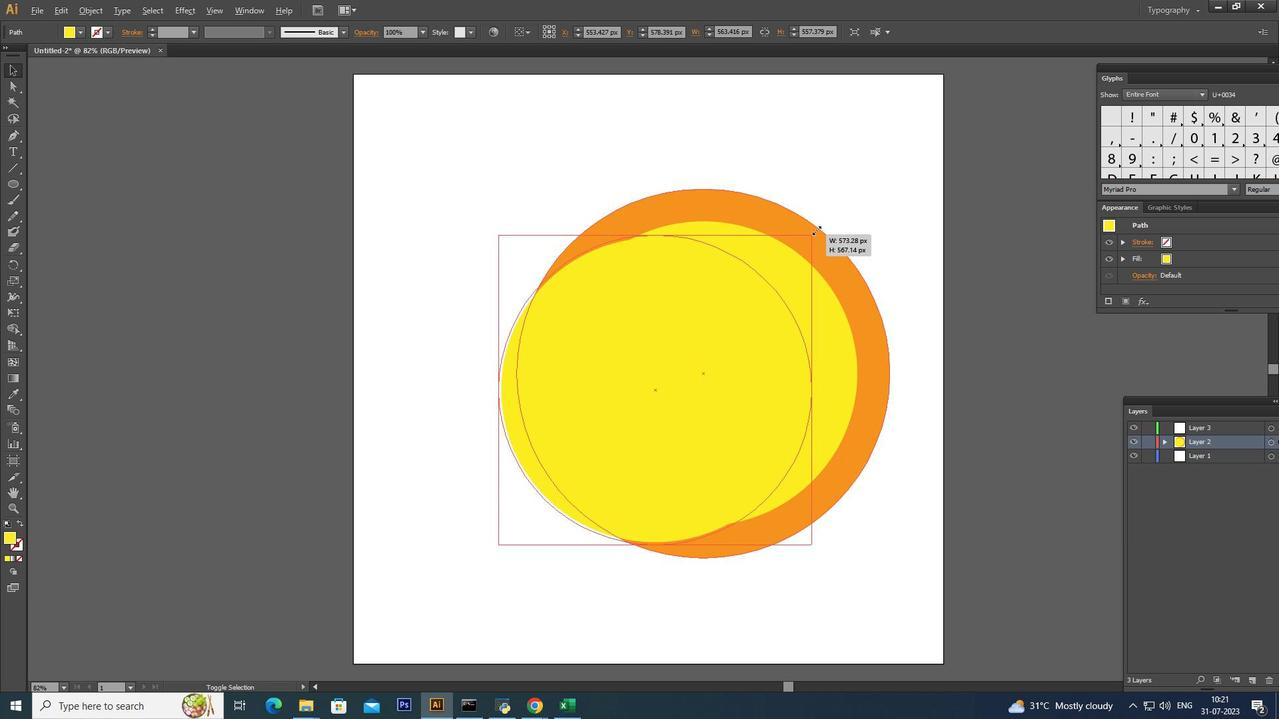 
Action: Mouse moved to (819, 224)
Screenshot: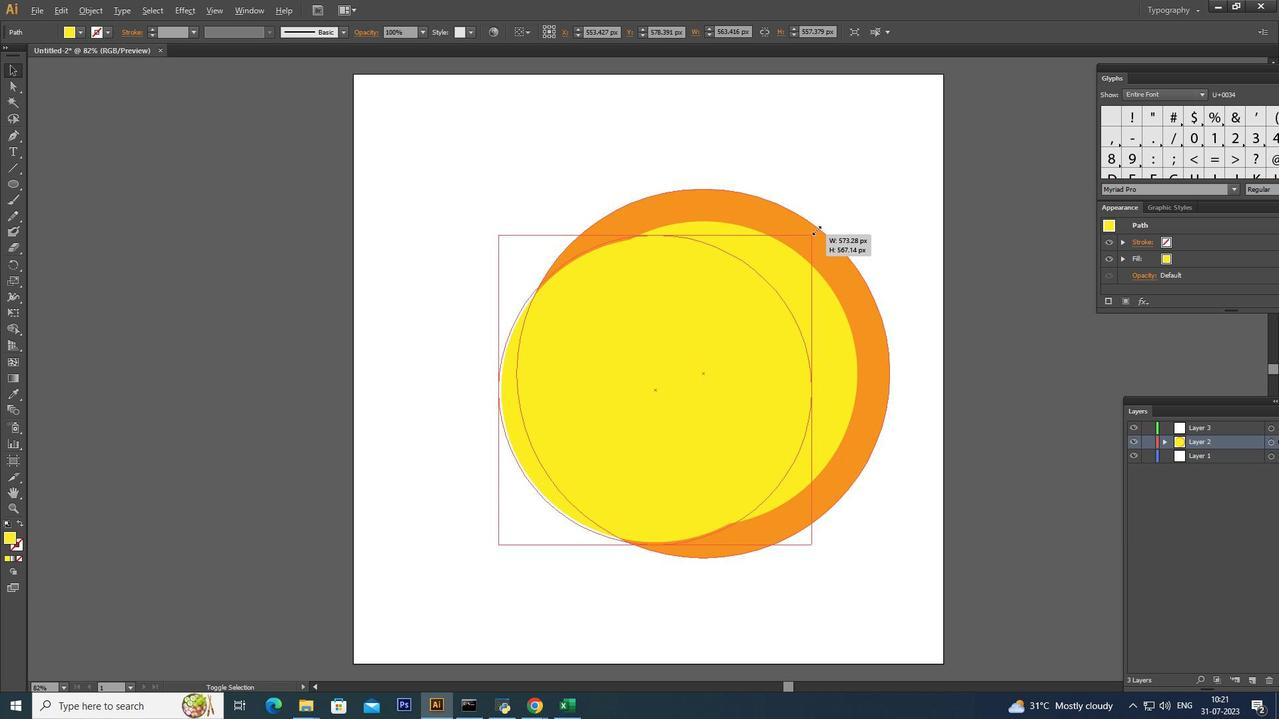 
Action: Key pressed <Key.alt_l>
Screenshot: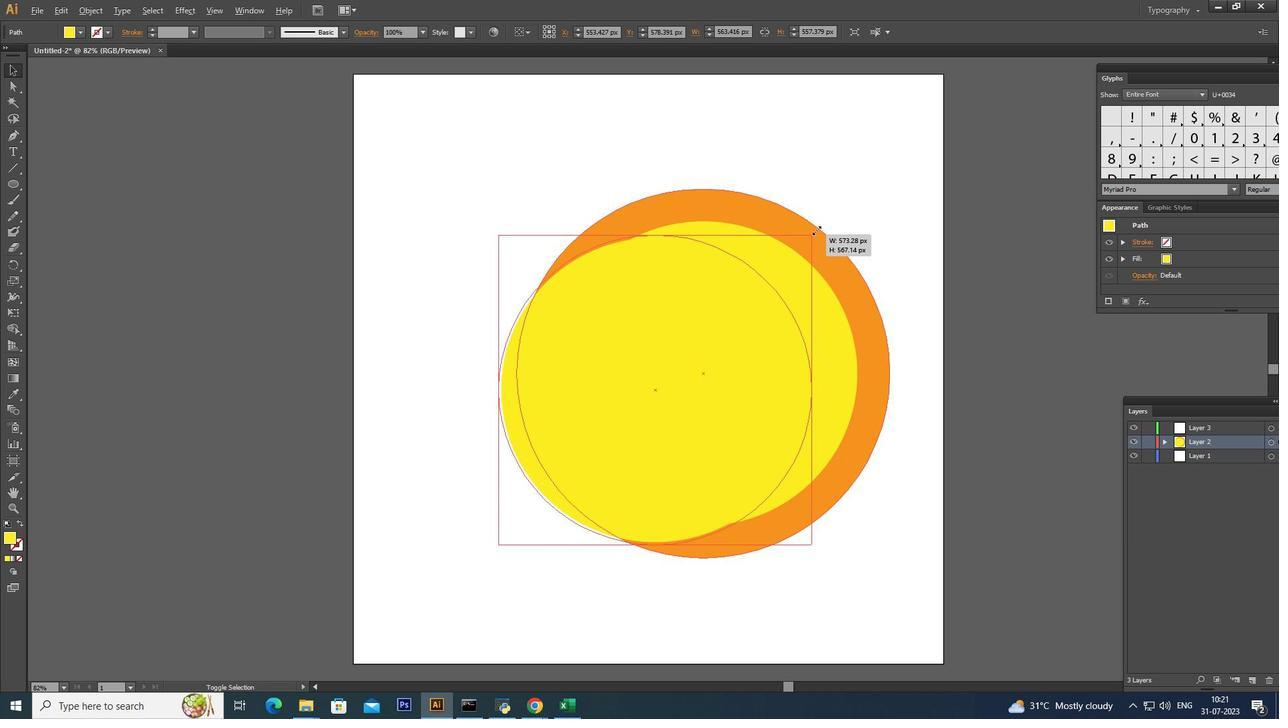 
Action: Mouse moved to (820, 220)
Screenshot: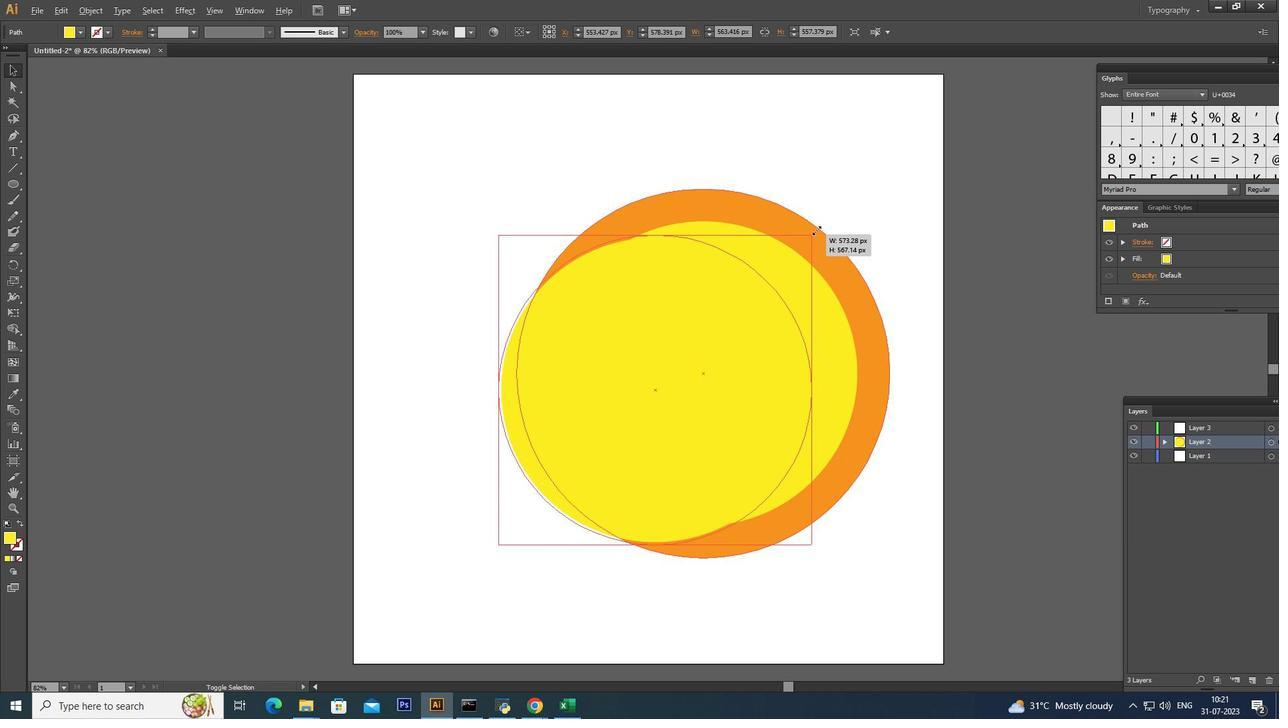 
Action: Key pressed <Key.shift><Key.alt_l>
Screenshot: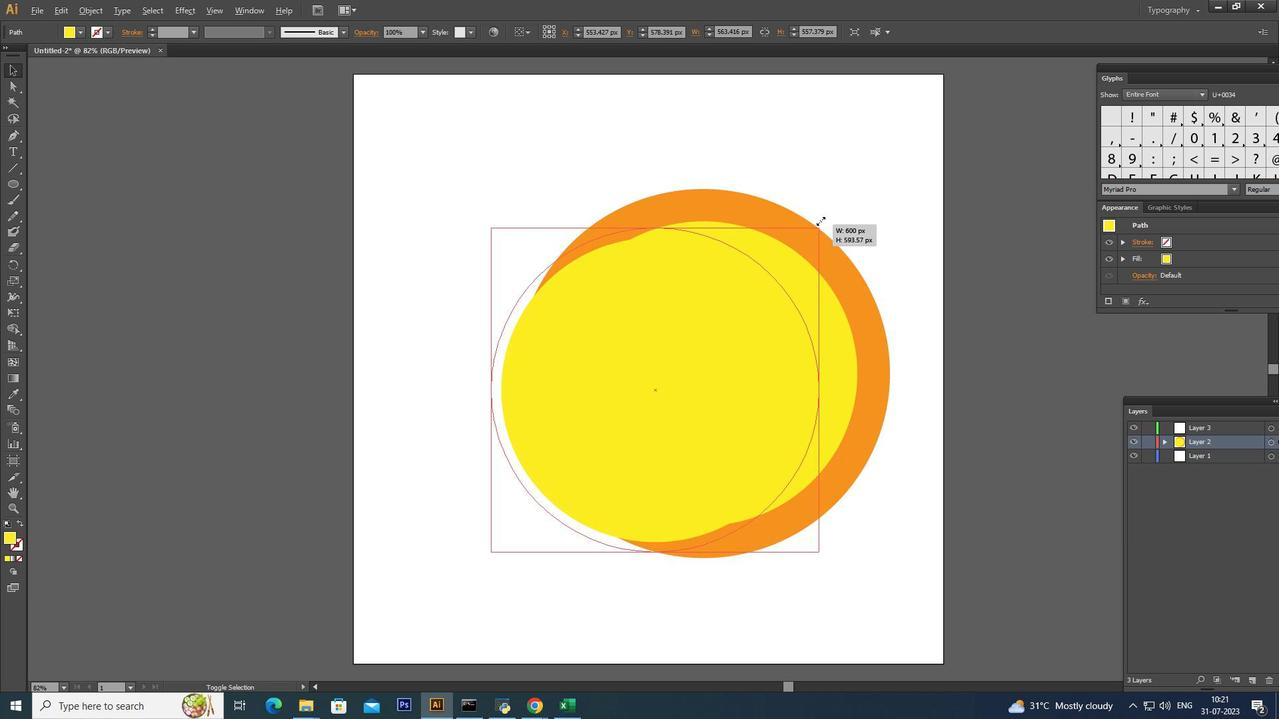 
Action: Mouse moved to (820, 219)
Screenshot: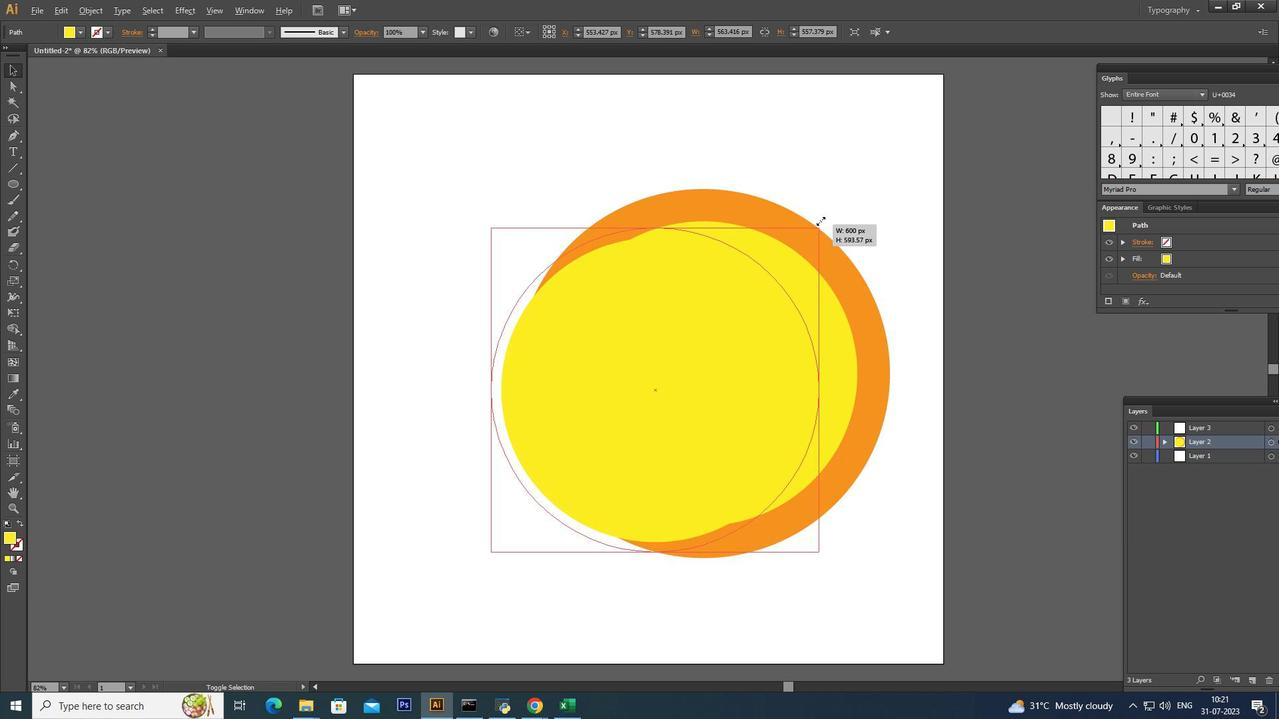 
Action: Key pressed <Key.shift>
Screenshot: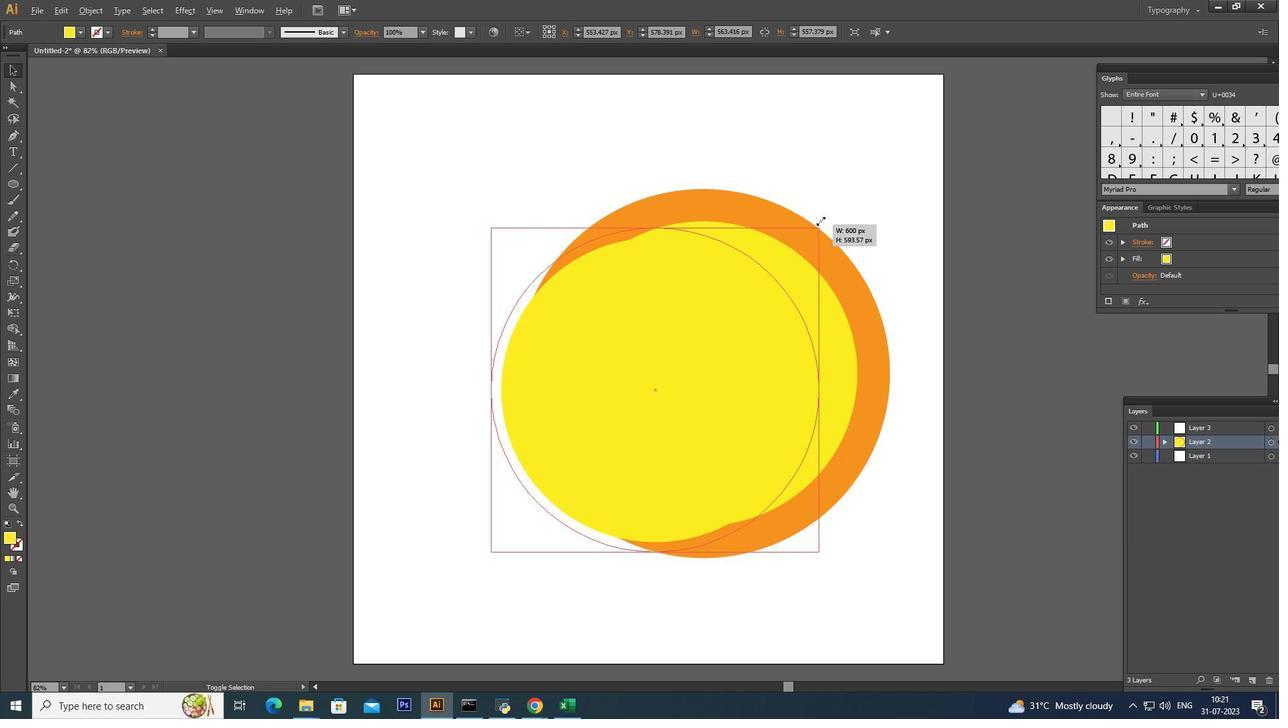 
Action: Mouse moved to (822, 216)
Screenshot: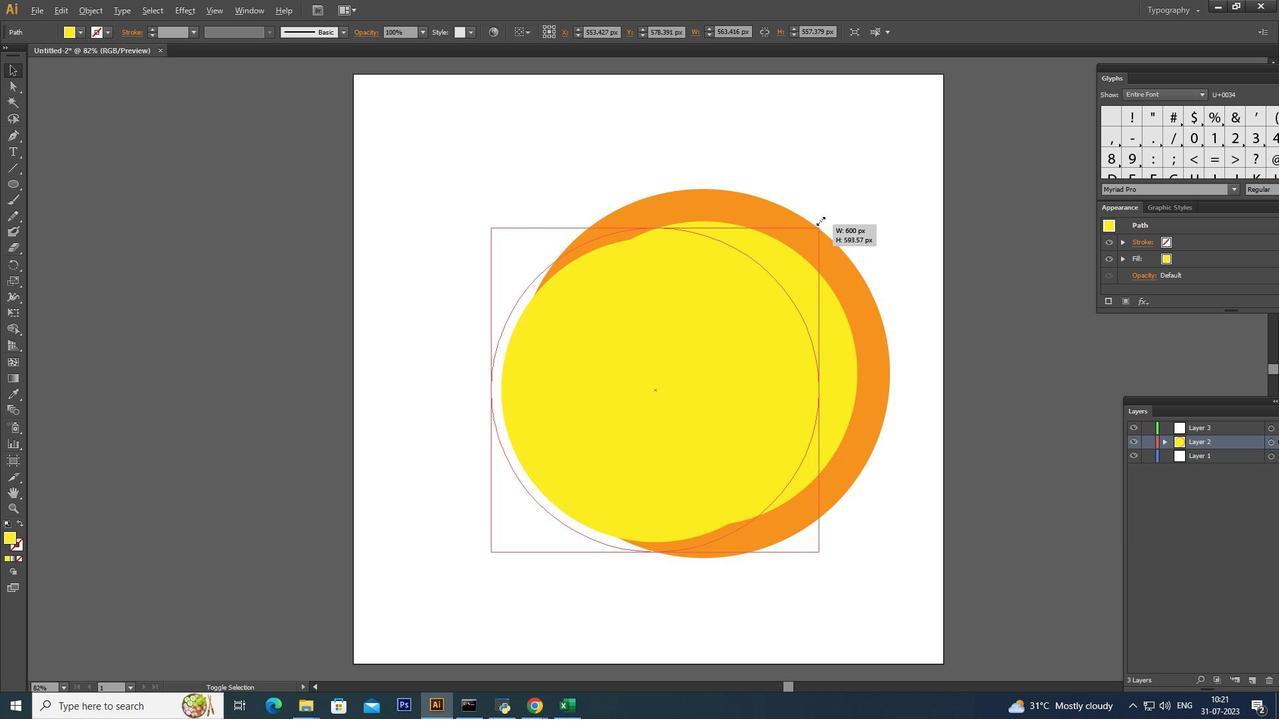 
Action: Key pressed <Key.alt_l><Key.shift>
Screenshot: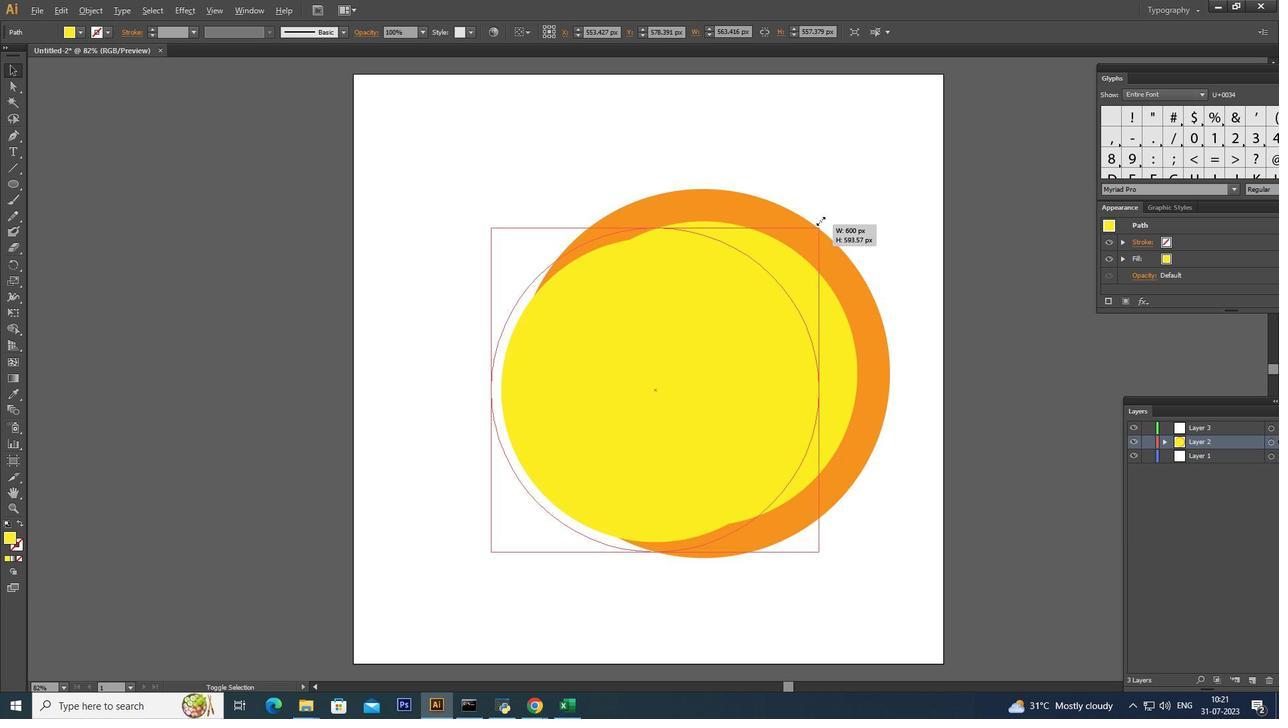 
Action: Mouse moved to (823, 215)
Screenshot: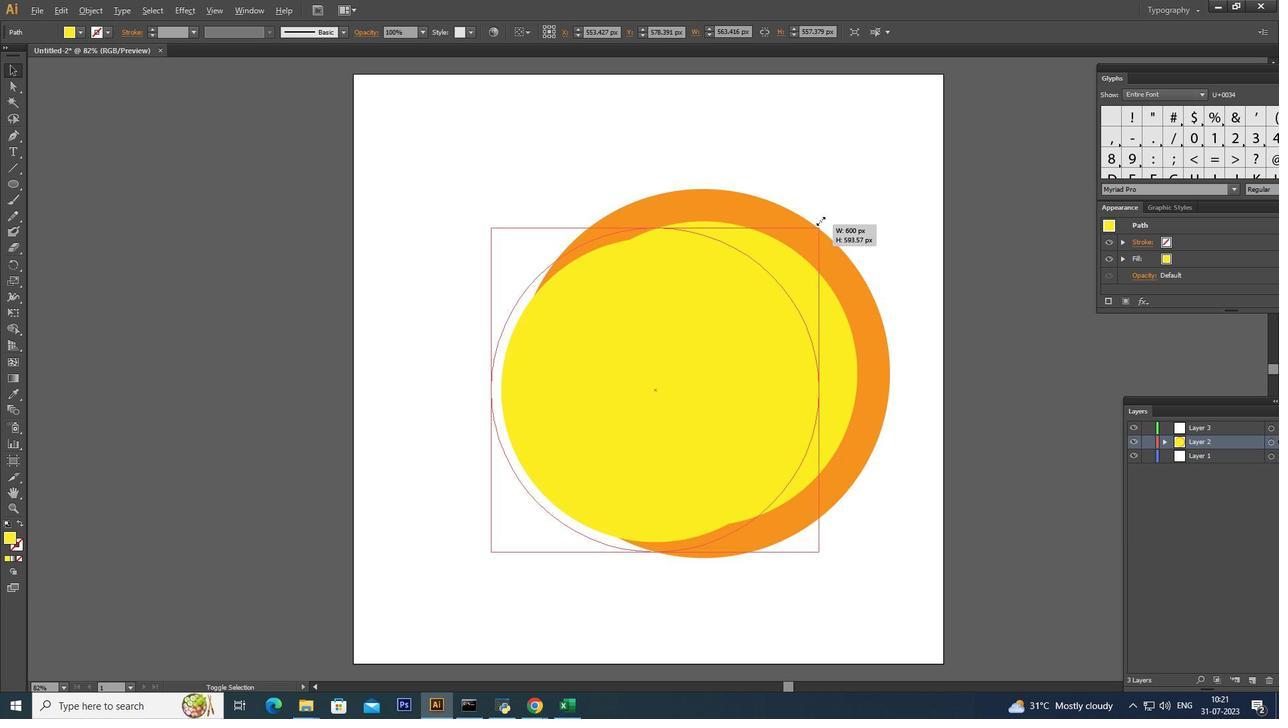 
Action: Key pressed <Key.alt_l>
Screenshot: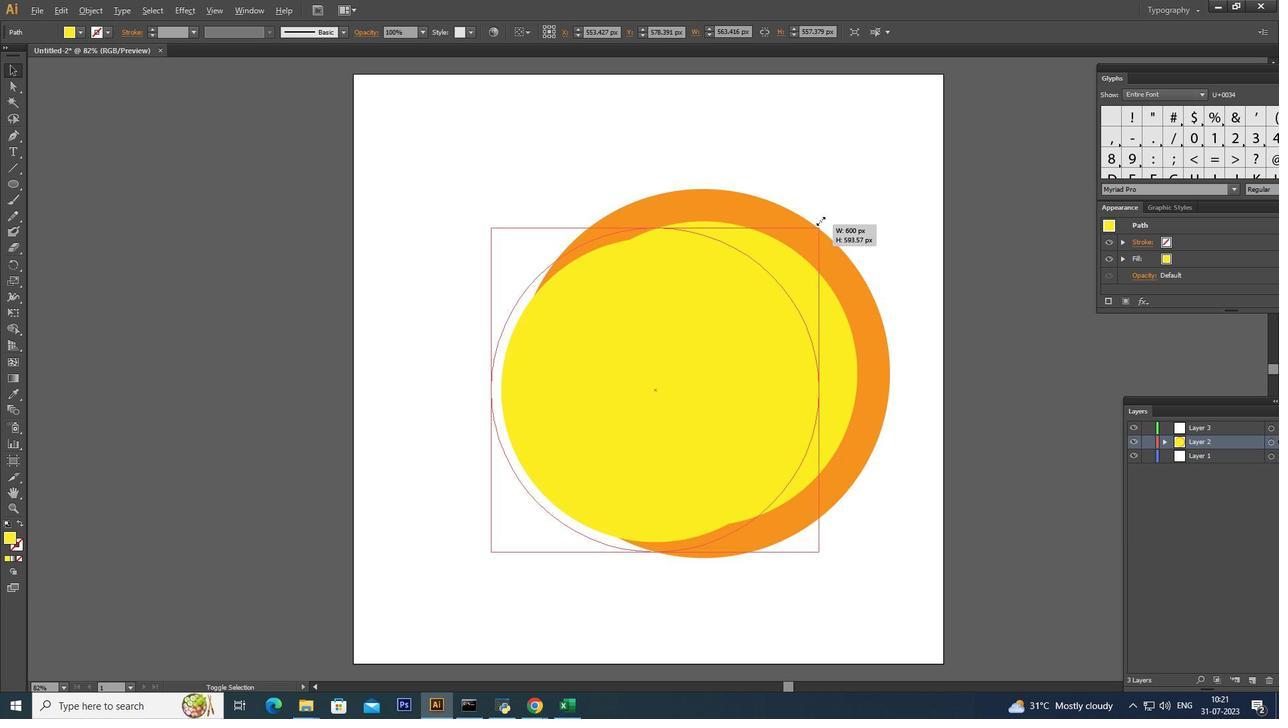 
Action: Mouse moved to (823, 215)
Screenshot: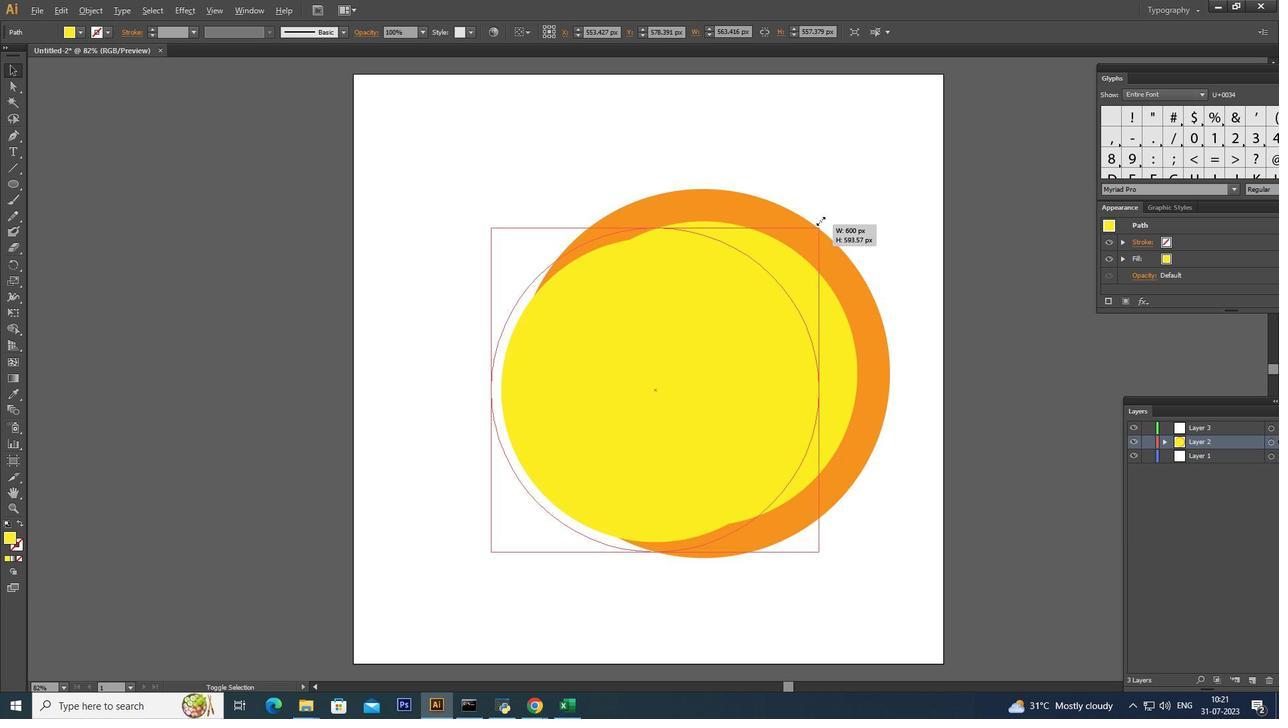 
Action: Key pressed <Key.shift>
Screenshot: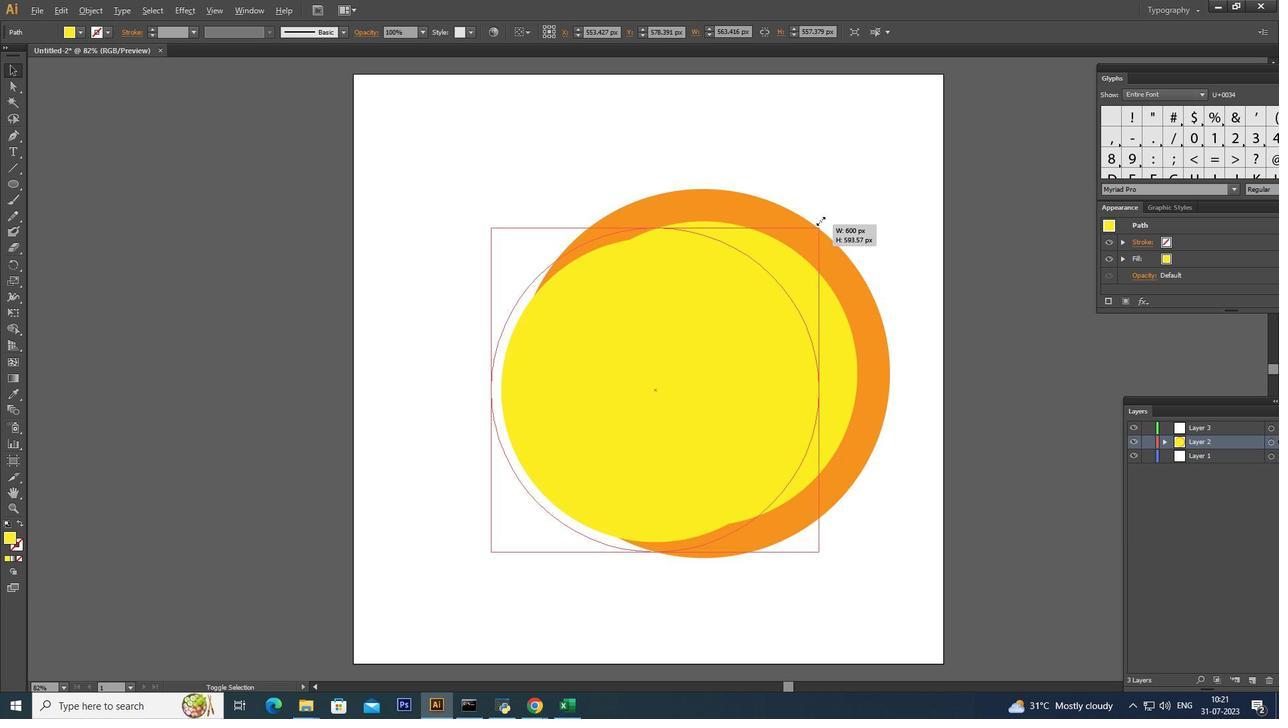 
Action: Mouse moved to (825, 214)
Screenshot: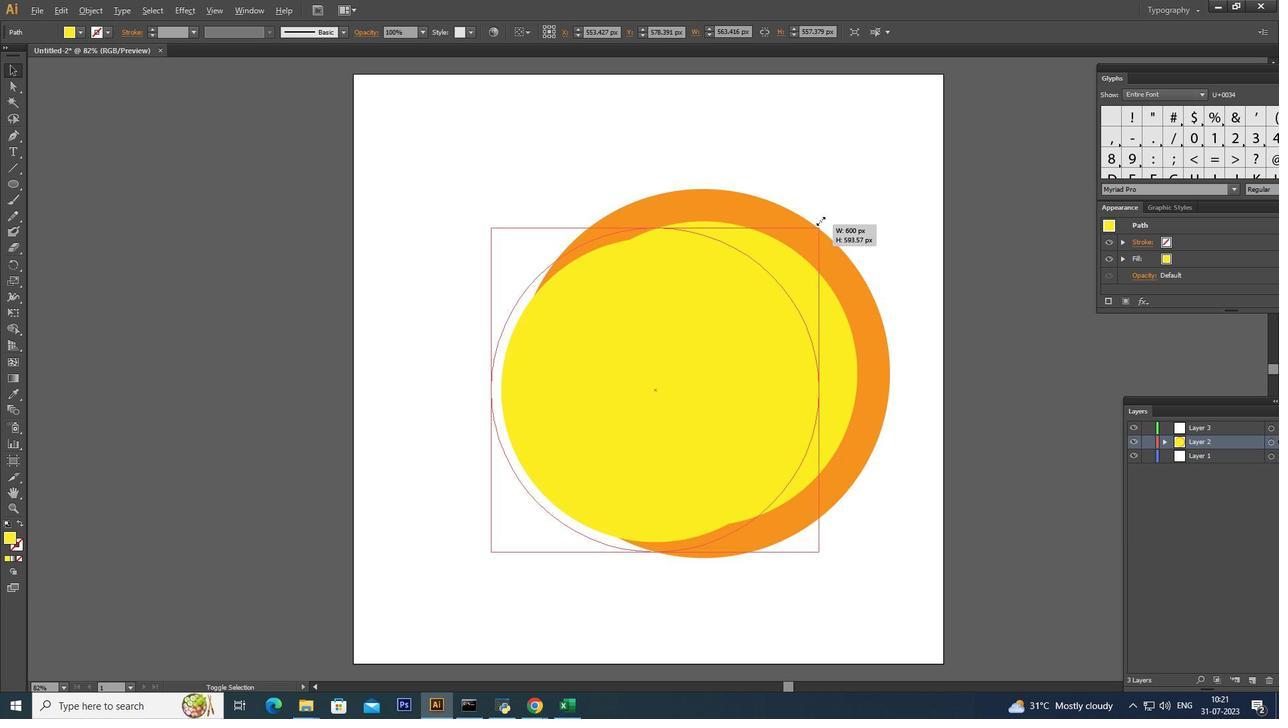 
Action: Key pressed <Key.alt_l><Key.shift><Key.alt_l><Key.shift><Key.alt_l> 38, 322)<Key.shift><Key.alt_l><Key.shift><Key.alt_l><Key.shift><Key.alt_l>
Screenshot: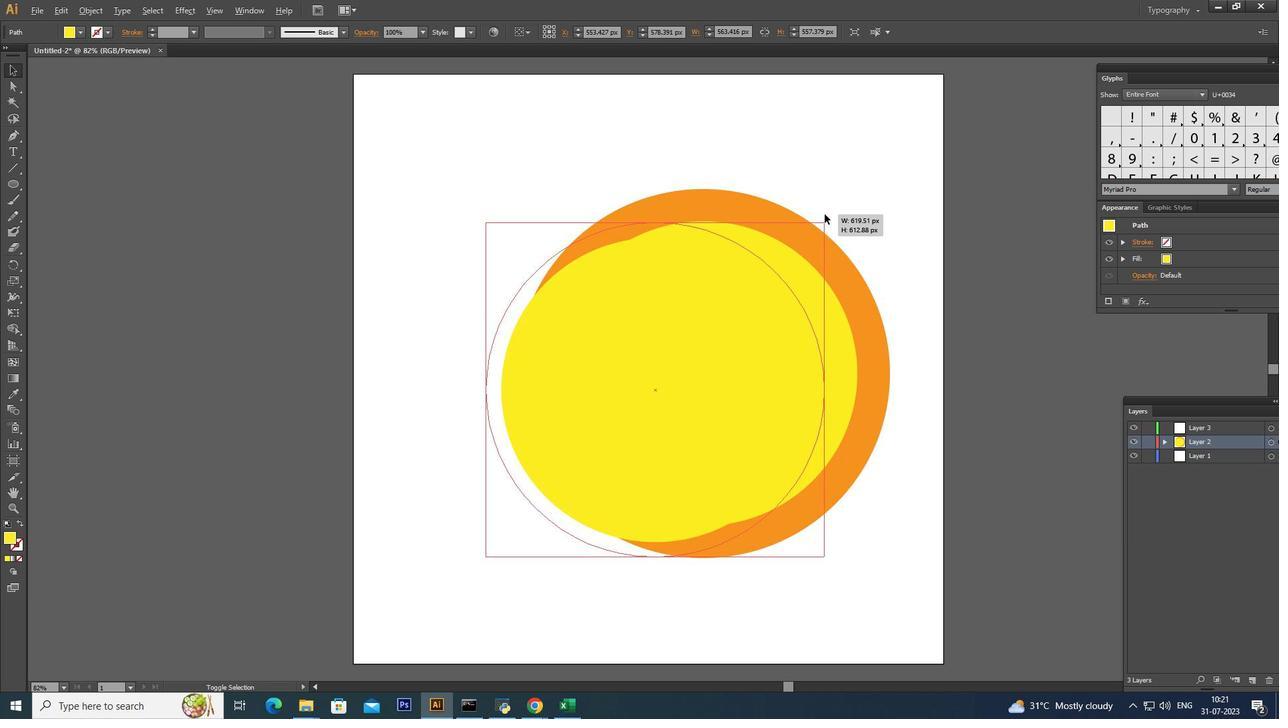 
Action: Mouse moved to (823, 214)
Screenshot: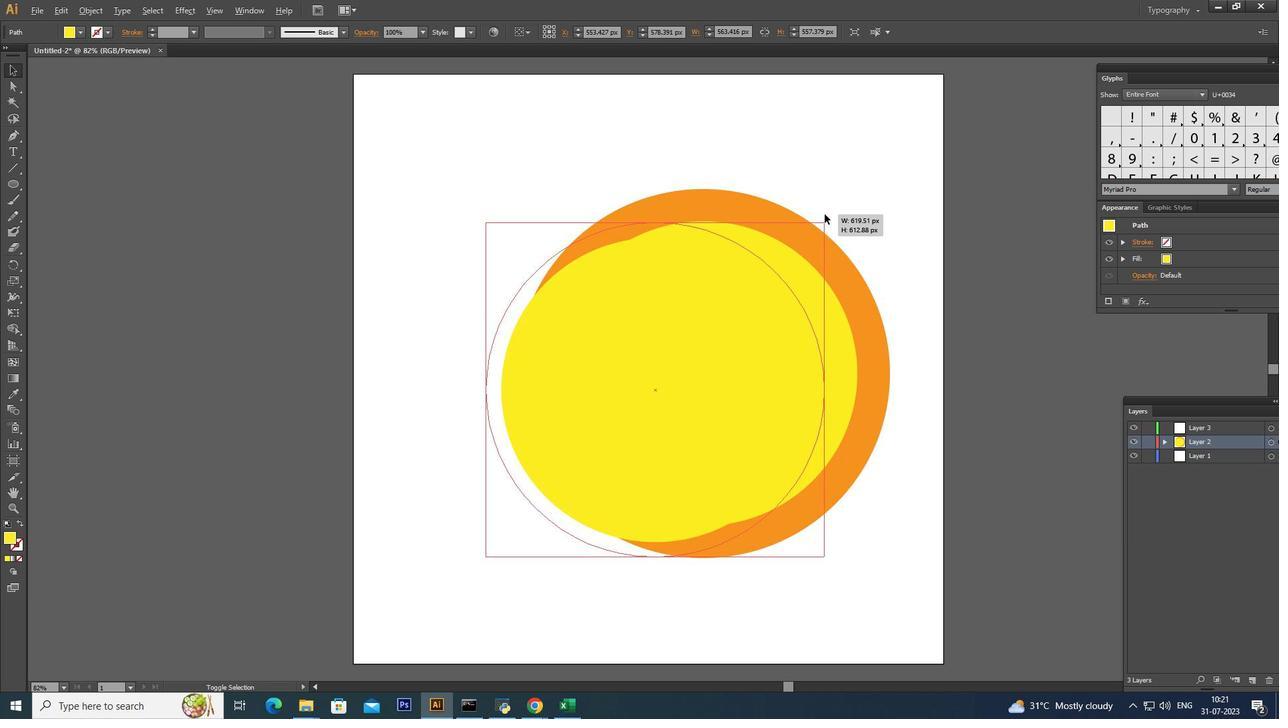 
Action: Key pressed <Key.shift>
Screenshot: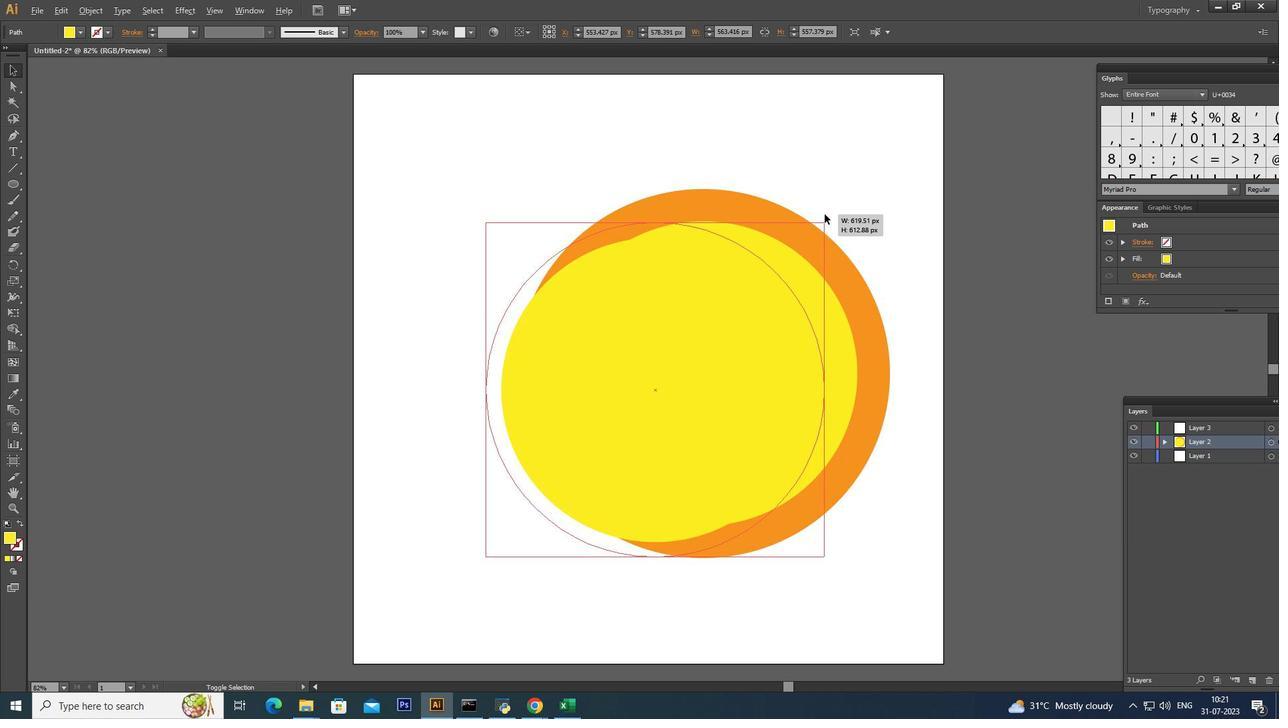 
Action: Mouse moved to (727, 275)
Screenshot: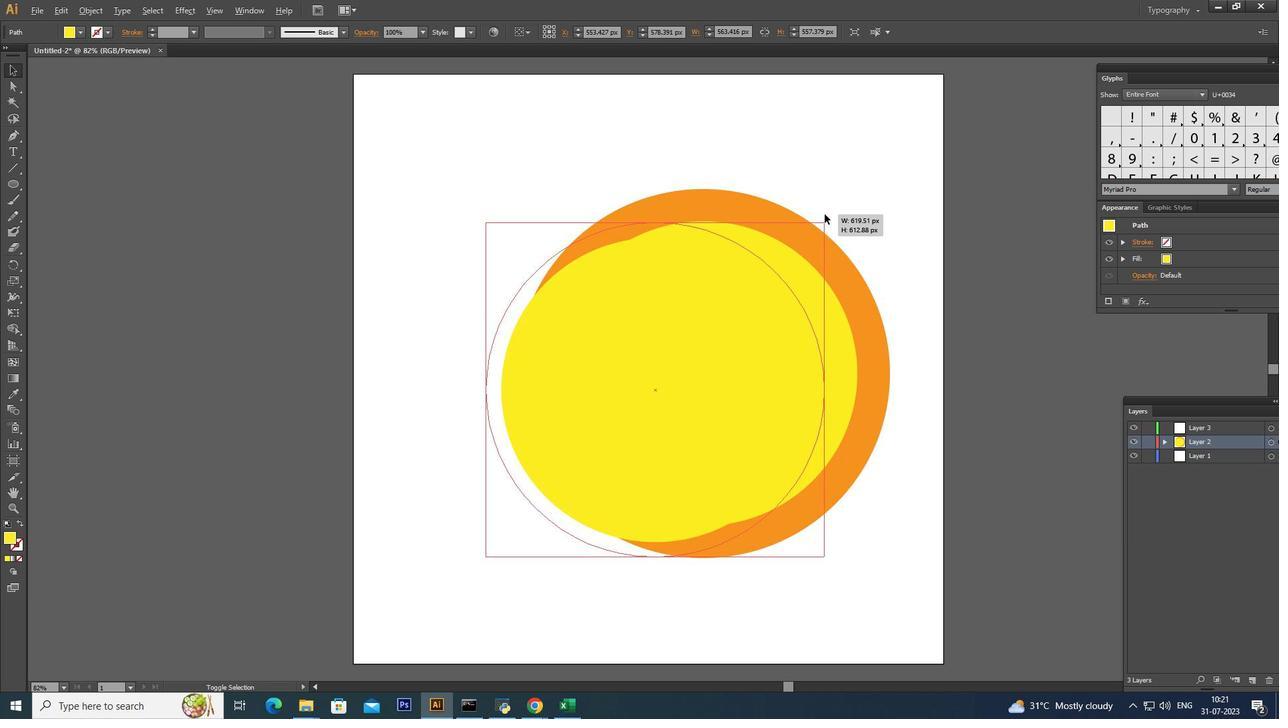 
Action: Key pressed <Key.alt_l>
Screenshot: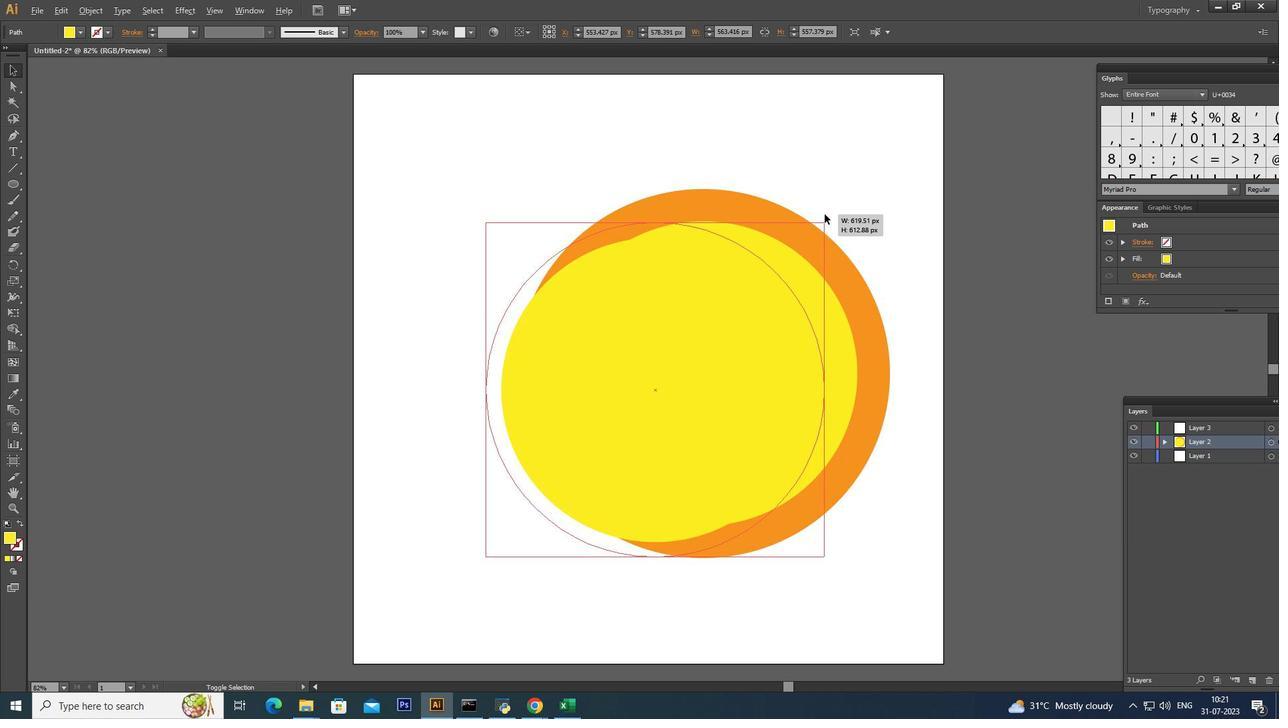 
Action: Mouse moved to (675, 313)
Screenshot: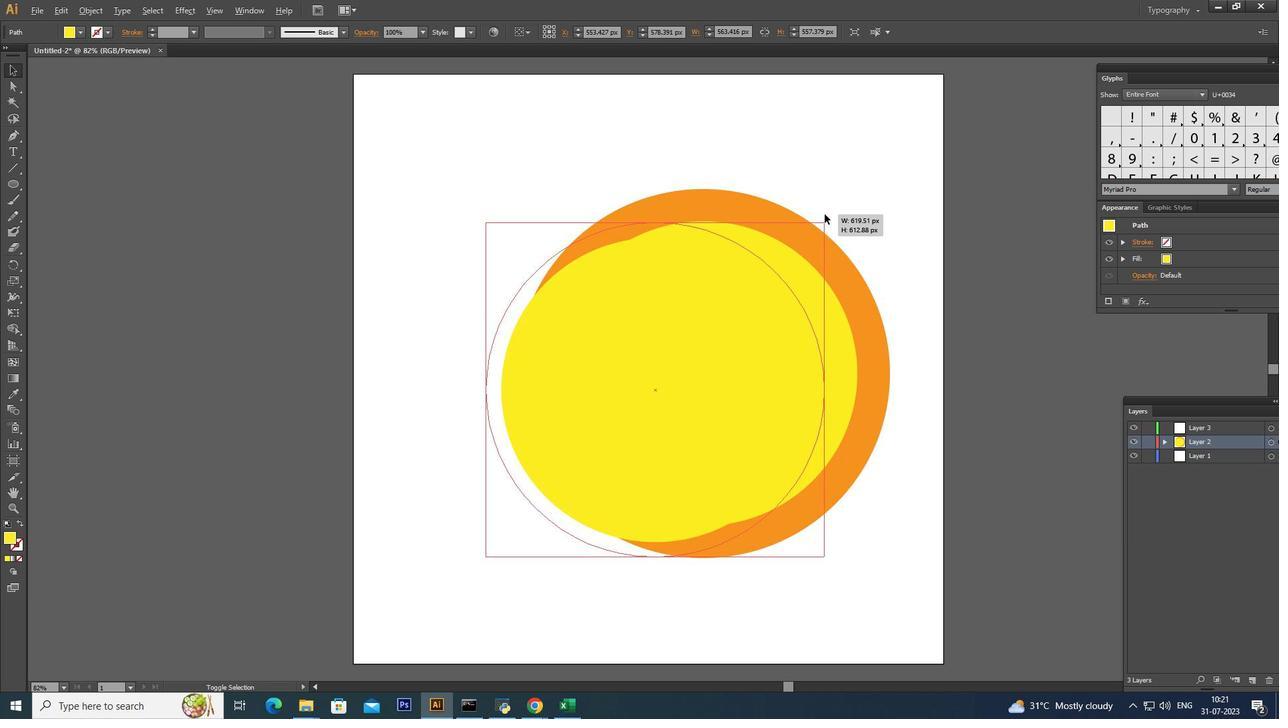 
Action: Key pressed <Key.shift>
Screenshot: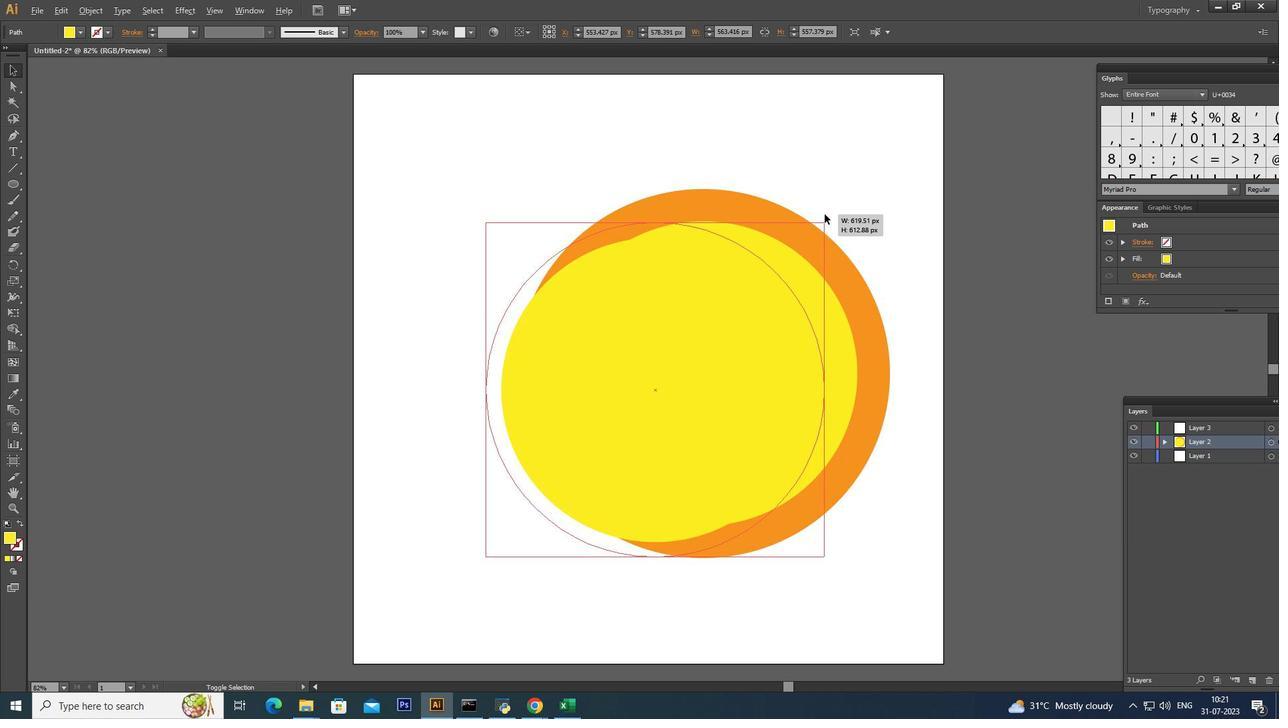 
Action: Mouse moved to (671, 319)
Screenshot: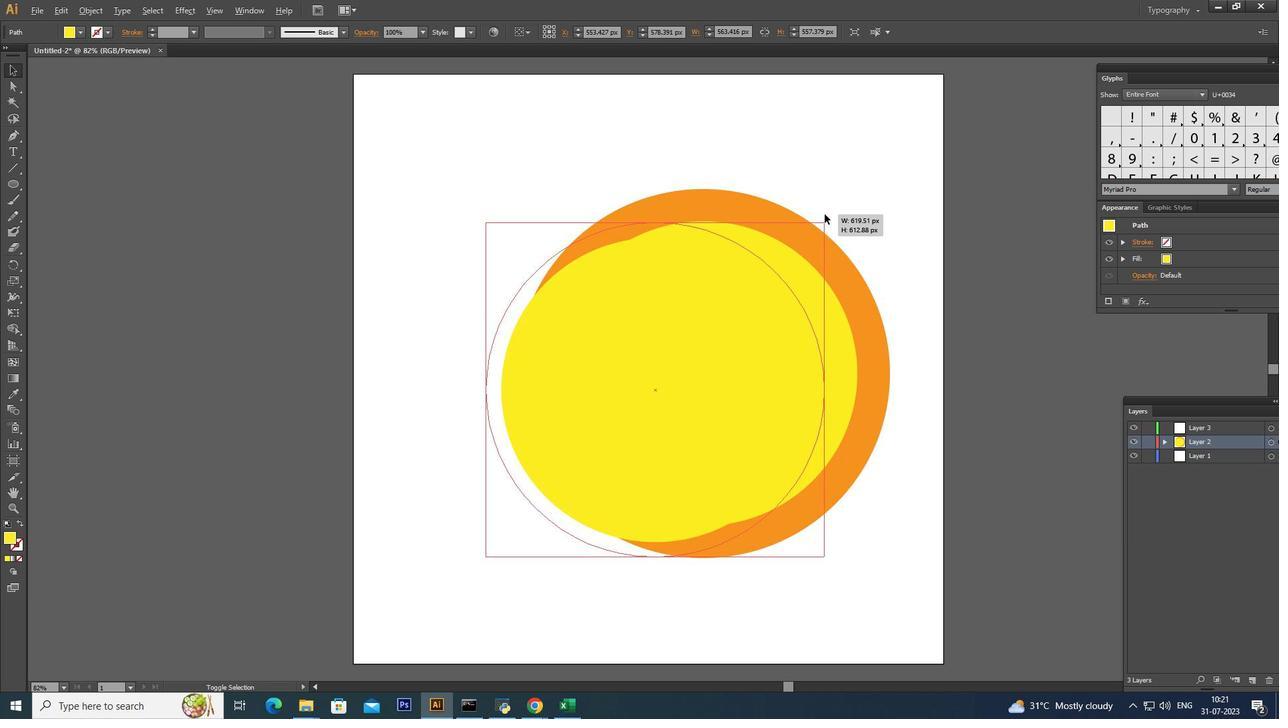 
Action: Key pressed <Key.alt_l>
Screenshot: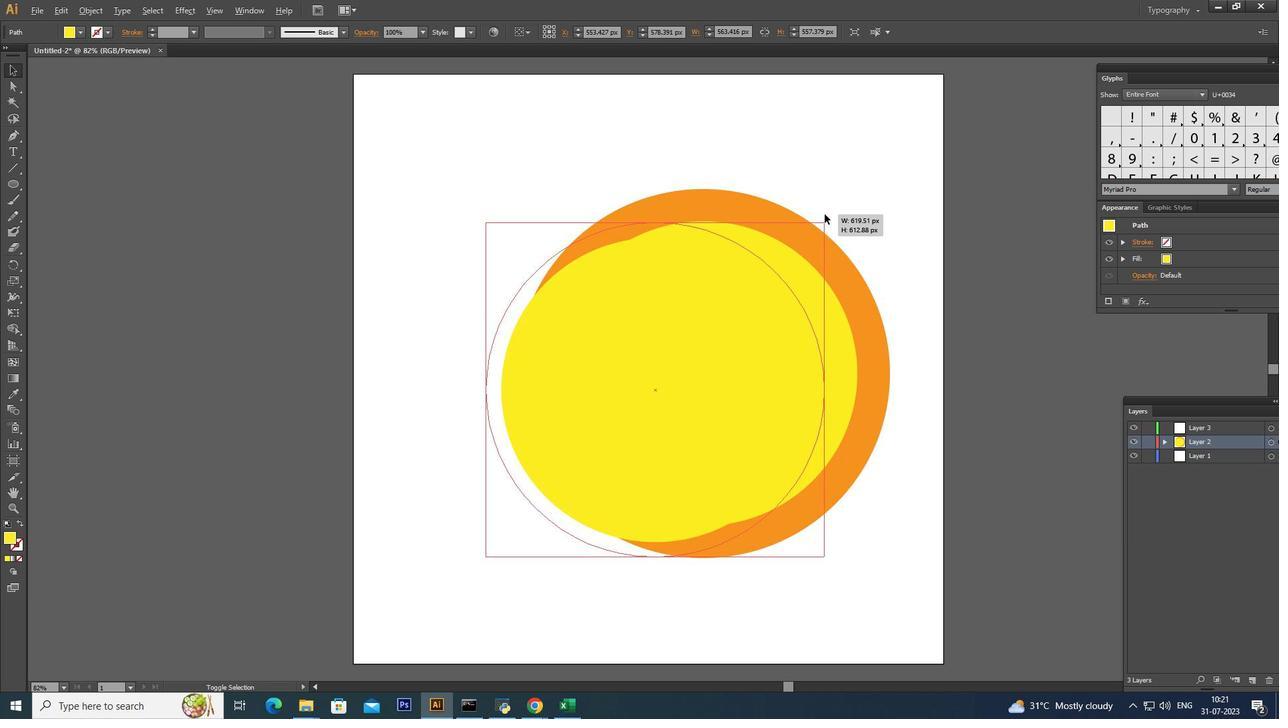 
Action: Mouse moved to (671, 320)
Screenshot: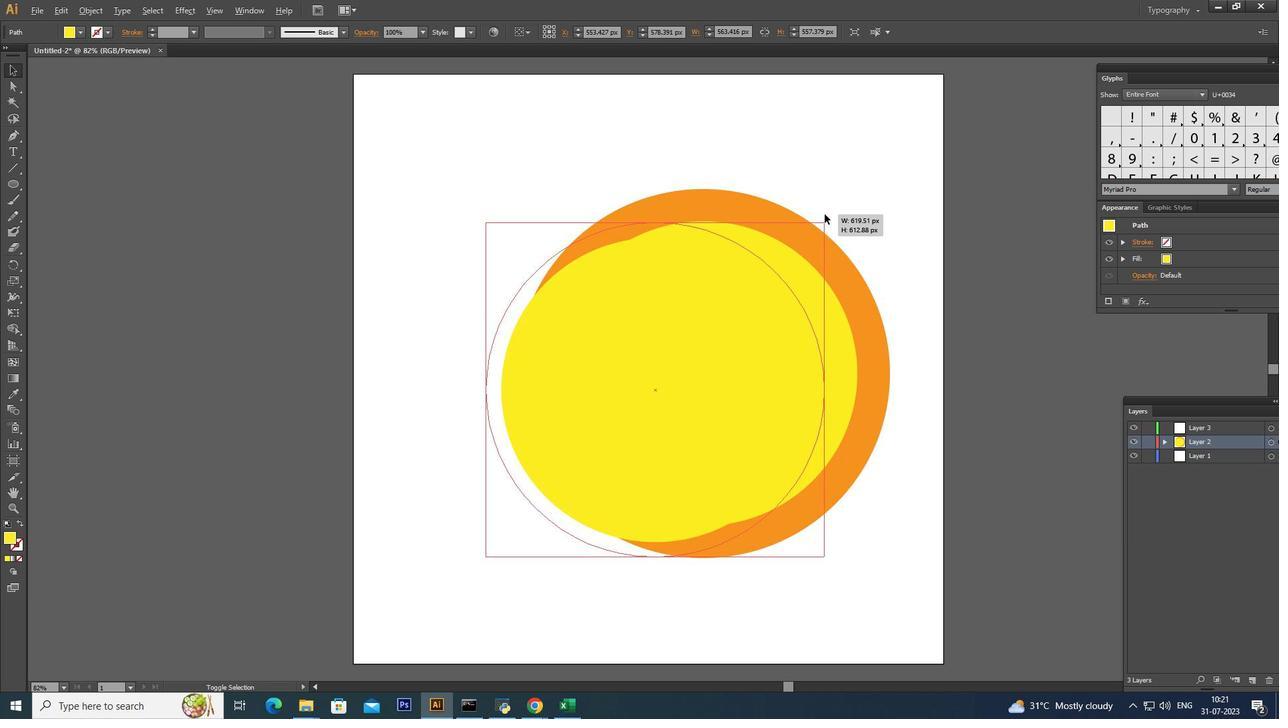 
Action: Key pressed <Key.shift>
Screenshot: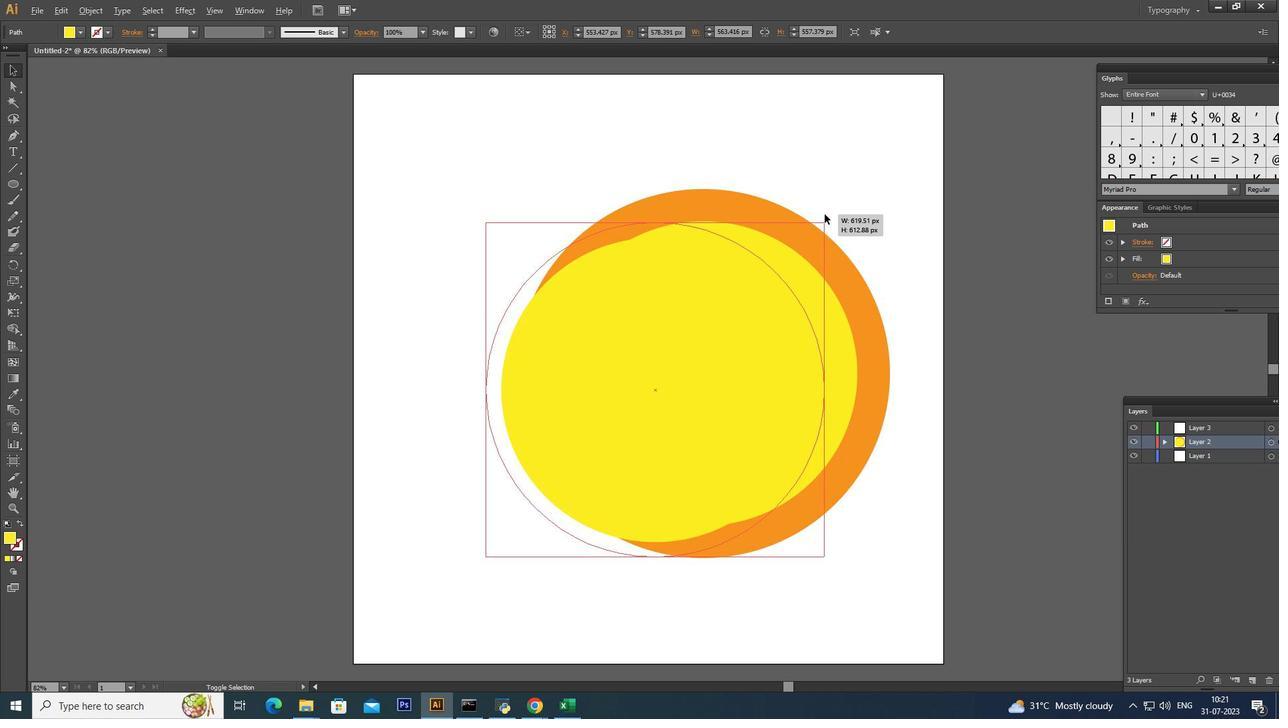 
Action: Mouse moved to (671, 321)
Screenshot: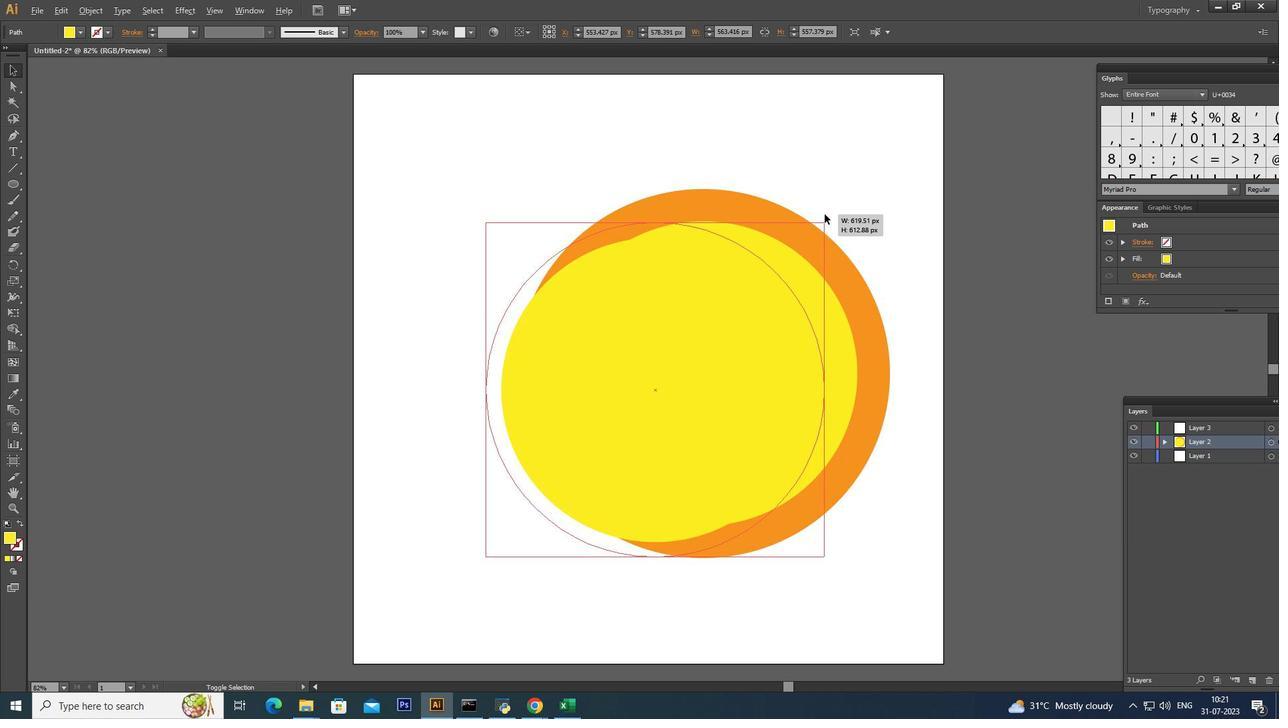 
Action: Key pressed <Key.alt_l><Key.shift><Key.alt_l>
Screenshot: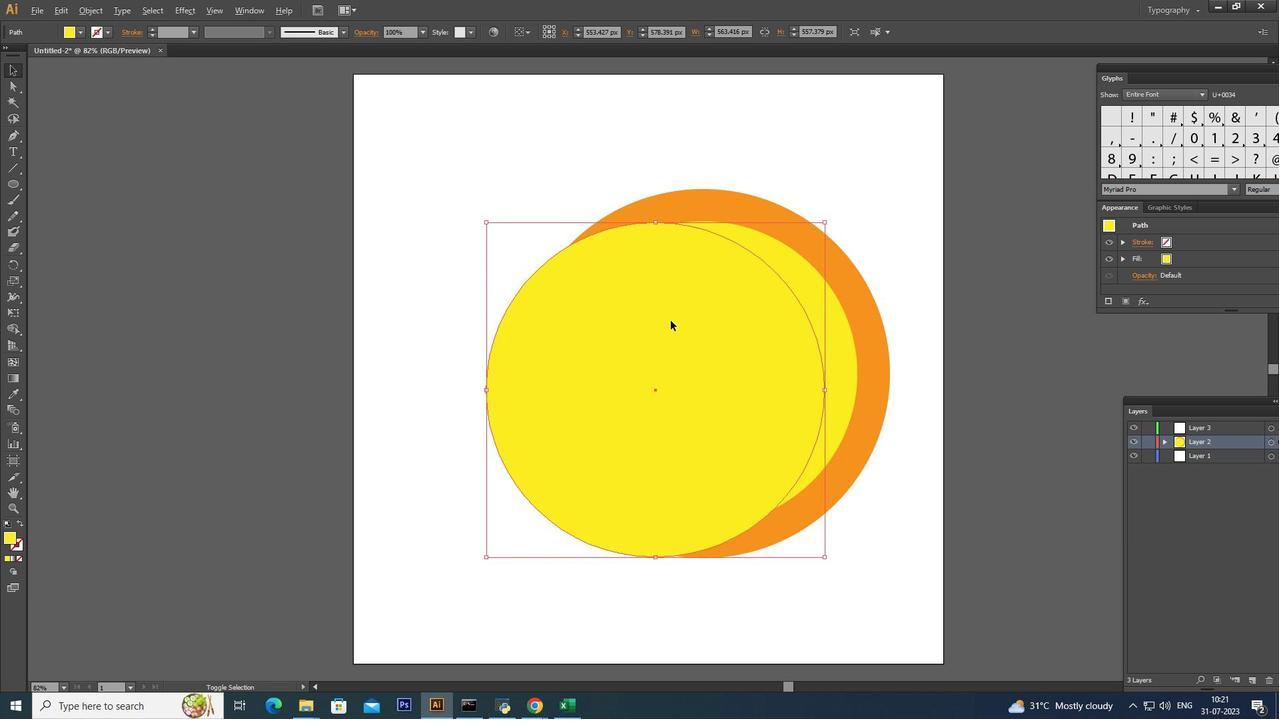 
Action: Mouse pressed left at (671, 321)
Screenshot: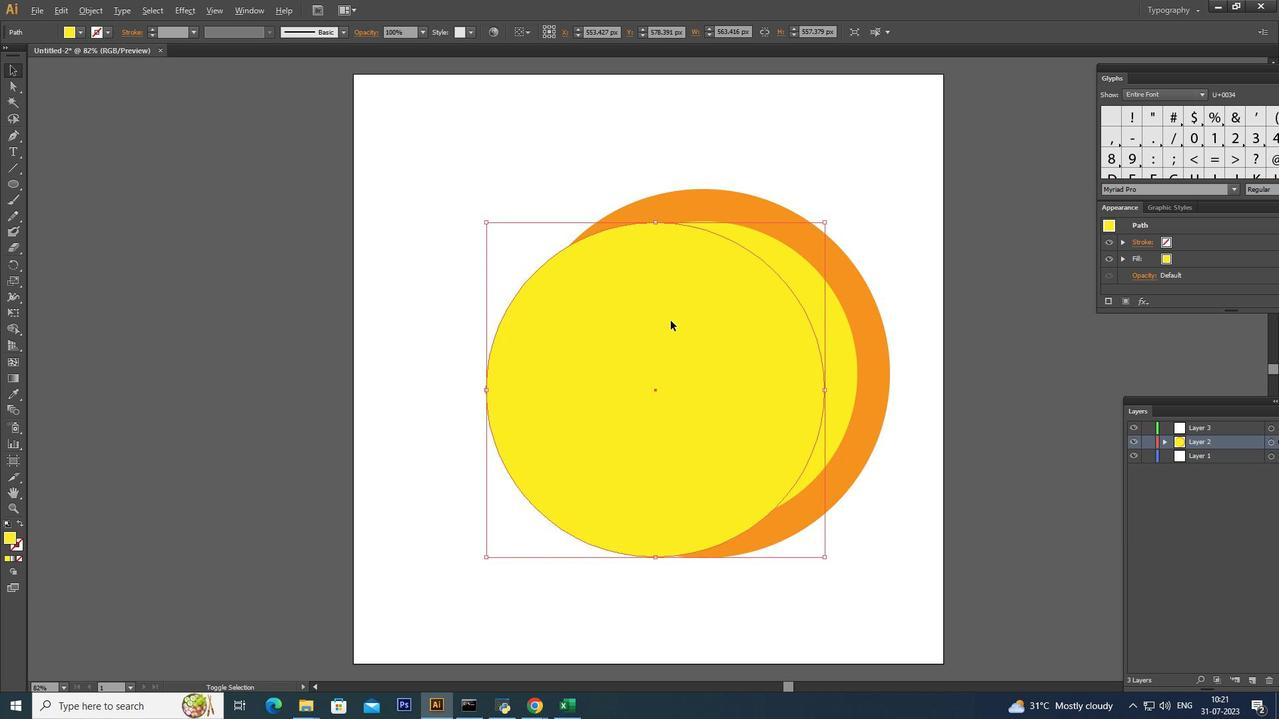 
Action: Key pressed <Key.shift><Key.alt_l><Key.shift>
Screenshot: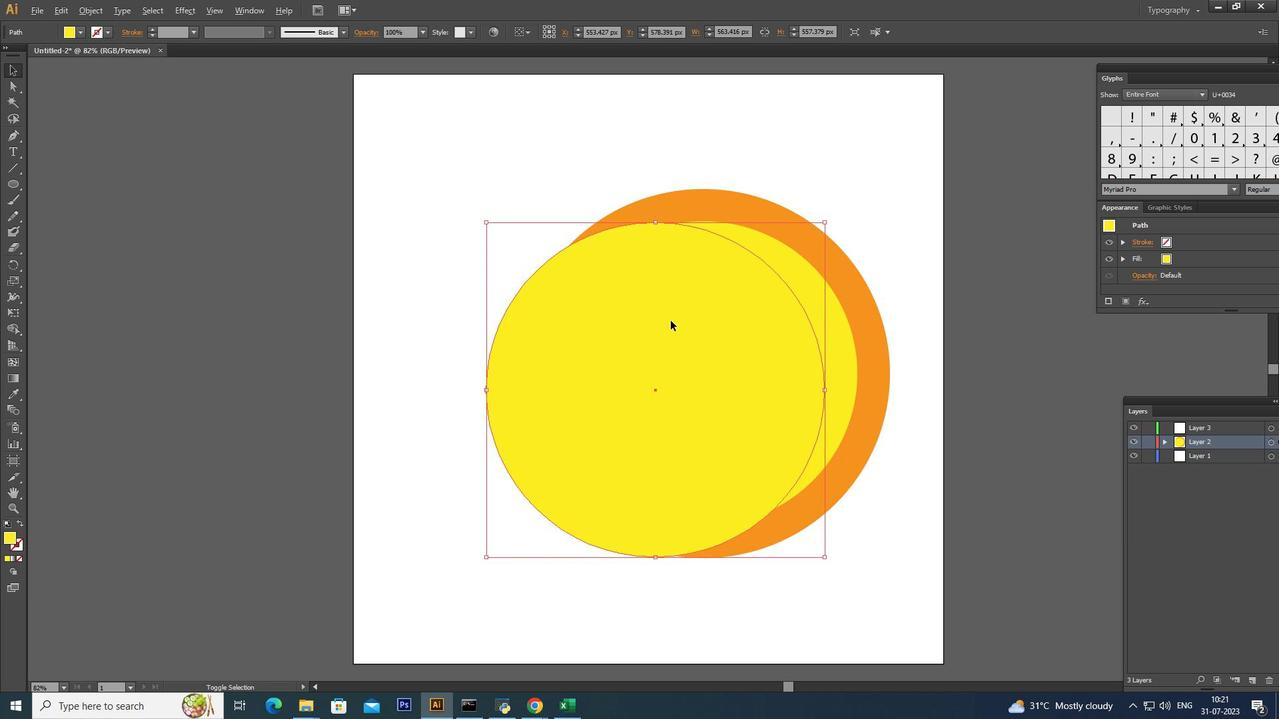 
Action: Mouse moved to (671, 321)
Screenshot: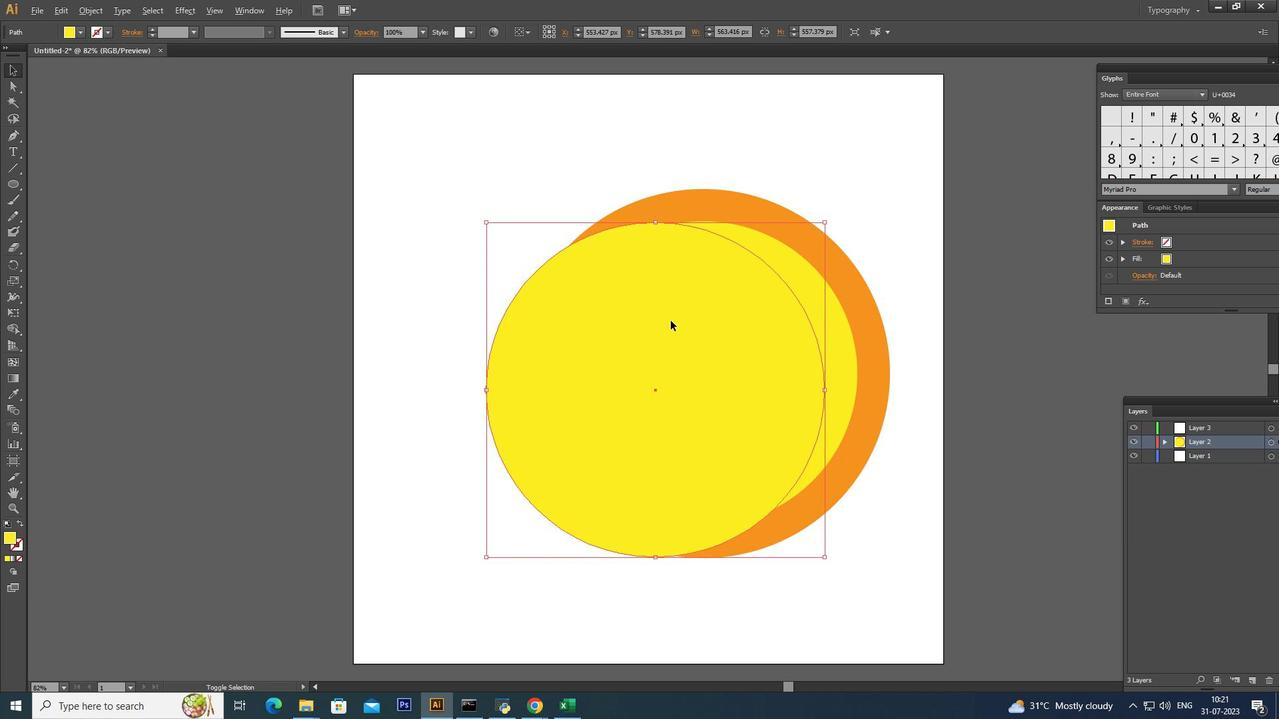 
Action: Key pressed <Key.alt_l>
Screenshot: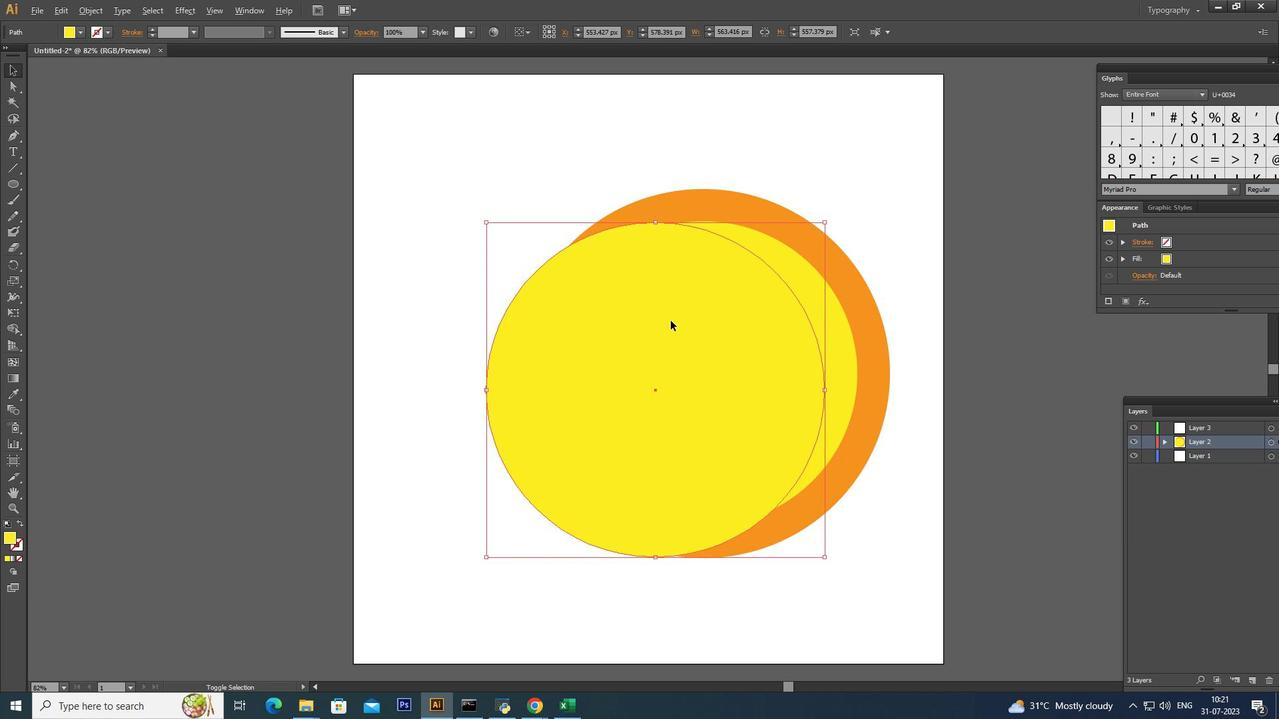 
Action: Mouse moved to (698, 313)
Screenshot: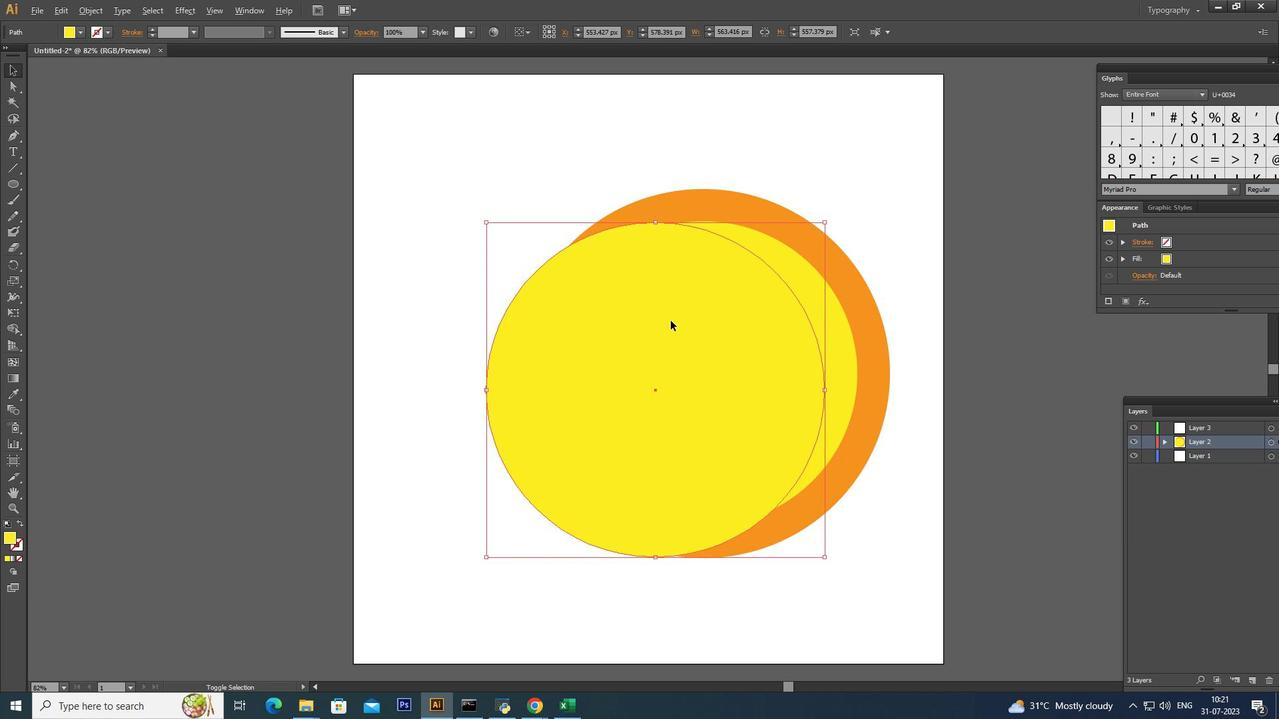 
Action: Key pressed <Key.shift>
Screenshot: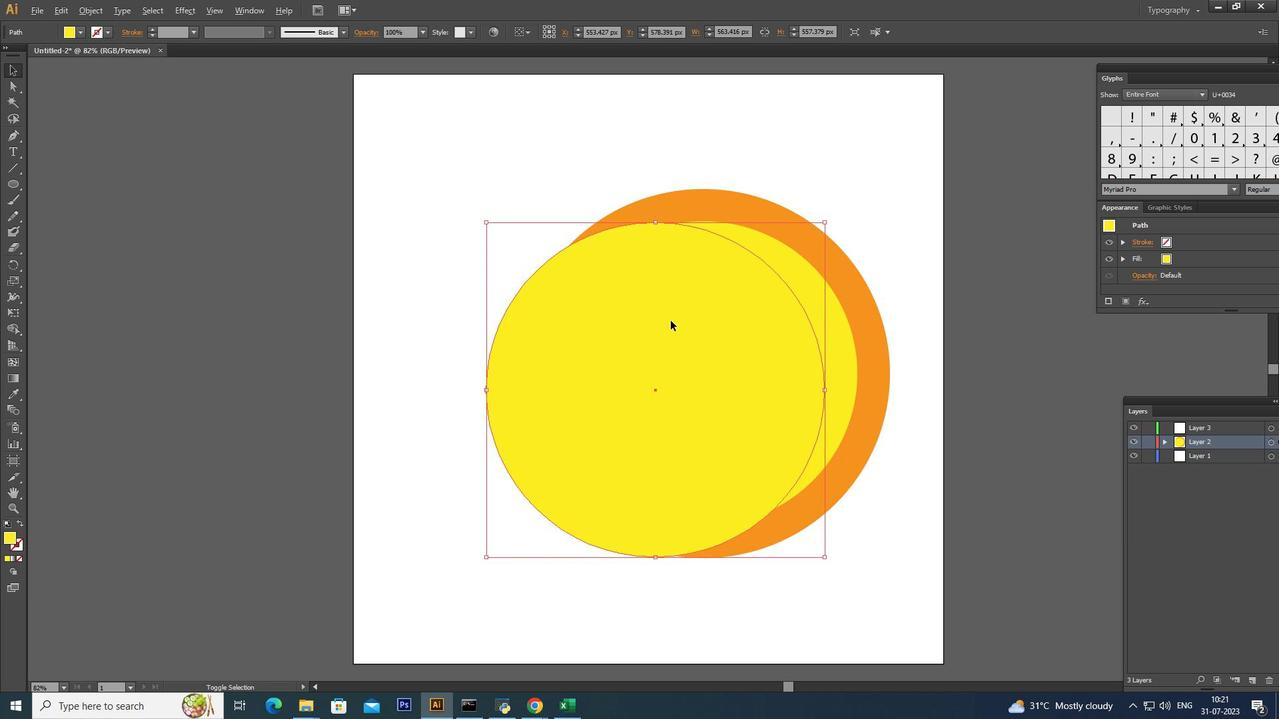 
Action: Mouse moved to (713, 308)
Screenshot: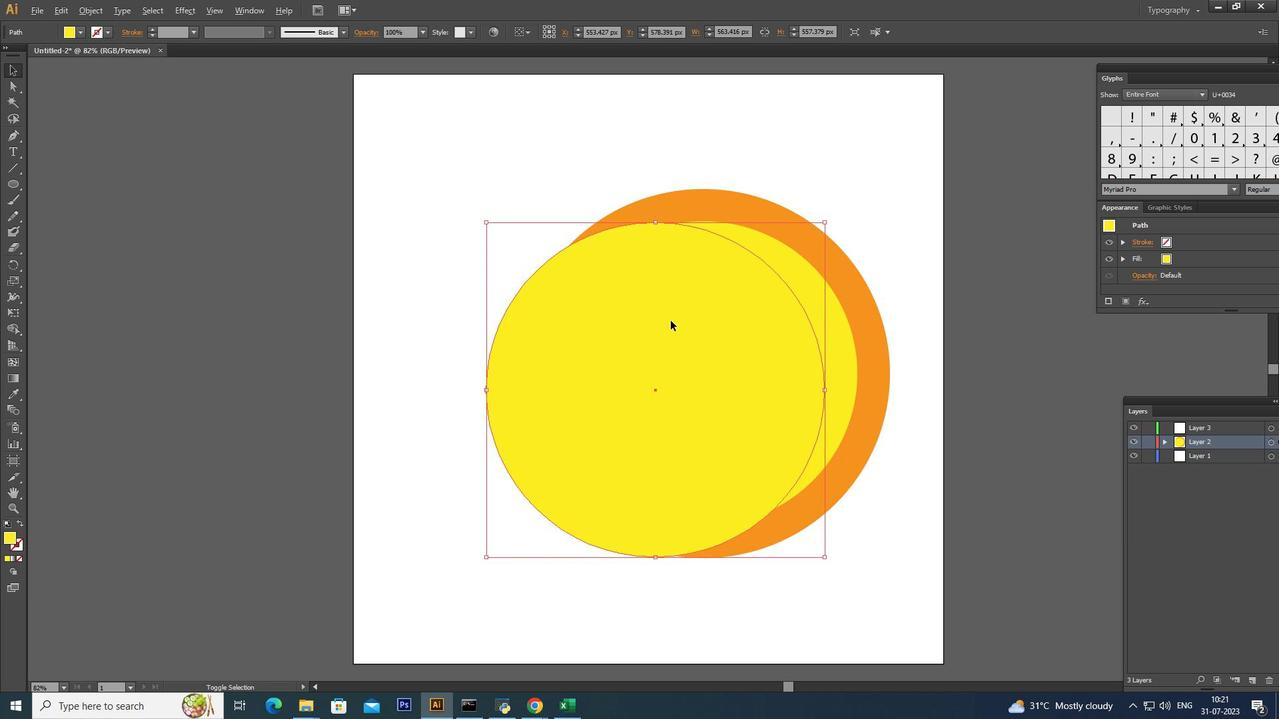 
Action: Key pressed <Key.alt_l>
Screenshot: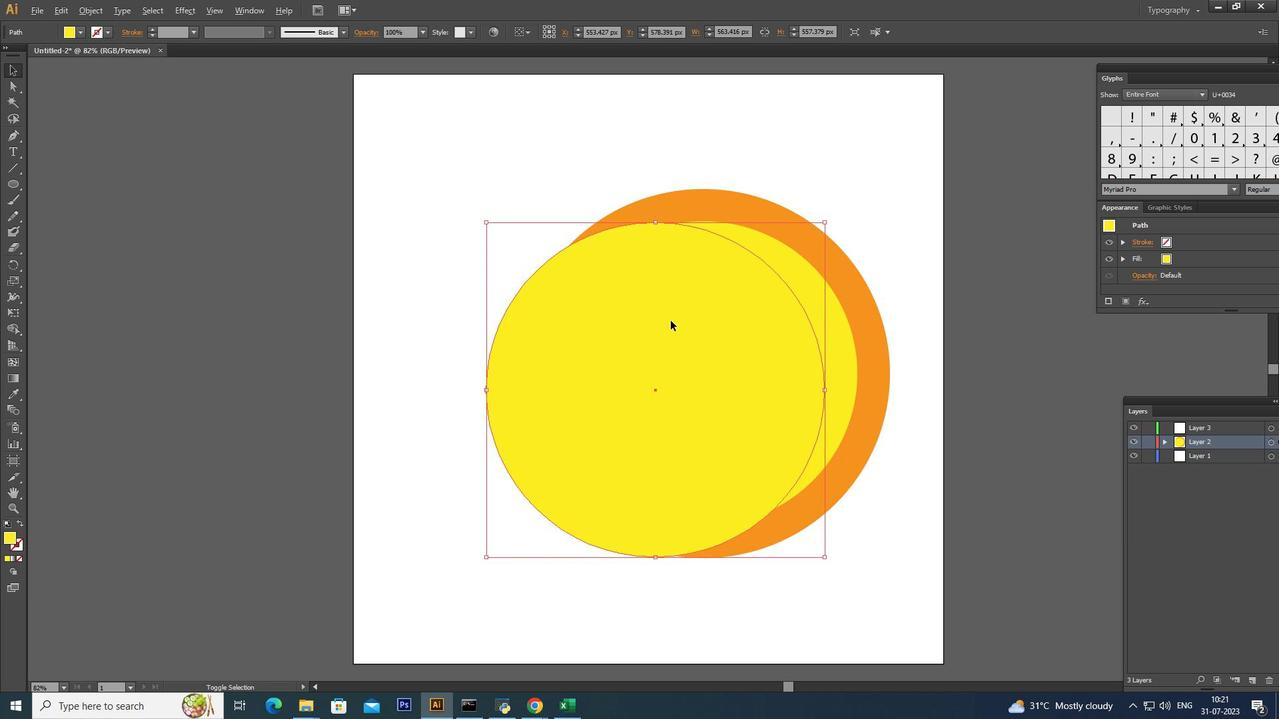
Action: Mouse moved to (718, 305)
Screenshot: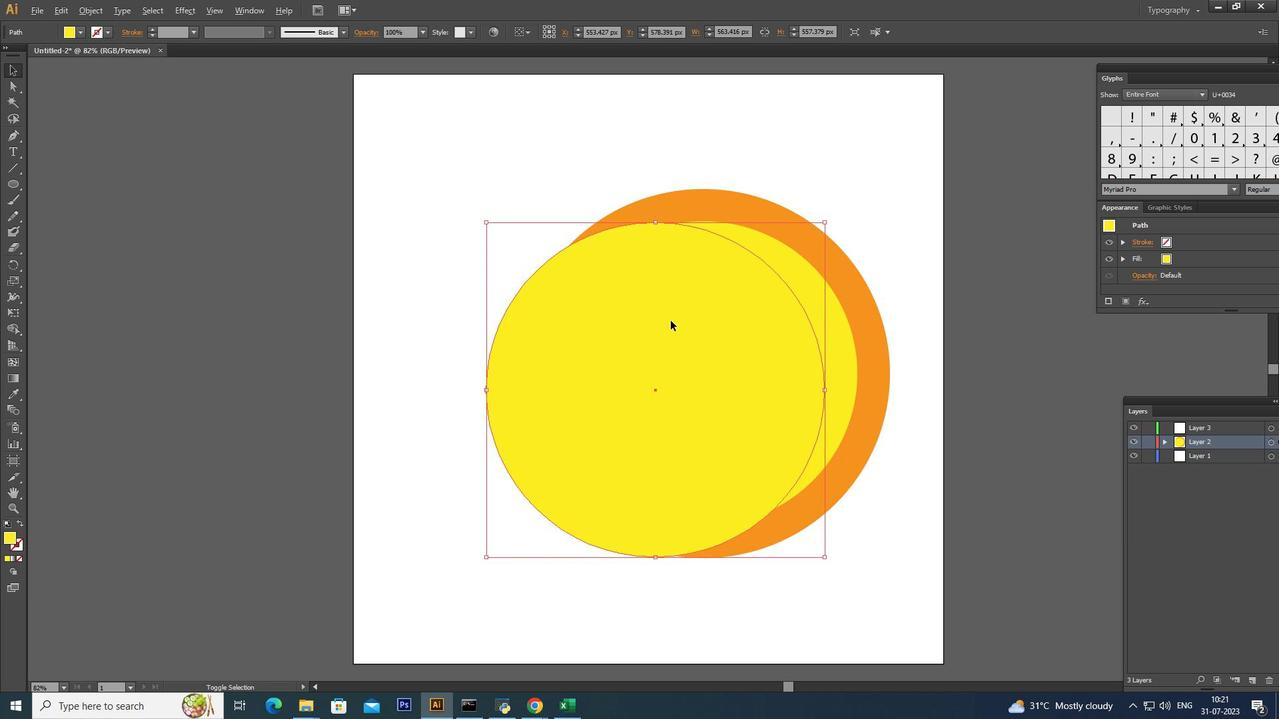 
Action: Key pressed <Key.shift>
Screenshot: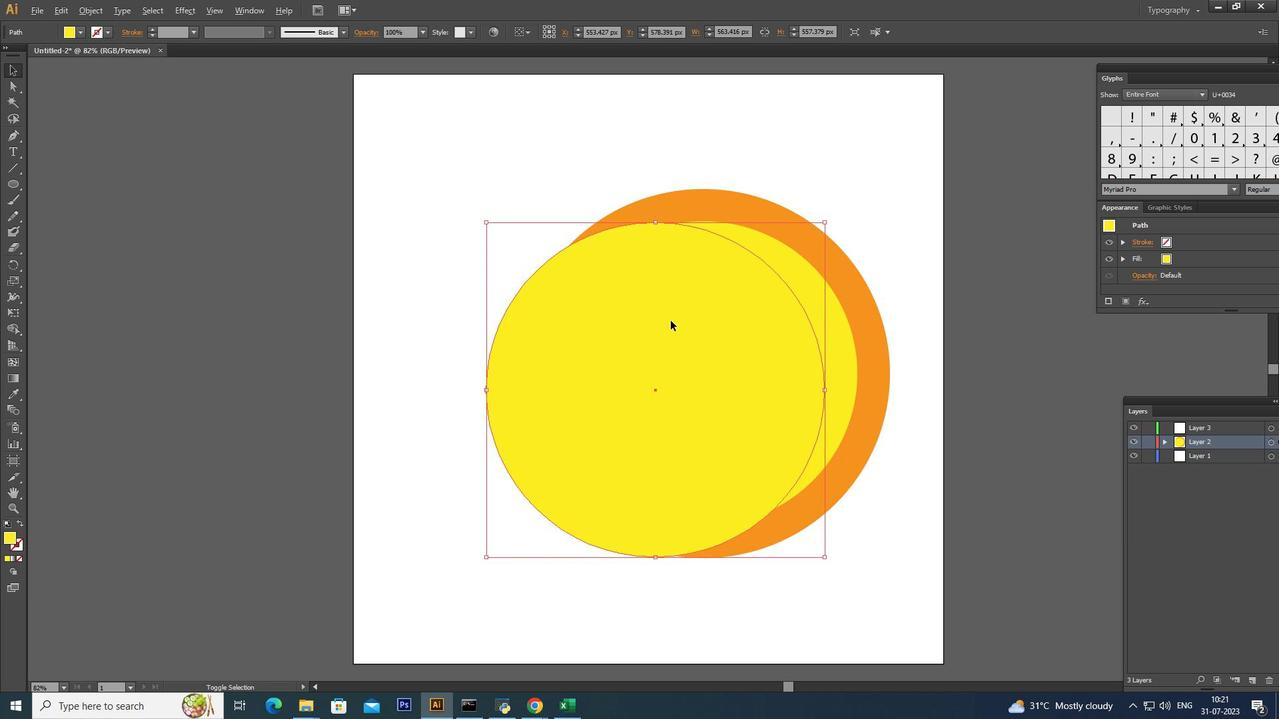 
Action: Mouse moved to (723, 303)
Screenshot: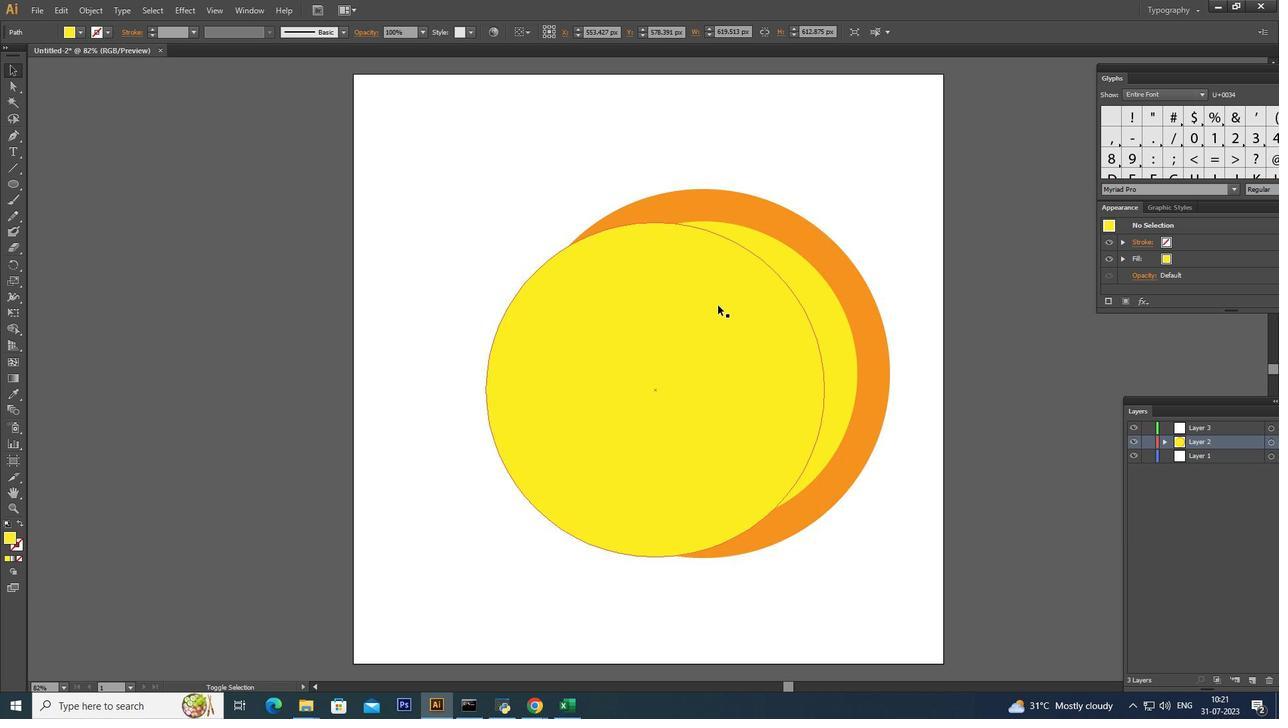 
Action: Key pressed <Key.shift>
Screenshot: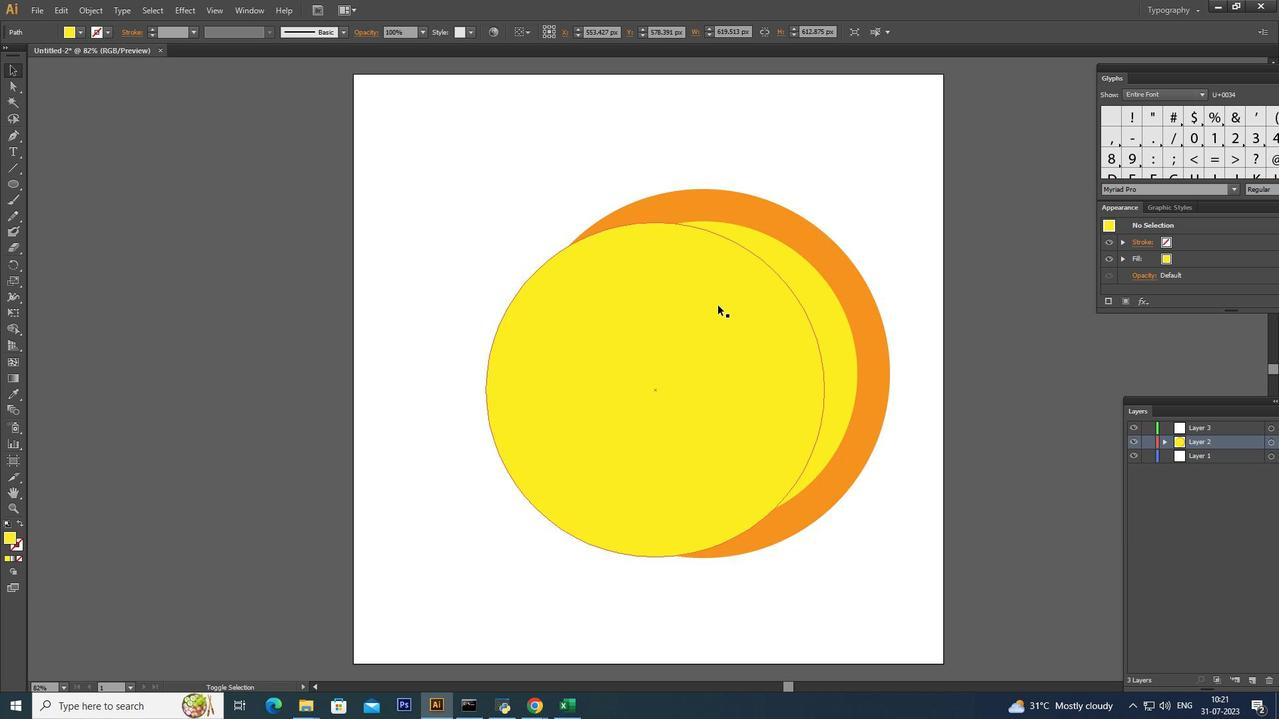 
Action: Mouse moved to (723, 303)
Screenshot: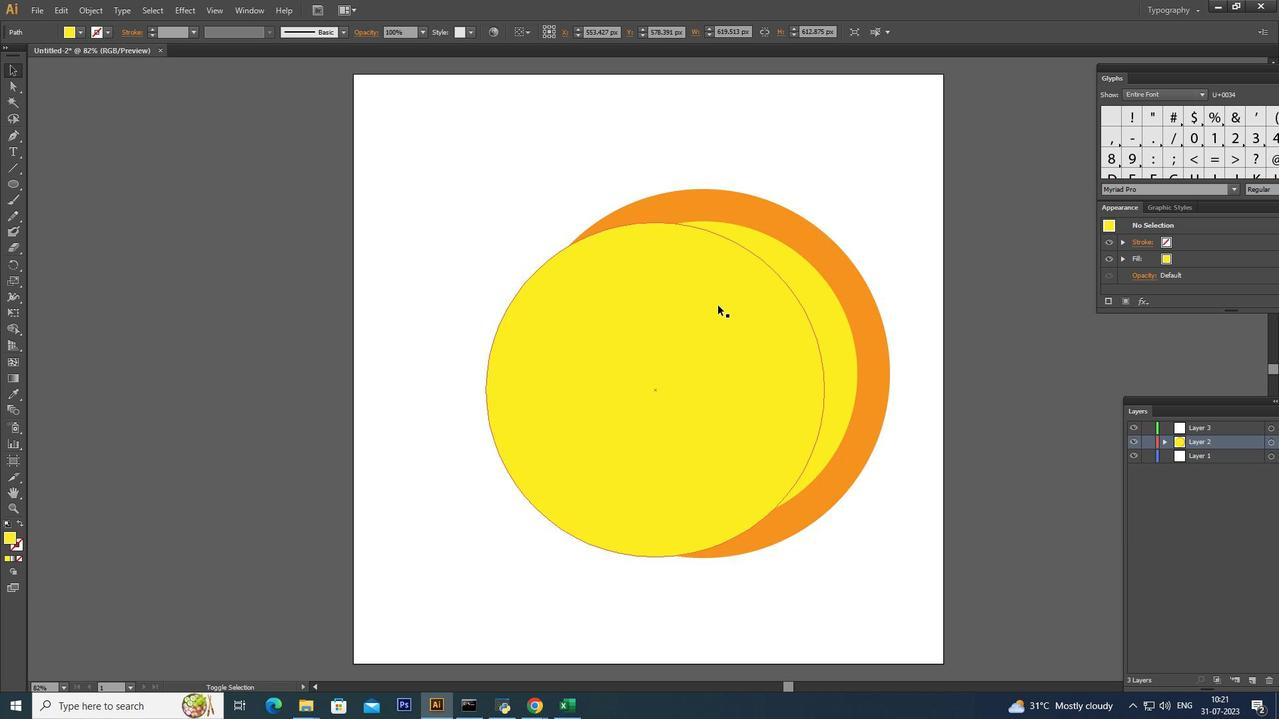 
Action: Key pressed <Key.alt_l><Key.shift>
Screenshot: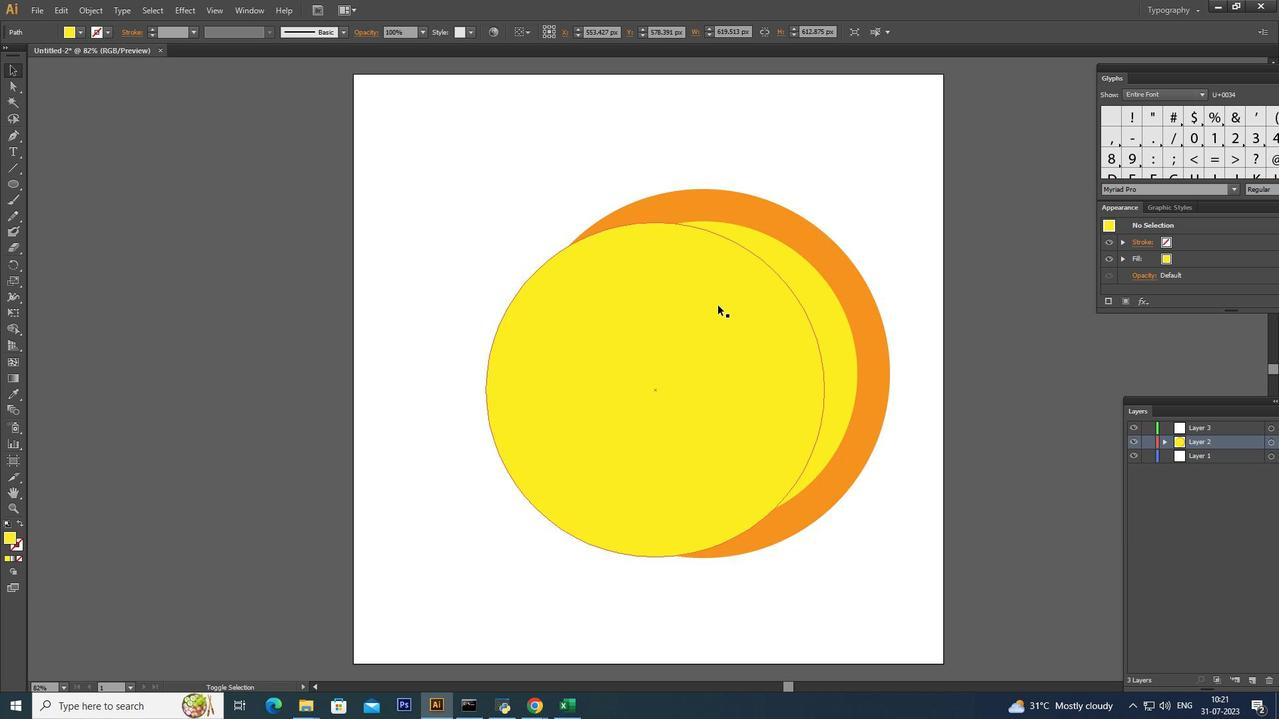 
Action: Mouse moved to (725, 303)
Screenshot: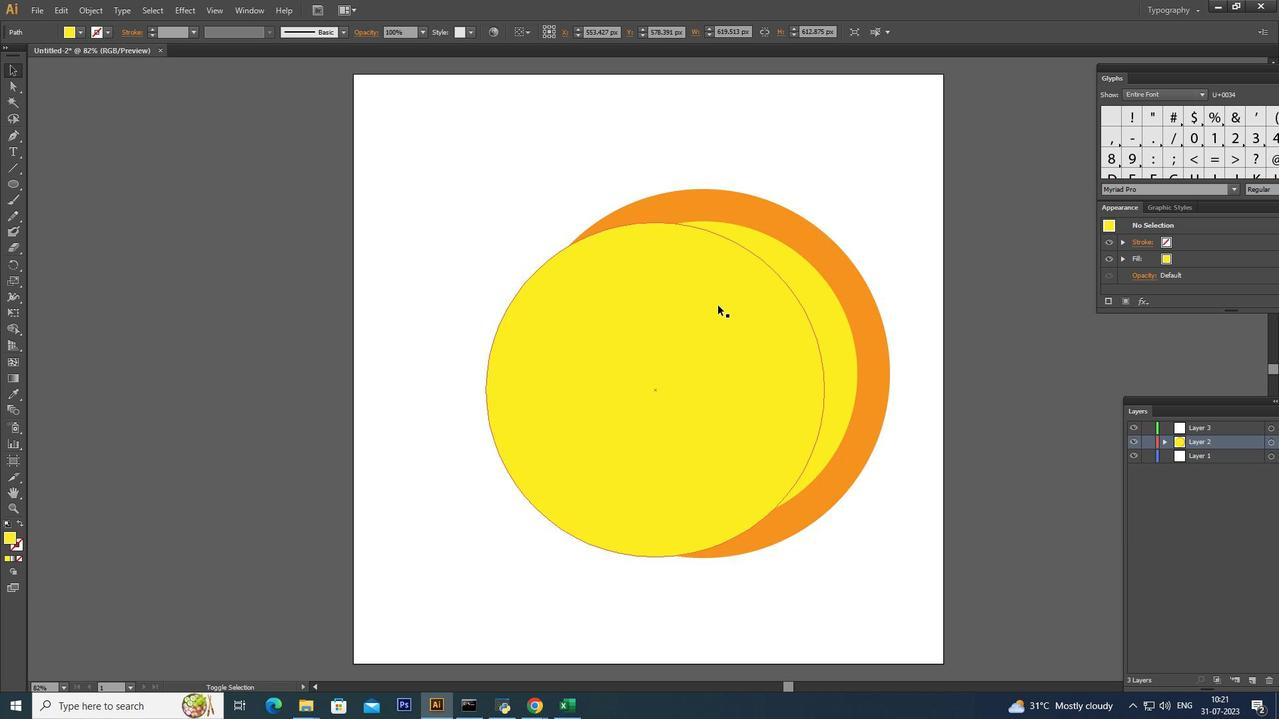 
Action: Key pressed <Key.alt_l>
Screenshot: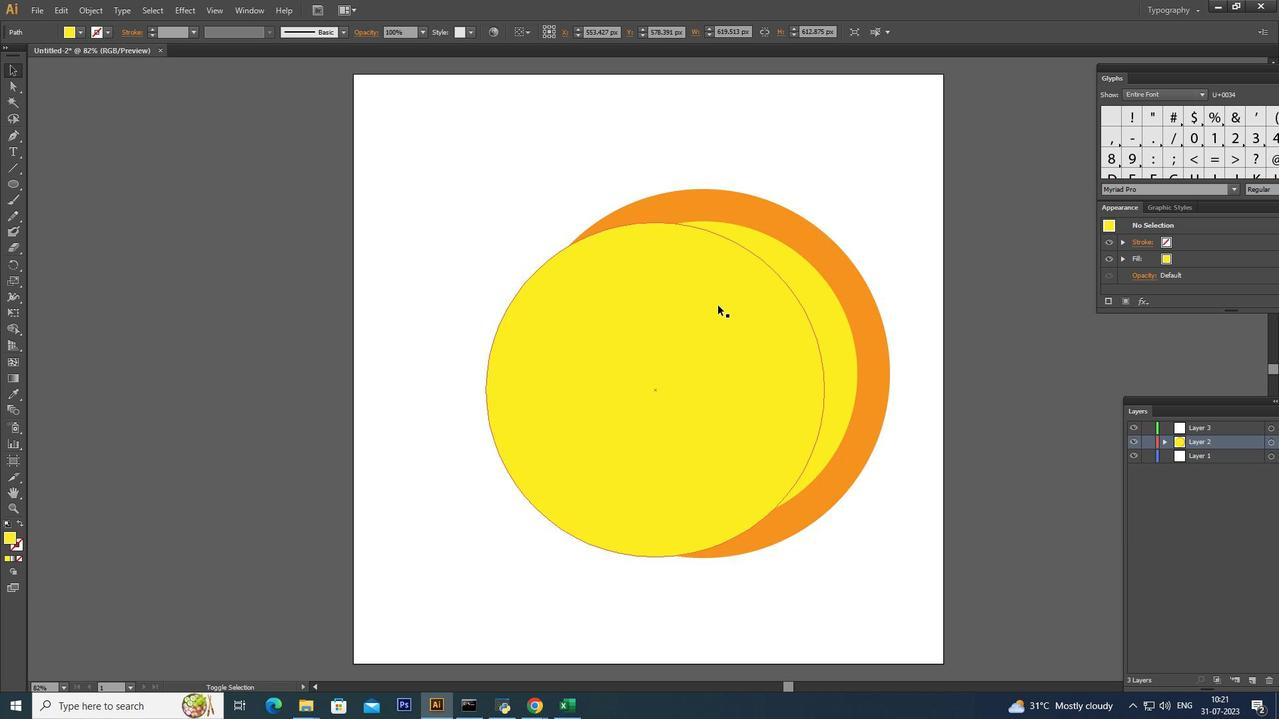 
Action: Mouse moved to (730, 303)
Screenshot: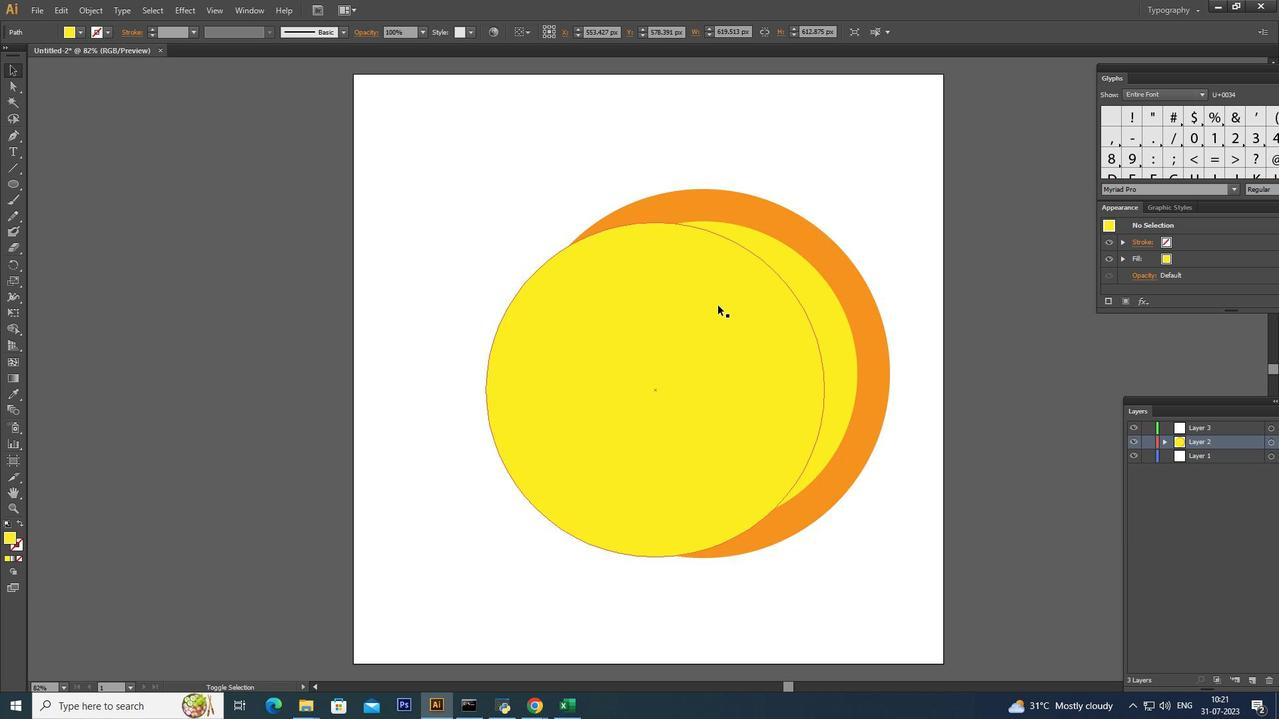 
Action: Key pressed <Key.shift><Key.alt_l><Key.shift><Key.alt_l><Key.shift>
Screenshot: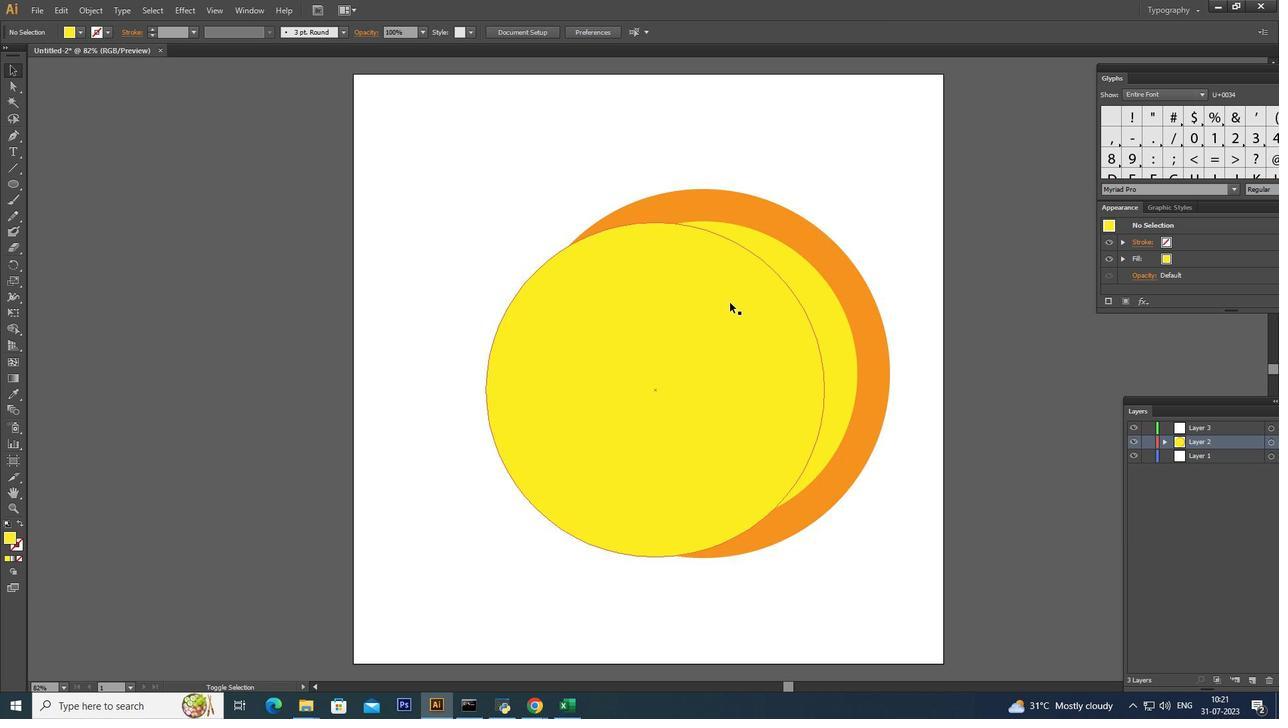 
Action: Mouse moved to (730, 303)
Screenshot: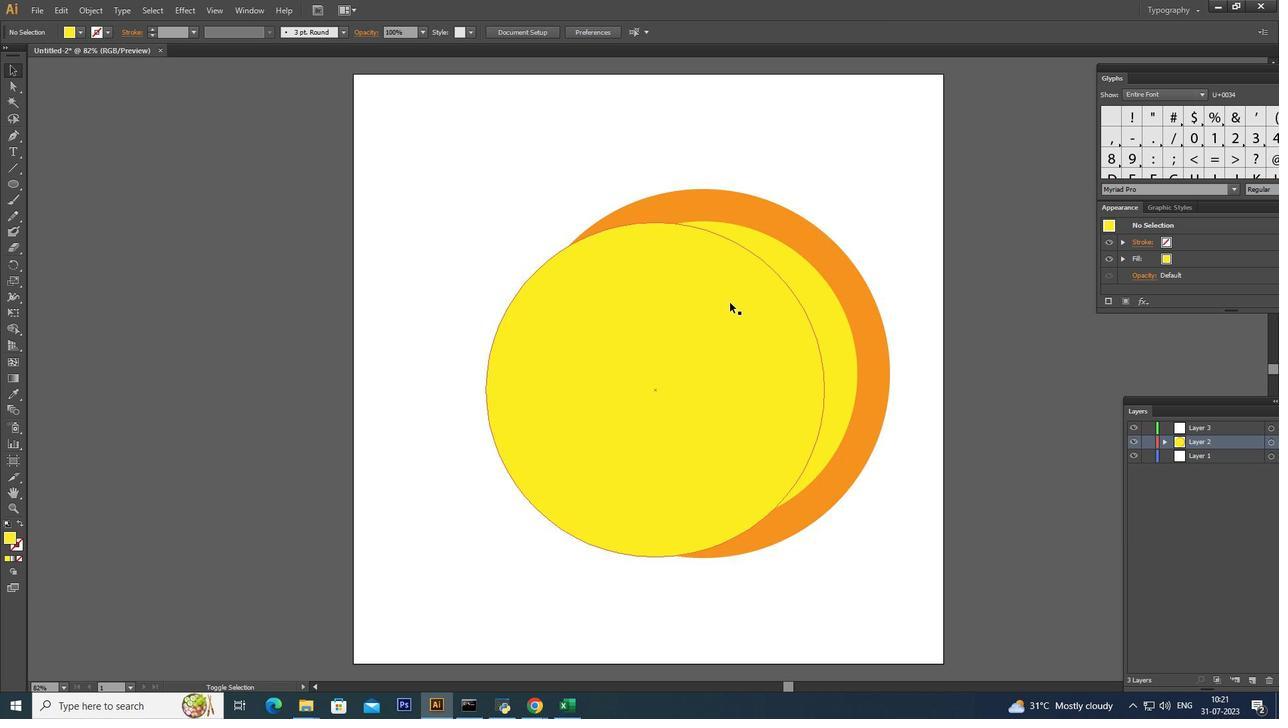 
Action: Key pressed <Key.alt_l><Key.shift>
Screenshot: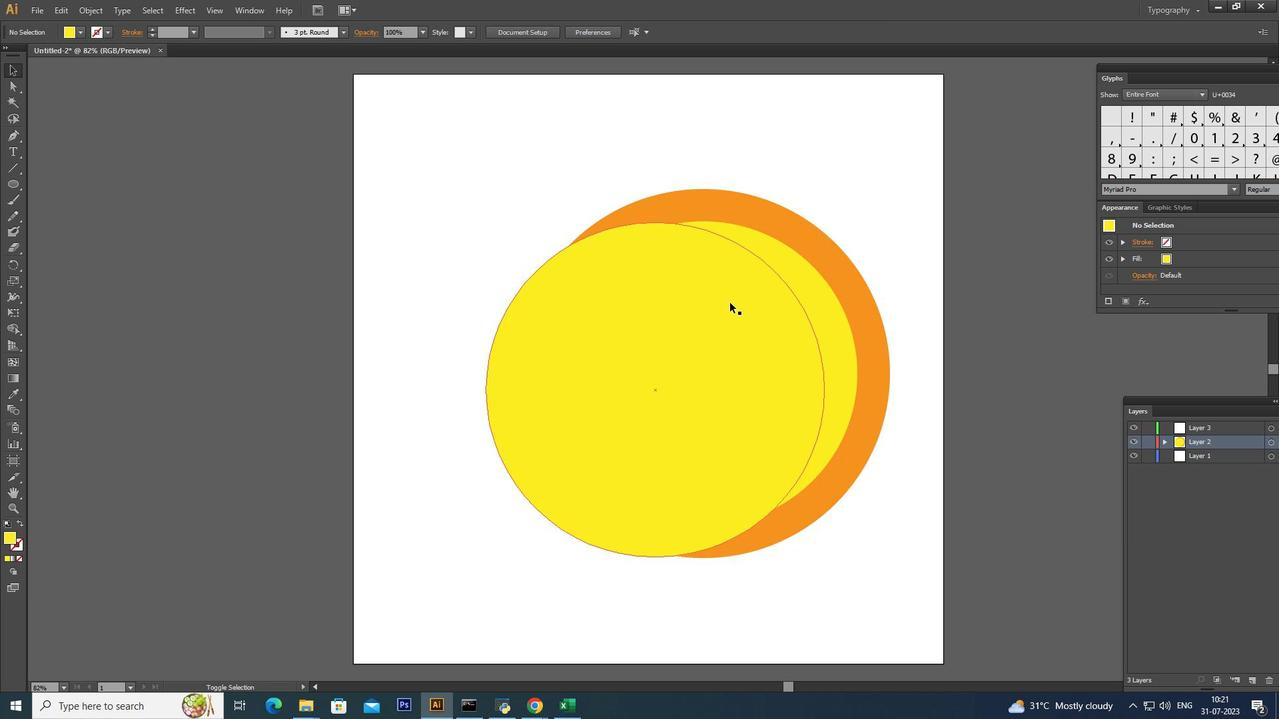 
Action: Mouse moved to (733, 302)
Screenshot: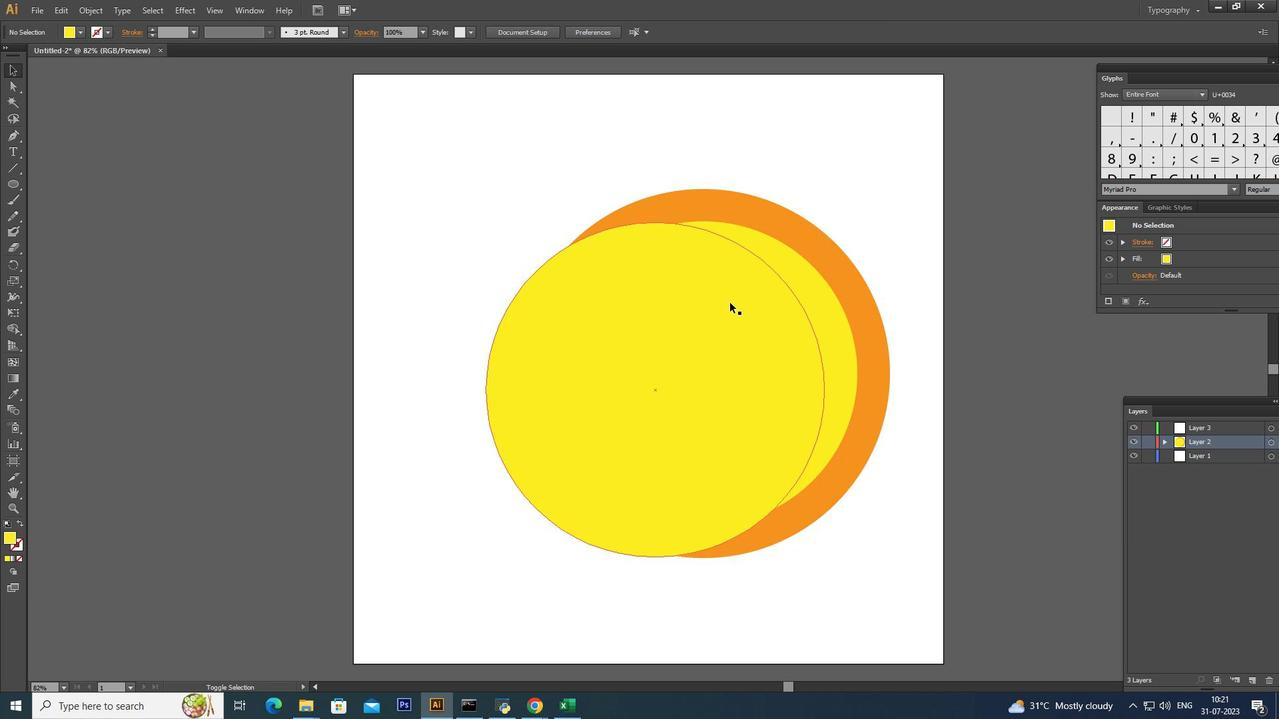 
Action: Key pressed <Key.alt_l>
Screenshot: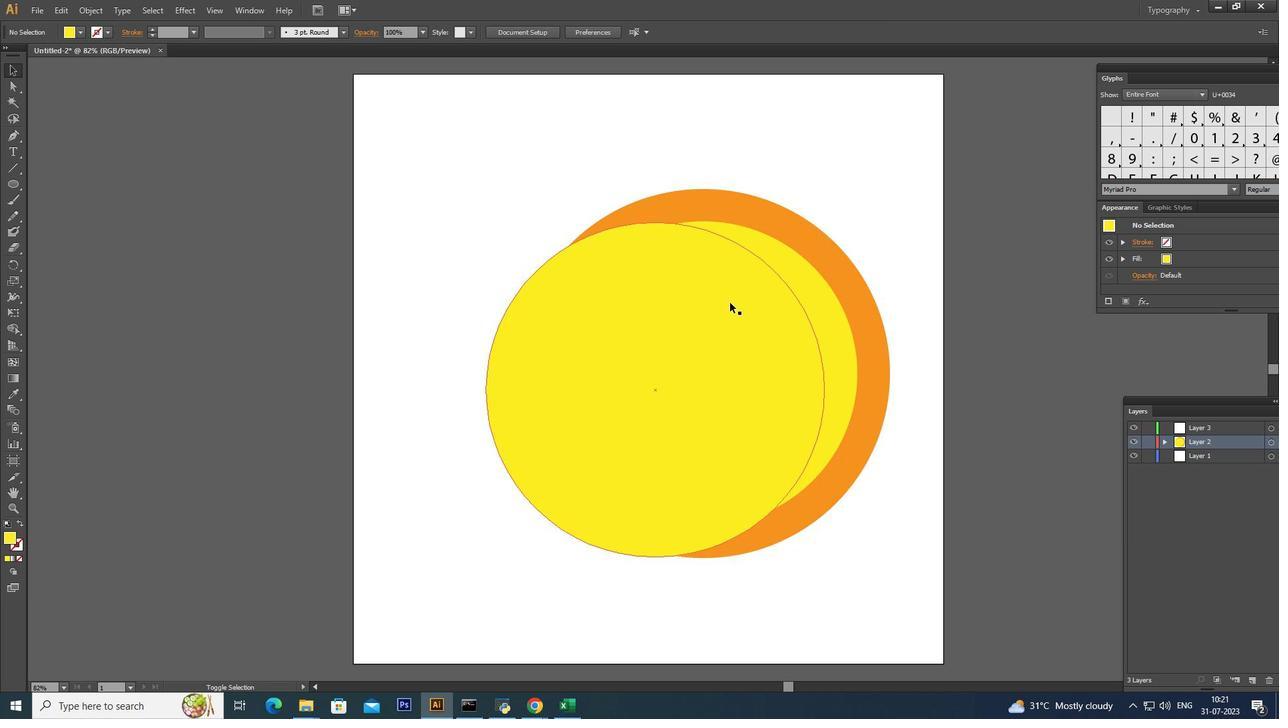 
Action: Mouse moved to (733, 302)
Screenshot: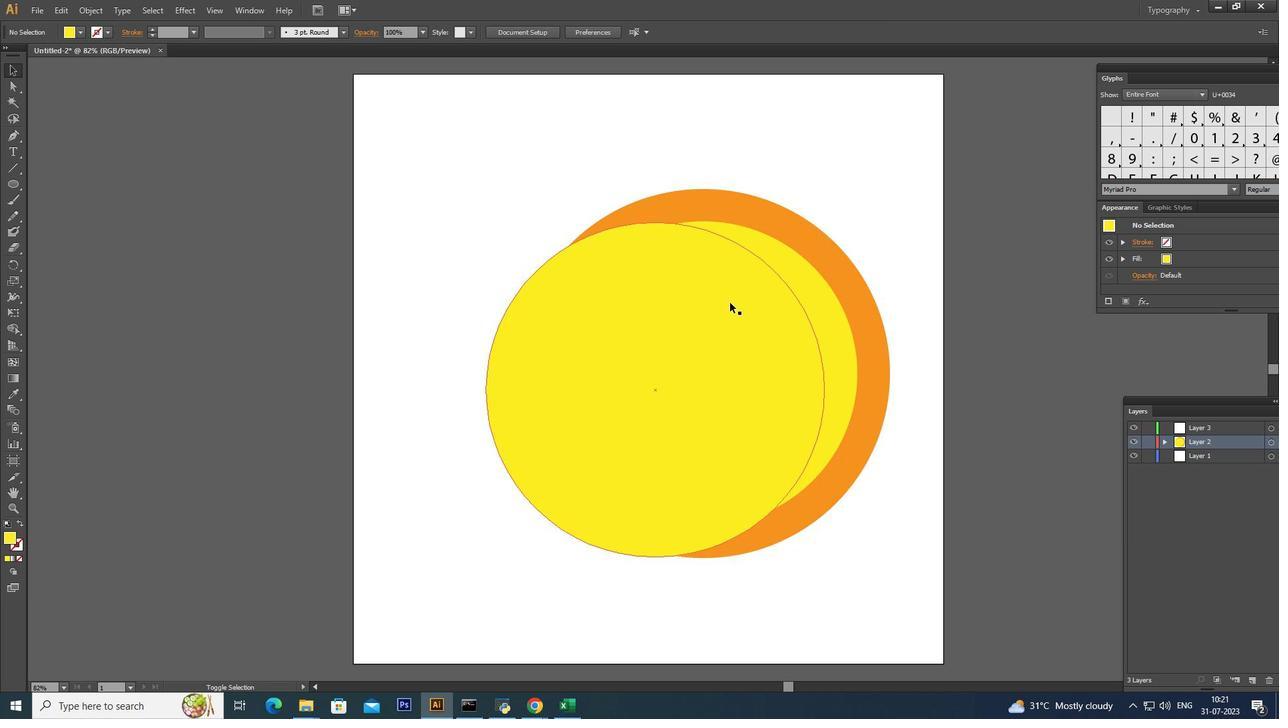 
Action: Key pressed <Key.shift><Key.alt_l><Key.shift><Key.alt_l><Key.shift><Key.alt_l><Key.shift><Key.alt_l>
Screenshot: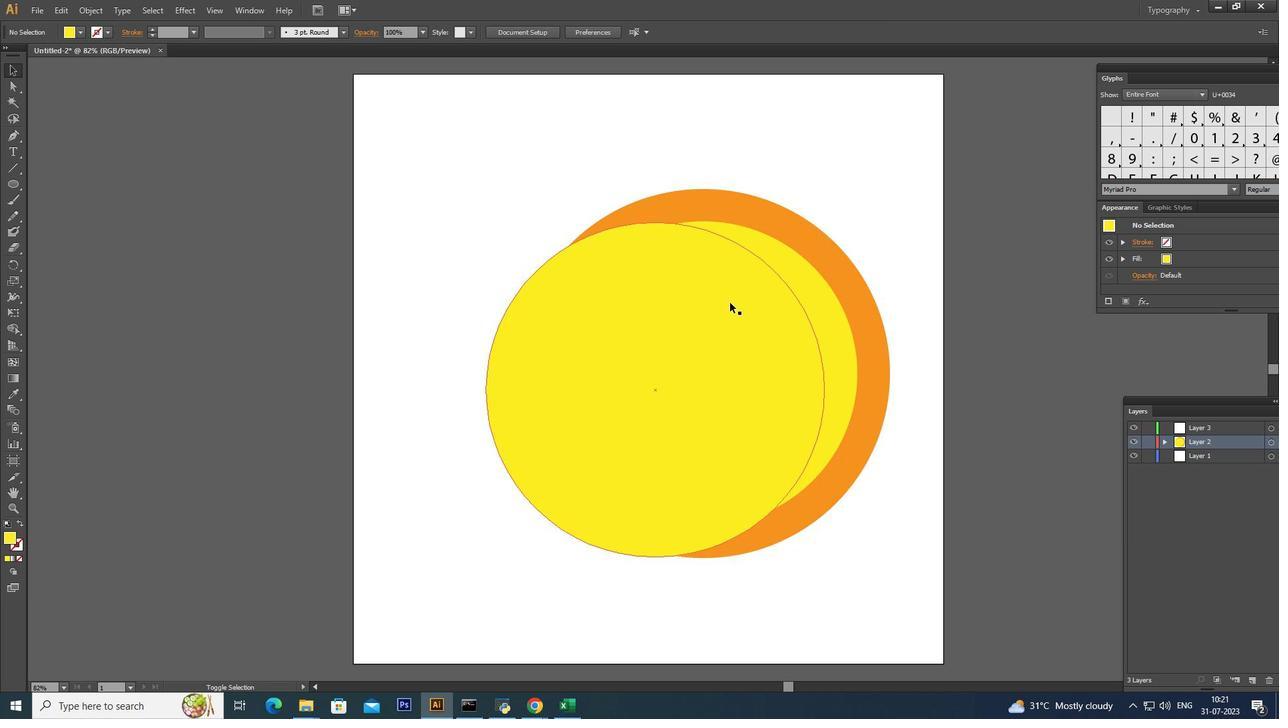 
Action: Mouse moved to (737, 302)
Screenshot: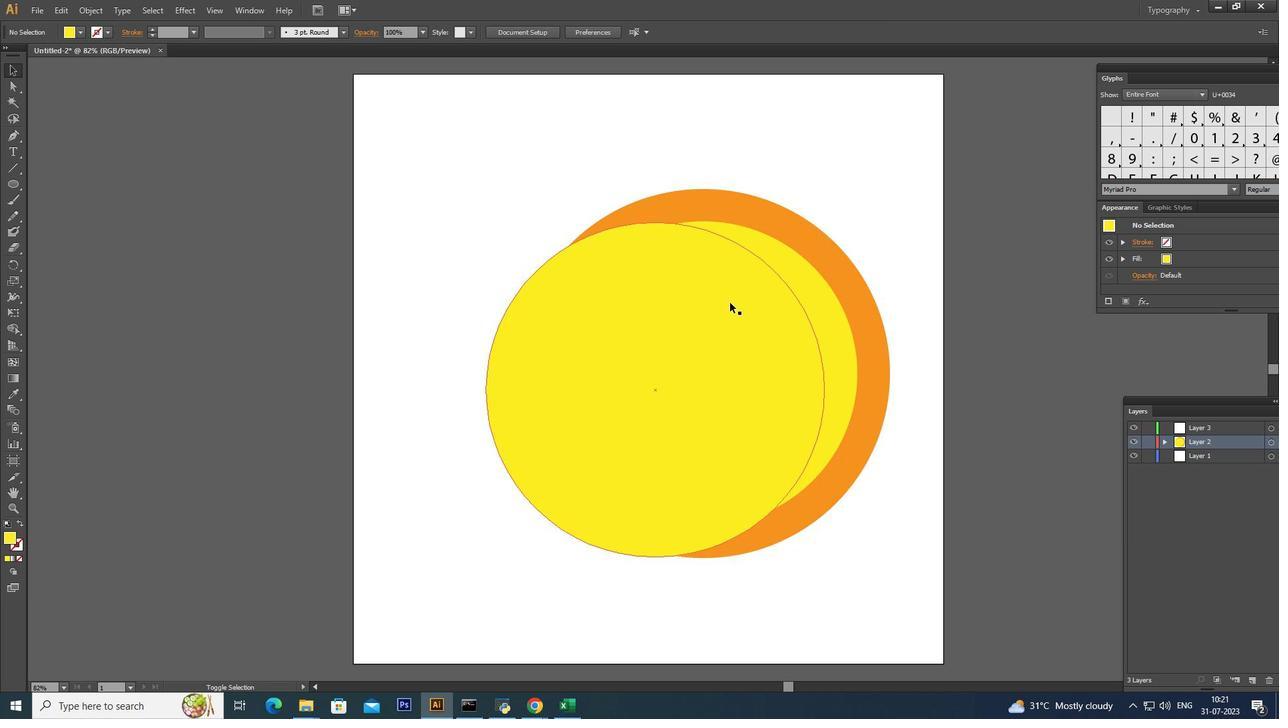
Action: Key pressed <Key.shift>
Screenshot: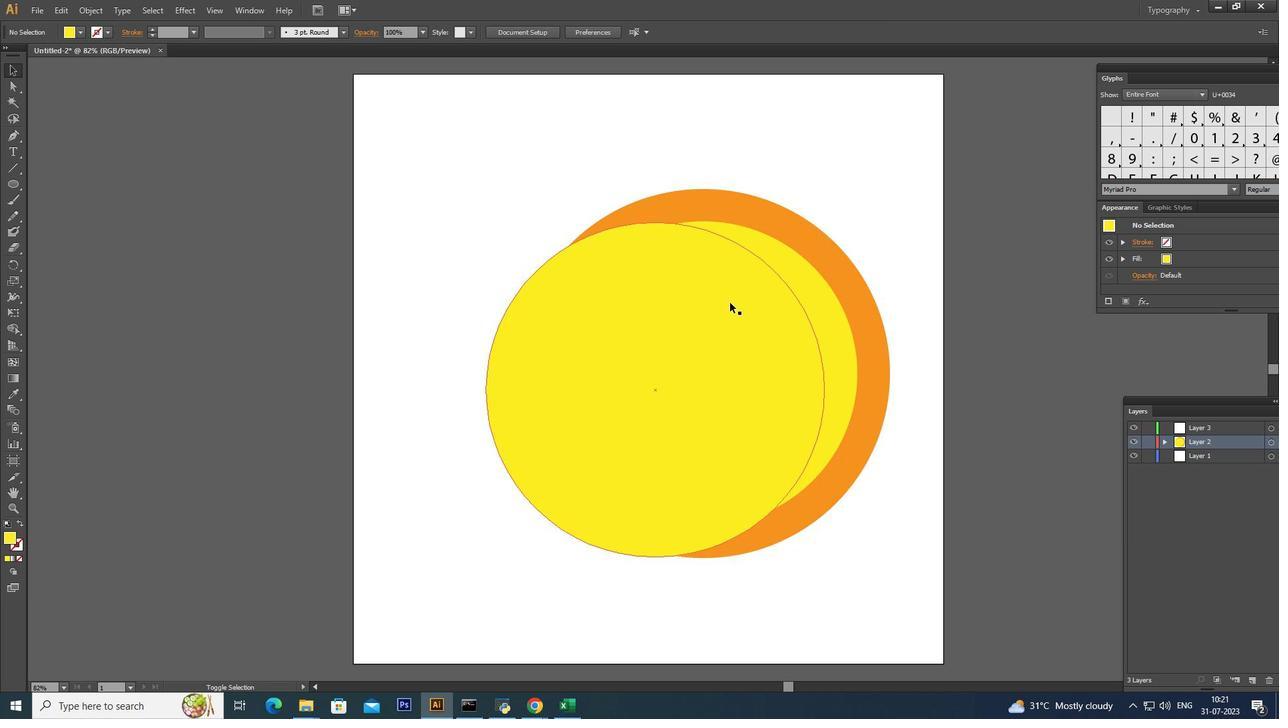 
Action: Mouse moved to (759, 301)
Screenshot: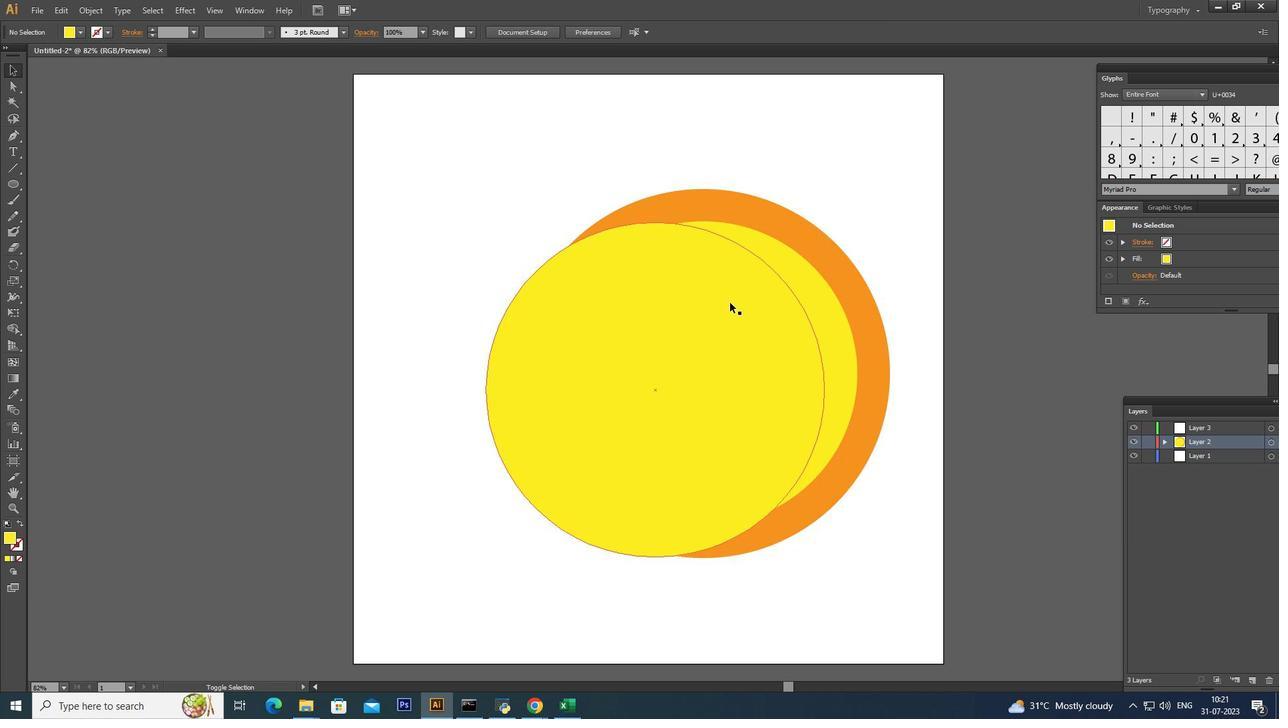 
Action: Key pressed <Key.alt_l>
Screenshot: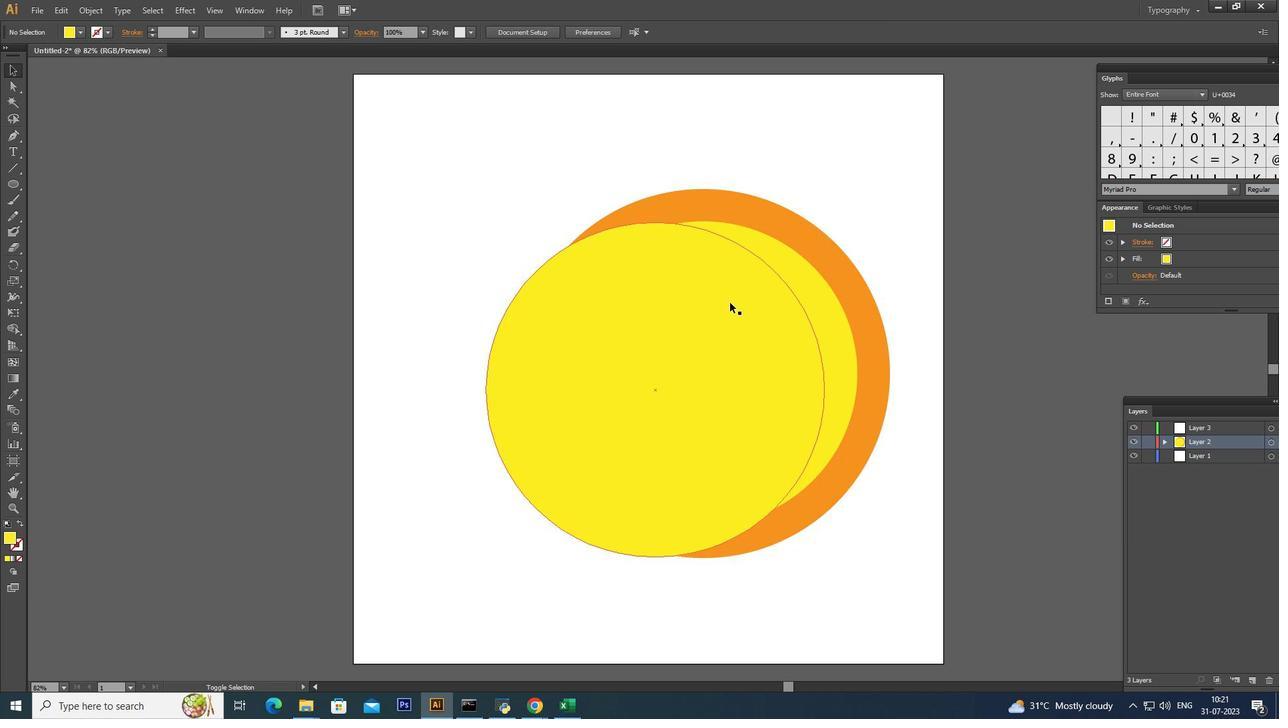 
Action: Mouse moved to (759, 301)
Screenshot: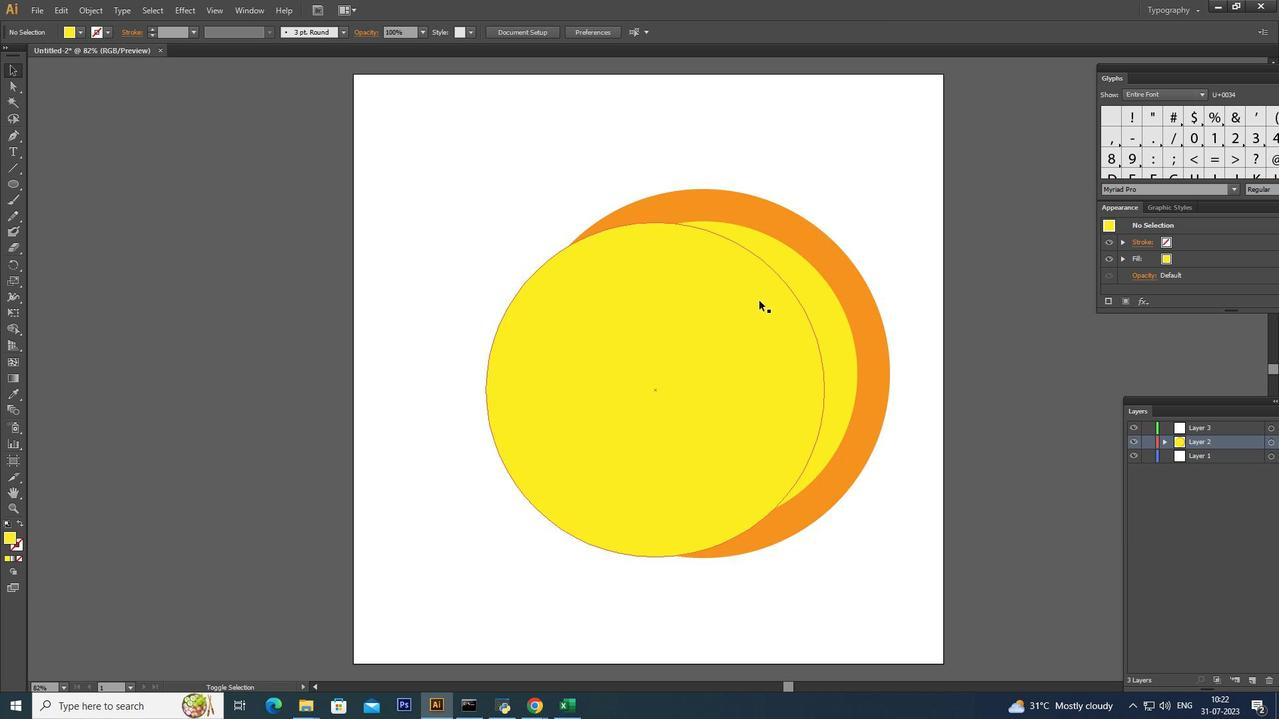 
Action: Key pressed <Key.shift><Key.alt_l><Key.shift><Key.alt_l><Key.shift><Key.alt_l><Key.shift>
Screenshot: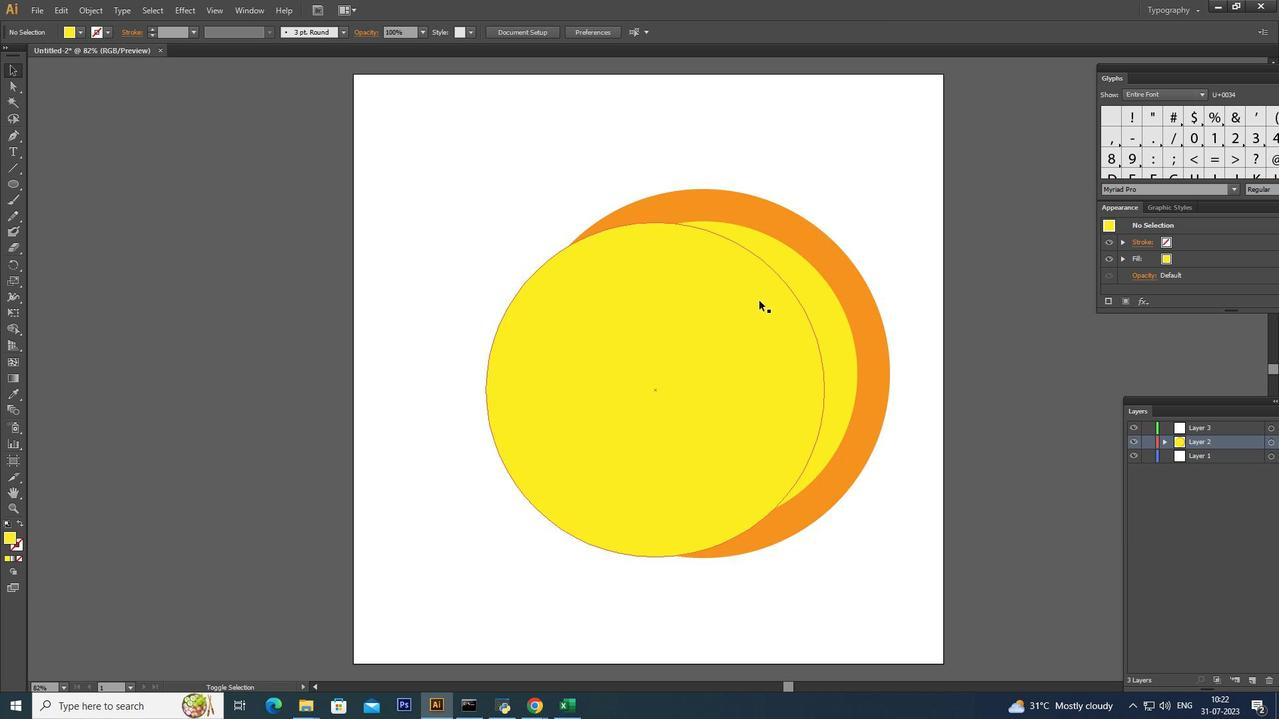 
Action: Mouse moved to (760, 301)
Screenshot: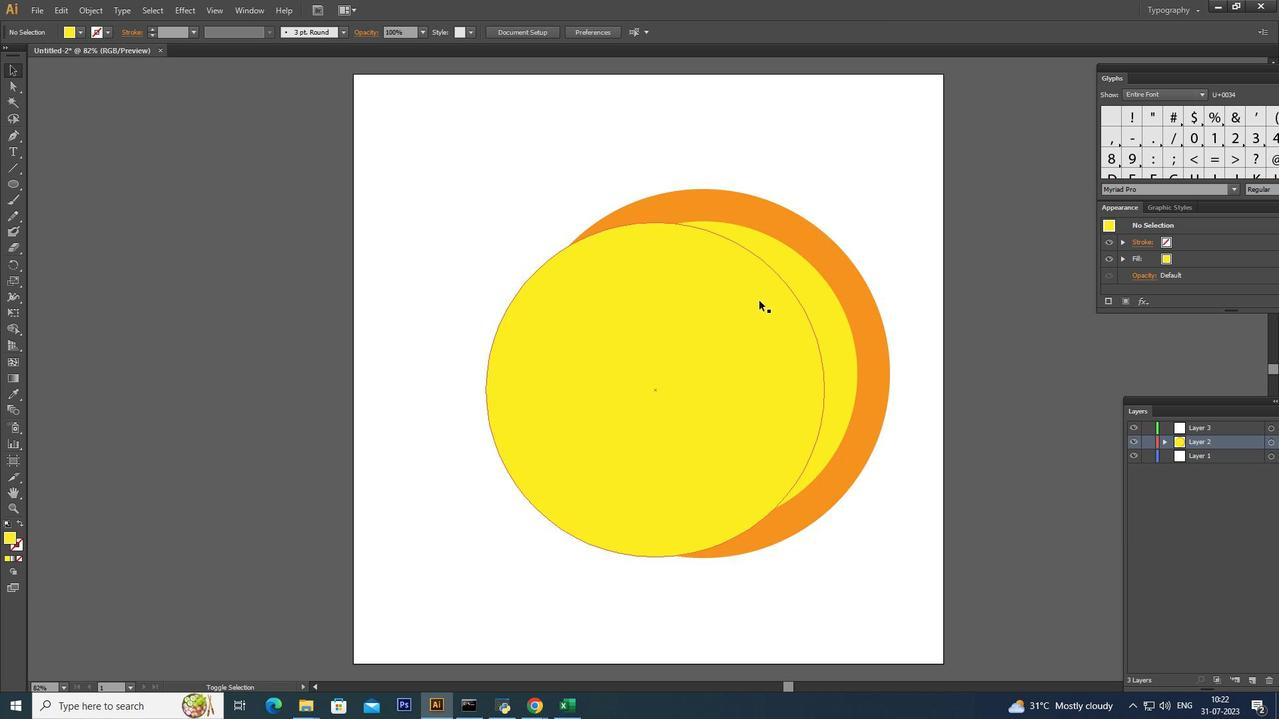 
Action: Key pressed <Key.alt_l>
Screenshot: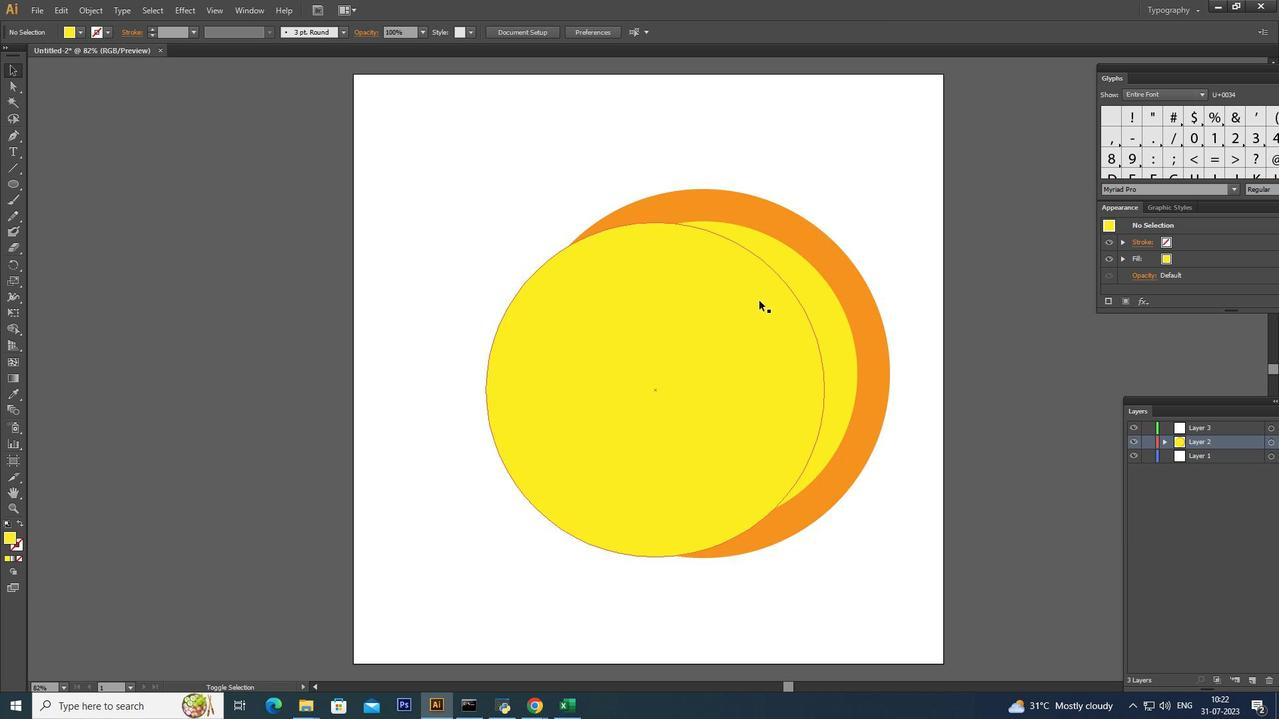 
Action: Mouse moved to (765, 299)
Screenshot: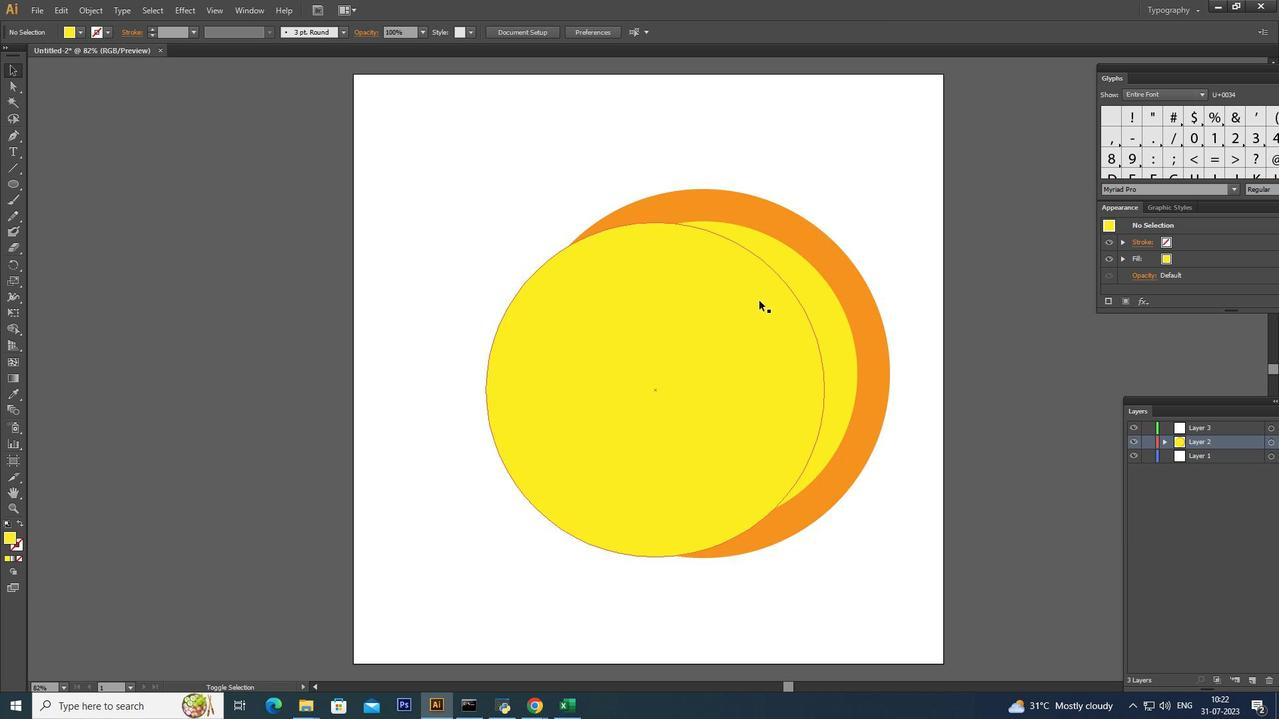 
Action: Key pressed <Key.shift>
Screenshot: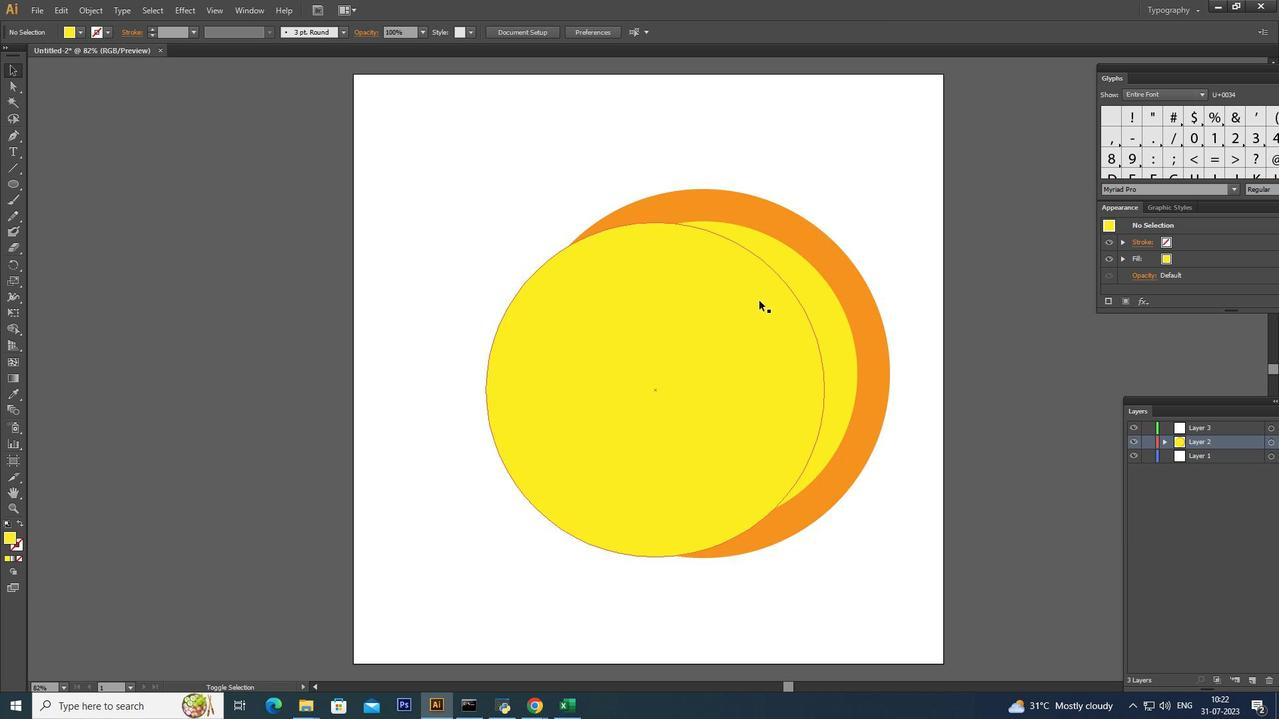 
Action: Mouse moved to (767, 299)
Screenshot: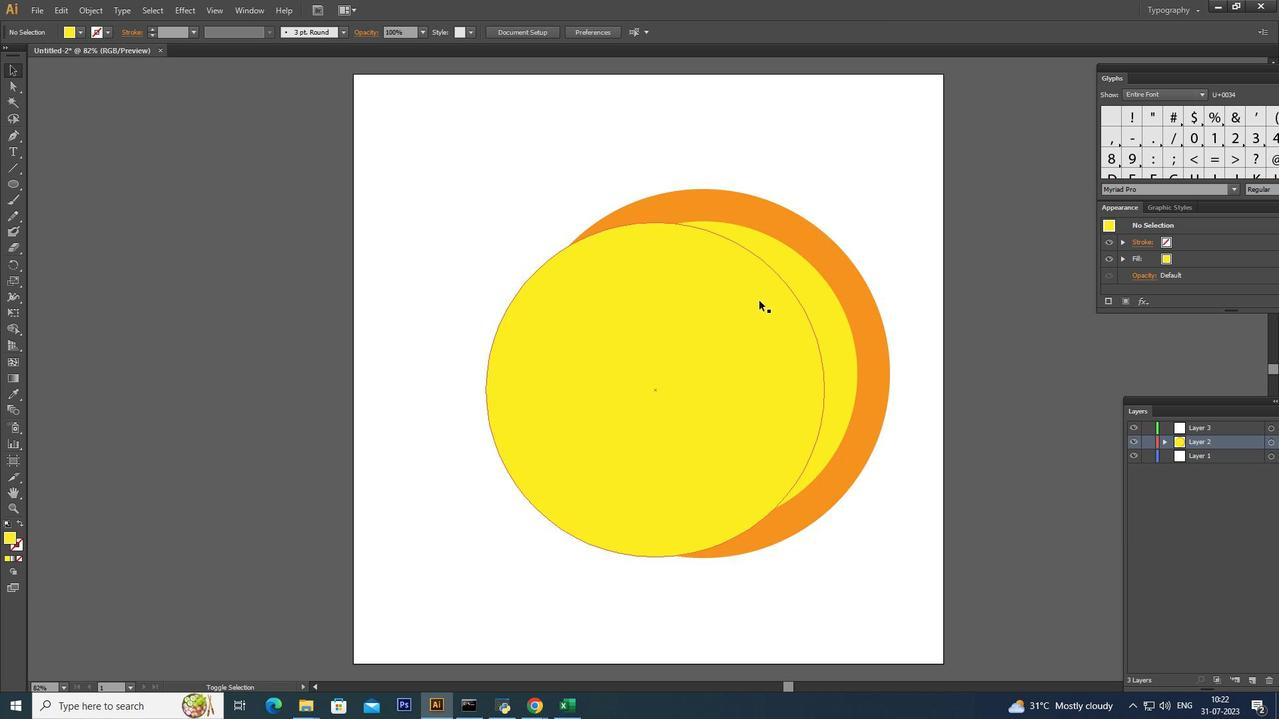 
Action: Key pressed <Key.alt_l>
Screenshot: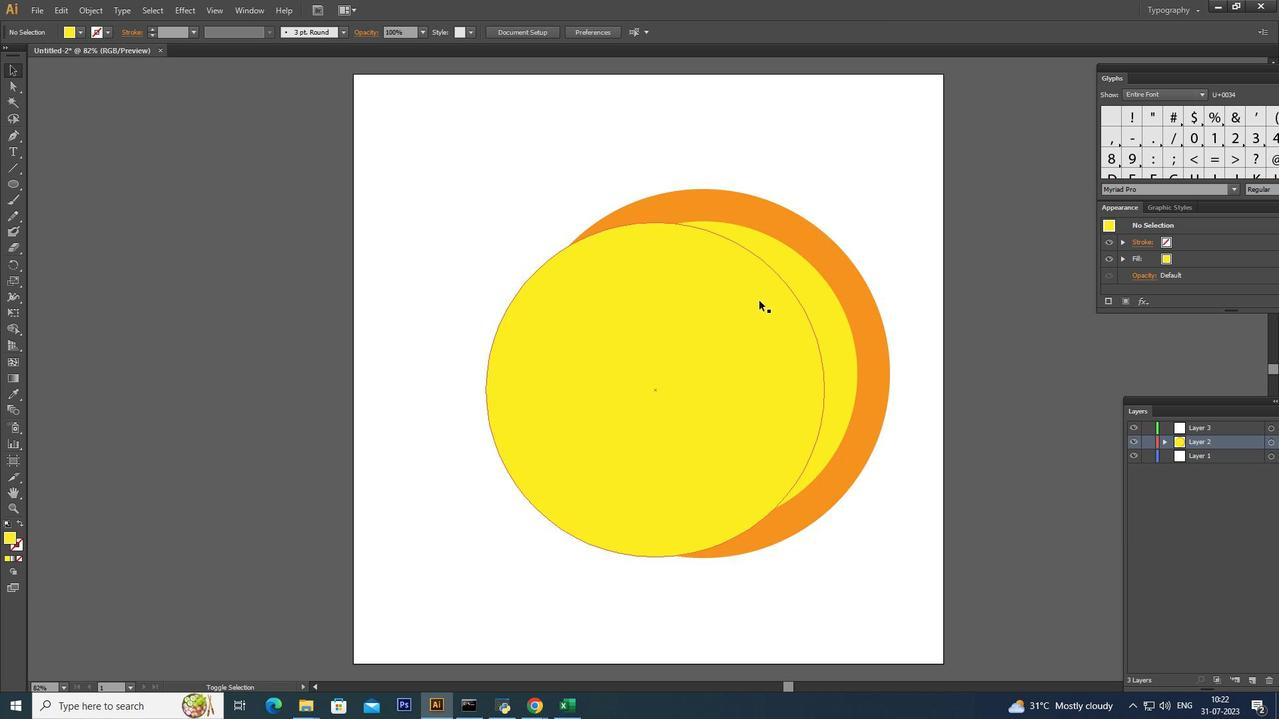 
Action: Mouse moved to (769, 297)
Screenshot: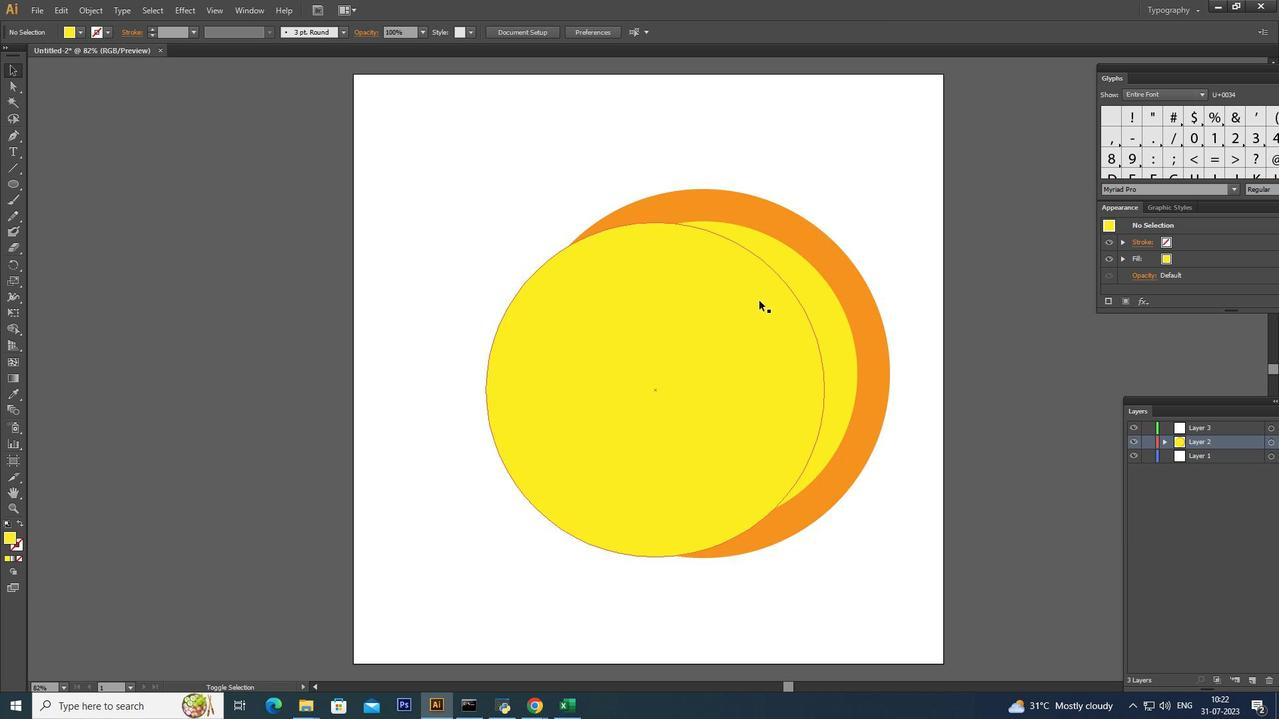 
Action: Key pressed <Key.shift>
Screenshot: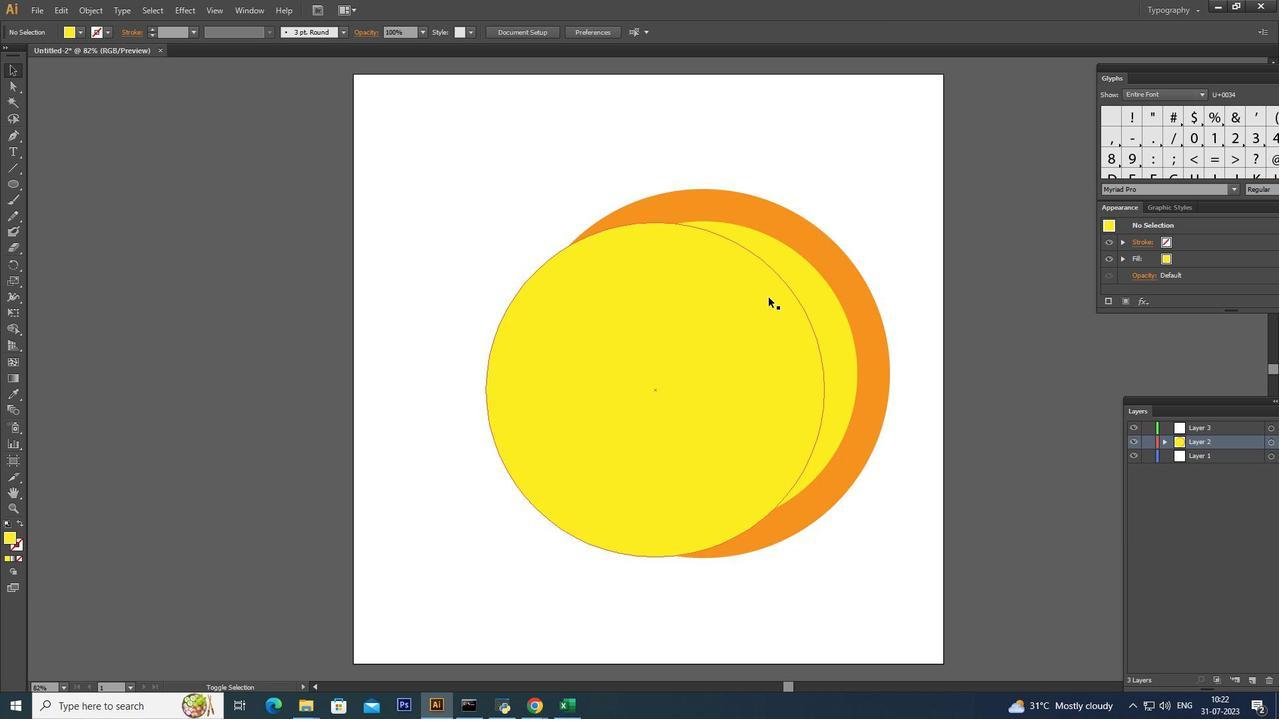 
Action: Mouse moved to (771, 297)
Screenshot: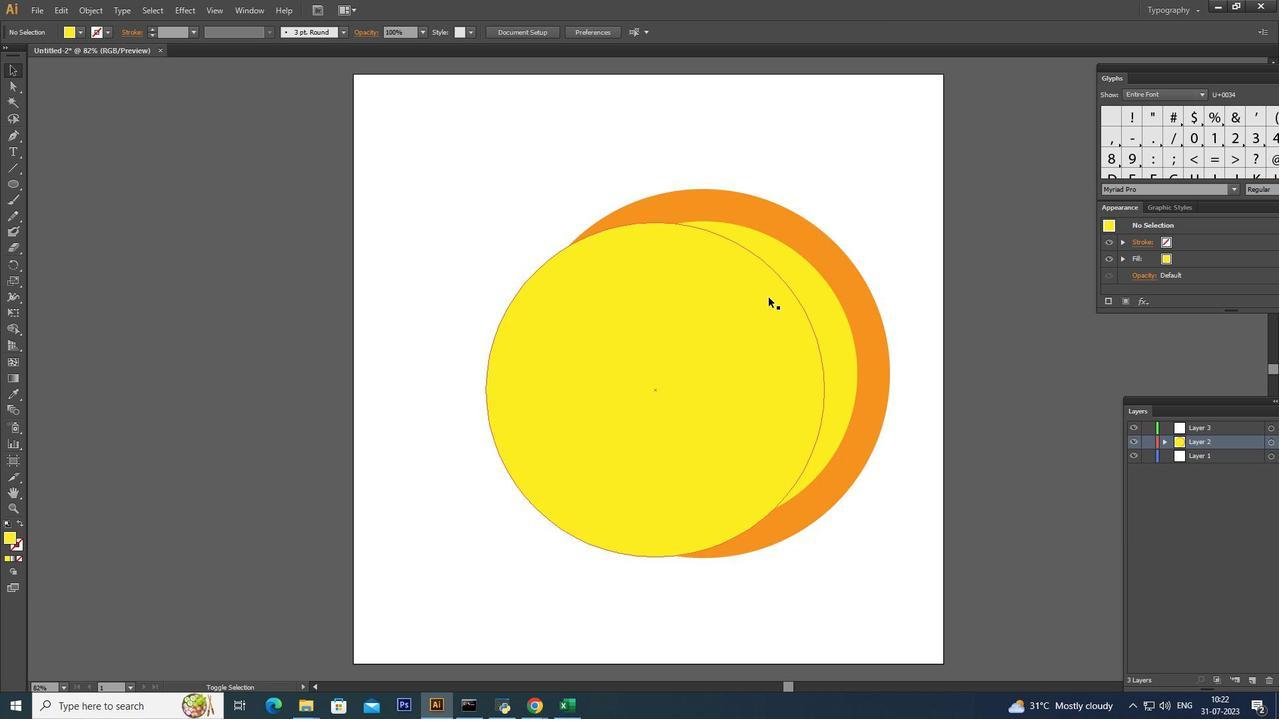 
Action: Key pressed <Key.alt_l>
Screenshot: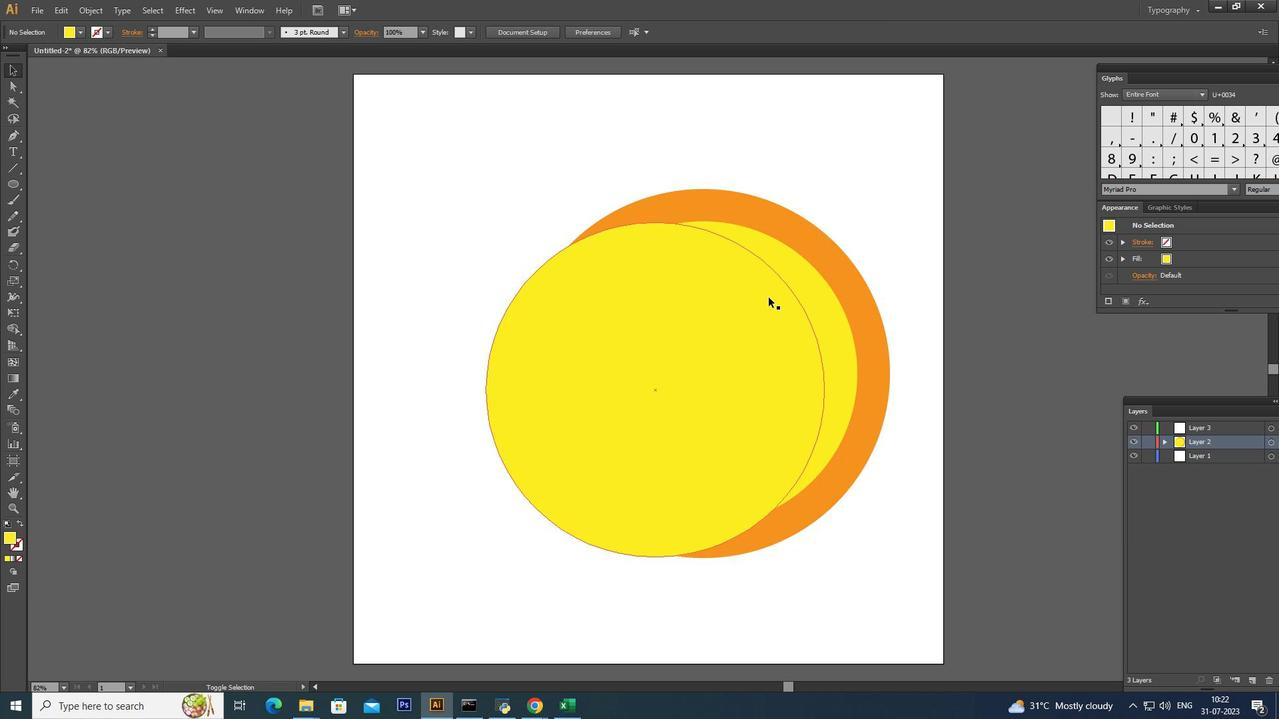 
Action: Mouse moved to (651, 337)
Screenshot: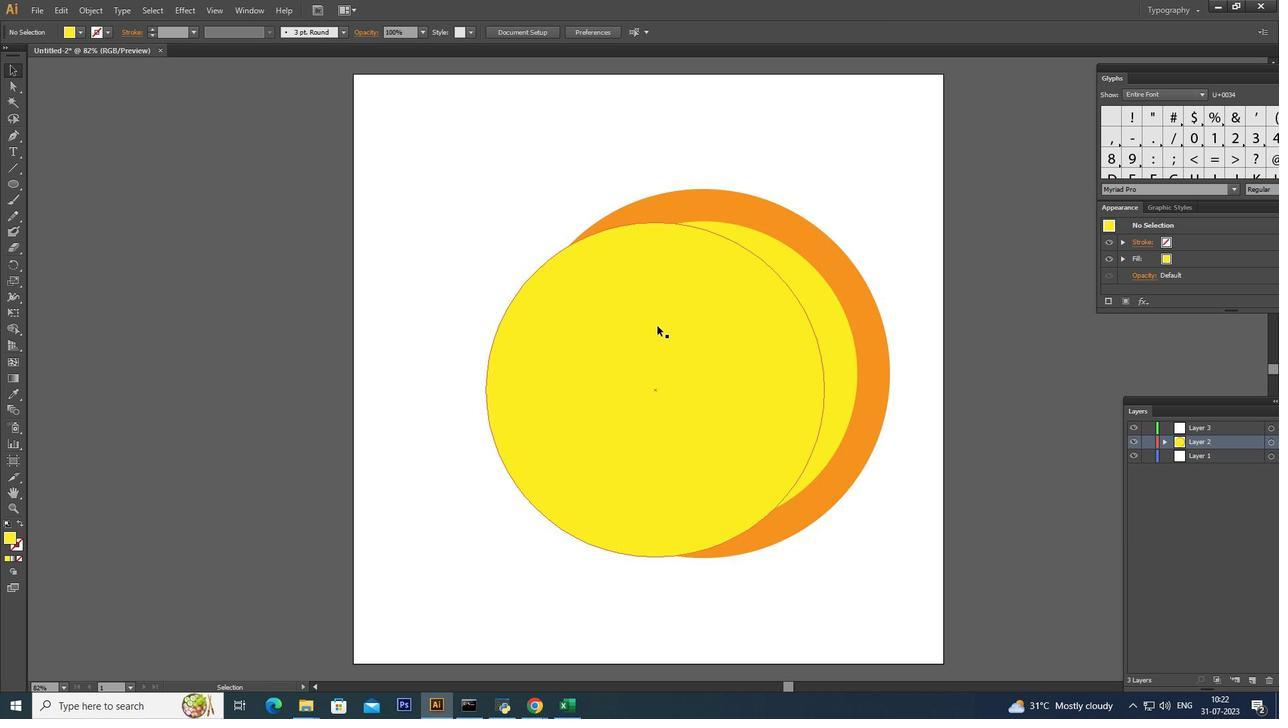 
Action: Mouse pressed left at (651, 337)
Screenshot: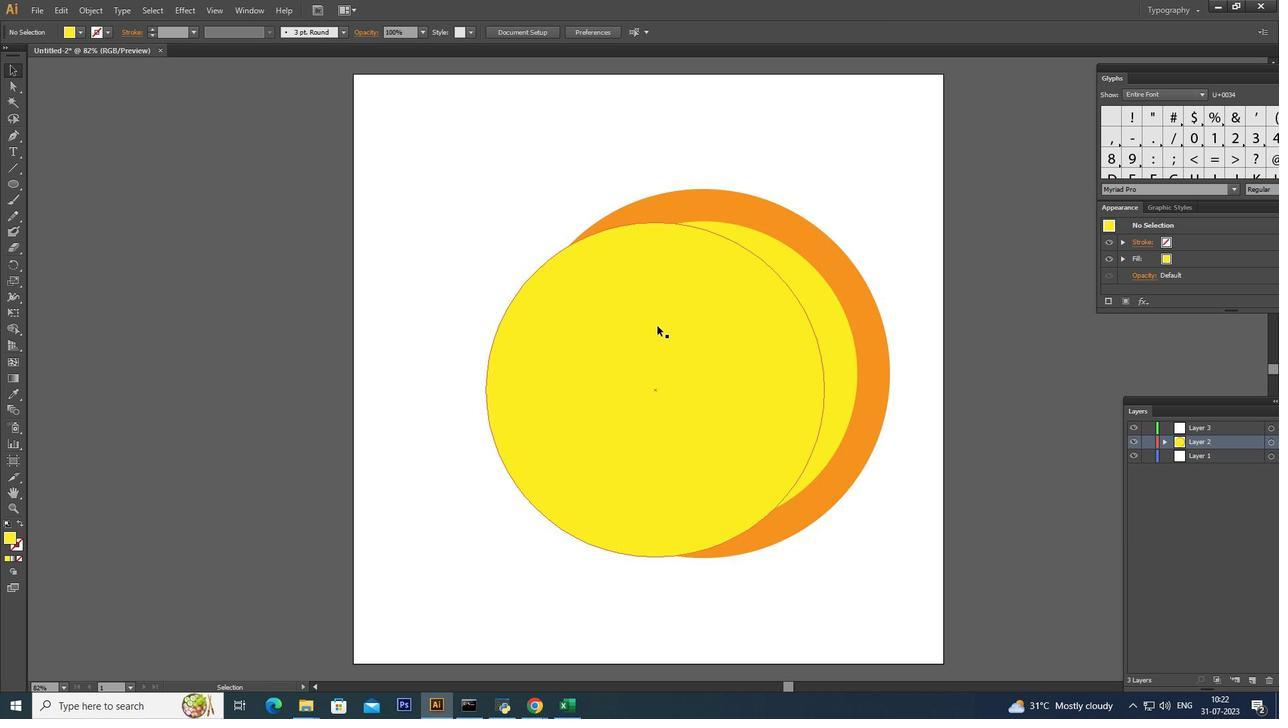 
Action: Mouse moved to (78, 35)
Screenshot: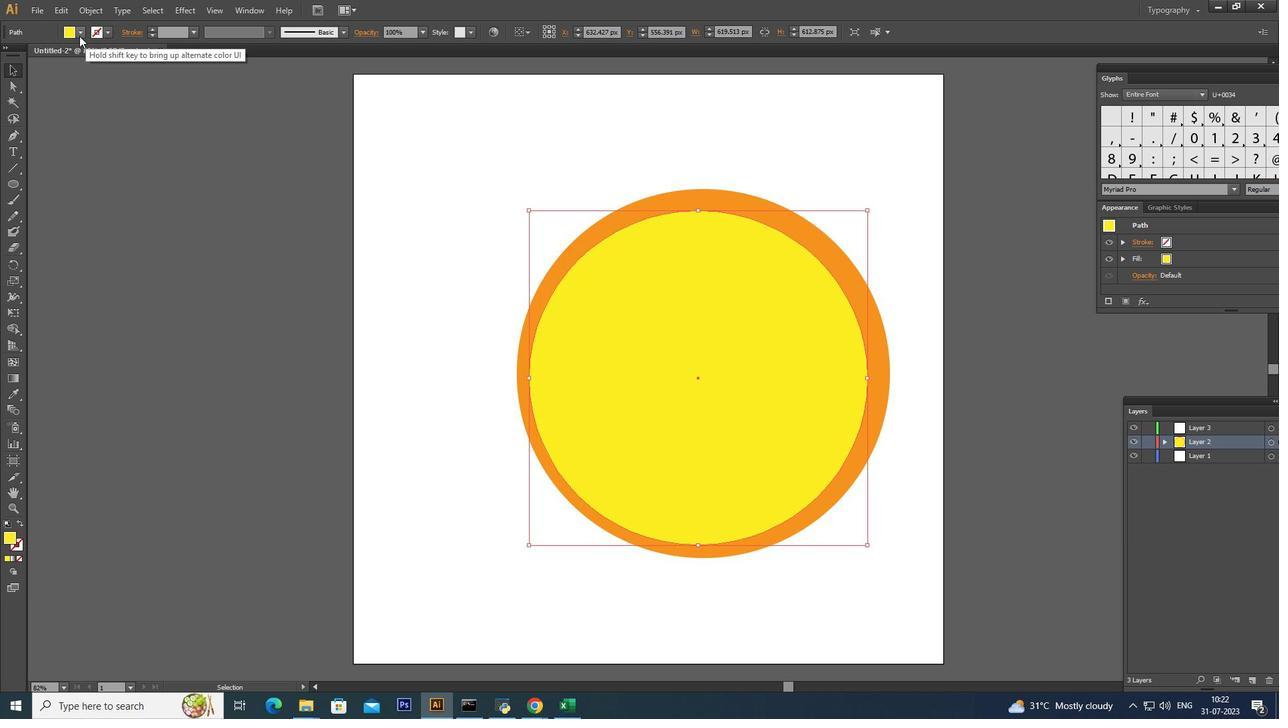 
Action: Mouse pressed left at (78, 35)
Screenshot: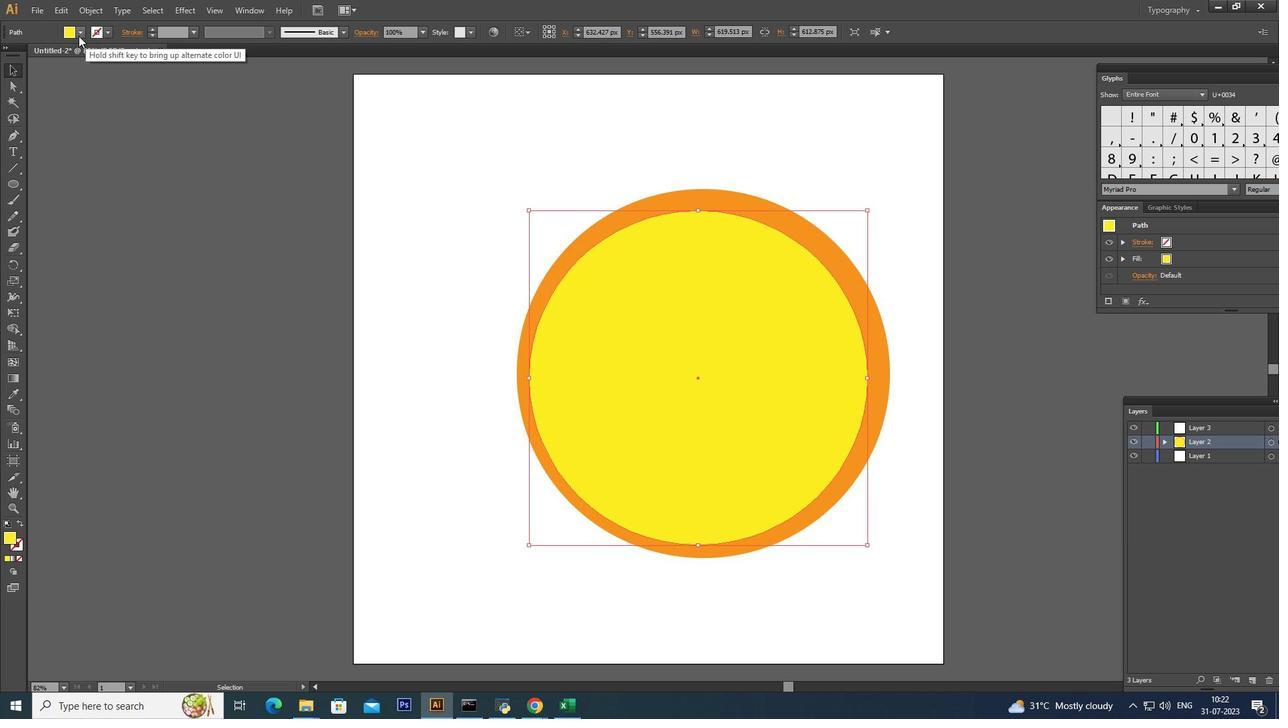 
Action: Mouse moved to (44, 54)
Screenshot: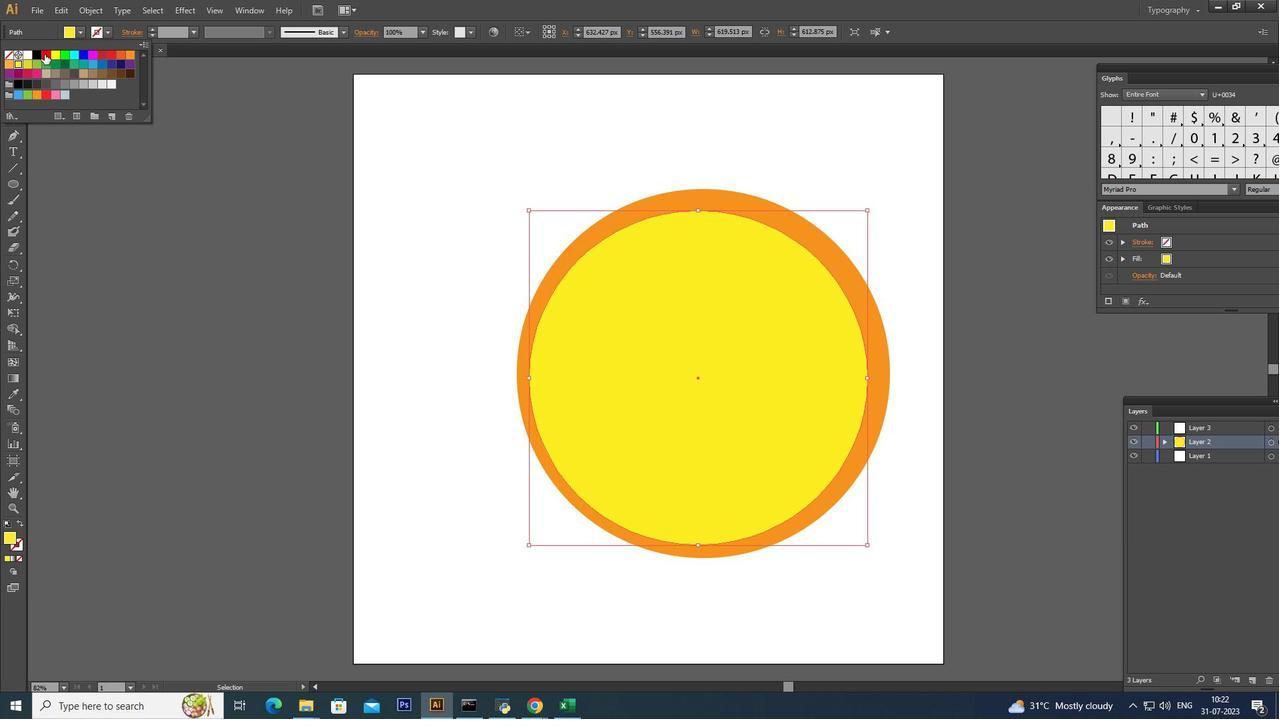 
Action: Mouse pressed left at (44, 54)
Screenshot: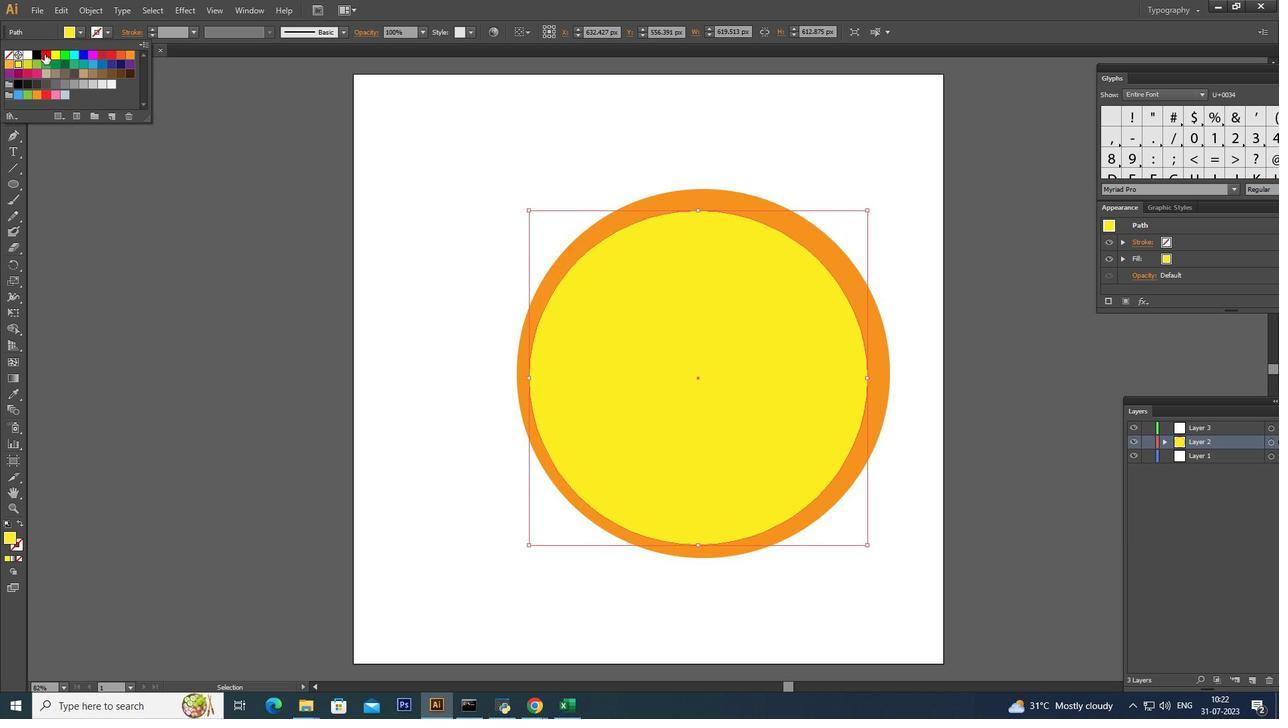 
Action: Mouse moved to (276, 279)
Screenshot: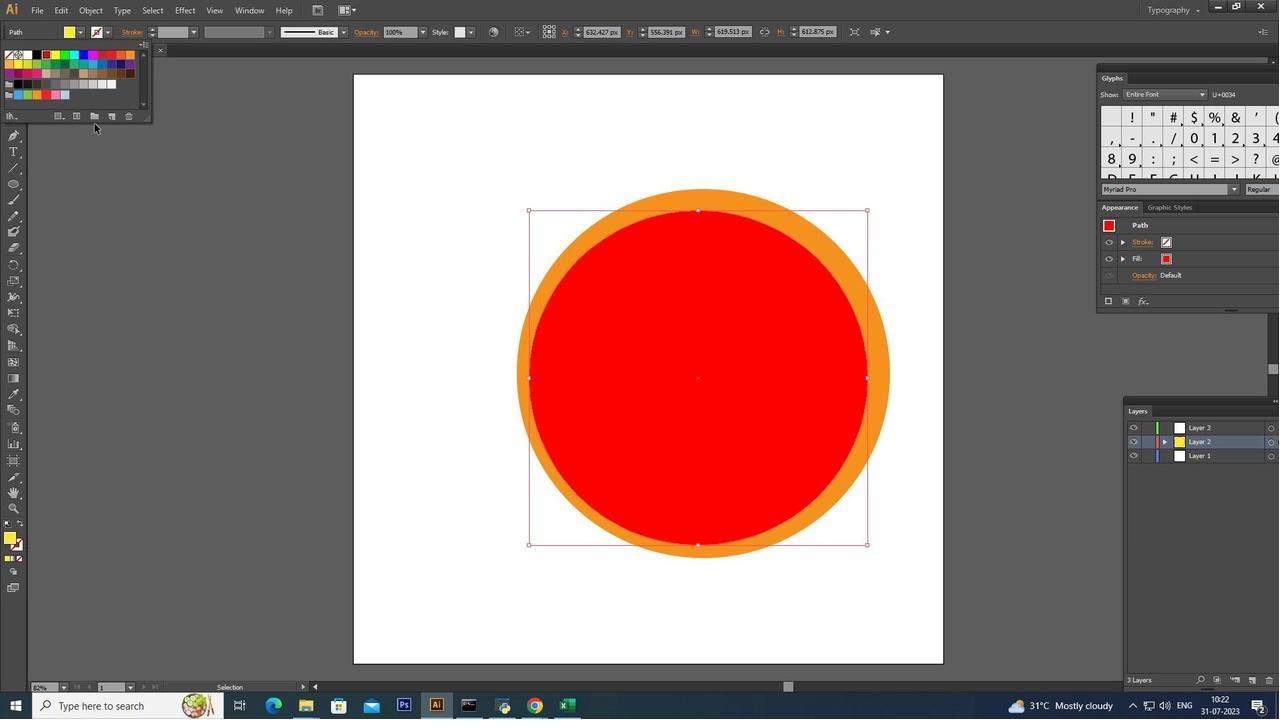 
Action: Mouse pressed left at (276, 279)
Screenshot: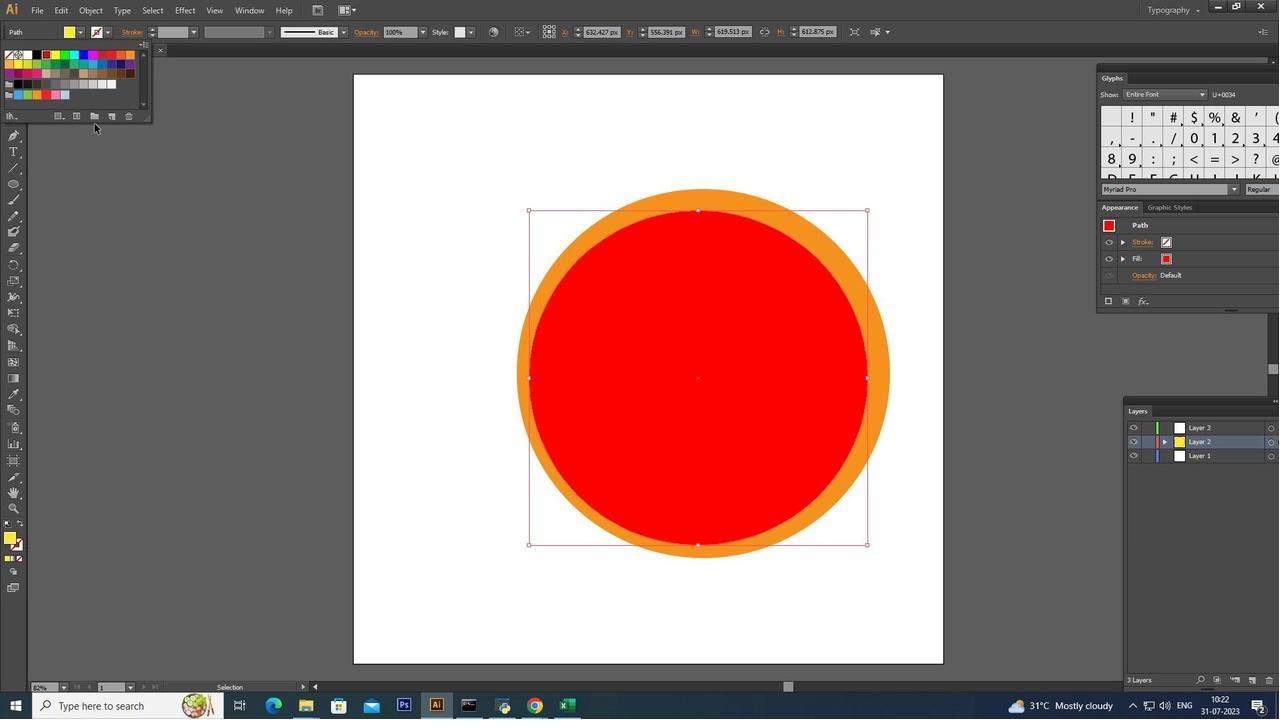 
Action: Mouse moved to (752, 381)
Screenshot: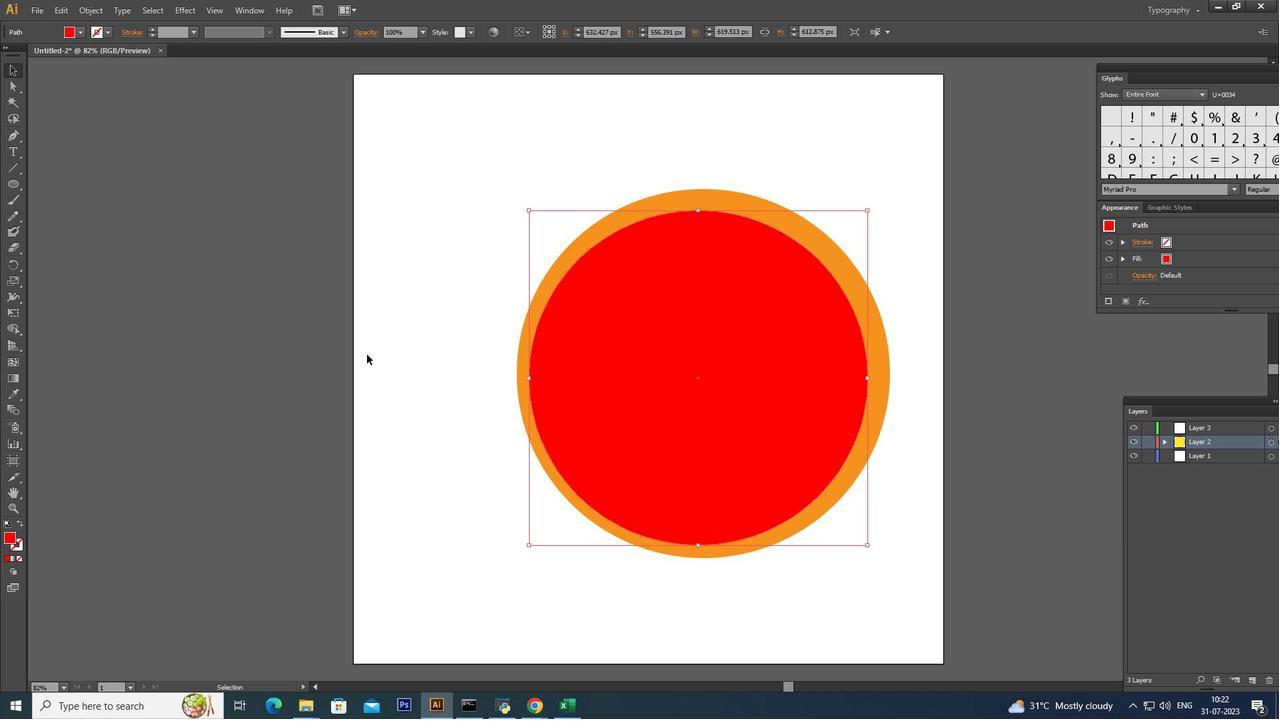 
Action: Mouse pressed left at (752, 381)
Screenshot: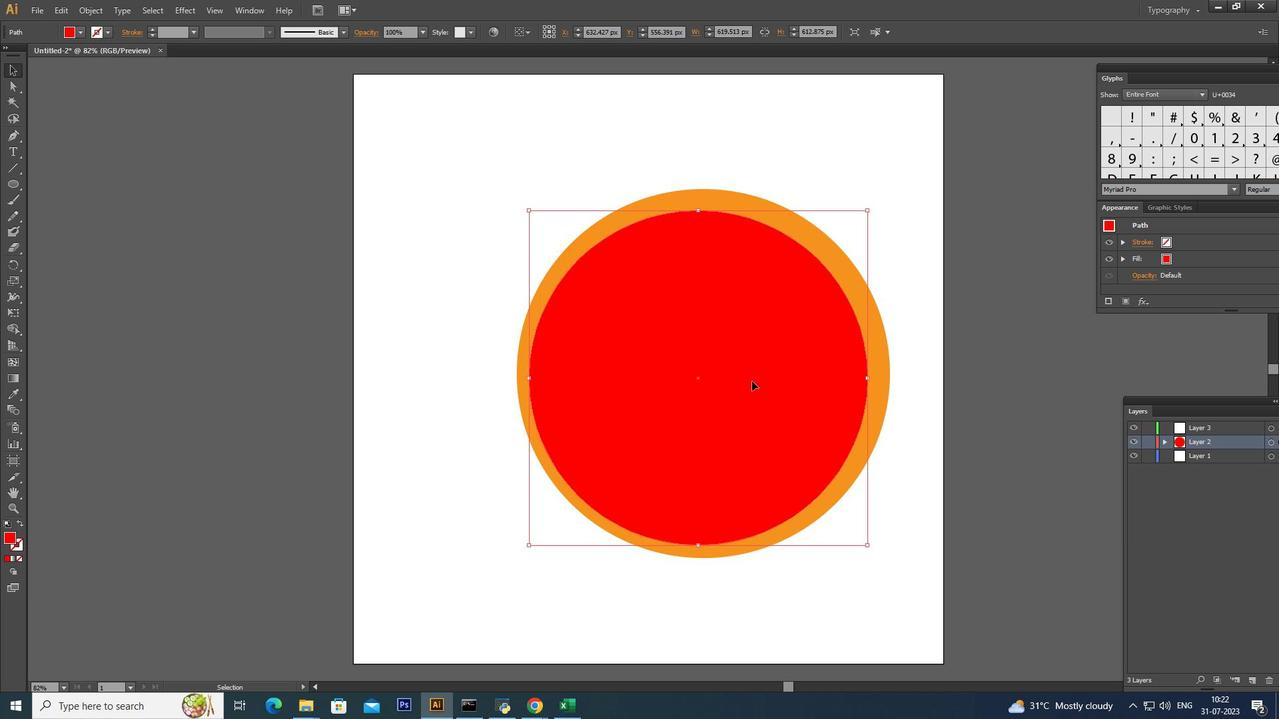 
Action: Mouse pressed left at (752, 381)
Screenshot: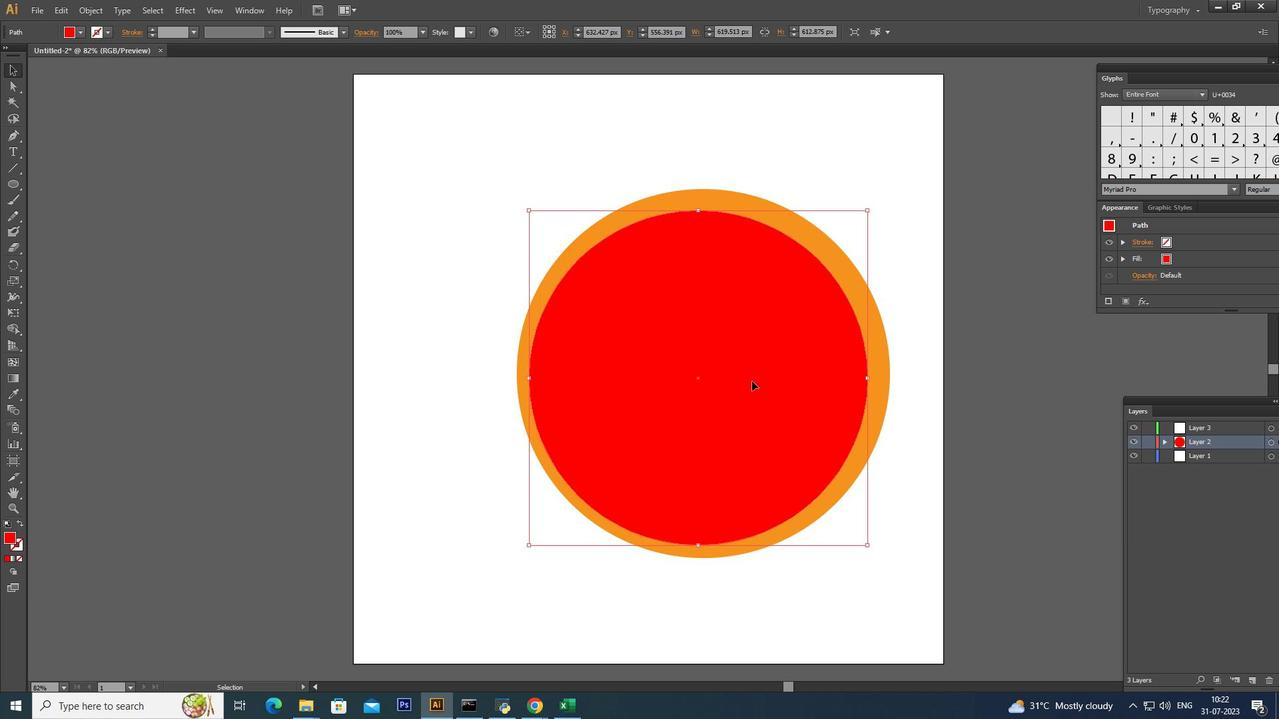 
Action: Mouse moved to (30, 60)
Screenshot: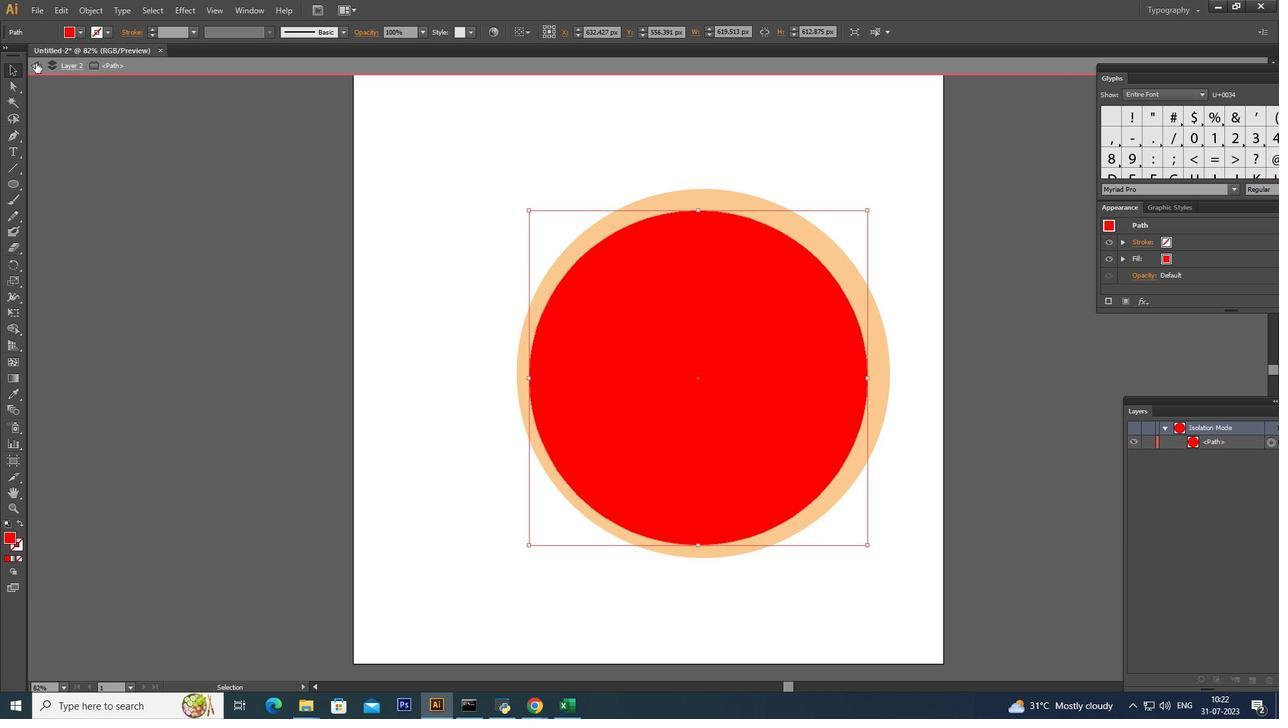 
Action: Mouse pressed left at (30, 60)
Screenshot: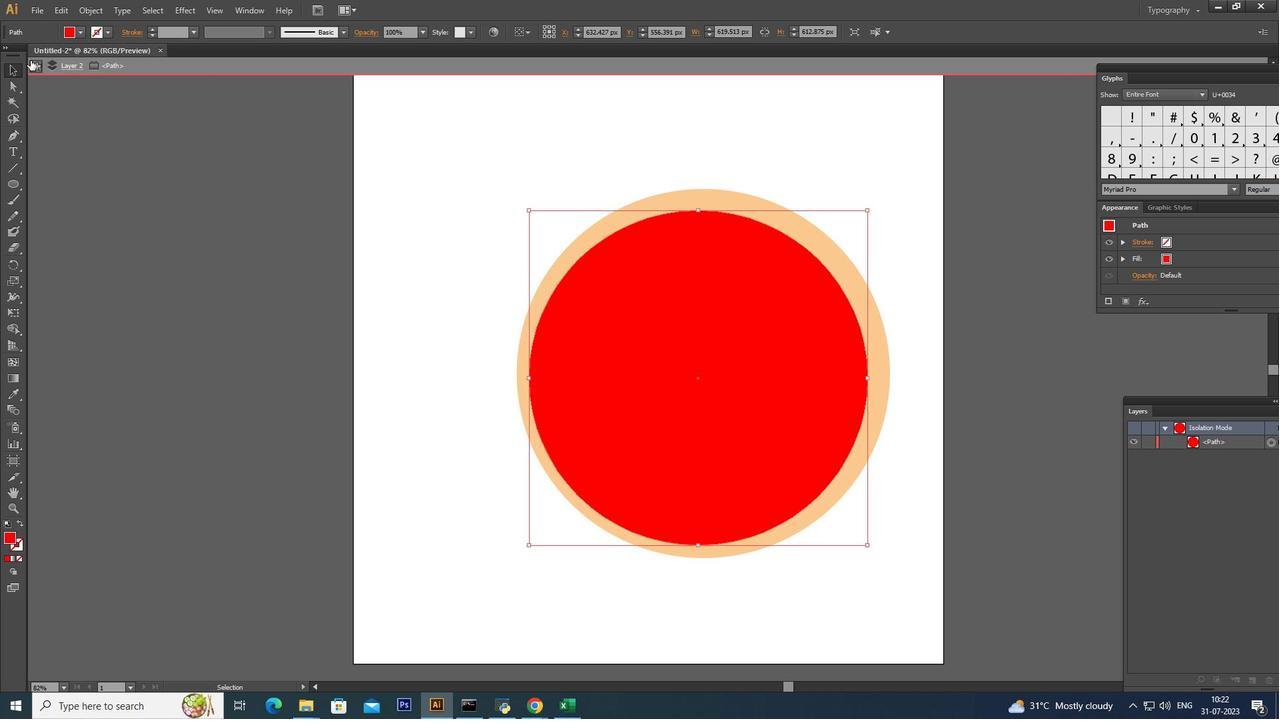
Action: Mouse moved to (786, 310)
Screenshot: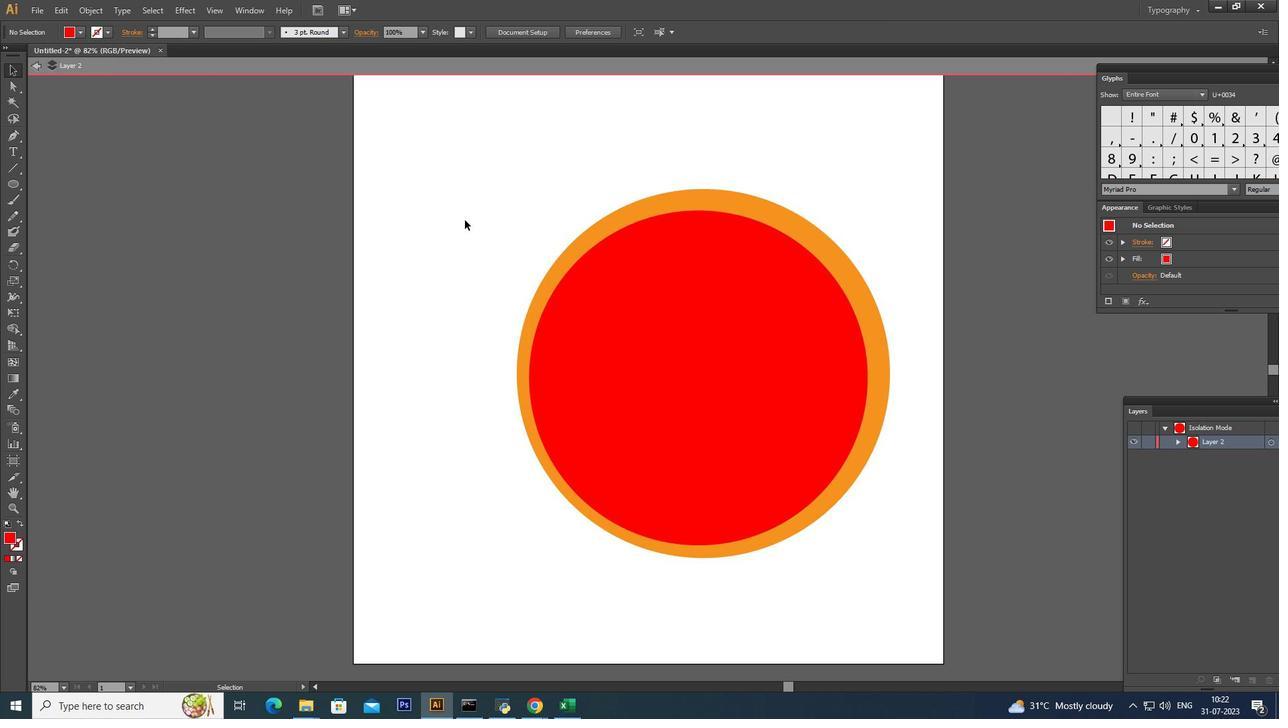 
Action: Mouse pressed left at (786, 310)
Screenshot: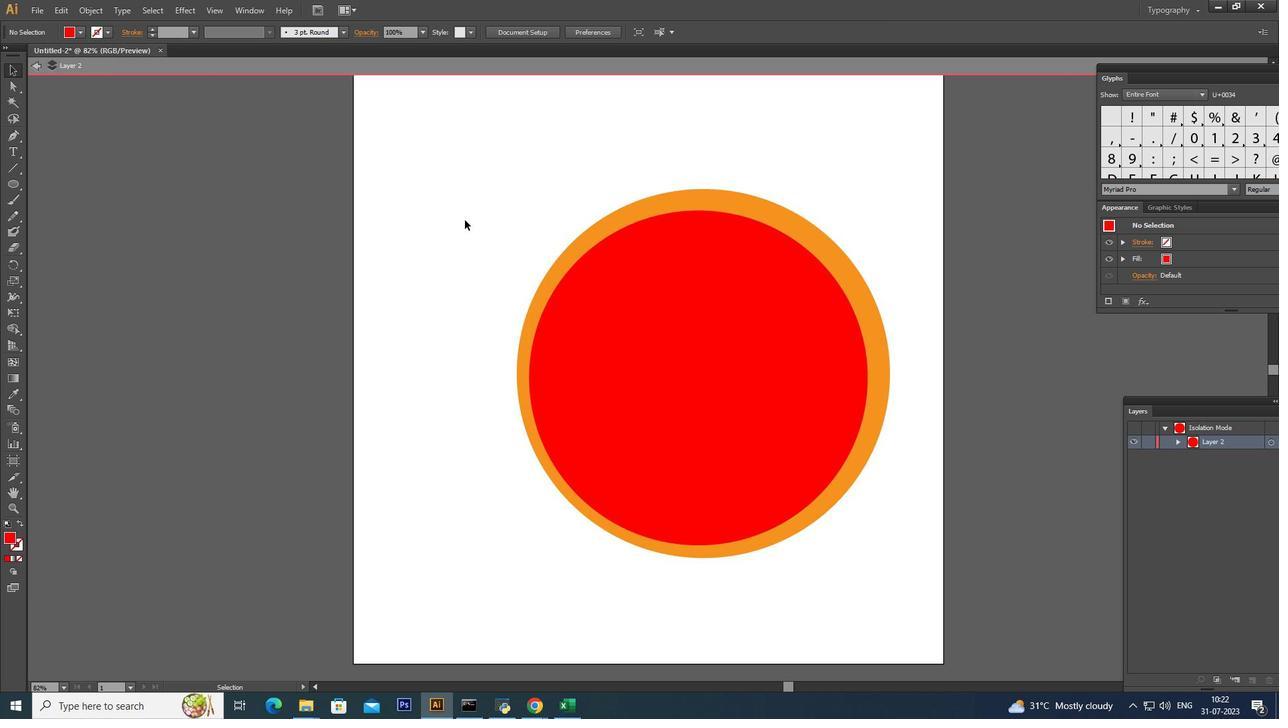 
Action: Mouse pressed left at (786, 310)
Screenshot: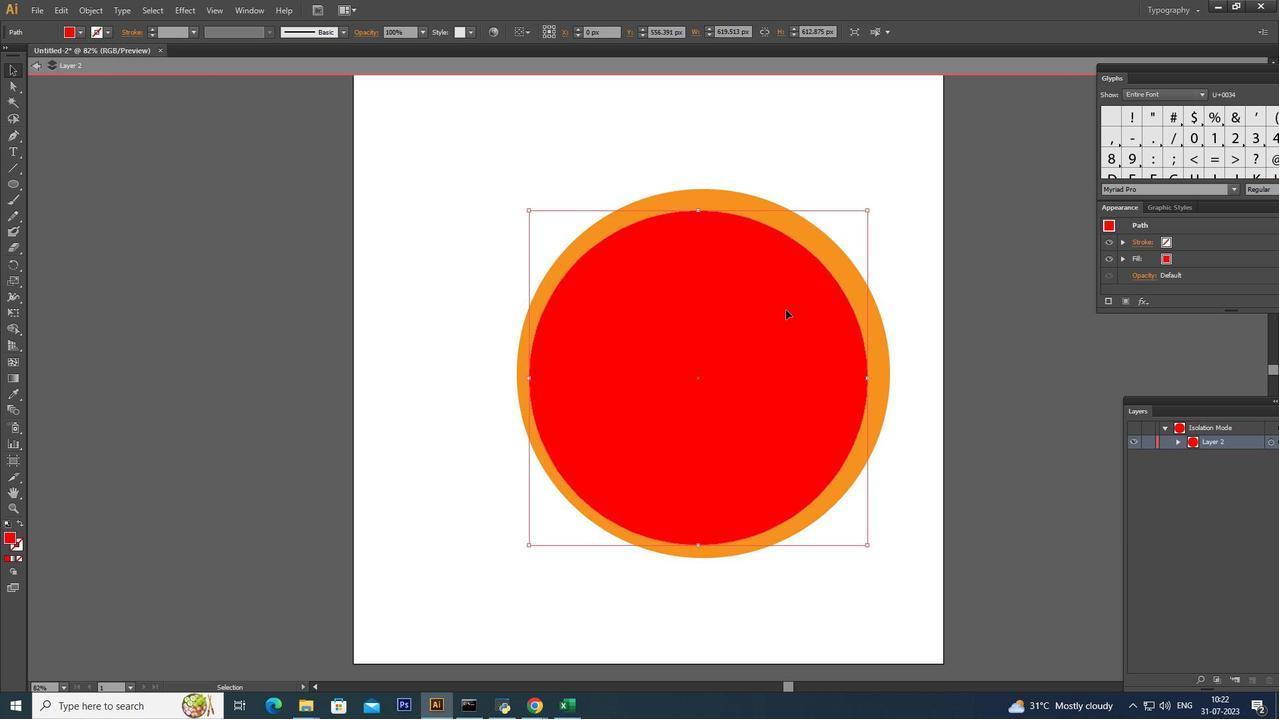 
Action: Mouse moved to (780, 323)
Screenshot: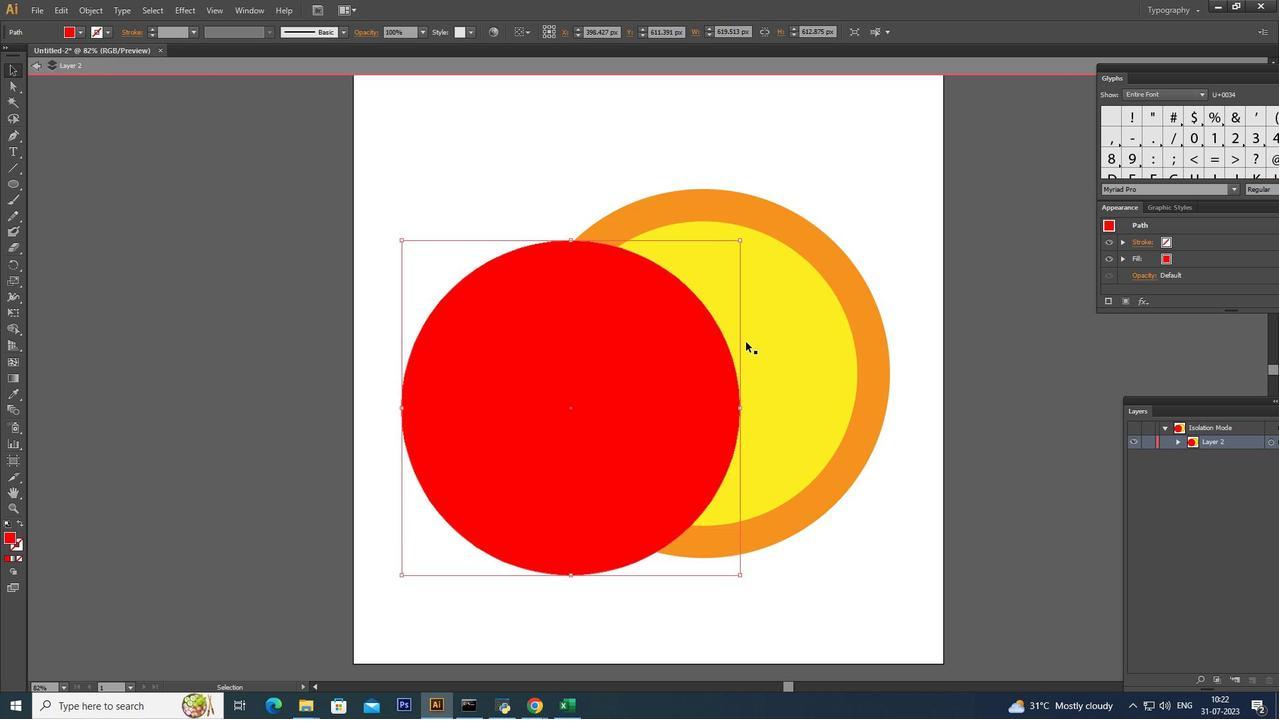 
Action: Mouse pressed left at (780, 323)
Screenshot: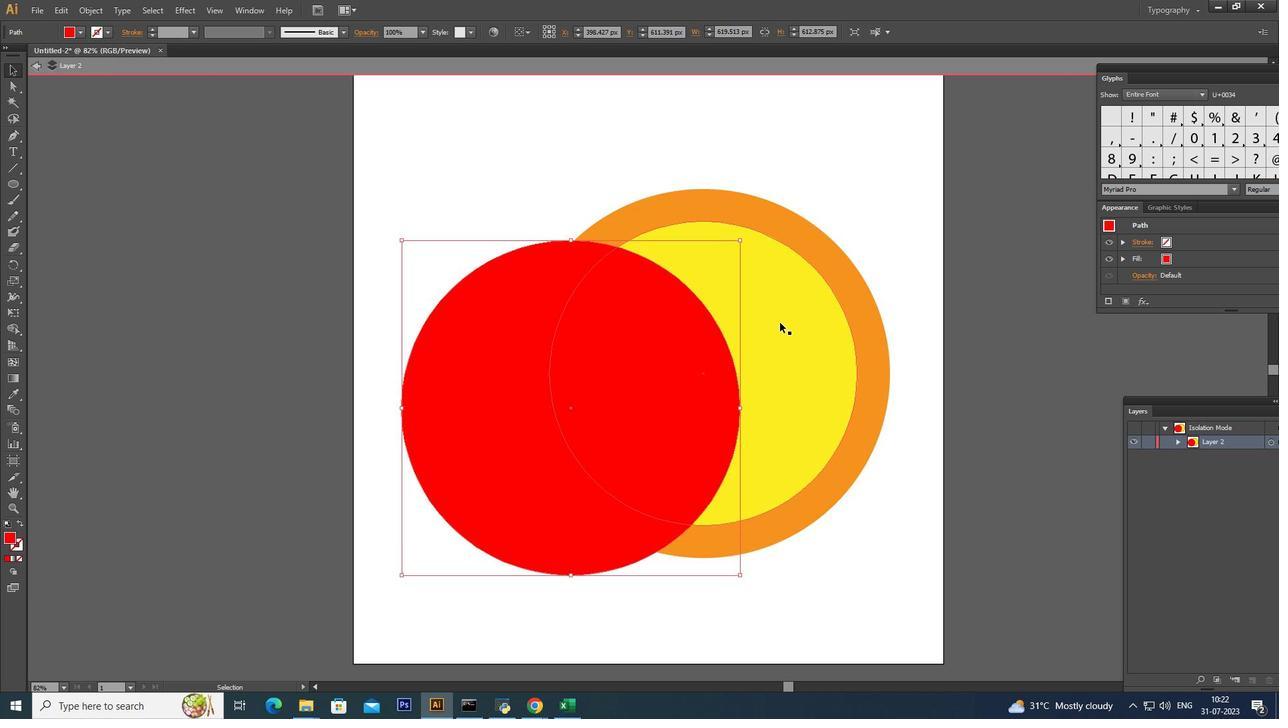 
Action: Mouse pressed right at (780, 323)
Screenshot: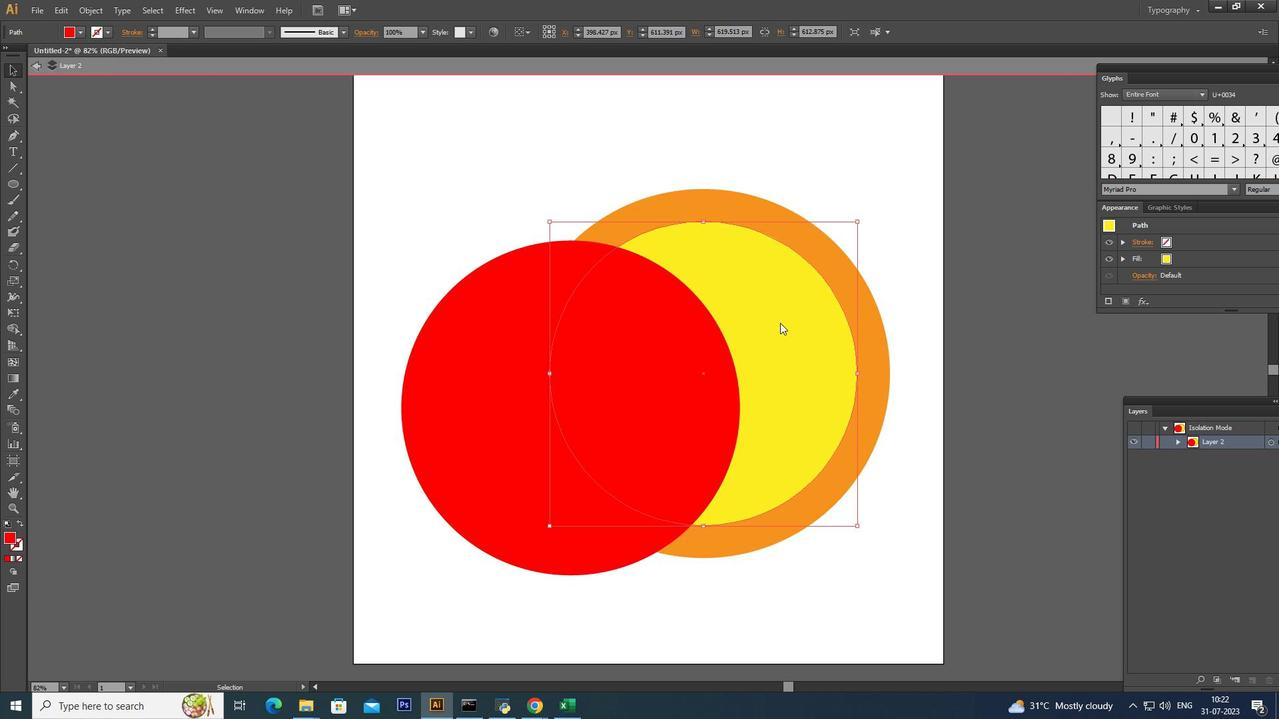 
Action: Mouse moved to (955, 530)
Screenshot: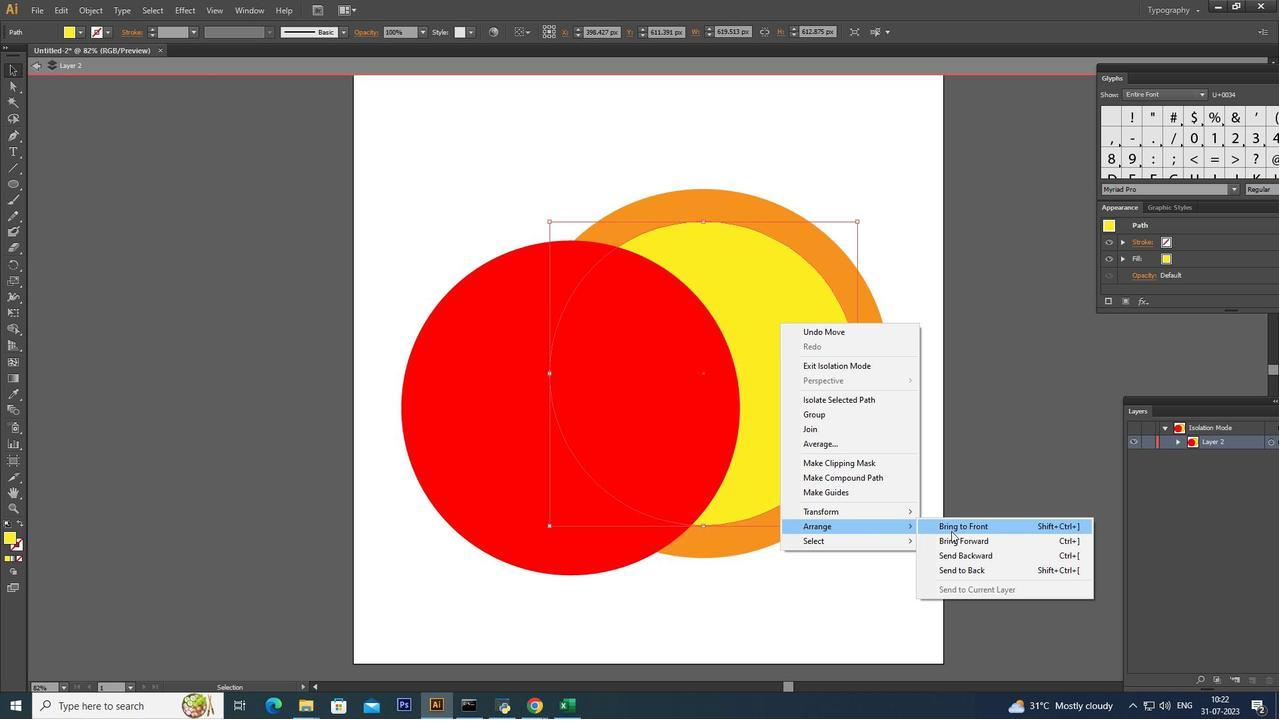 
Action: Mouse pressed left at (955, 530)
Screenshot: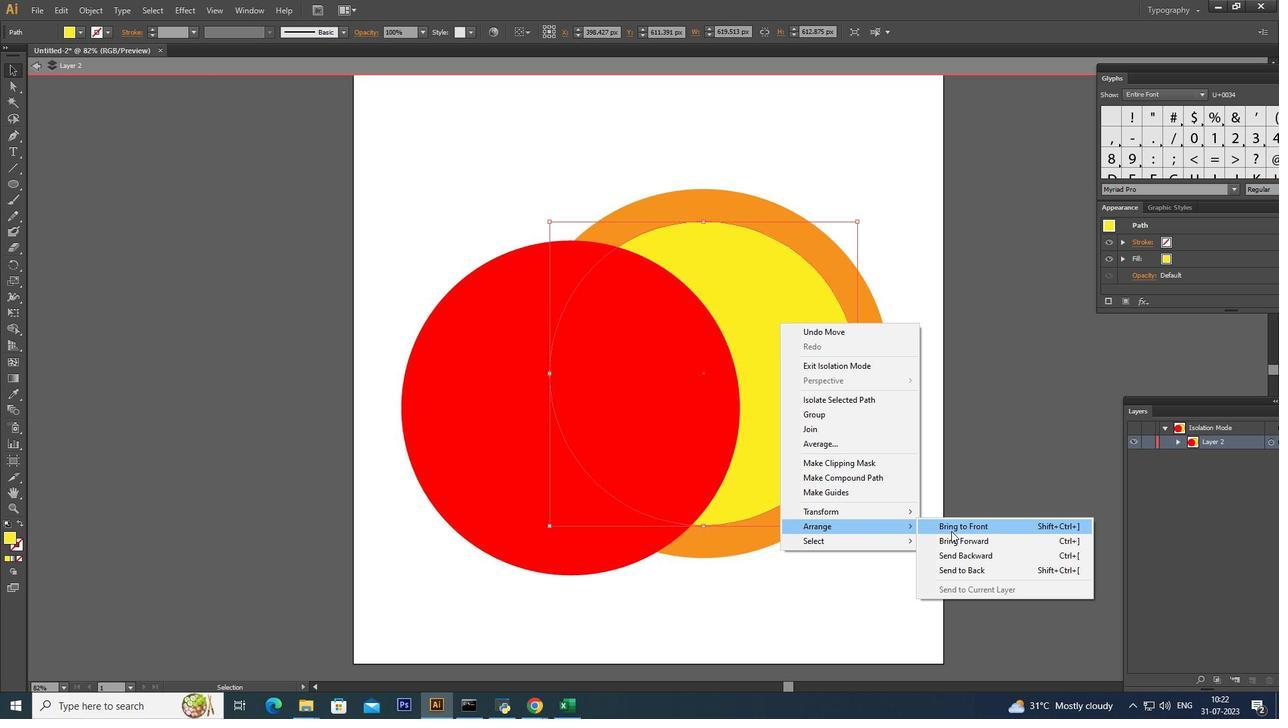 
Action: Mouse moved to (733, 372)
Screenshot: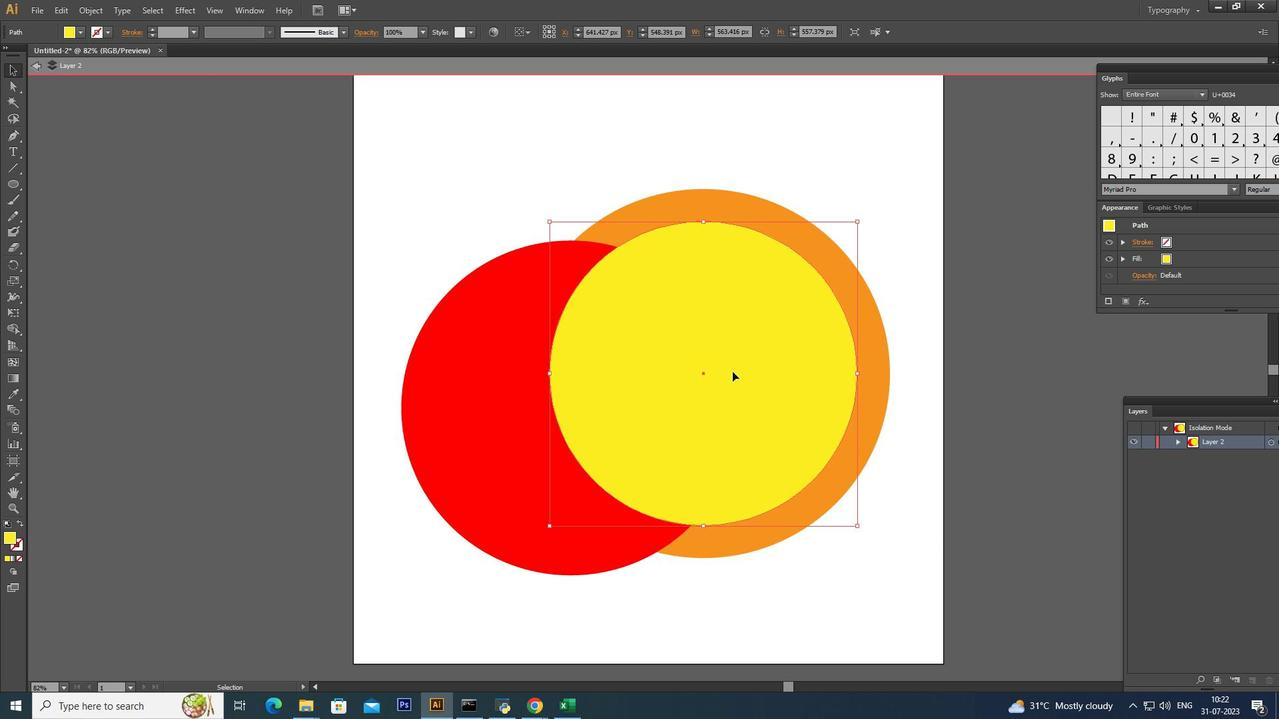 
Action: Mouse pressed left at (733, 372)
Screenshot: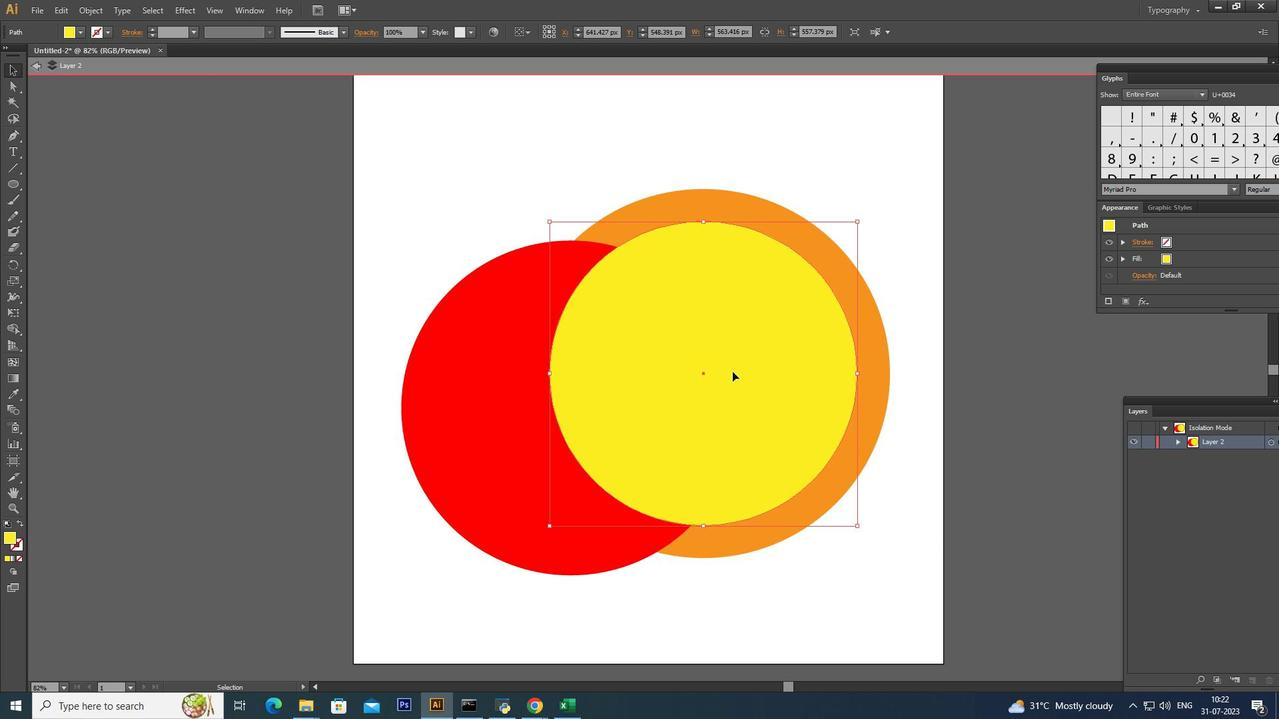 
Action: Mouse moved to (31, 64)
Screenshot: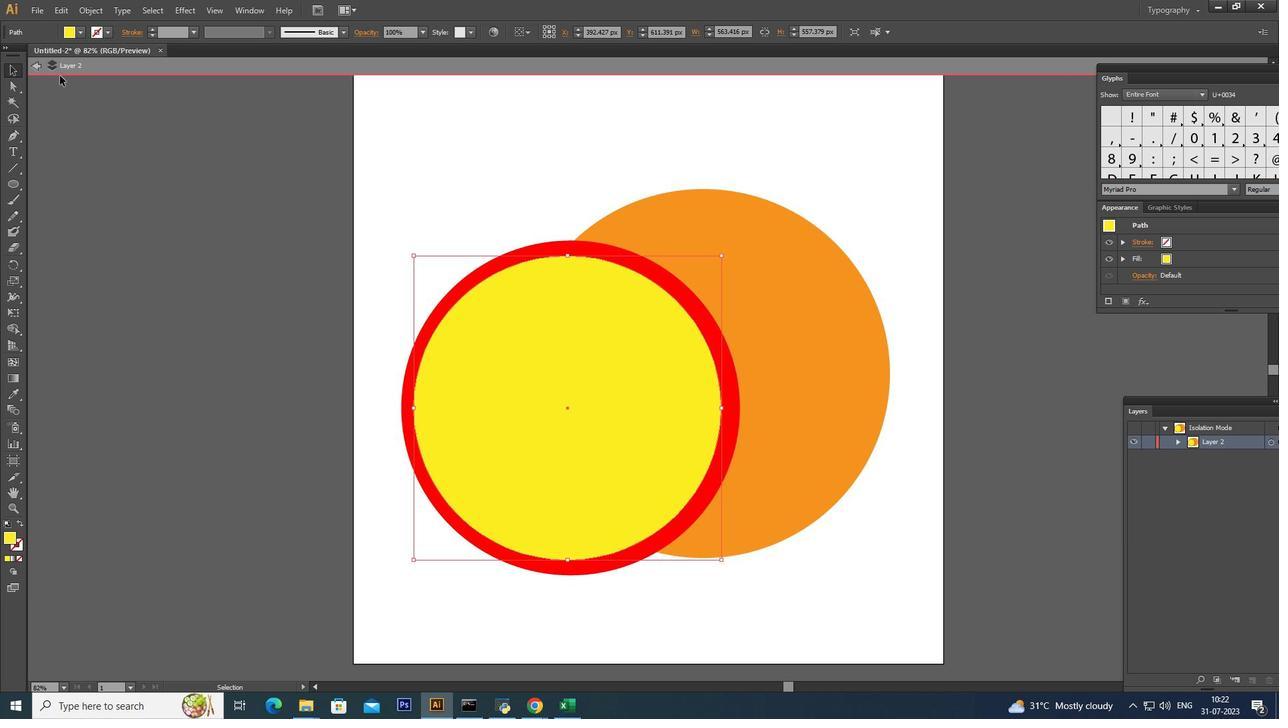 
Action: Mouse pressed left at (31, 64)
Screenshot: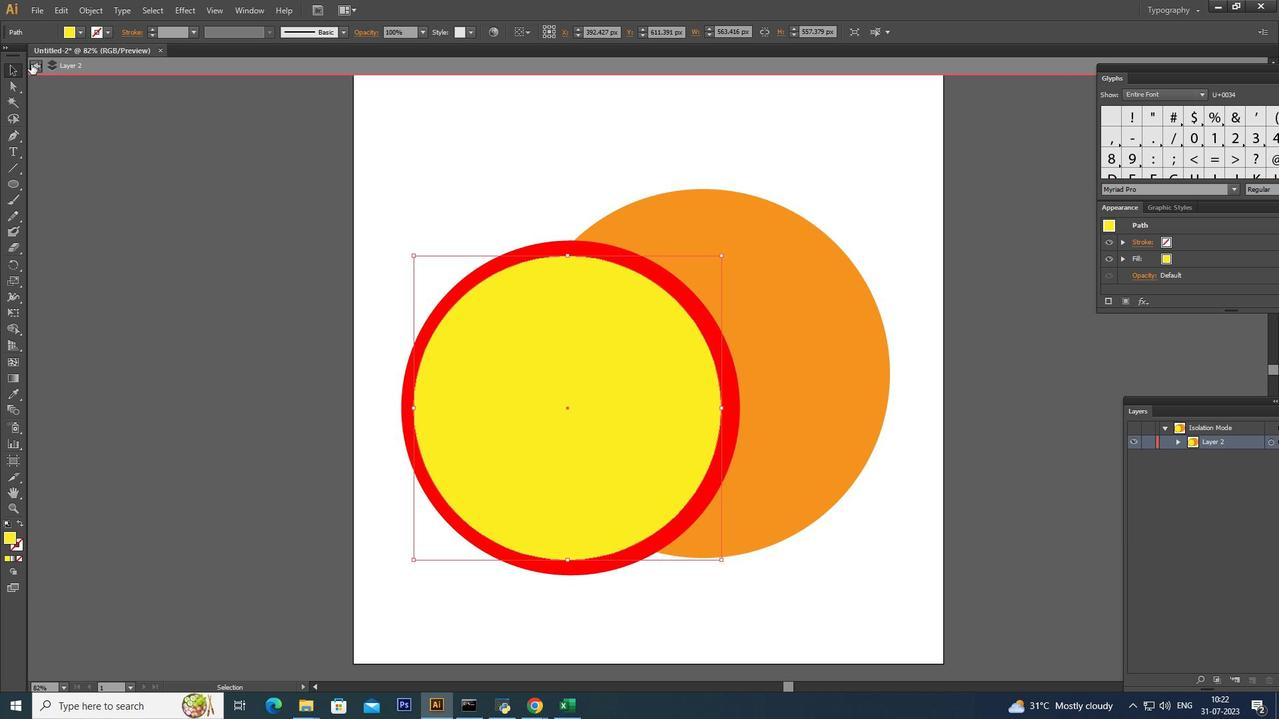 
Action: Mouse moved to (617, 253)
Screenshot: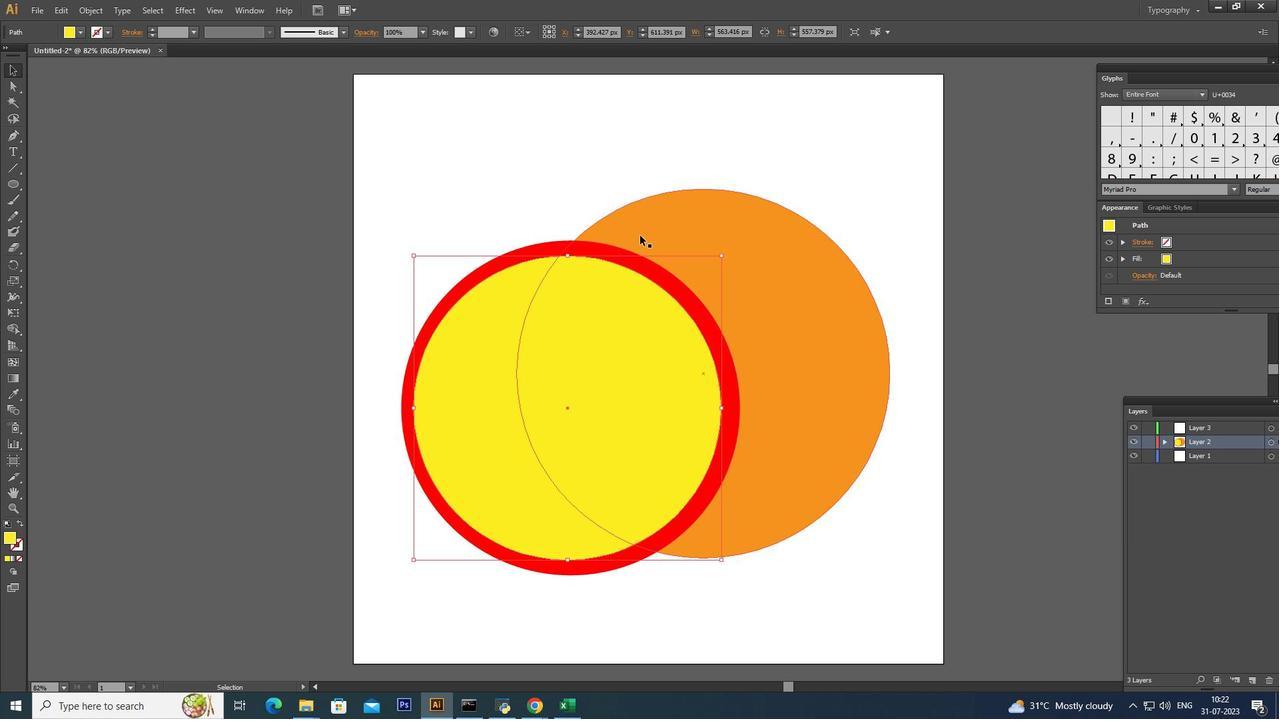 
Action: Key pressed <Key.shift>
Screenshot: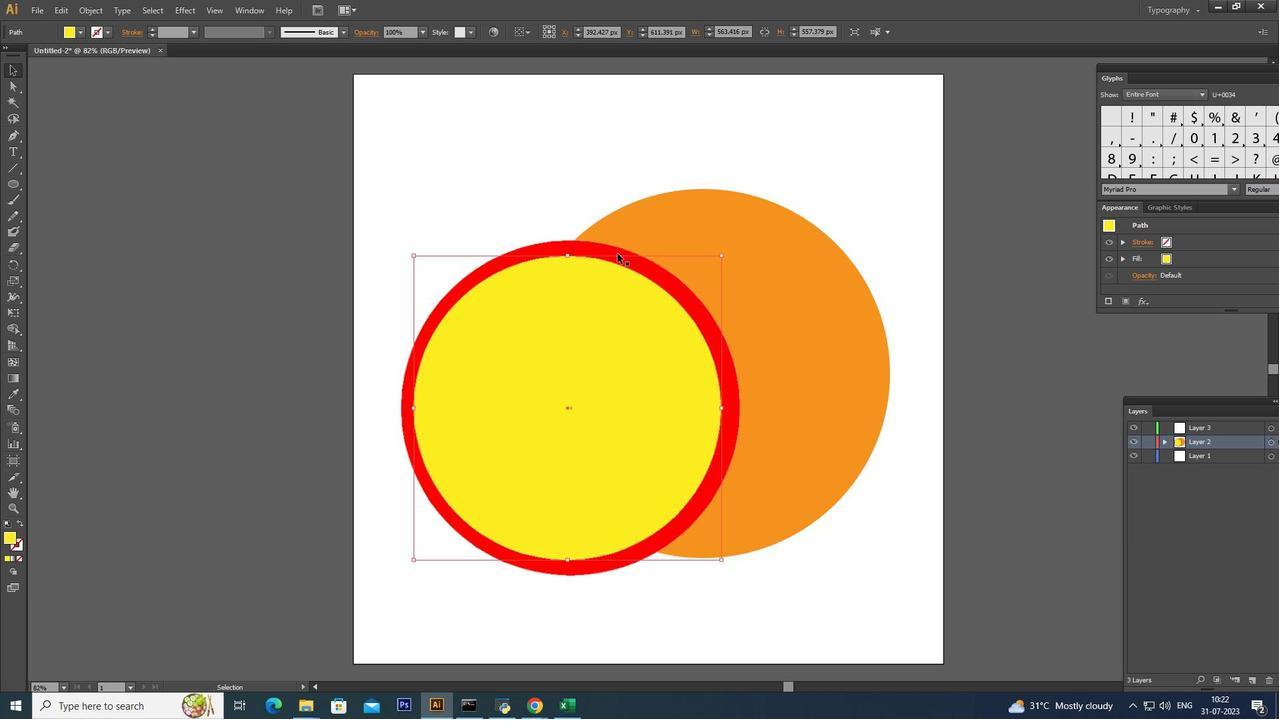 
Action: Mouse pressed left at (617, 253)
Screenshot: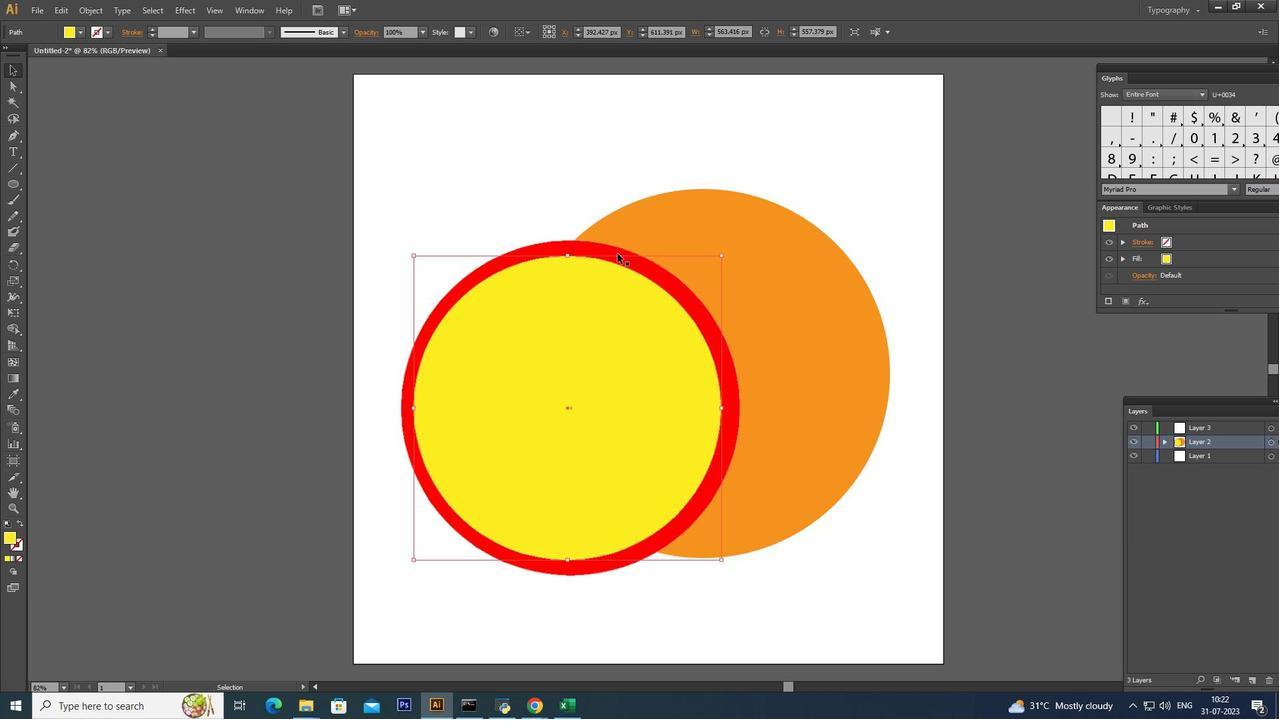 
Action: Key pressed <Key.shift><Key.shift><Key.shift><Key.shift><Key.shift><Key.shift><Key.shift><Key.shift><Key.shift><Key.shift><Key.shift><Key.shift><Key.shift><Key.shift><Key.shift><Key.shift><Key.shift><Key.shift><Key.shift><Key.shift><Key.shift><Key.shift><Key.shift><Key.shift><Key.shift><Key.shift><Key.shift><Key.shift><Key.shift><Key.shift><Key.shift><Key.shift><Key.shift>
Screenshot: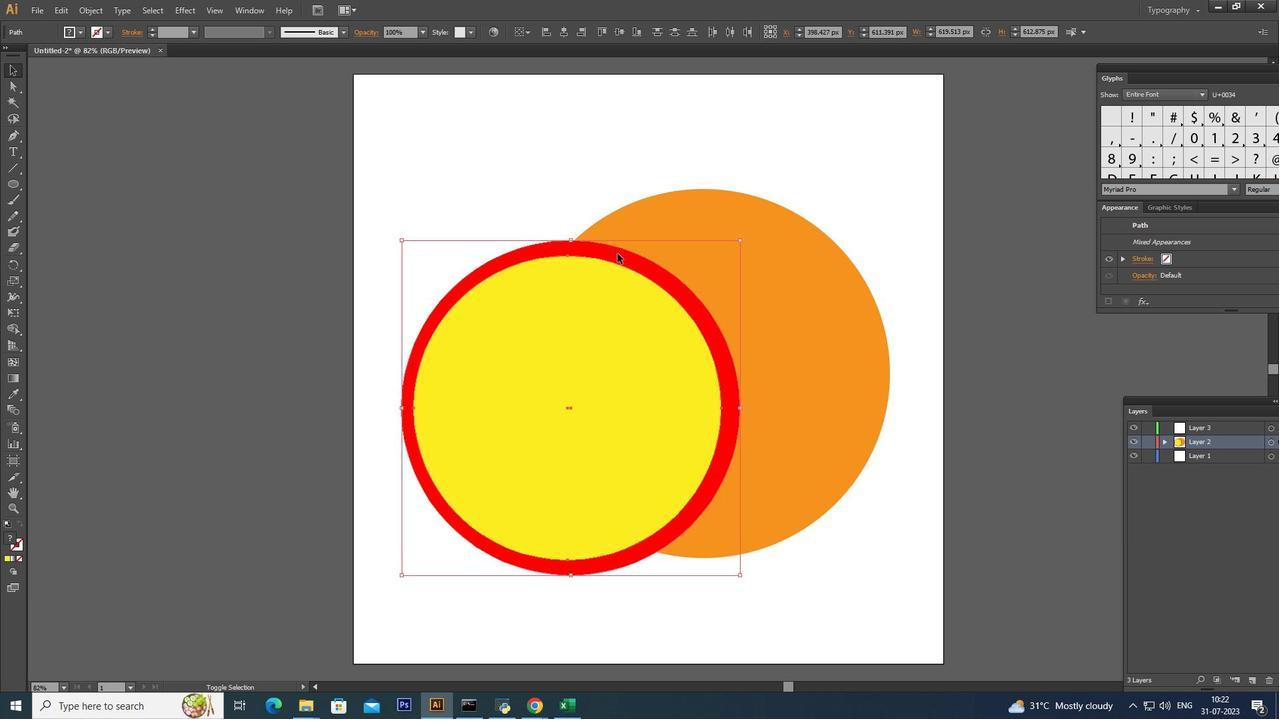 
Action: Mouse moved to (559, 26)
Screenshot: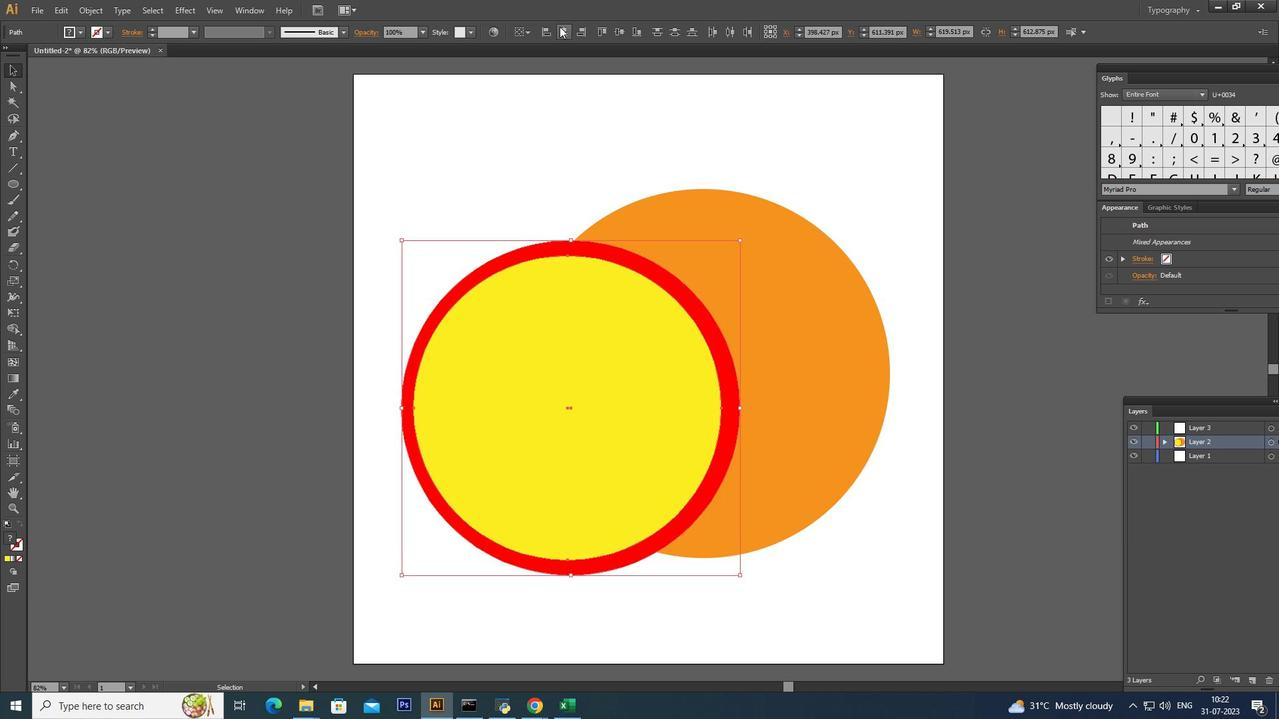 
Action: Mouse pressed left at (559, 26)
Screenshot: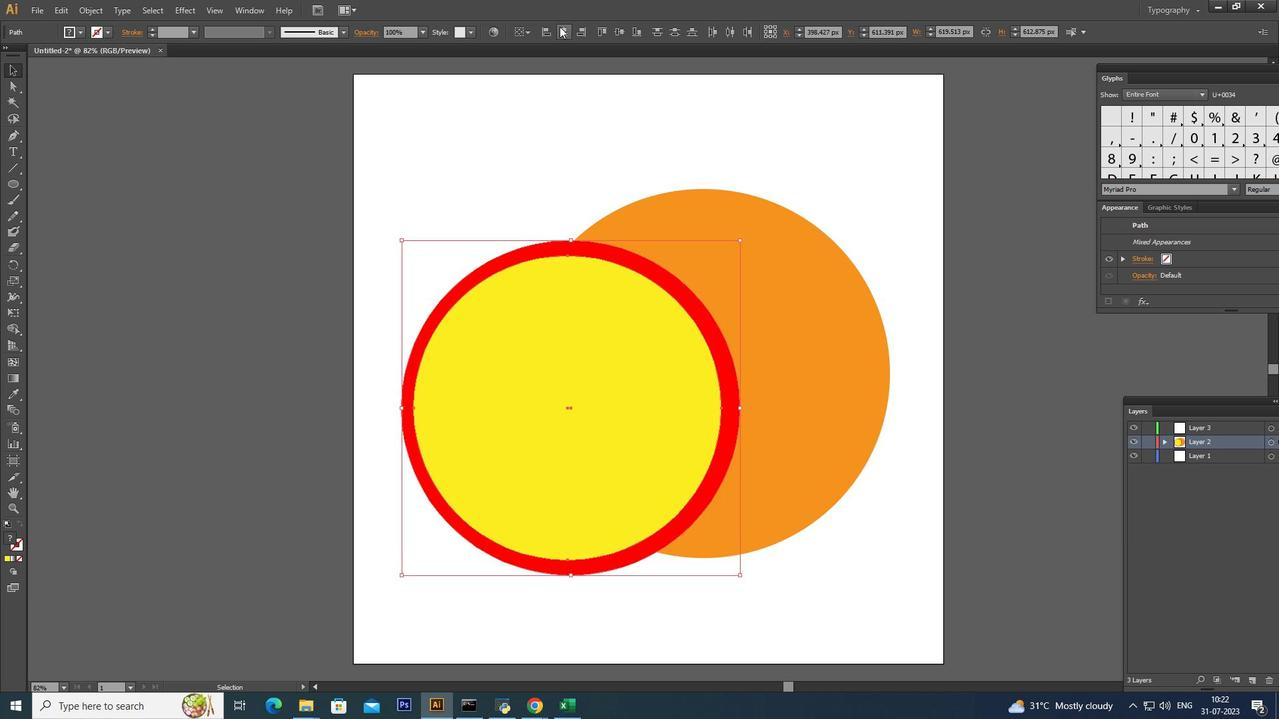 
Action: Mouse moved to (616, 29)
Screenshot: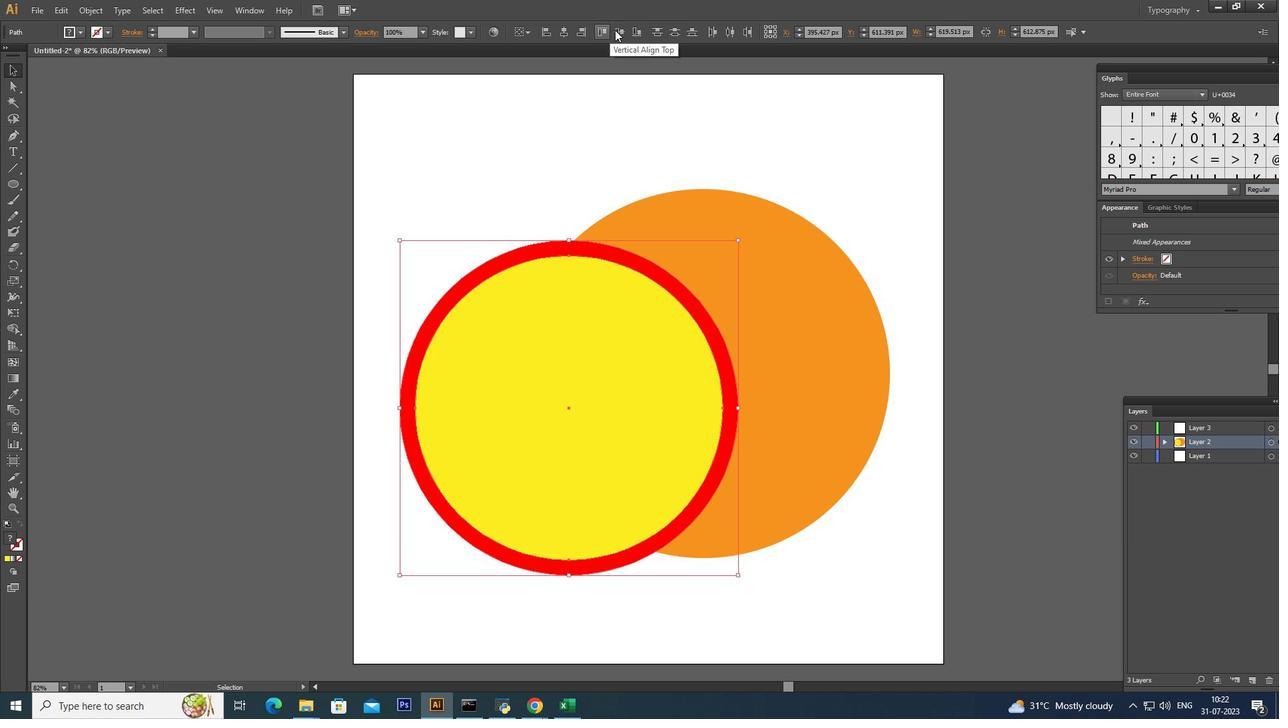 
Action: Mouse pressed left at (616, 29)
Screenshot: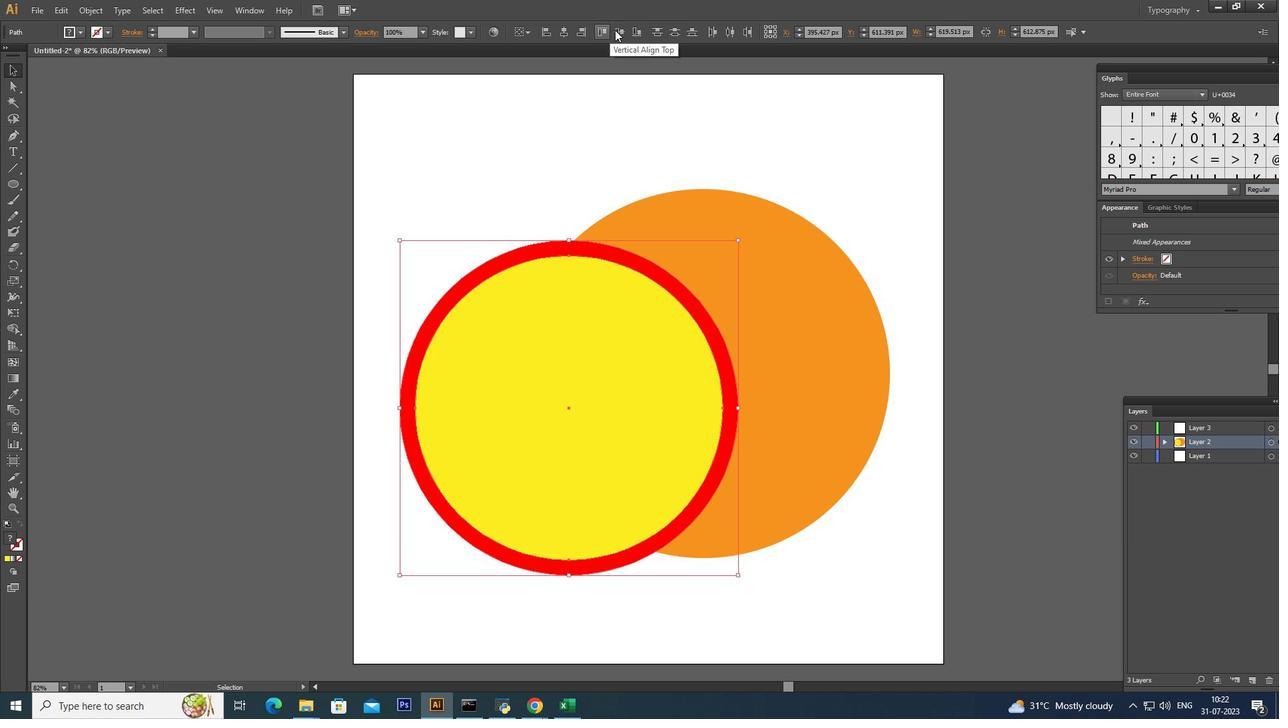 
Action: Mouse moved to (526, 133)
Screenshot: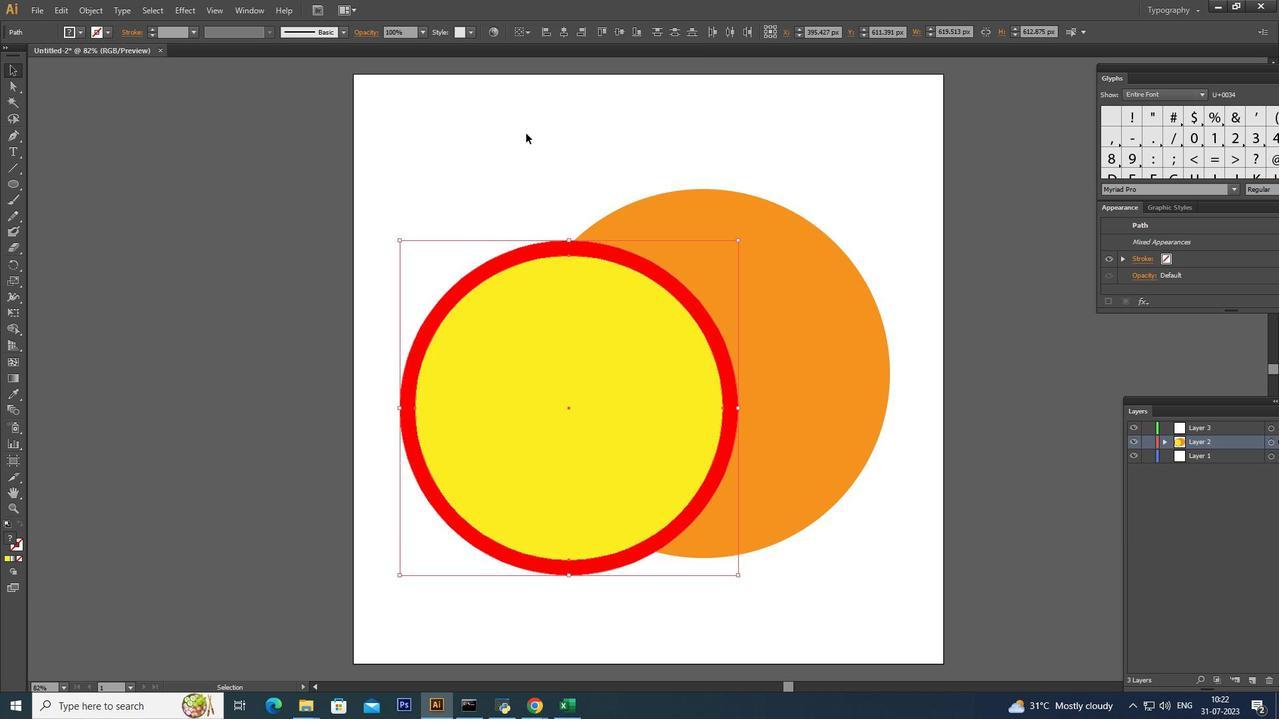 
Action: Mouse pressed left at (526, 133)
Screenshot: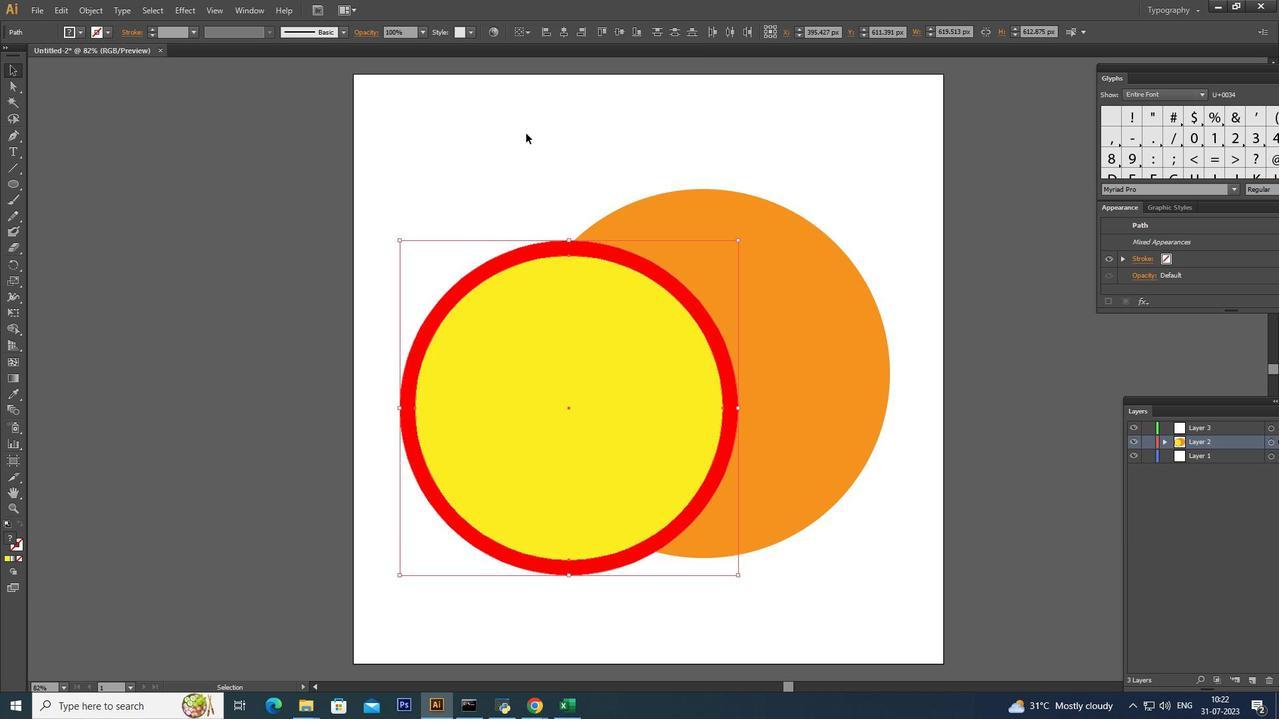 
Action: Mouse moved to (581, 301)
Screenshot: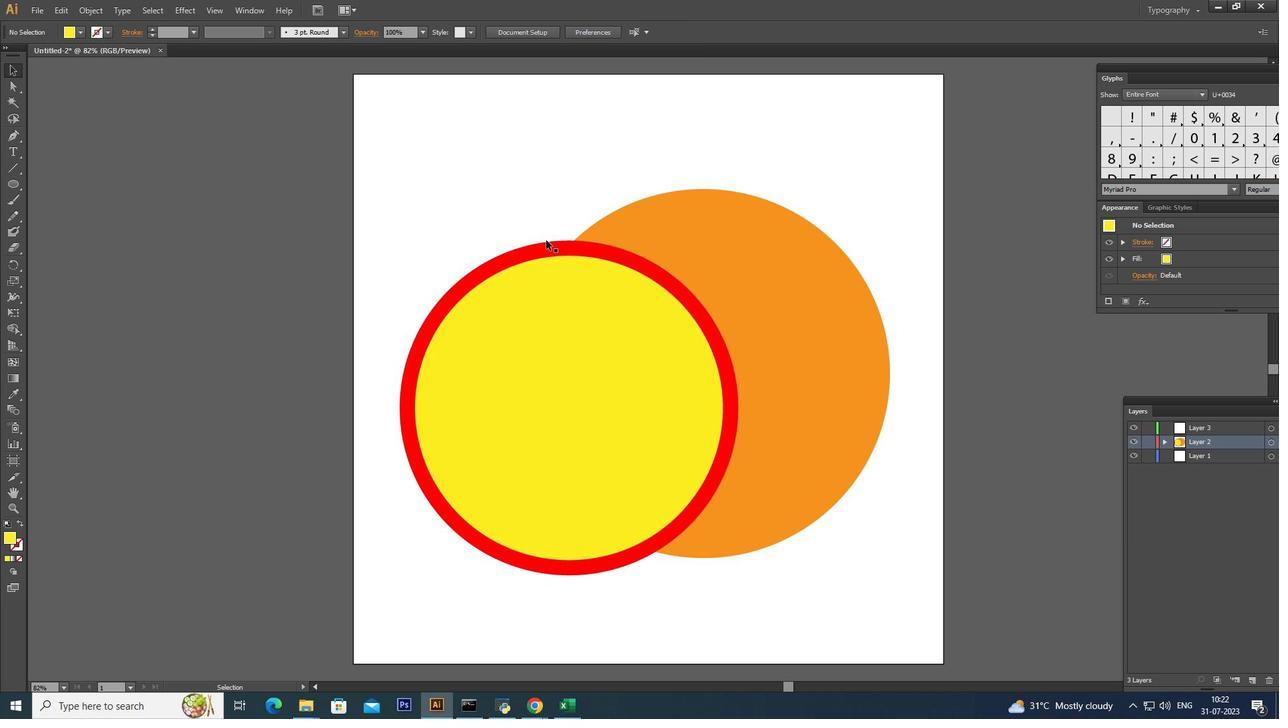 
Action: Mouse pressed left at (581, 301)
Screenshot: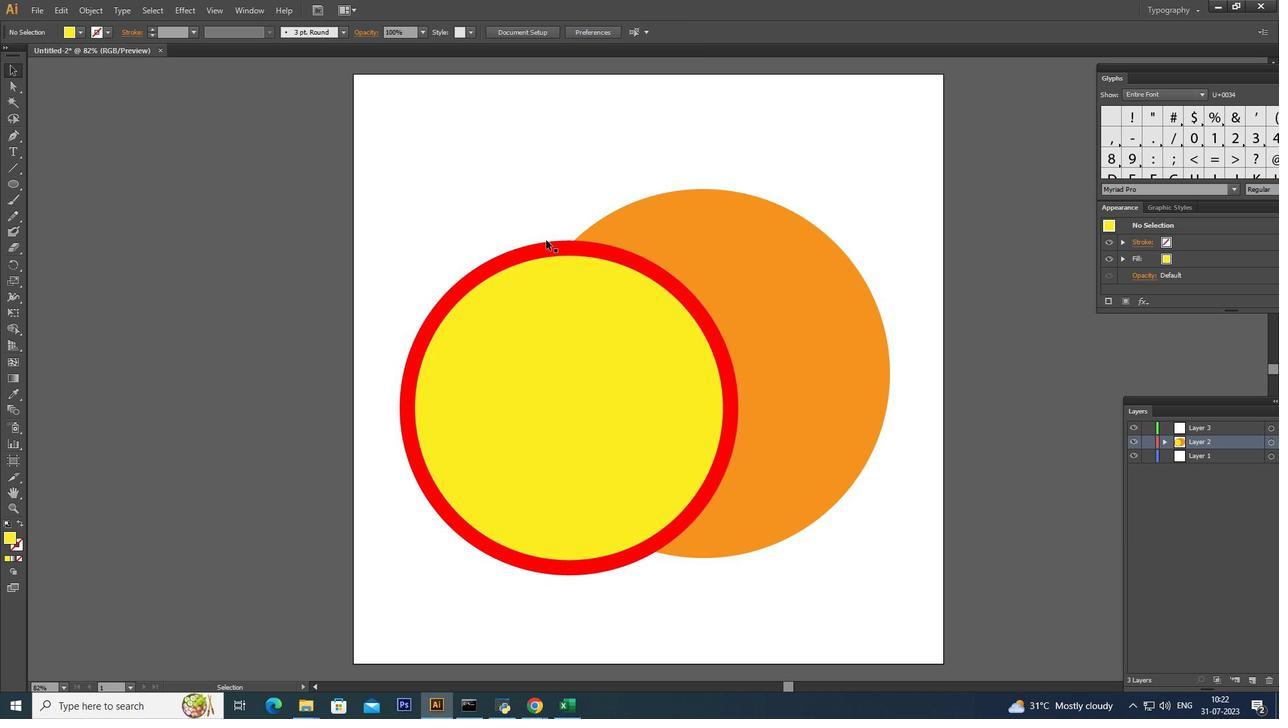 
Action: Mouse moved to (557, 247)
Screenshot: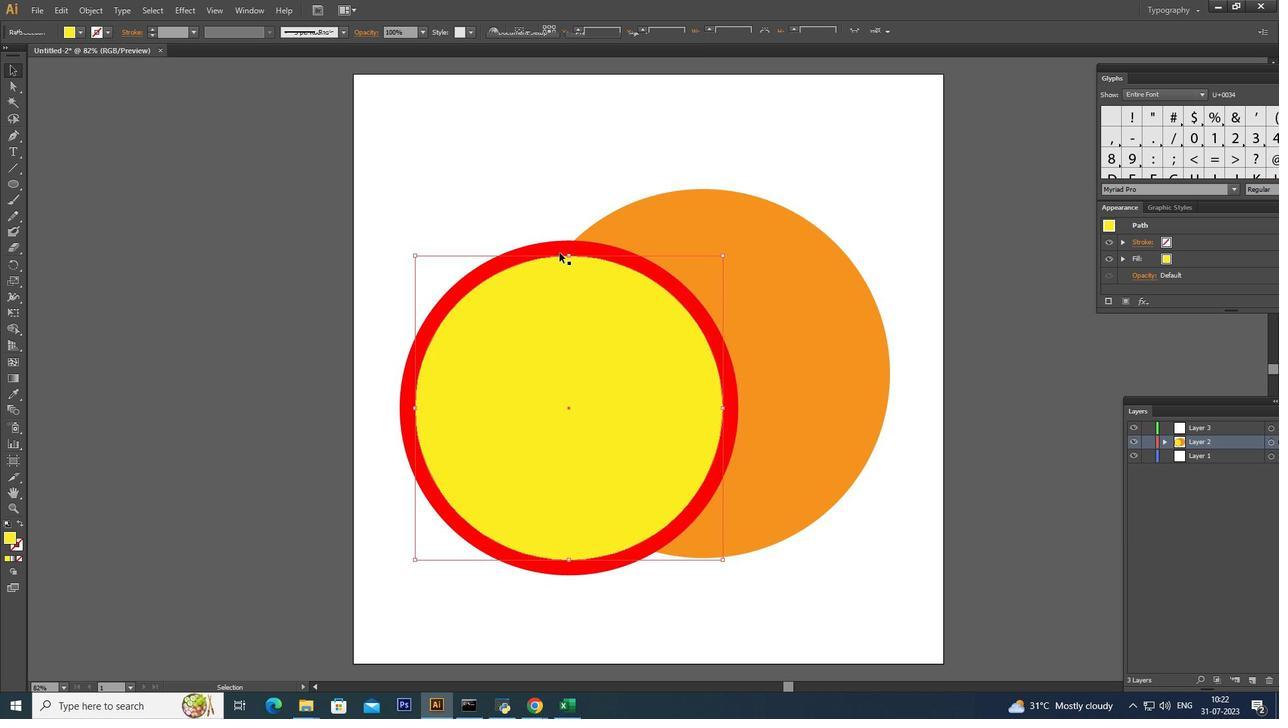
Action: Key pressed <Key.shift>
